 Task: Plan accommodations for an official meeting in Los Angeles, California, with a focus on Airbnb rentals near corporate offices and meeting facilities.
Action: Mouse moved to (597, 86)
Screenshot: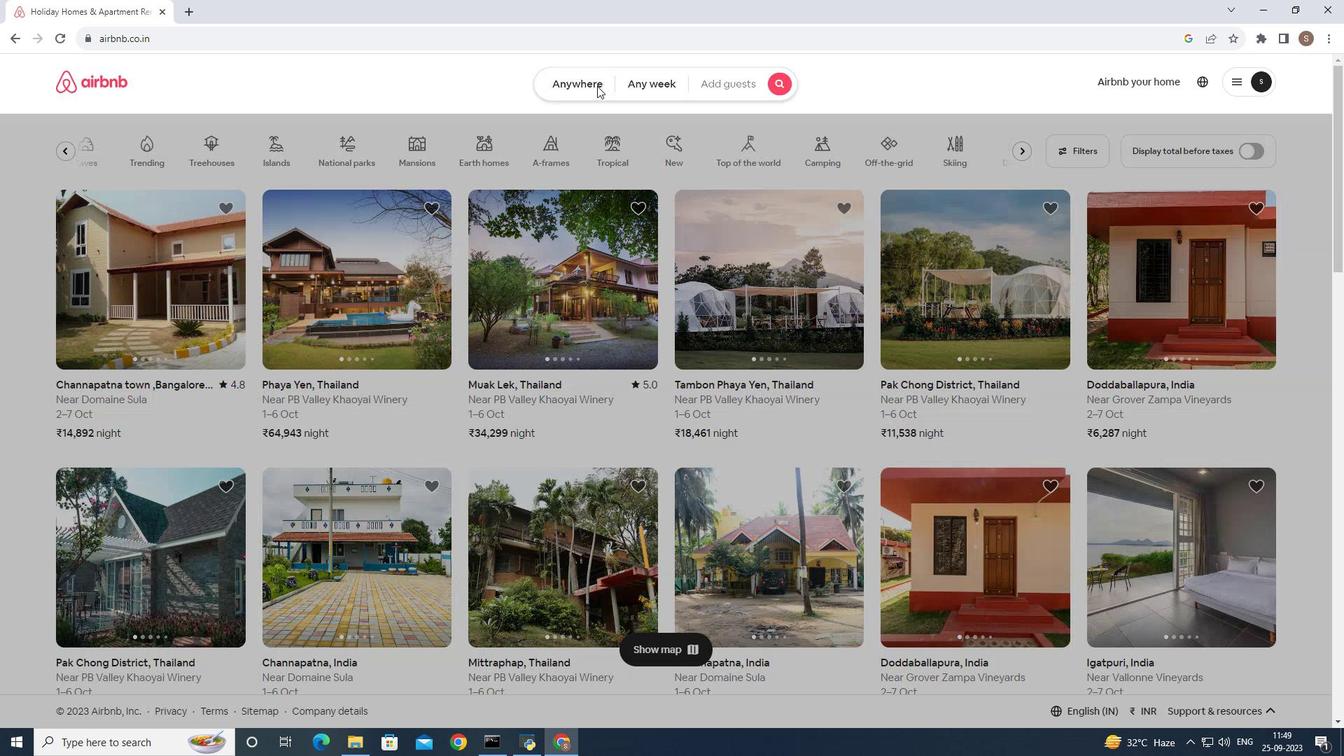 
Action: Mouse pressed left at (597, 86)
Screenshot: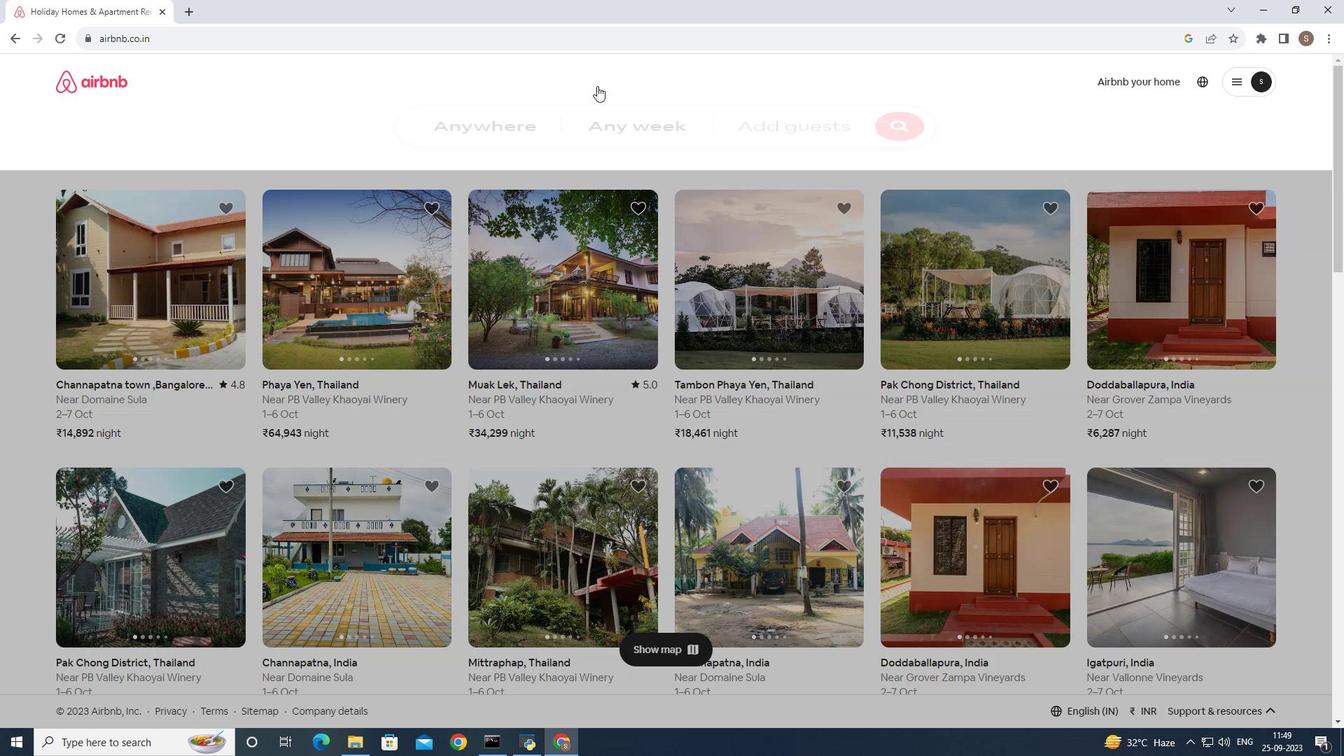 
Action: Mouse moved to (495, 144)
Screenshot: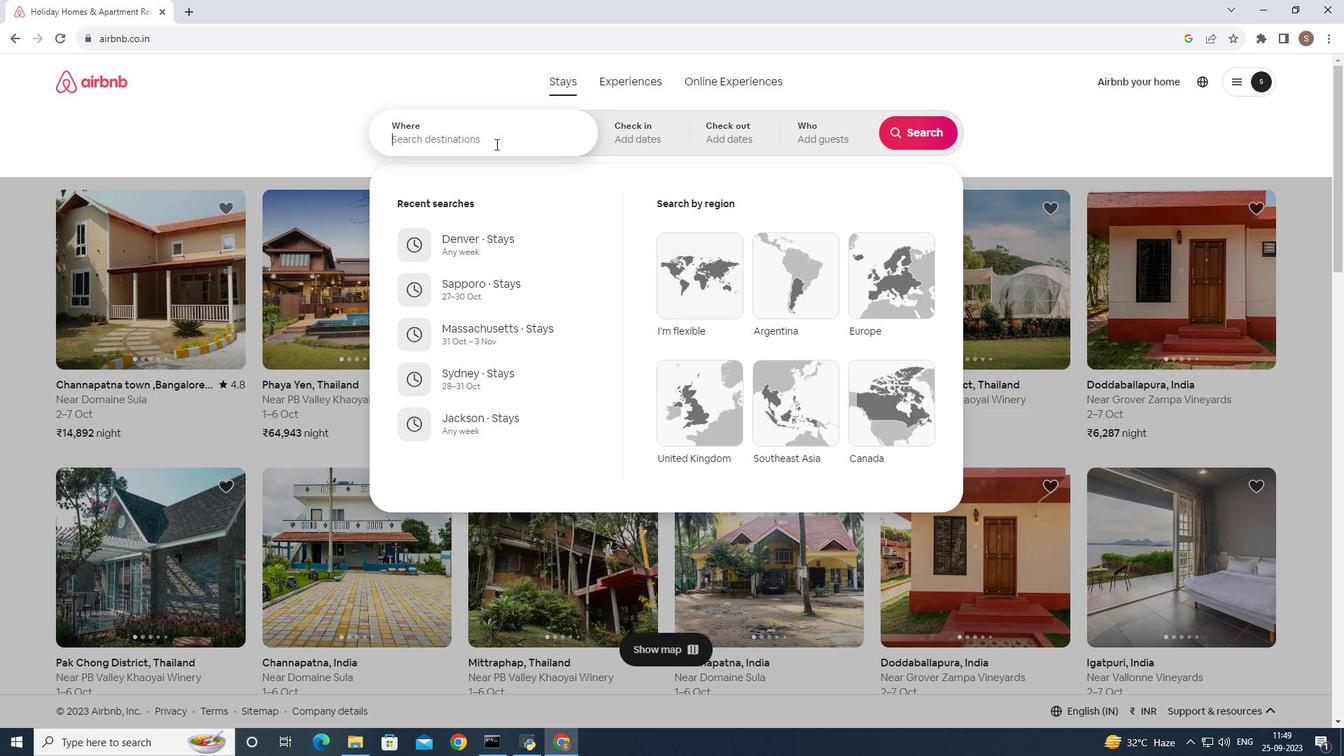 
Action: Mouse pressed left at (495, 144)
Screenshot: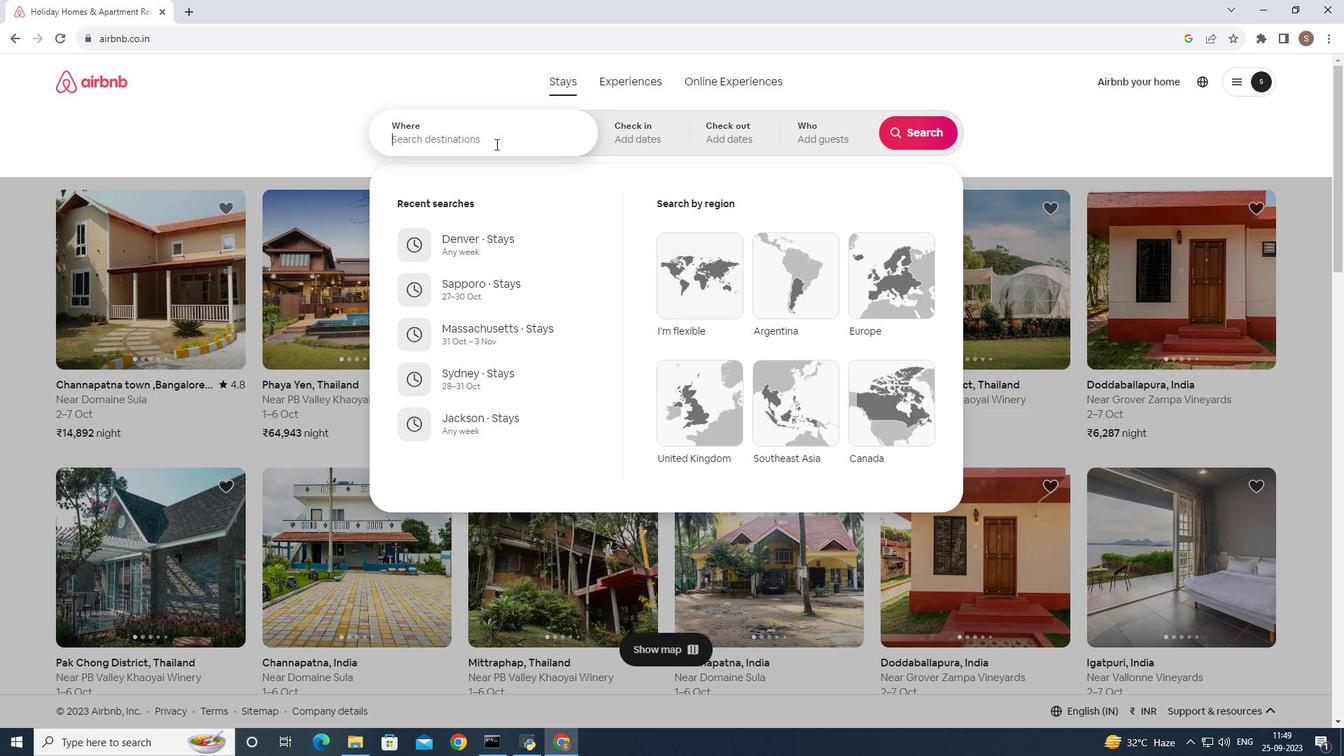 
Action: Mouse moved to (491, 144)
Screenshot: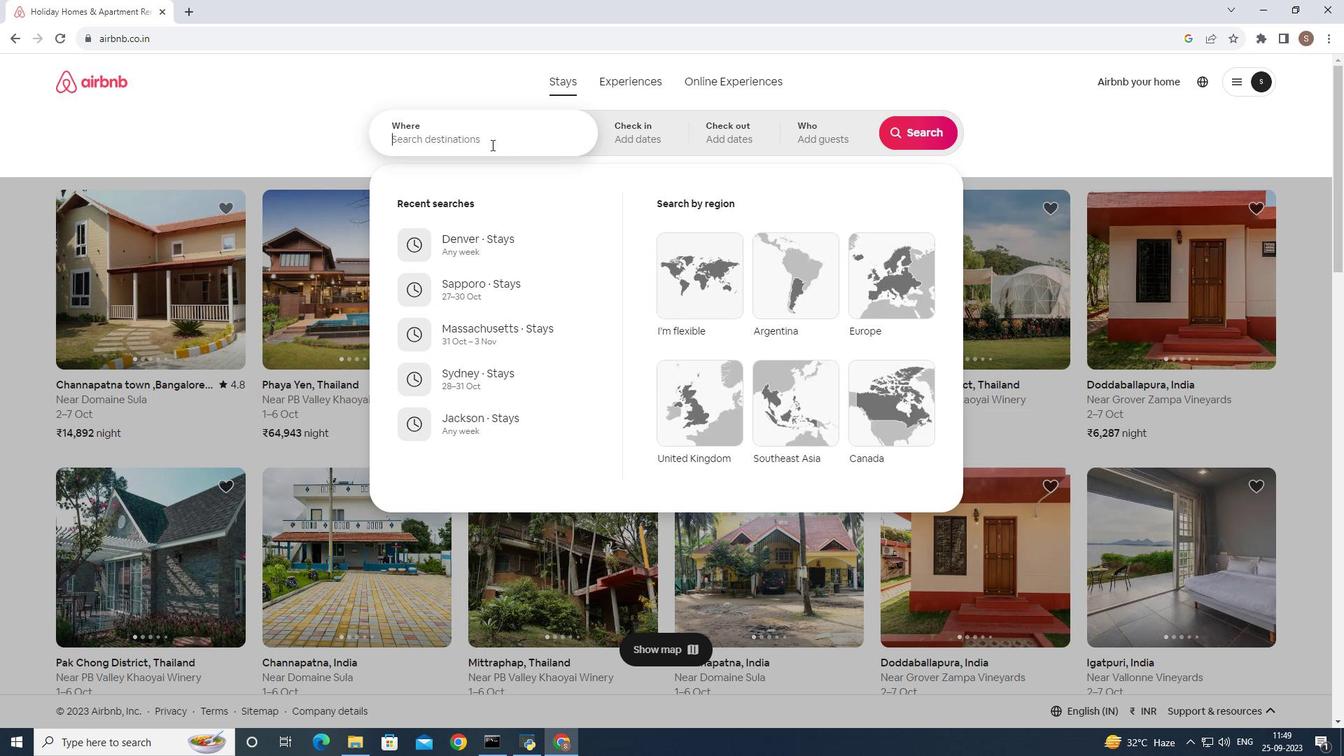 
Action: Key pressed <Key.shift>Los<Key.space>
Screenshot: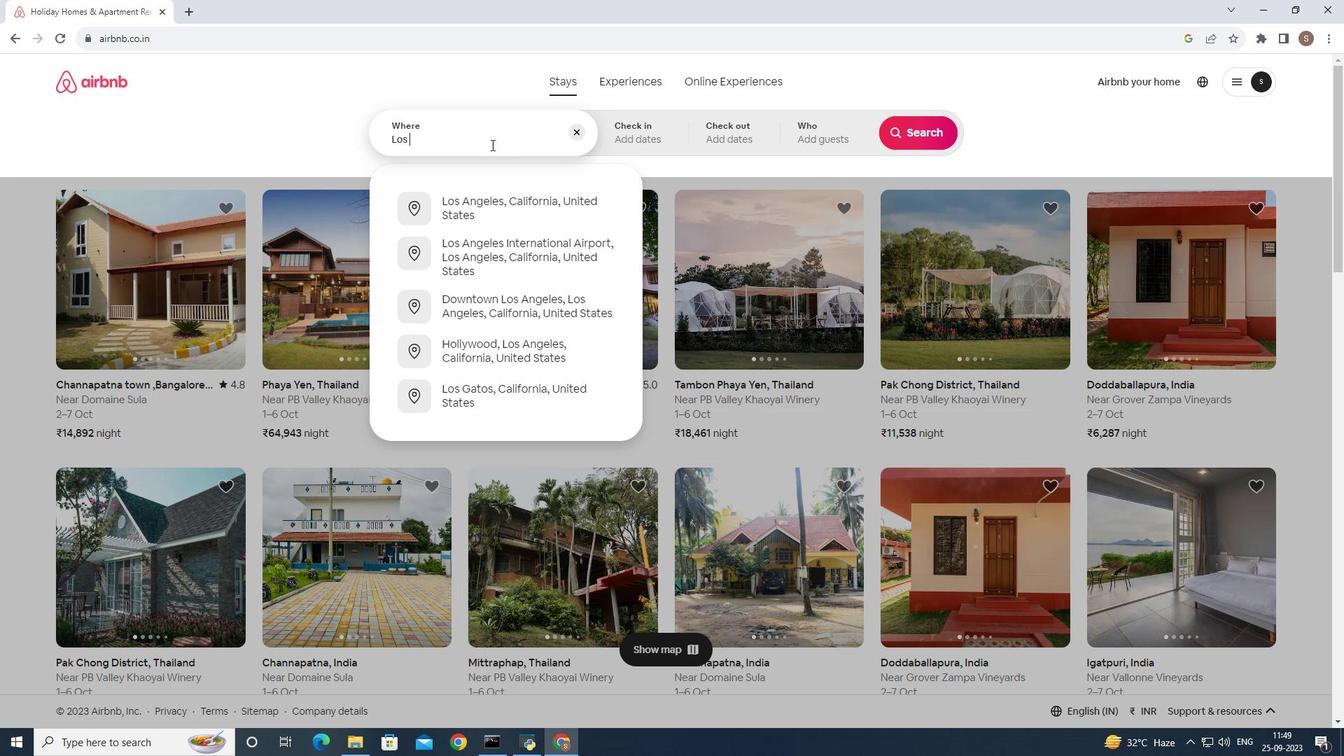
Action: Mouse moved to (502, 202)
Screenshot: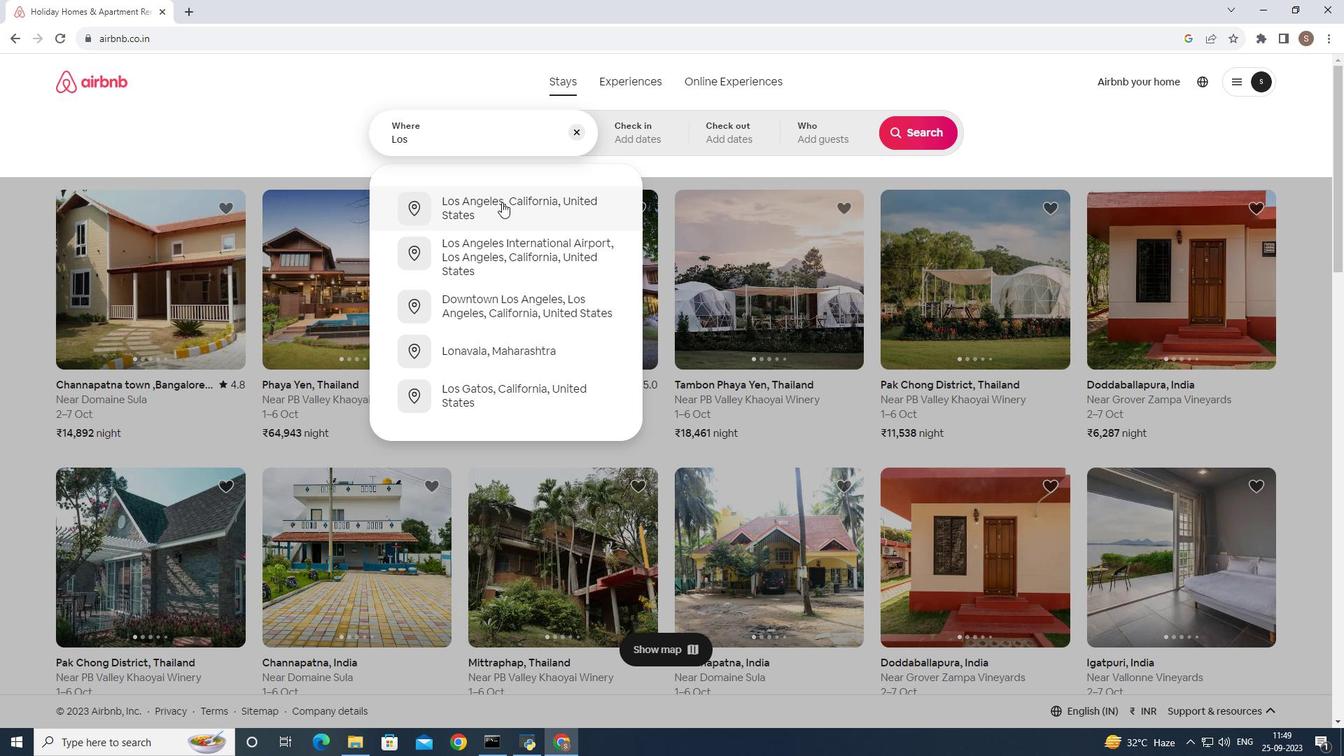 
Action: Mouse pressed left at (502, 202)
Screenshot: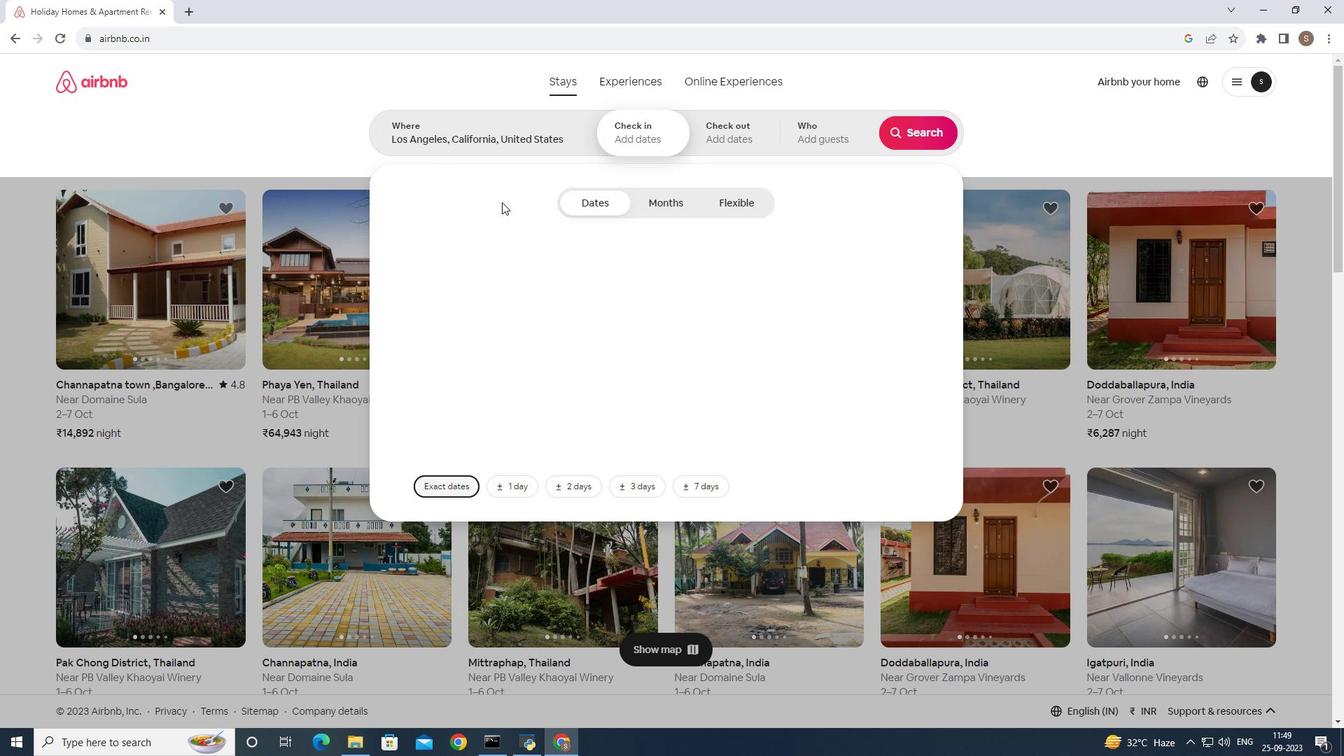 
Action: Mouse moved to (939, 138)
Screenshot: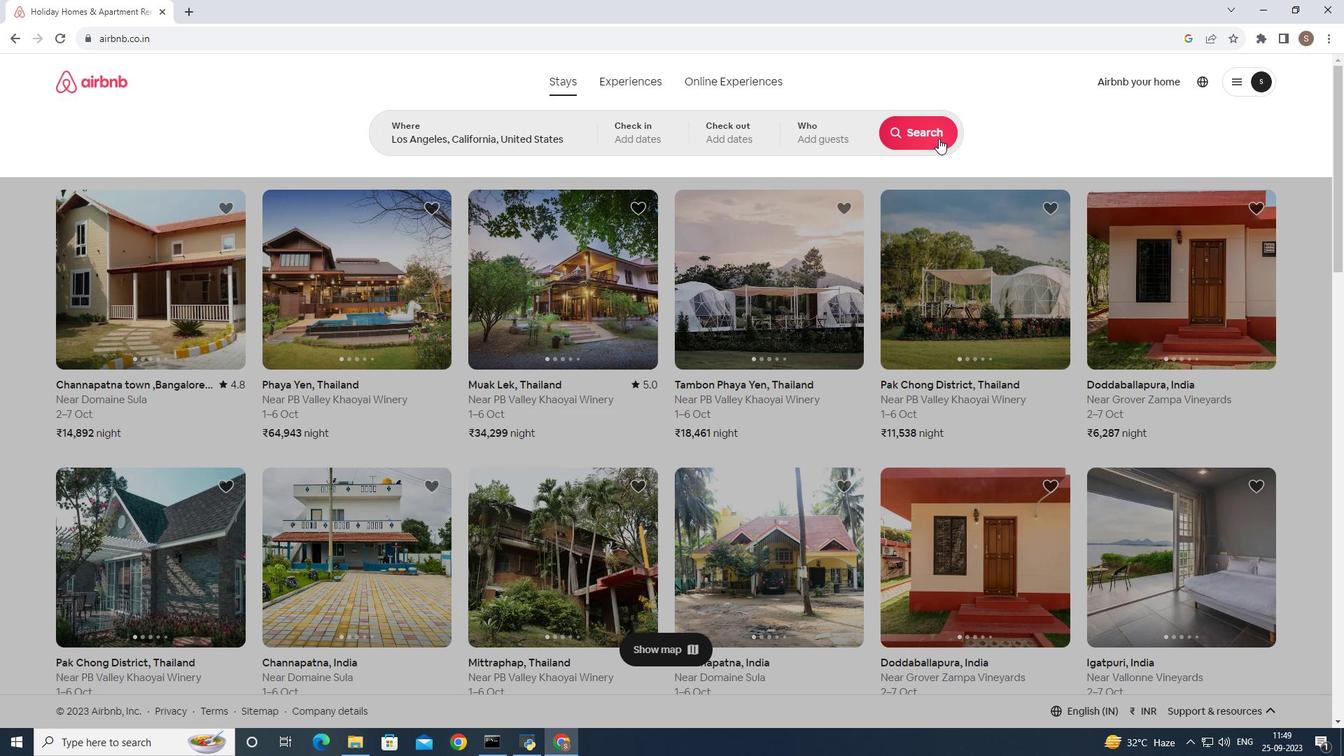 
Action: Mouse pressed left at (939, 138)
Screenshot: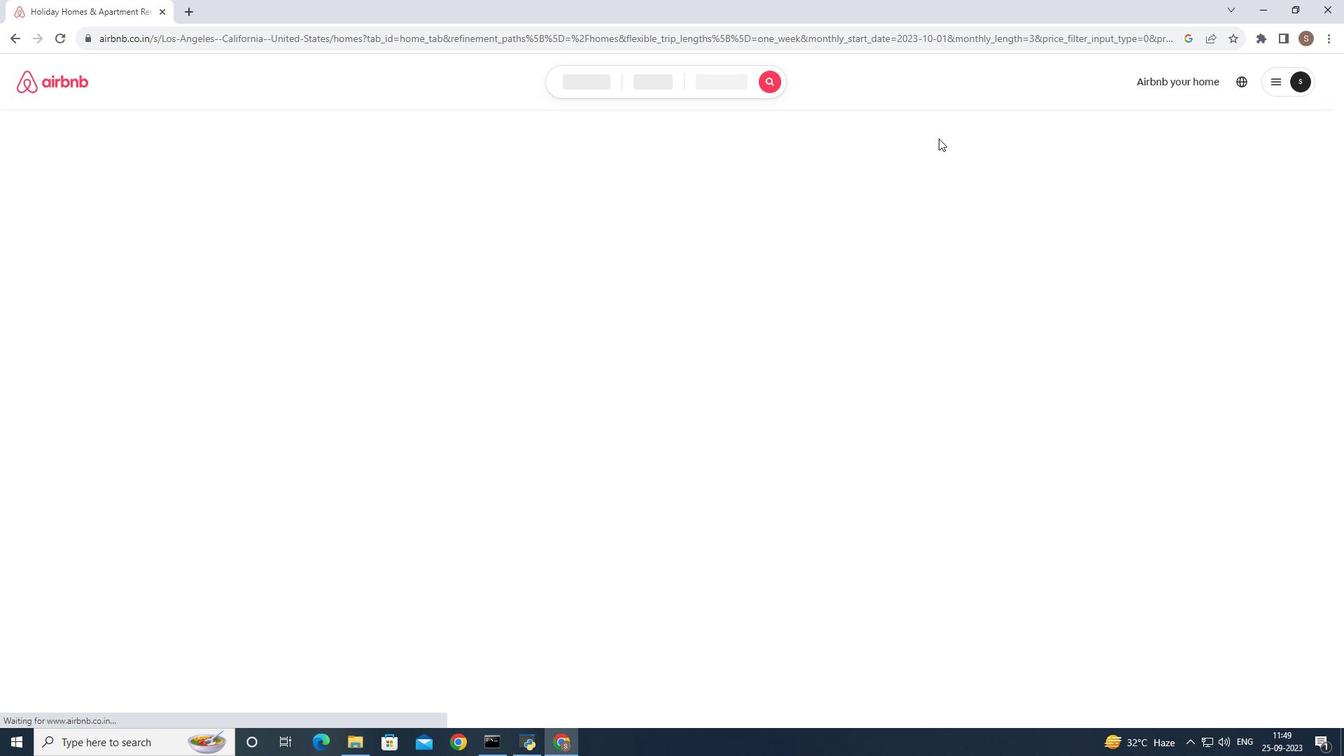 
Action: Mouse moved to (347, 405)
Screenshot: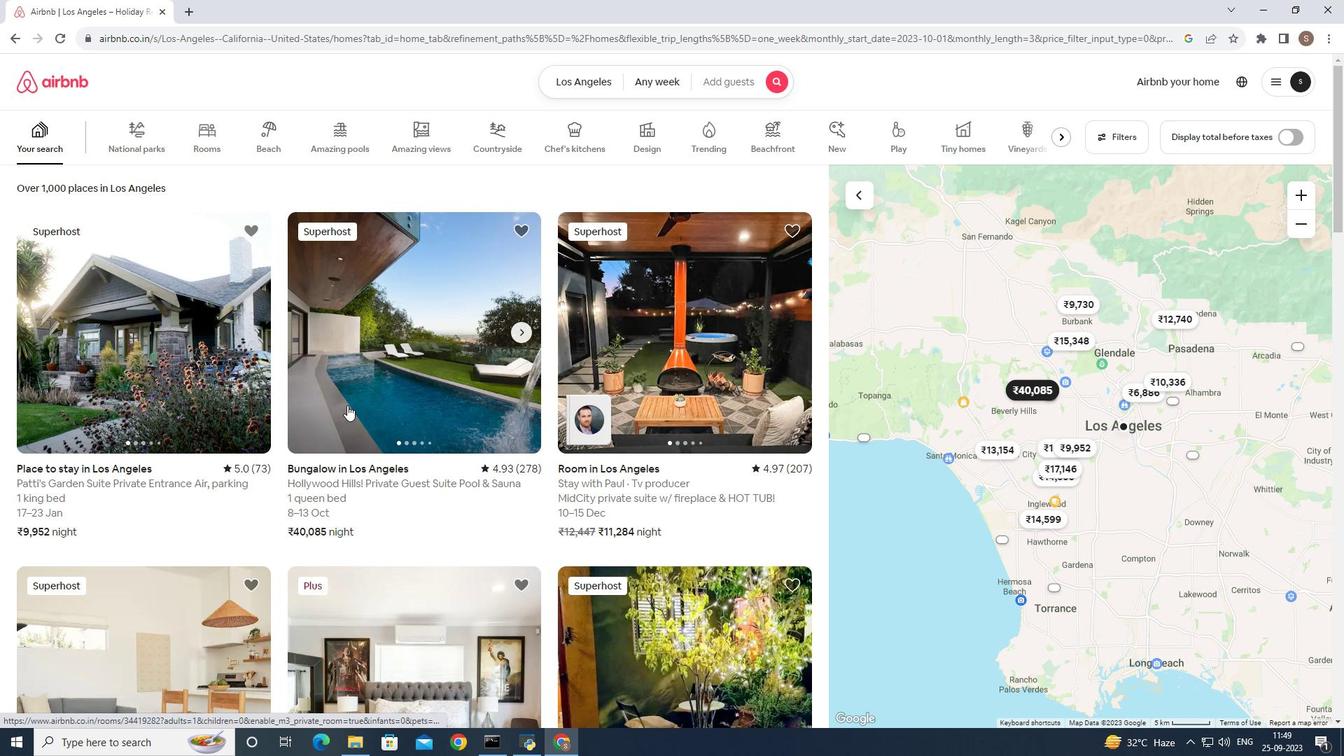 
Action: Mouse scrolled (347, 404) with delta (0, 0)
Screenshot: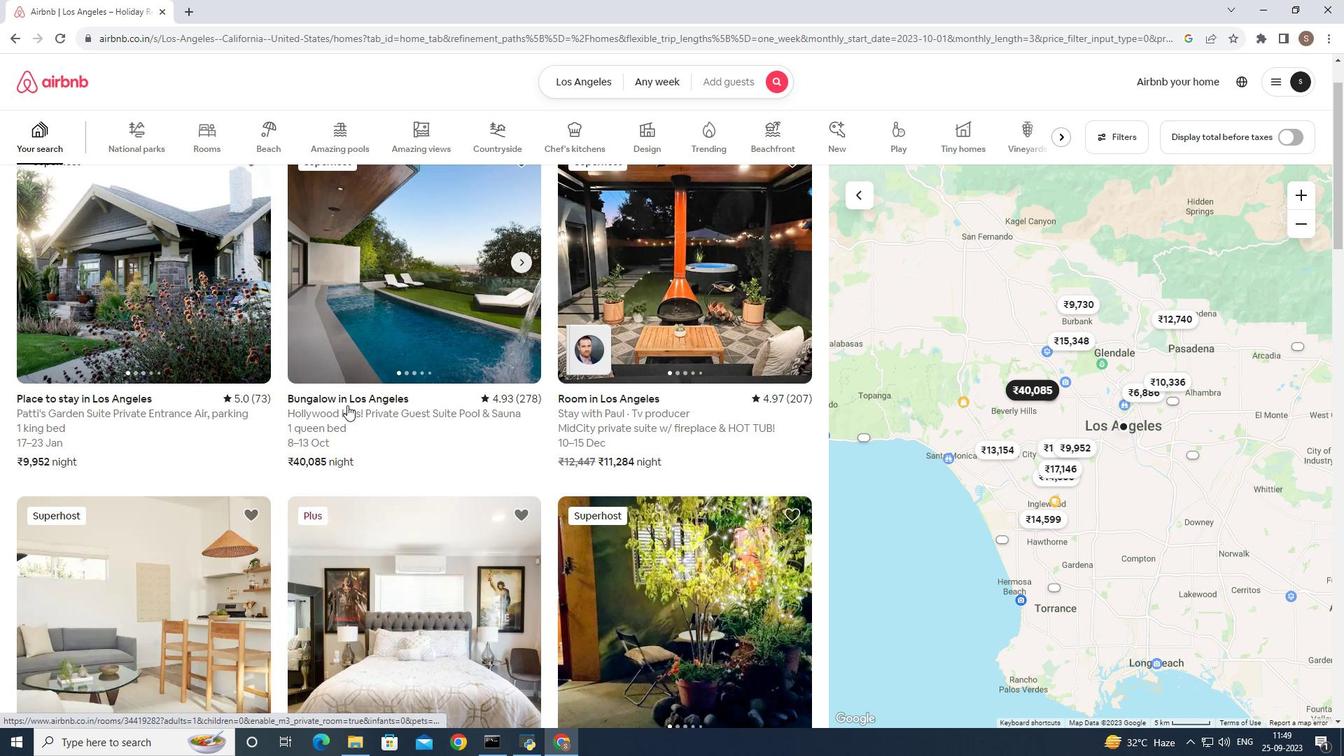 
Action: Mouse scrolled (347, 404) with delta (0, 0)
Screenshot: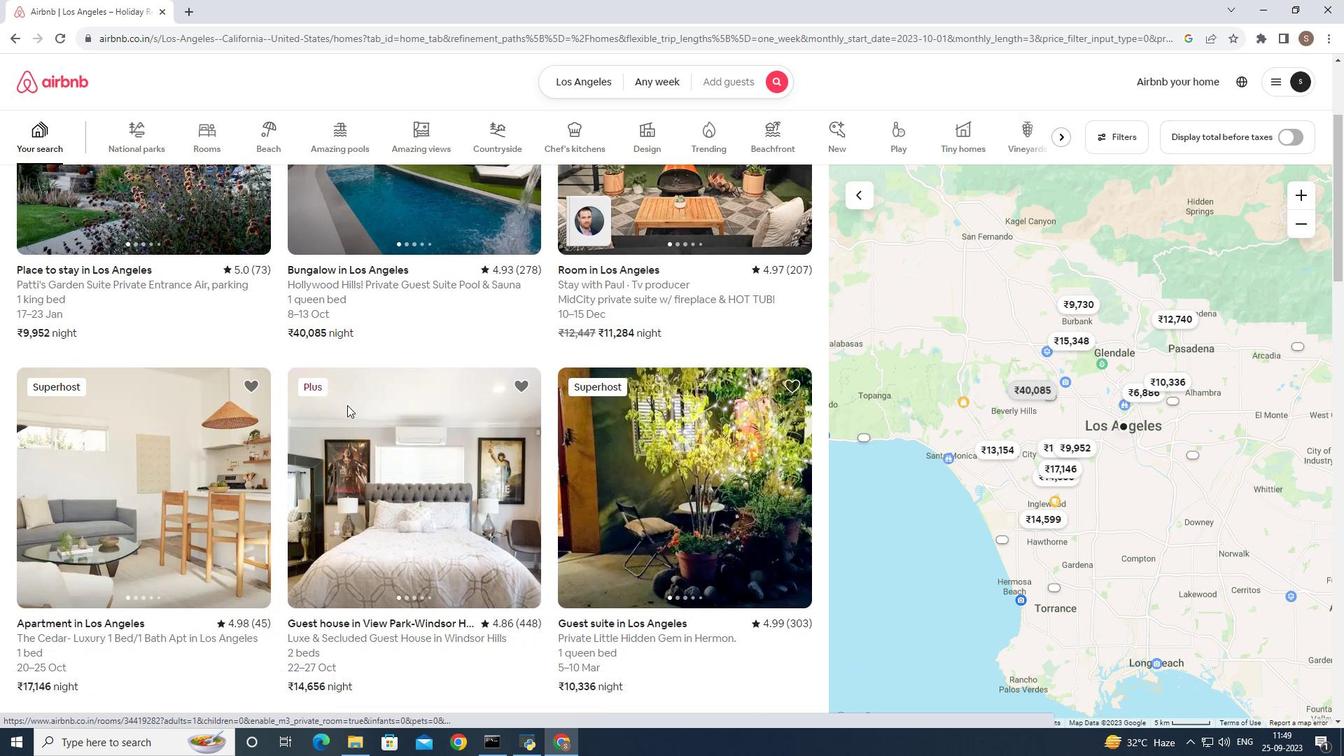 
Action: Mouse scrolled (347, 404) with delta (0, 0)
Screenshot: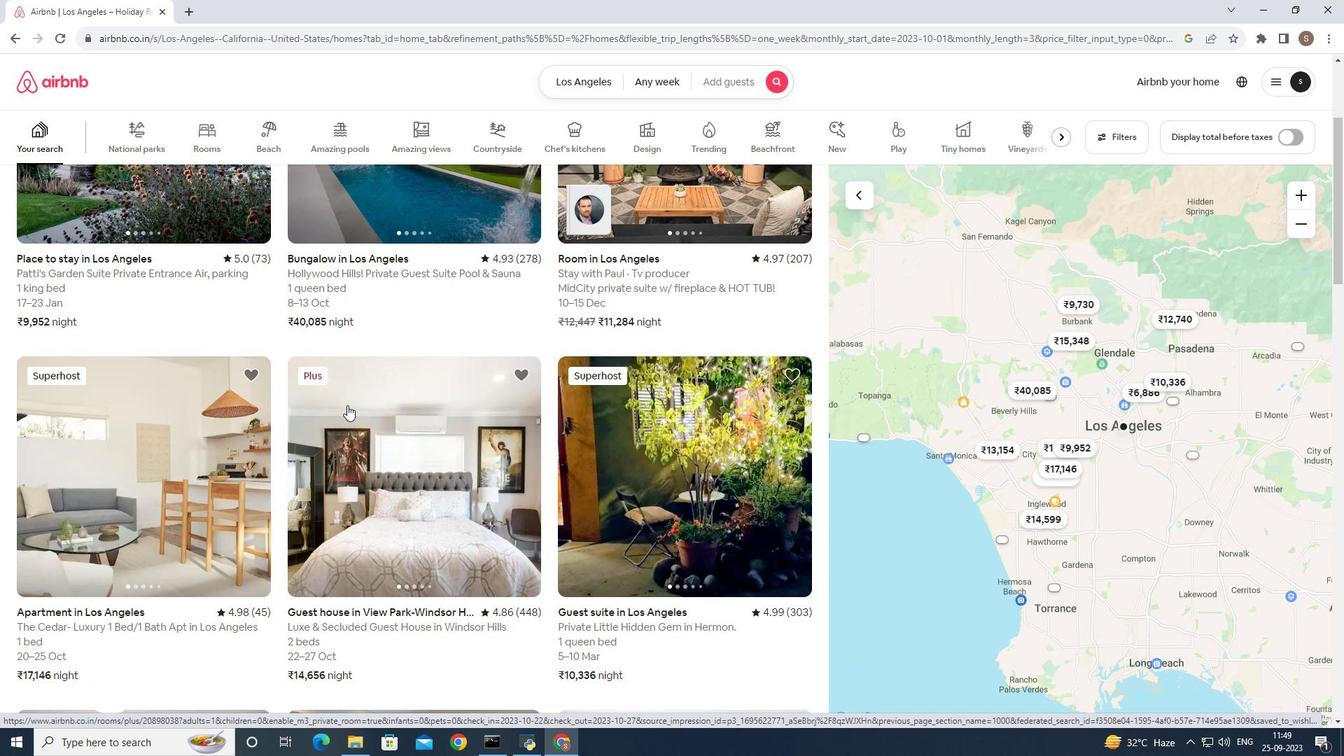 
Action: Mouse scrolled (347, 404) with delta (0, 0)
Screenshot: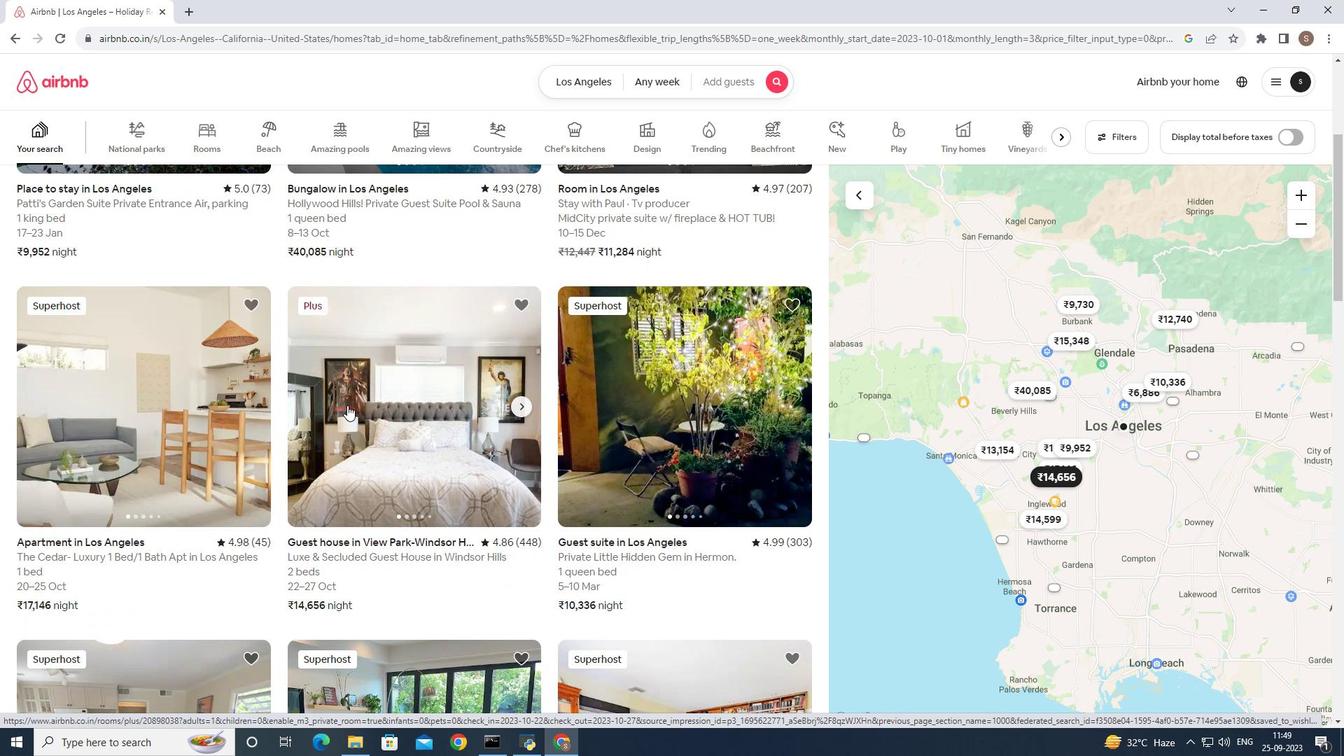 
Action: Mouse scrolled (347, 404) with delta (0, 0)
Screenshot: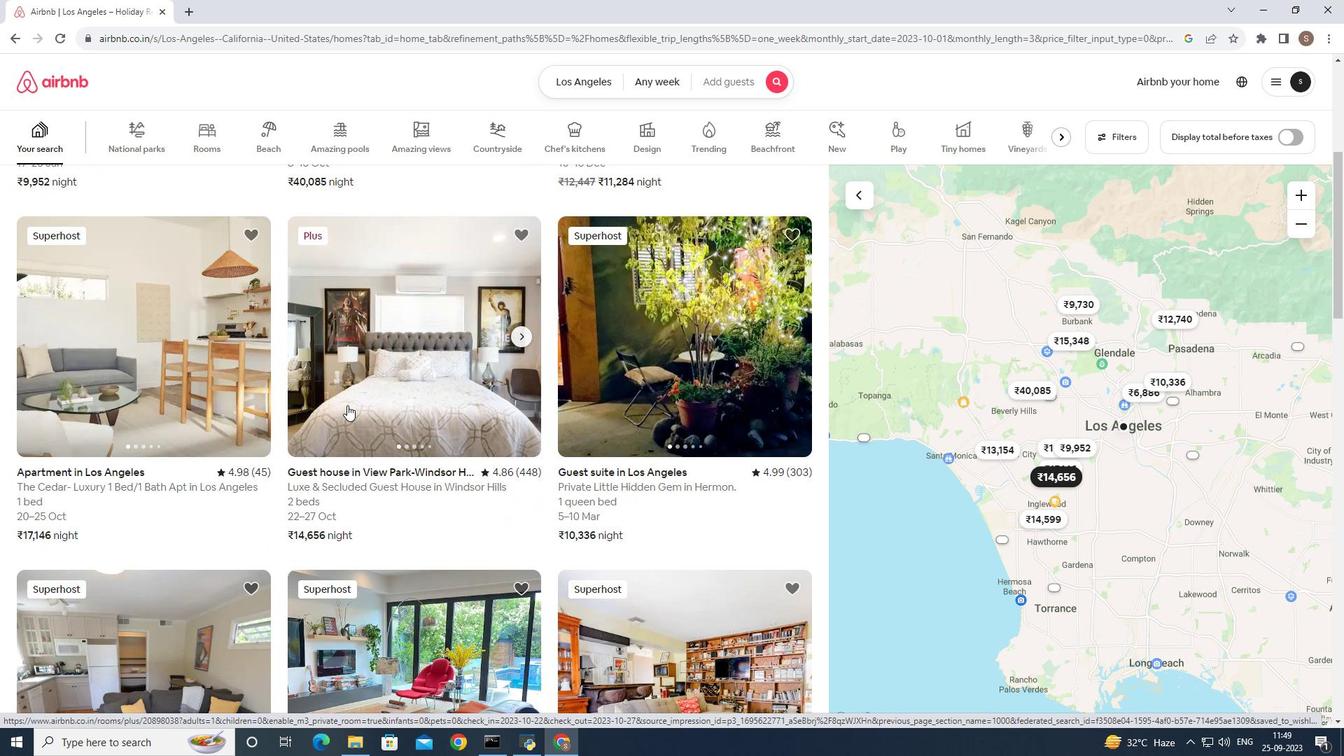 
Action: Mouse scrolled (347, 404) with delta (0, 0)
Screenshot: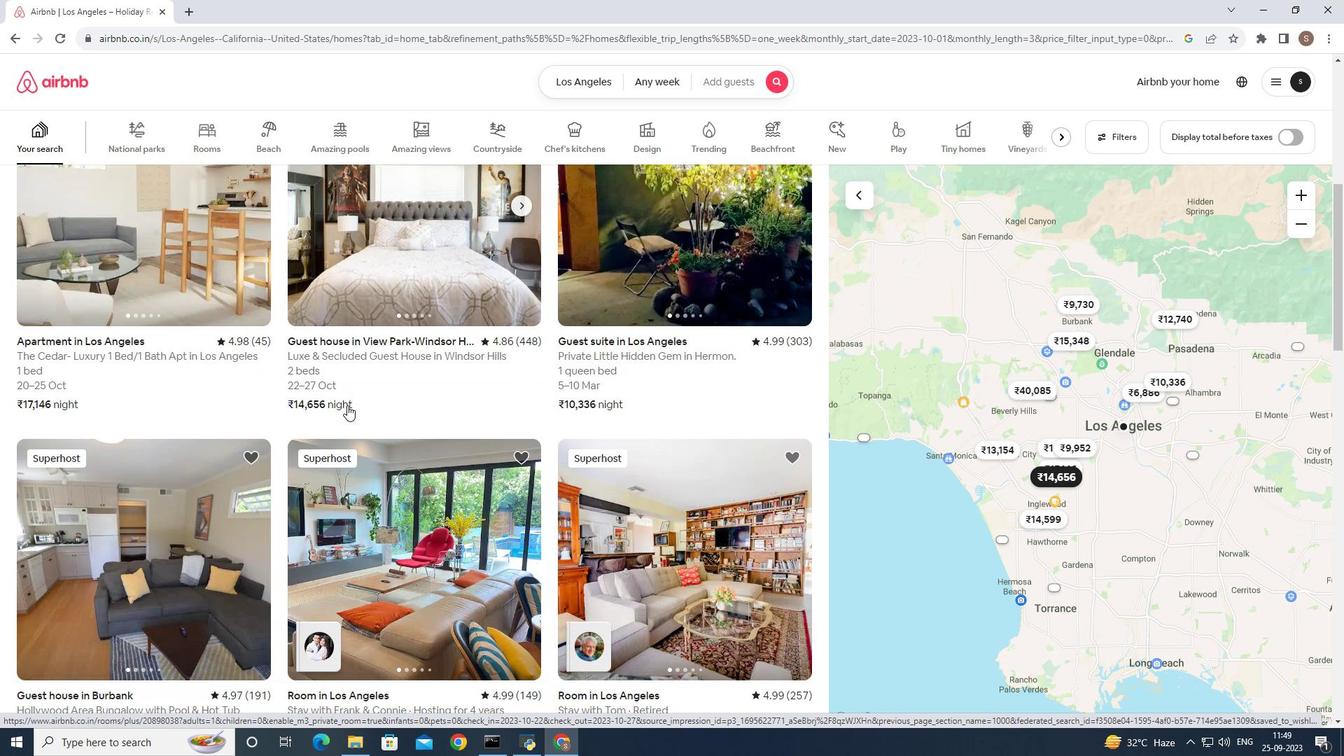 
Action: Mouse scrolled (347, 404) with delta (0, 0)
Screenshot: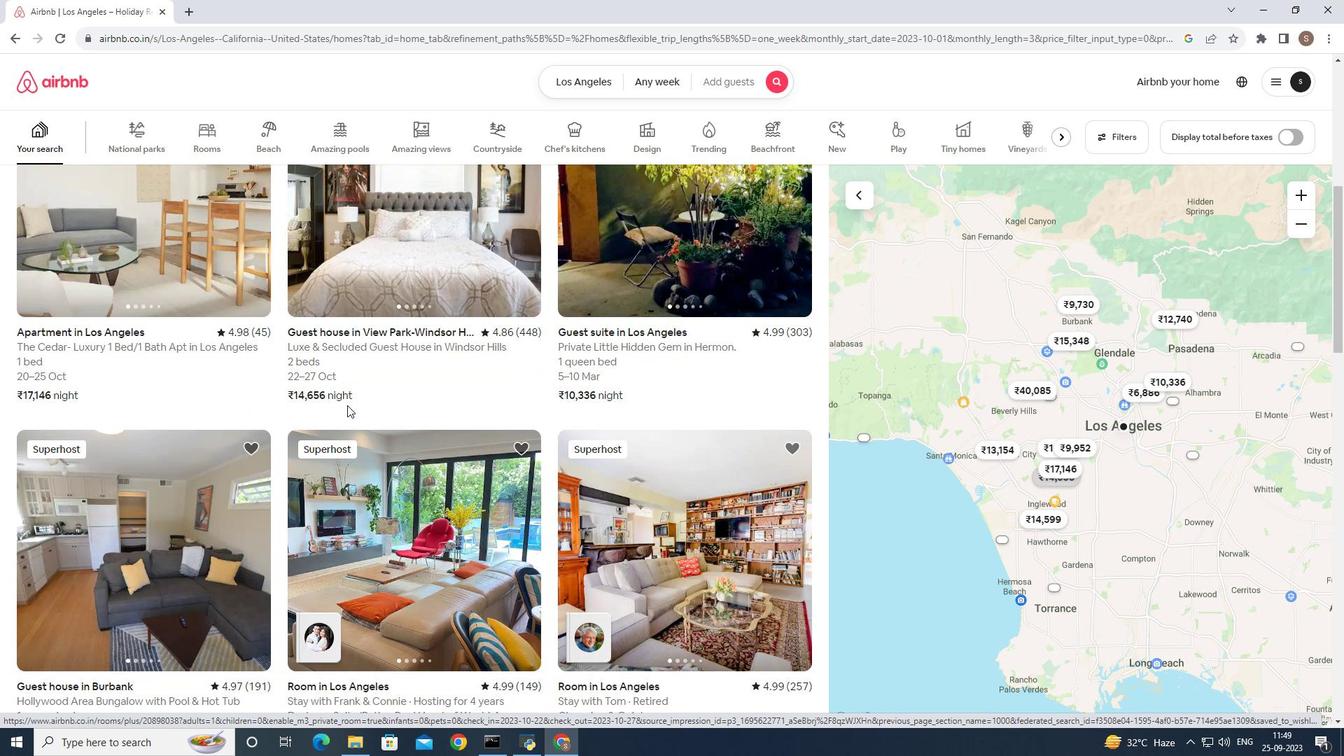 
Action: Mouse scrolled (347, 404) with delta (0, 0)
Screenshot: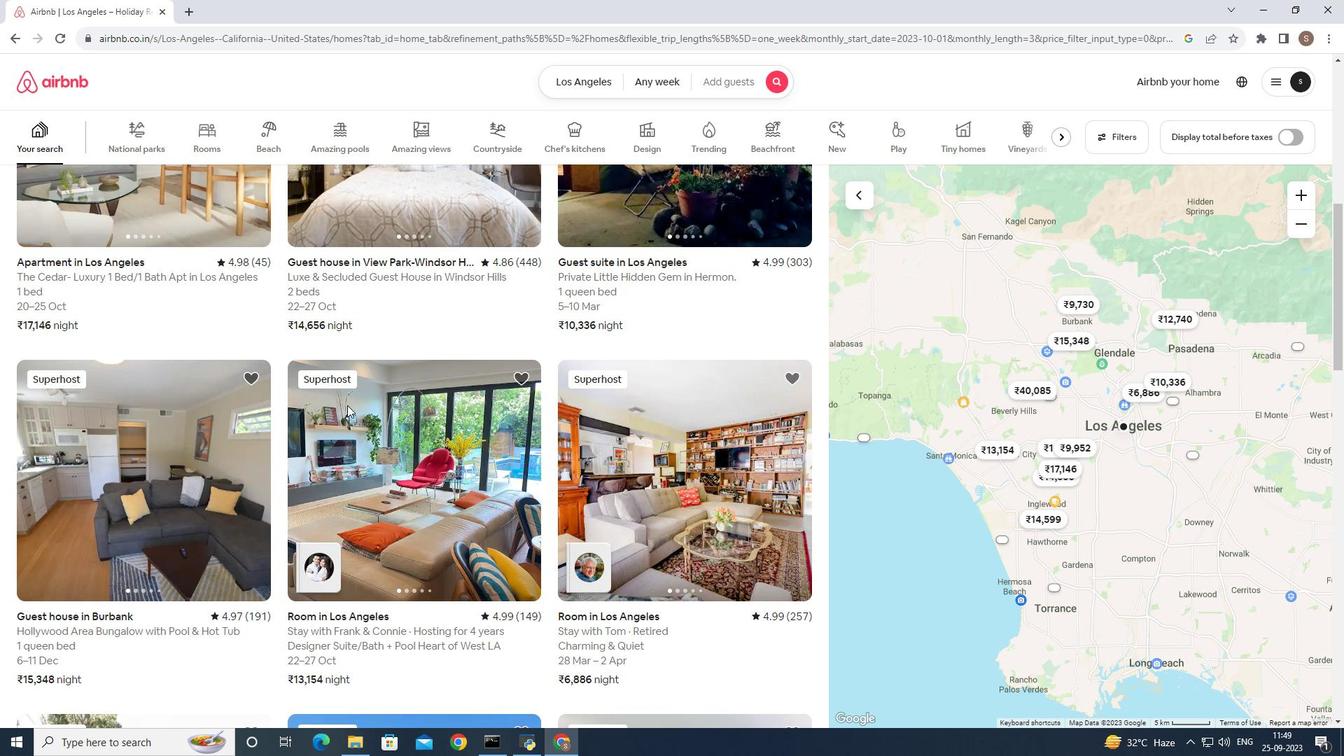 
Action: Mouse scrolled (347, 404) with delta (0, 0)
Screenshot: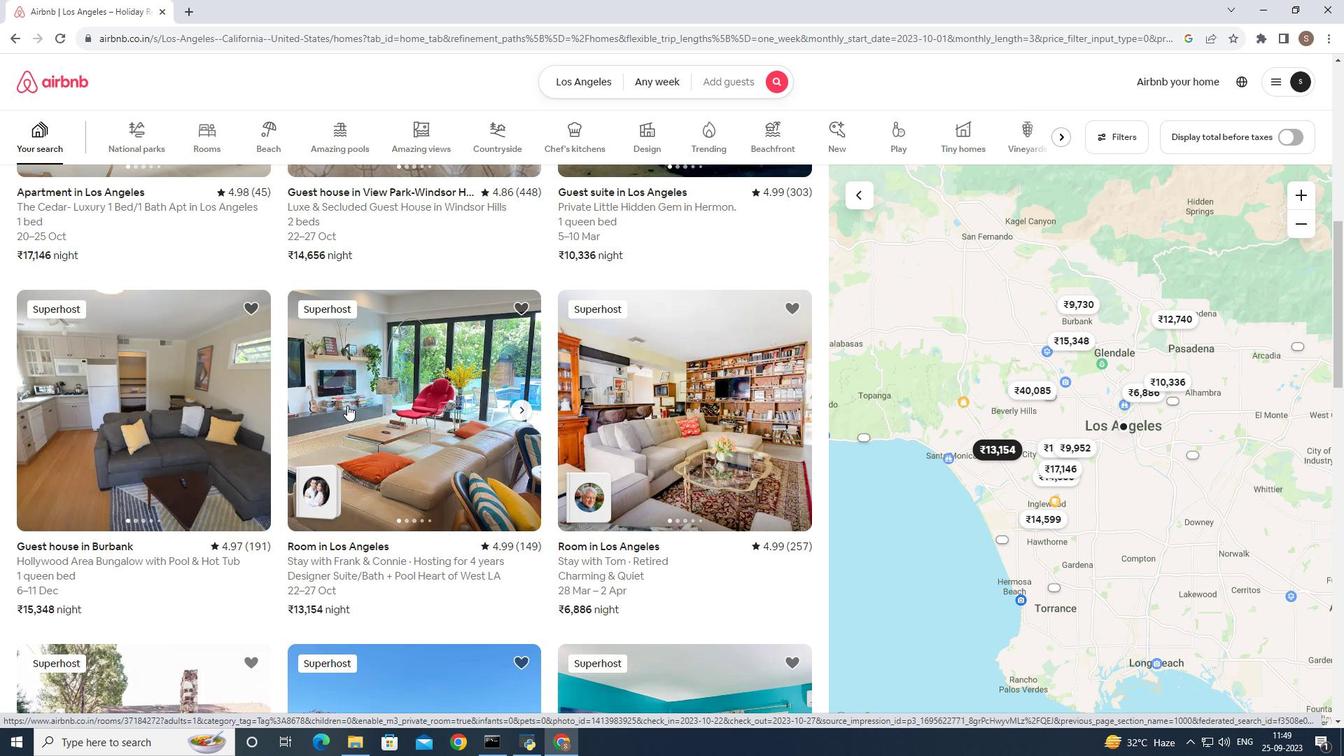 
Action: Mouse scrolled (347, 404) with delta (0, 0)
Screenshot: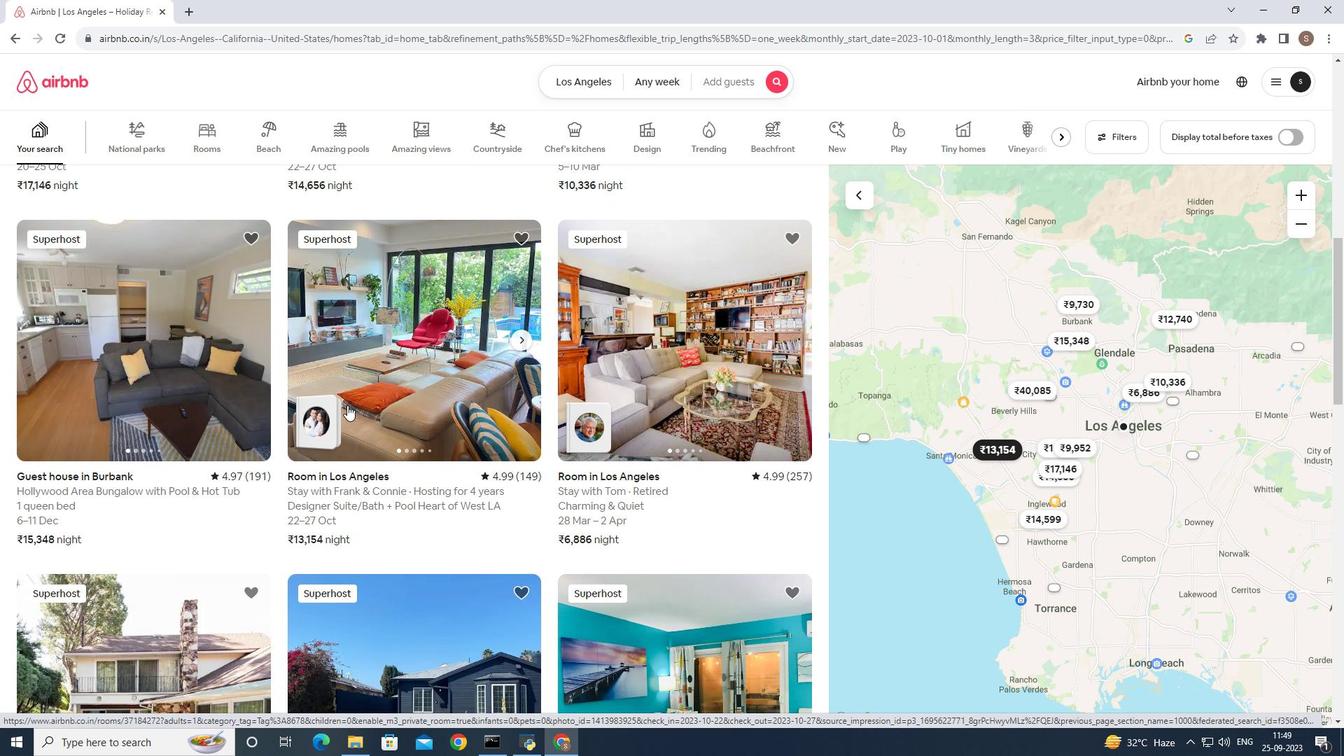 
Action: Mouse moved to (69, 423)
Screenshot: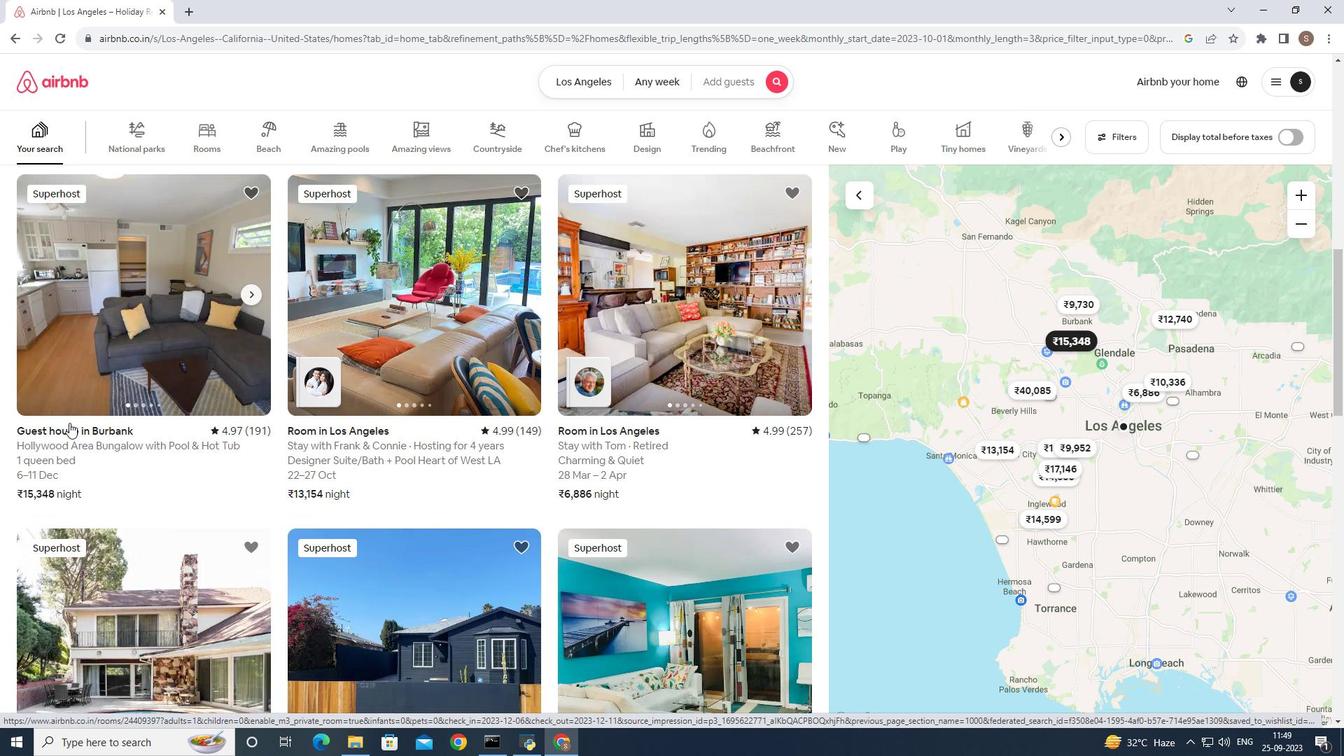 
Action: Mouse scrolled (69, 422) with delta (0, 0)
Screenshot: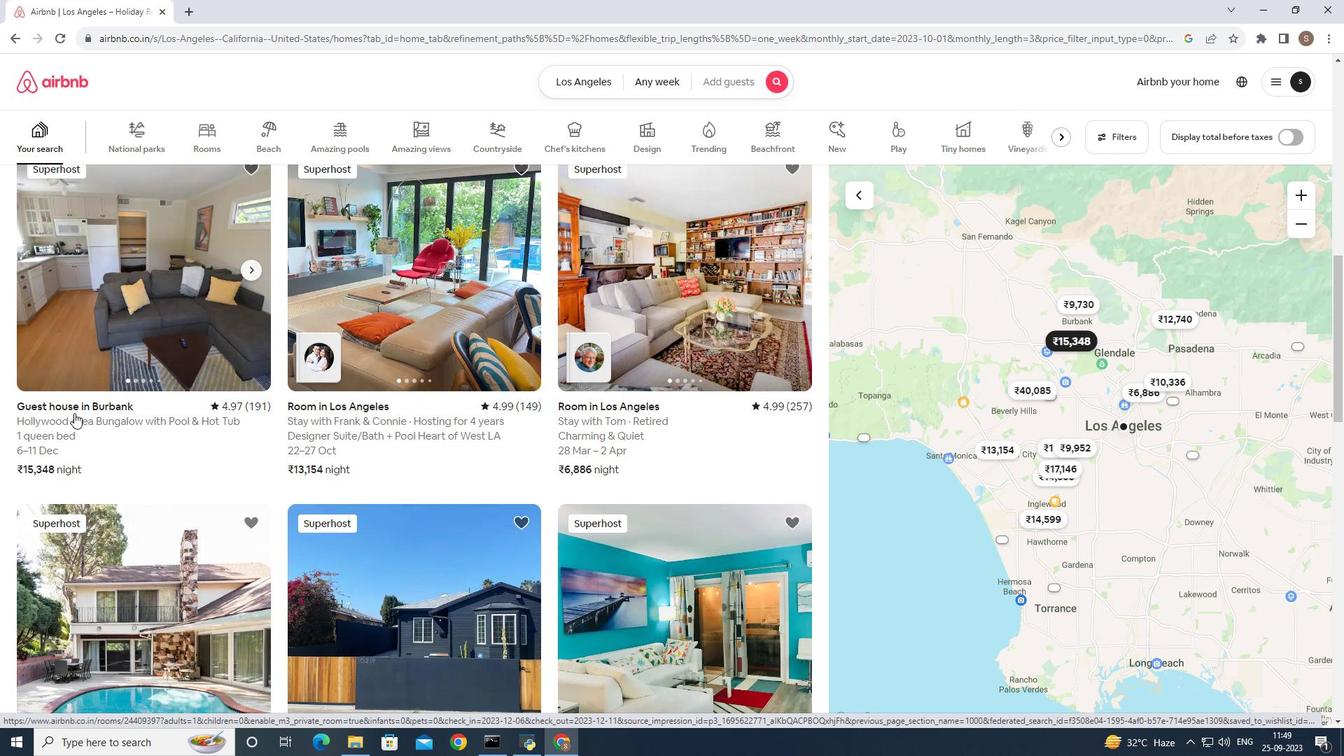 
Action: Mouse moved to (86, 346)
Screenshot: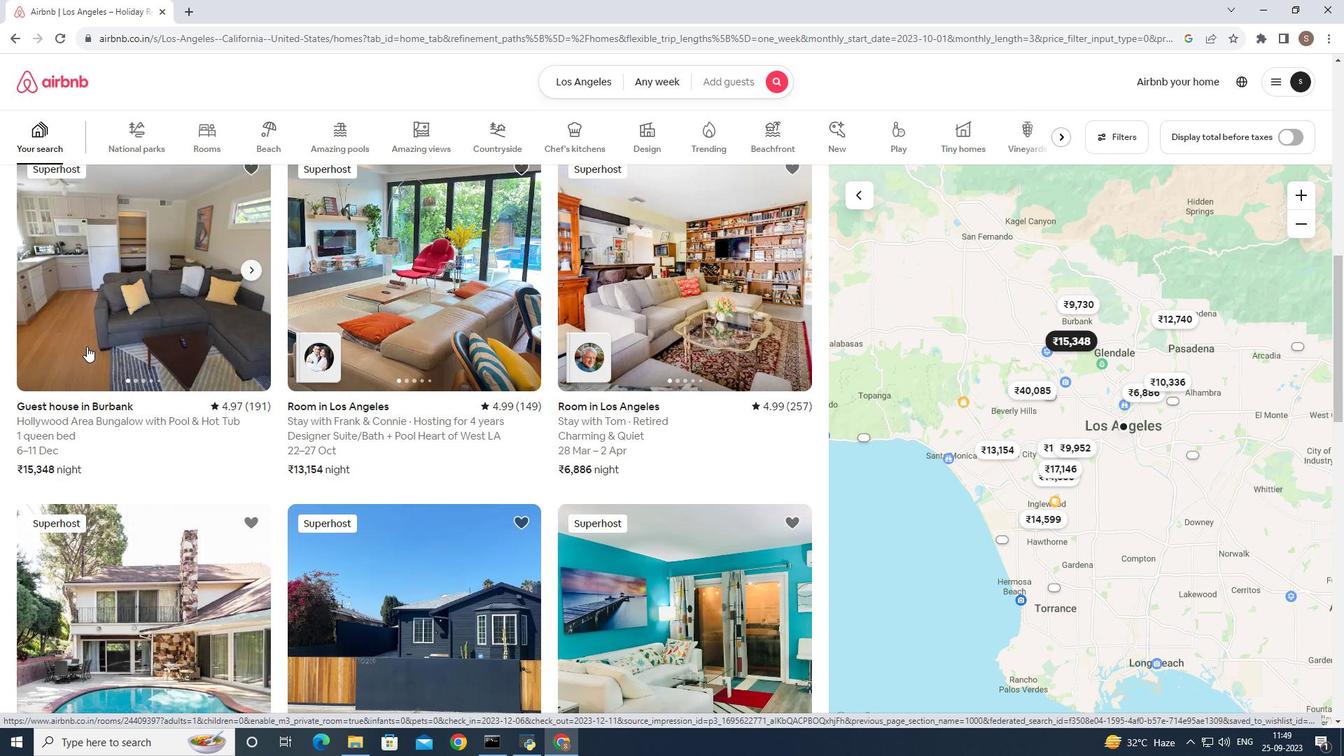 
Action: Mouse pressed left at (86, 346)
Screenshot: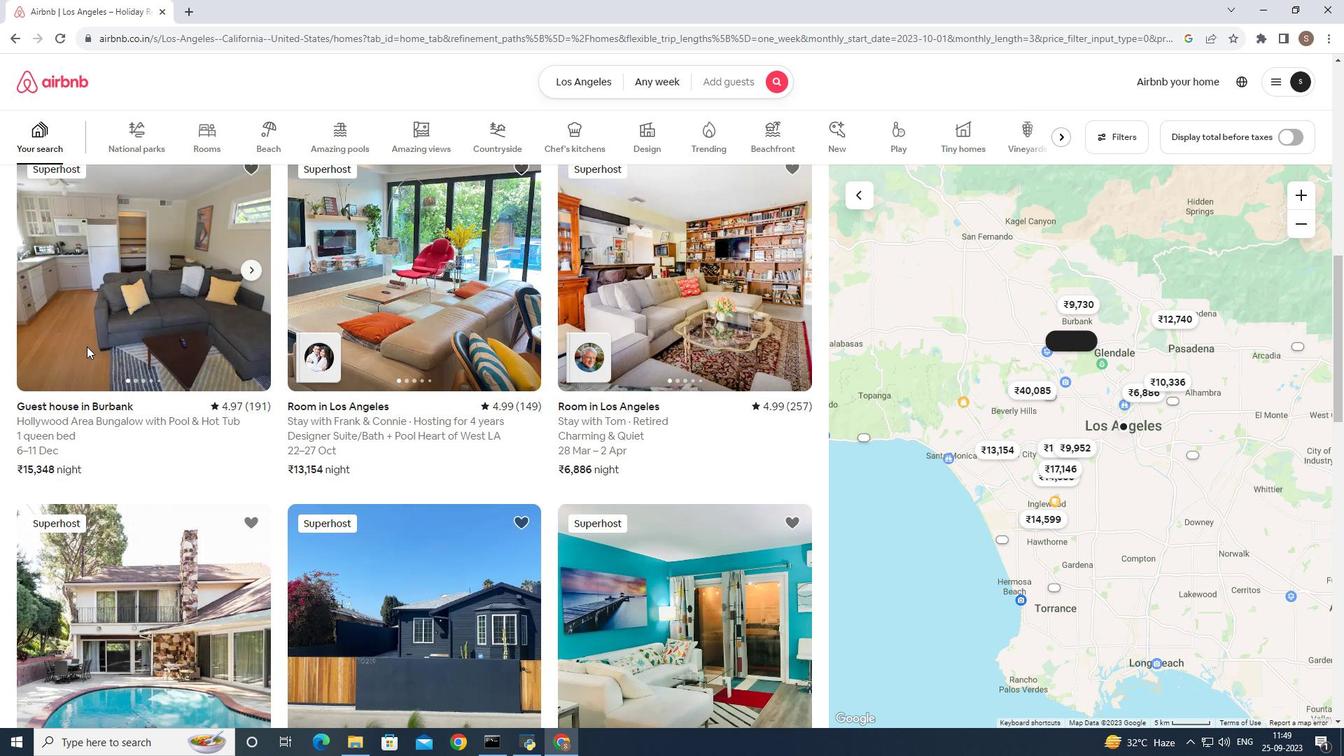
Action: Mouse moved to (954, 502)
Screenshot: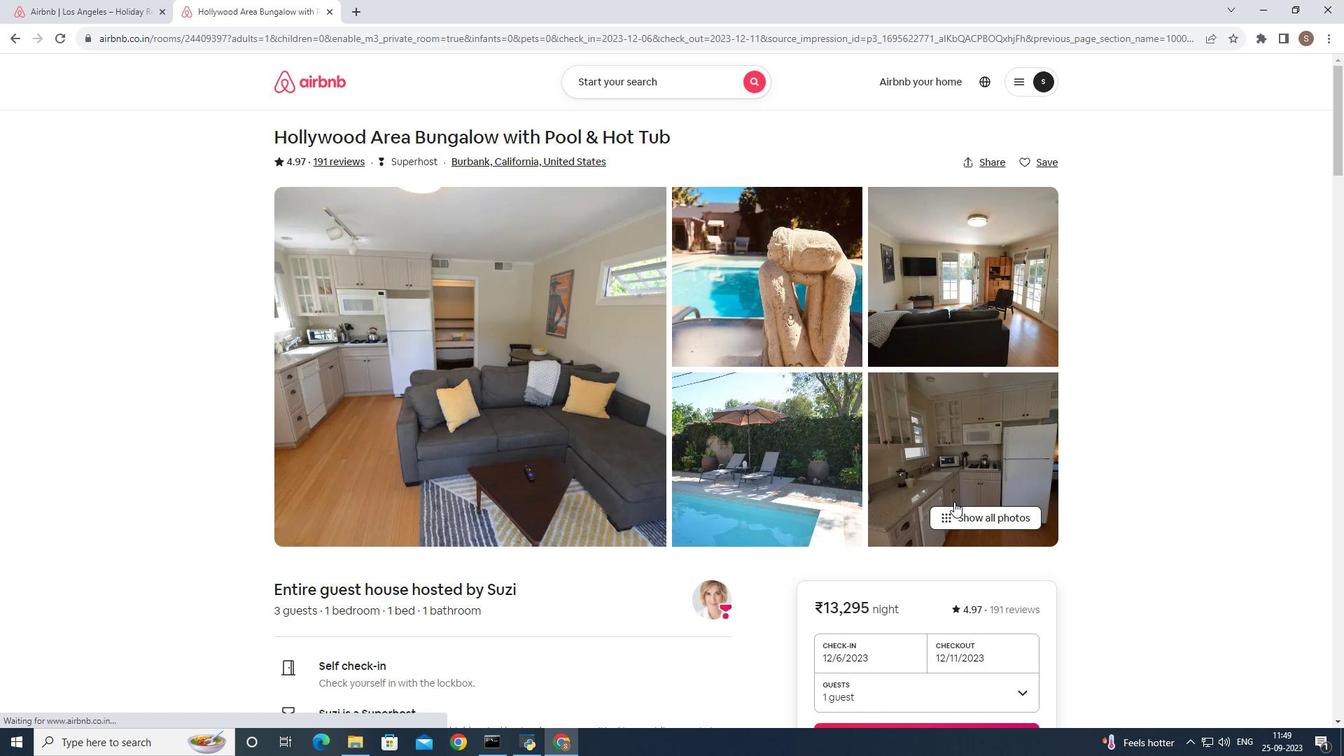 
Action: Mouse pressed left at (954, 502)
Screenshot: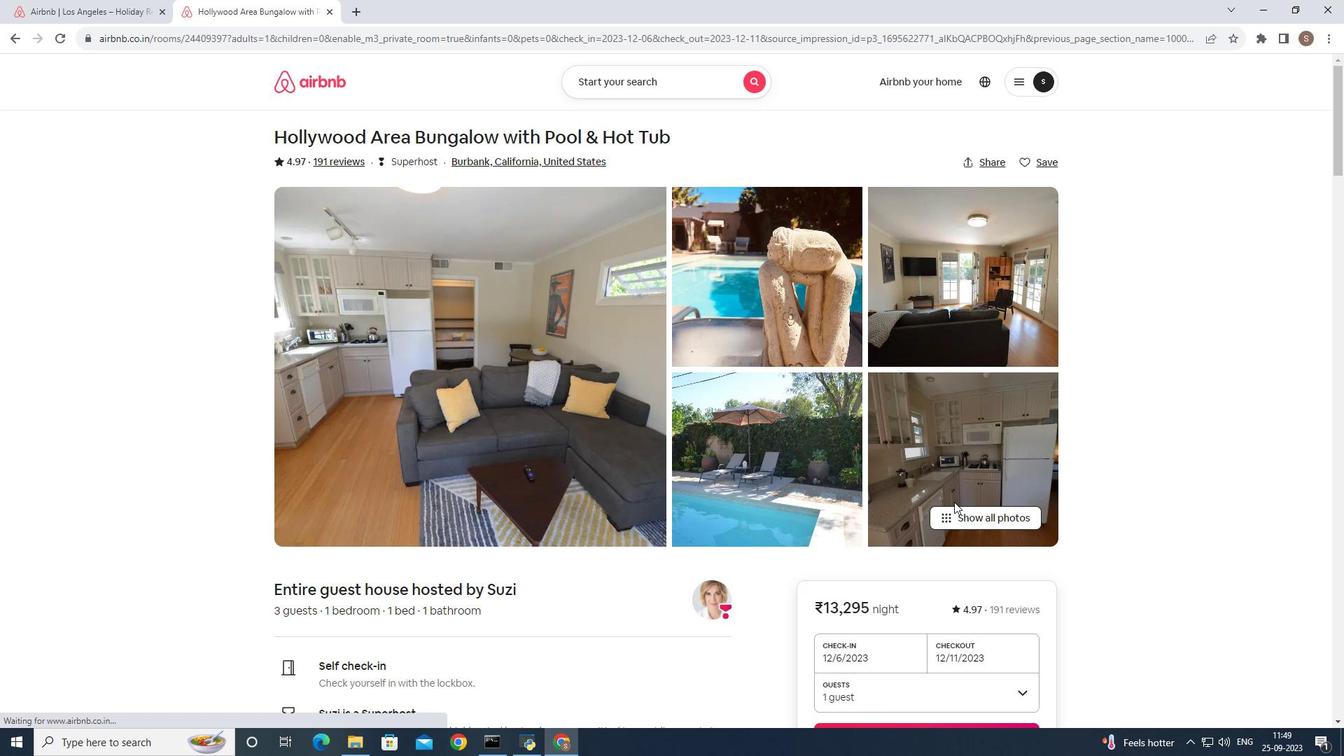 
Action: Mouse moved to (530, 193)
Screenshot: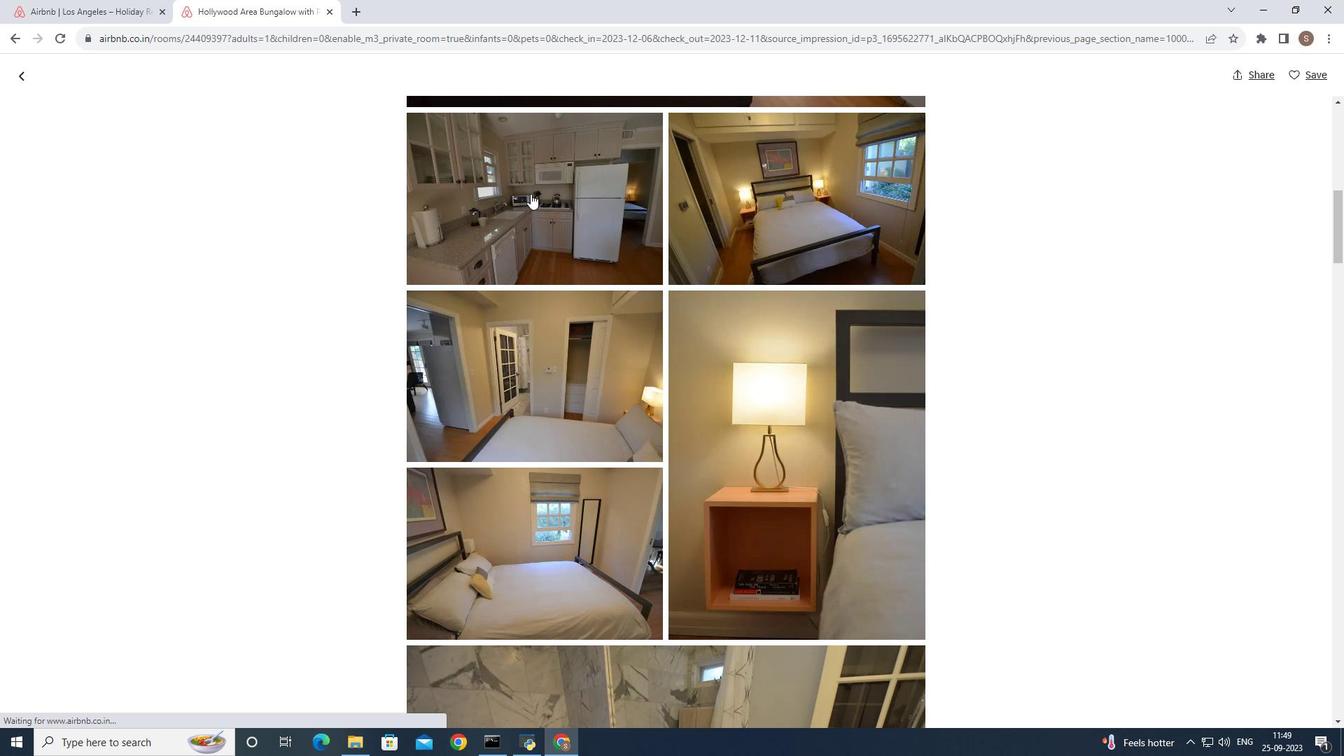 
Action: Mouse pressed left at (530, 193)
Screenshot: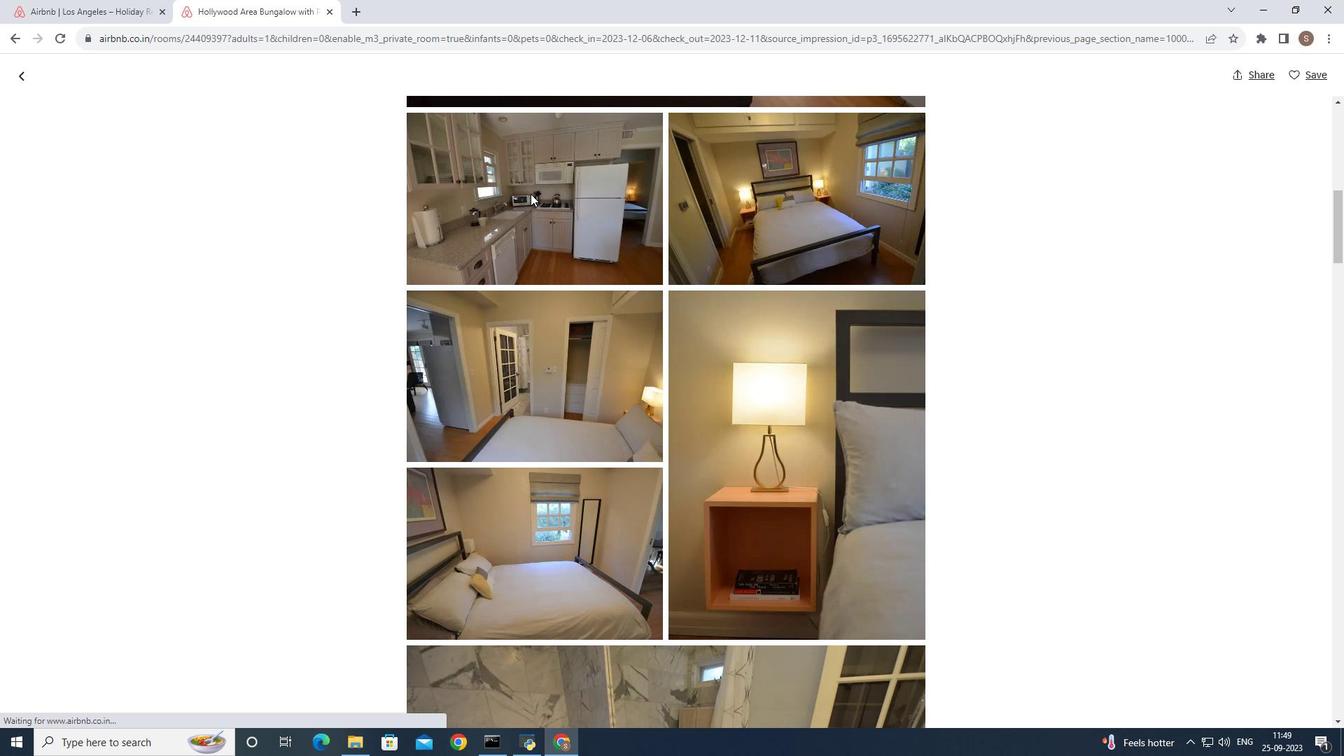 
Action: Key pressed <Key.left><Key.left><Key.left><Key.left><Key.right><Key.right><Key.right><Key.right><Key.right><Key.right><Key.right><Key.right><Key.right><Key.right><Key.right><Key.right><Key.right><Key.right><Key.right><Key.right><Key.right><Key.right><Key.right><Key.right><Key.right><Key.right><Key.right><Key.right><Key.right><Key.right><Key.right><Key.right><Key.right><Key.right><Key.right>
Screenshot: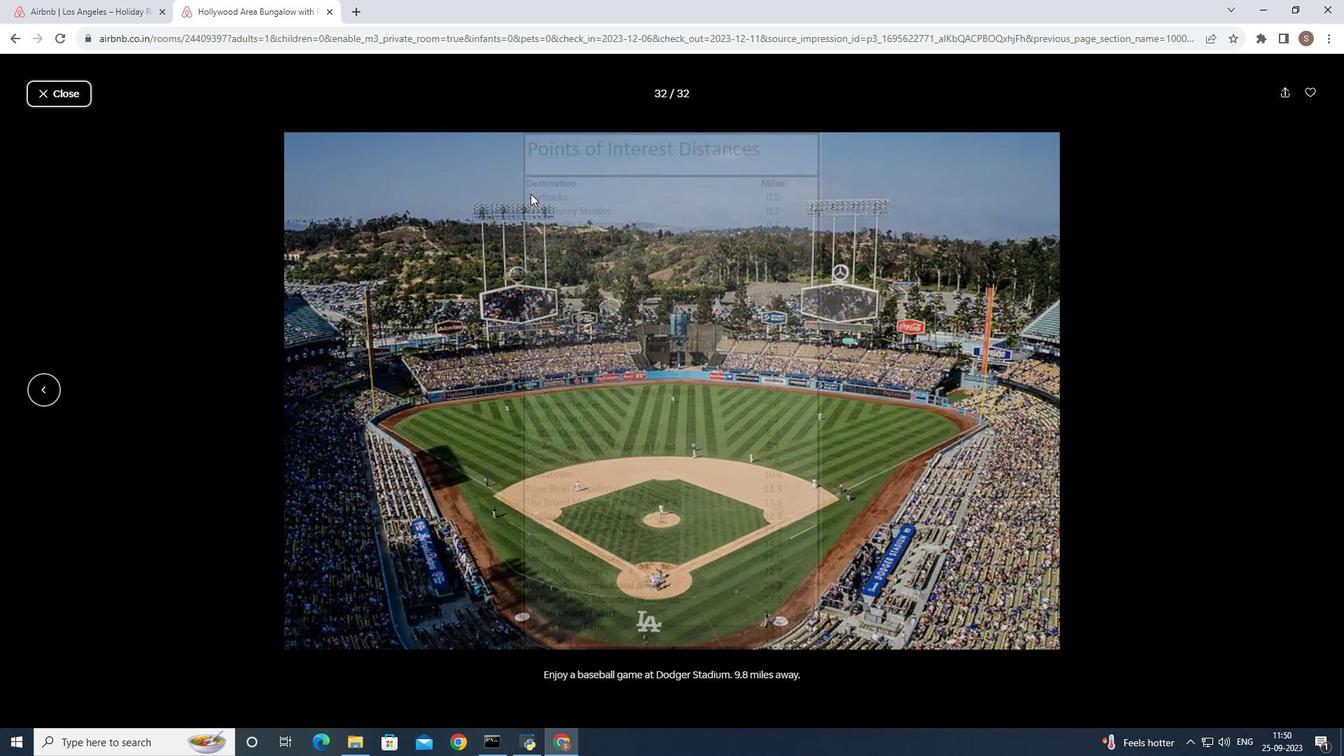 
Action: Mouse moved to (58, 94)
Screenshot: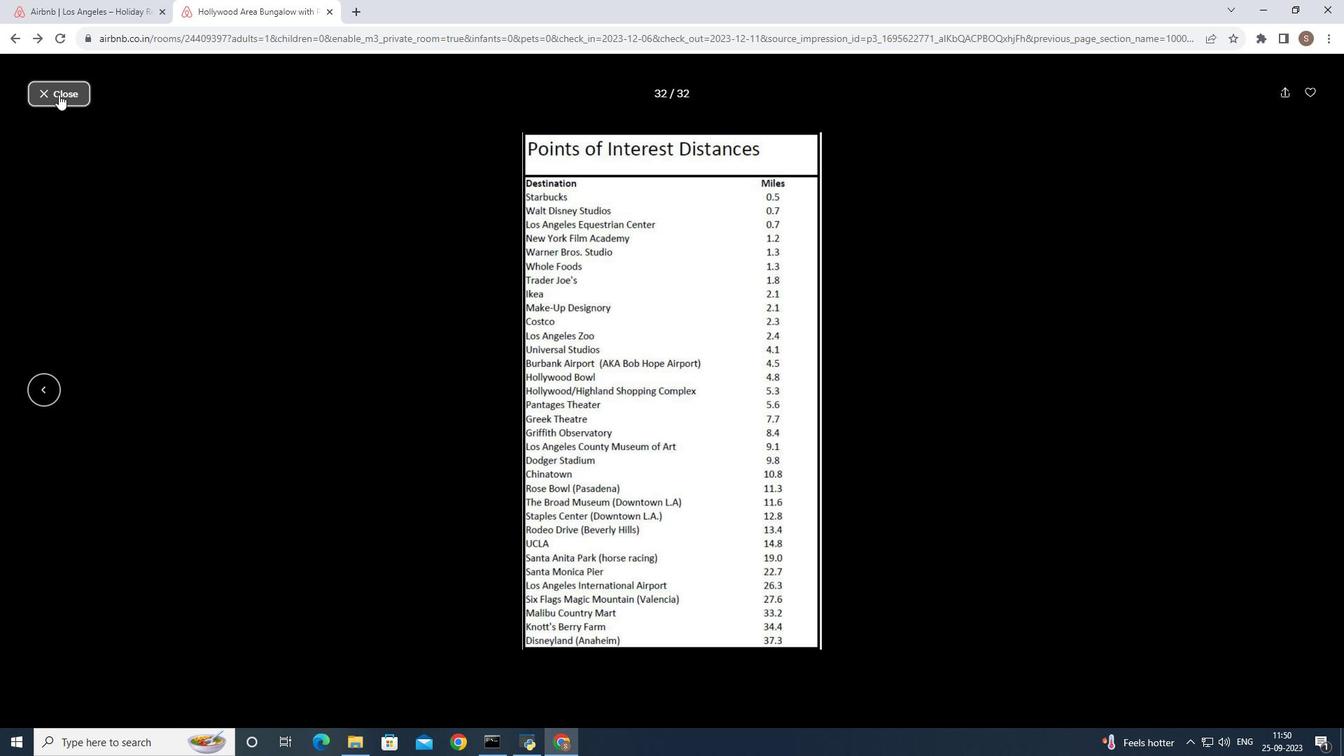 
Action: Mouse pressed left at (58, 94)
Screenshot: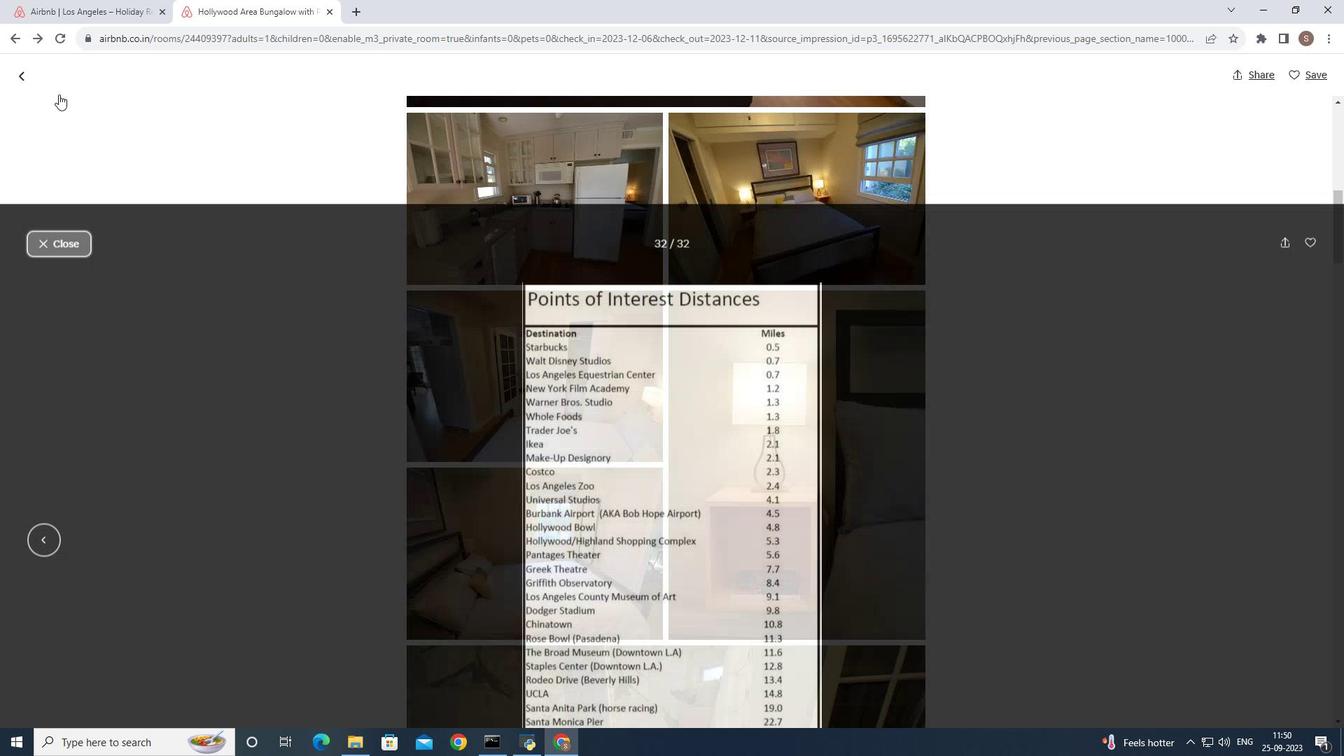 
Action: Mouse moved to (14, 74)
Screenshot: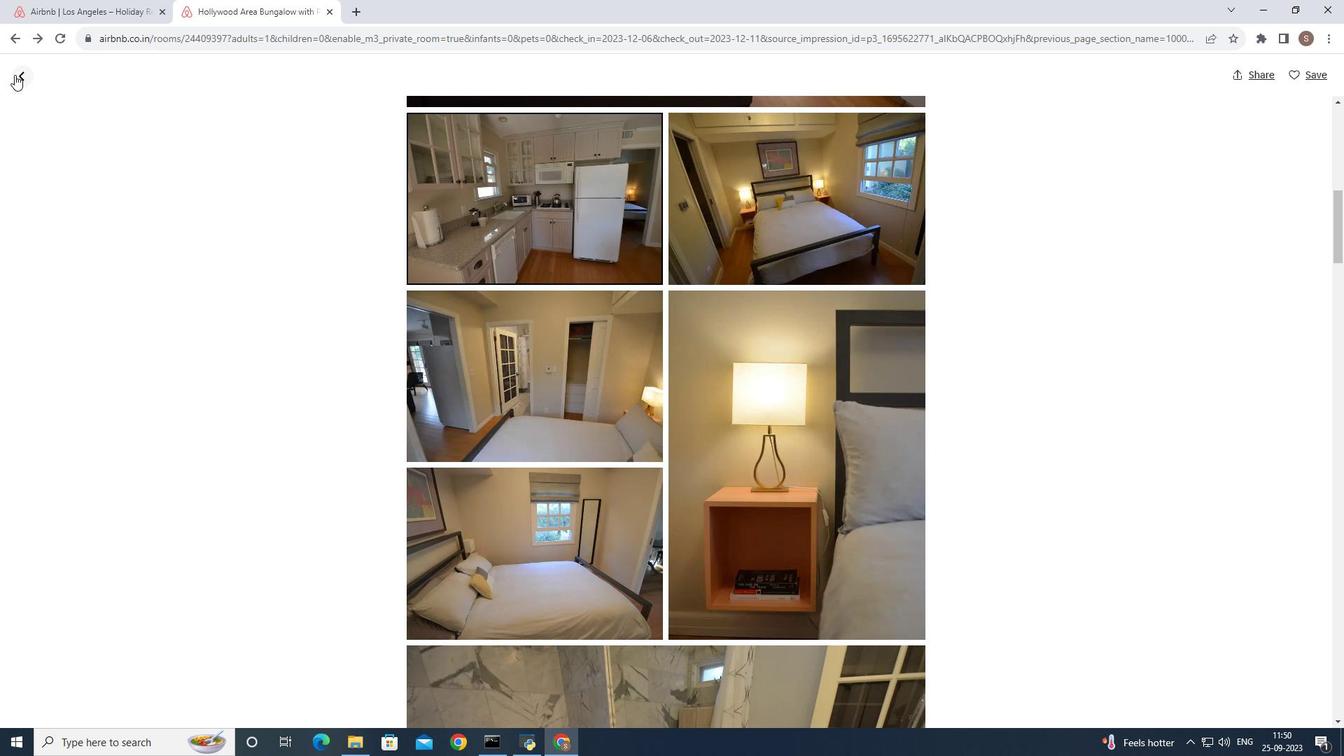 
Action: Mouse pressed left at (14, 74)
Screenshot: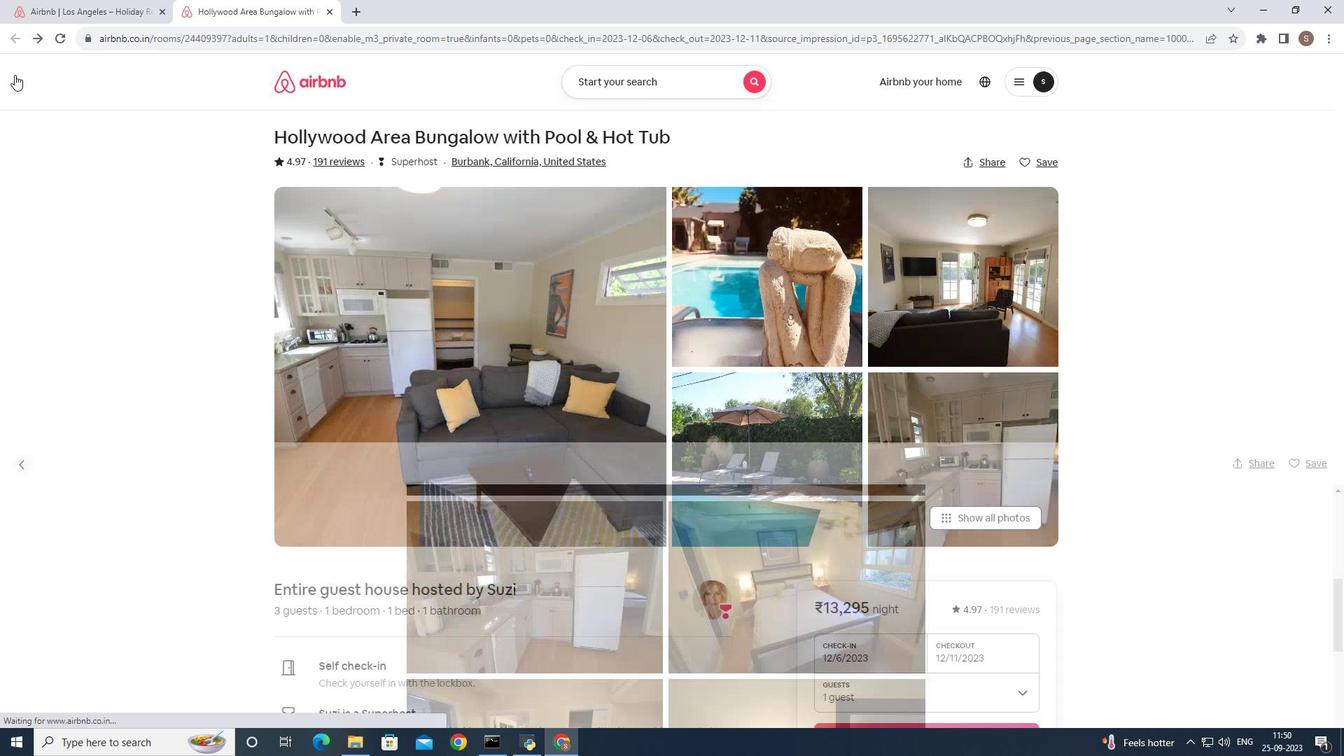 
Action: Mouse moved to (639, 353)
Screenshot: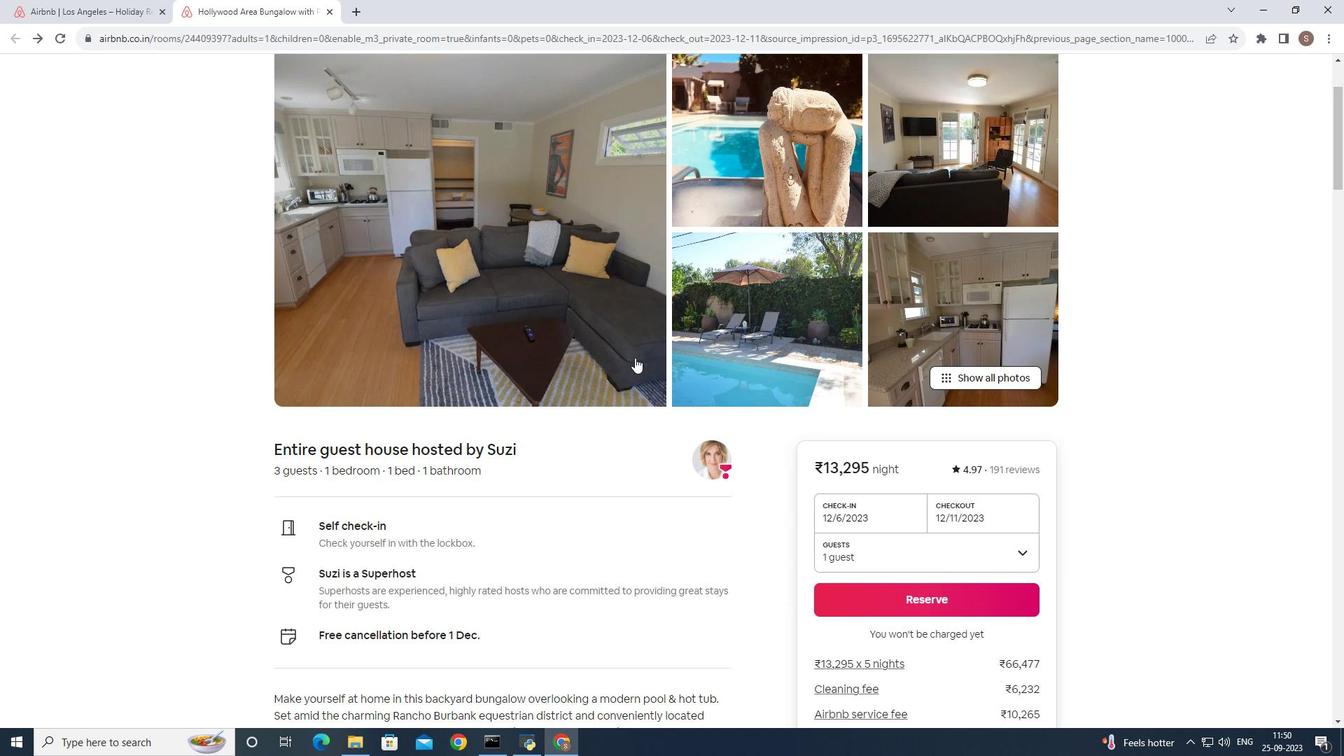 
Action: Mouse scrolled (639, 352) with delta (0, 0)
Screenshot: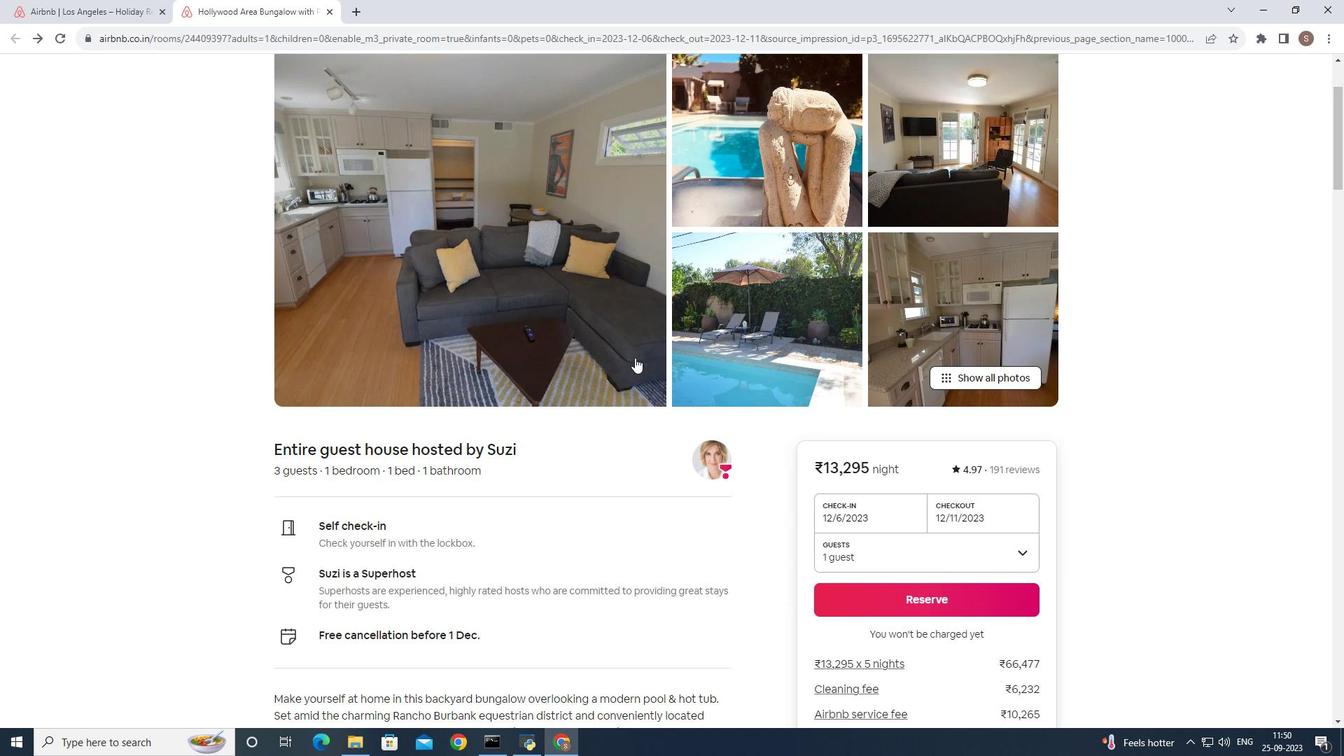 
Action: Mouse moved to (636, 355)
Screenshot: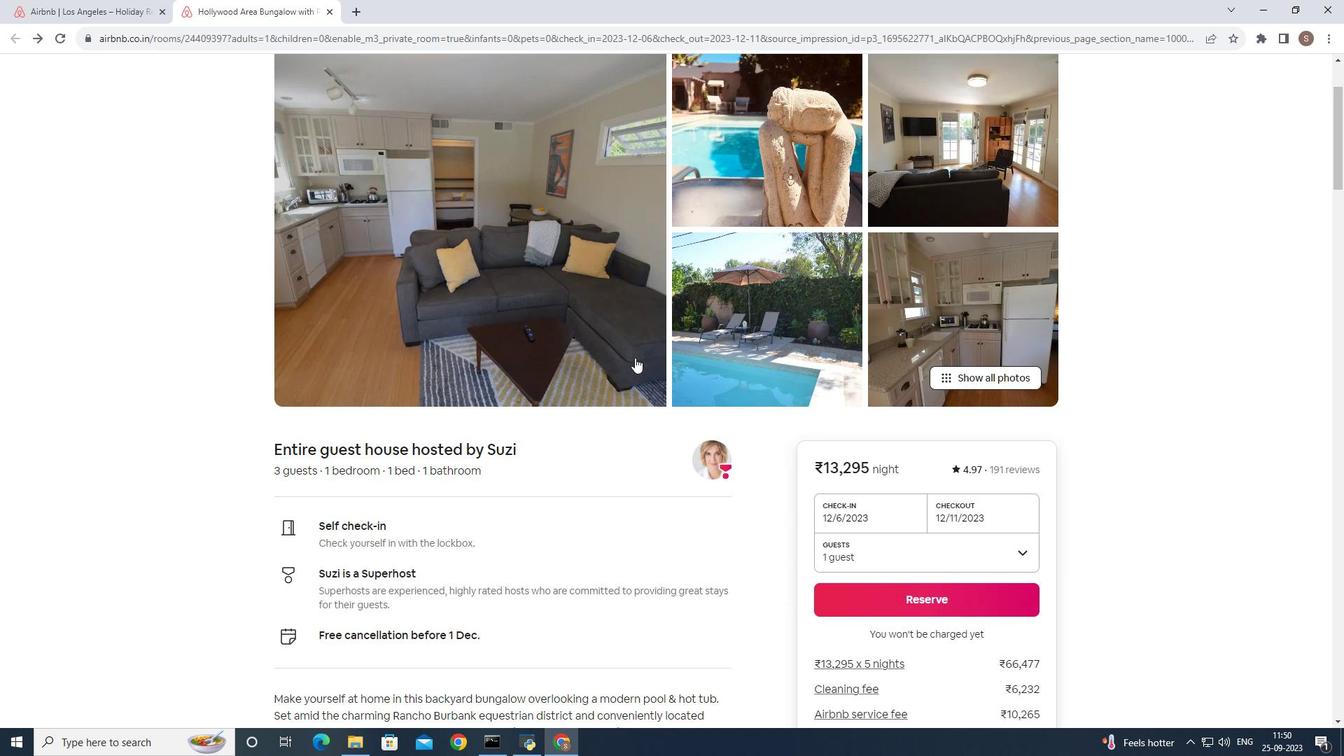 
Action: Mouse scrolled (636, 355) with delta (0, 0)
Screenshot: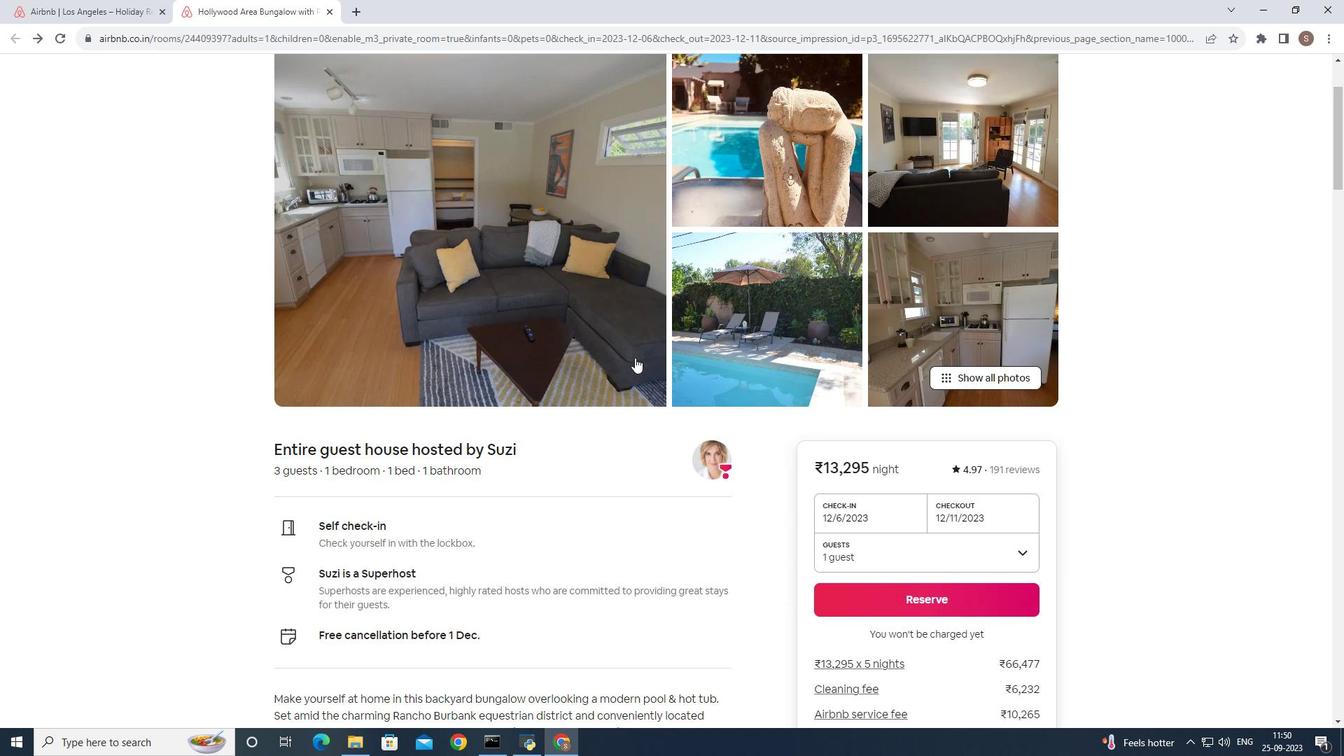 
Action: Mouse moved to (635, 357)
Screenshot: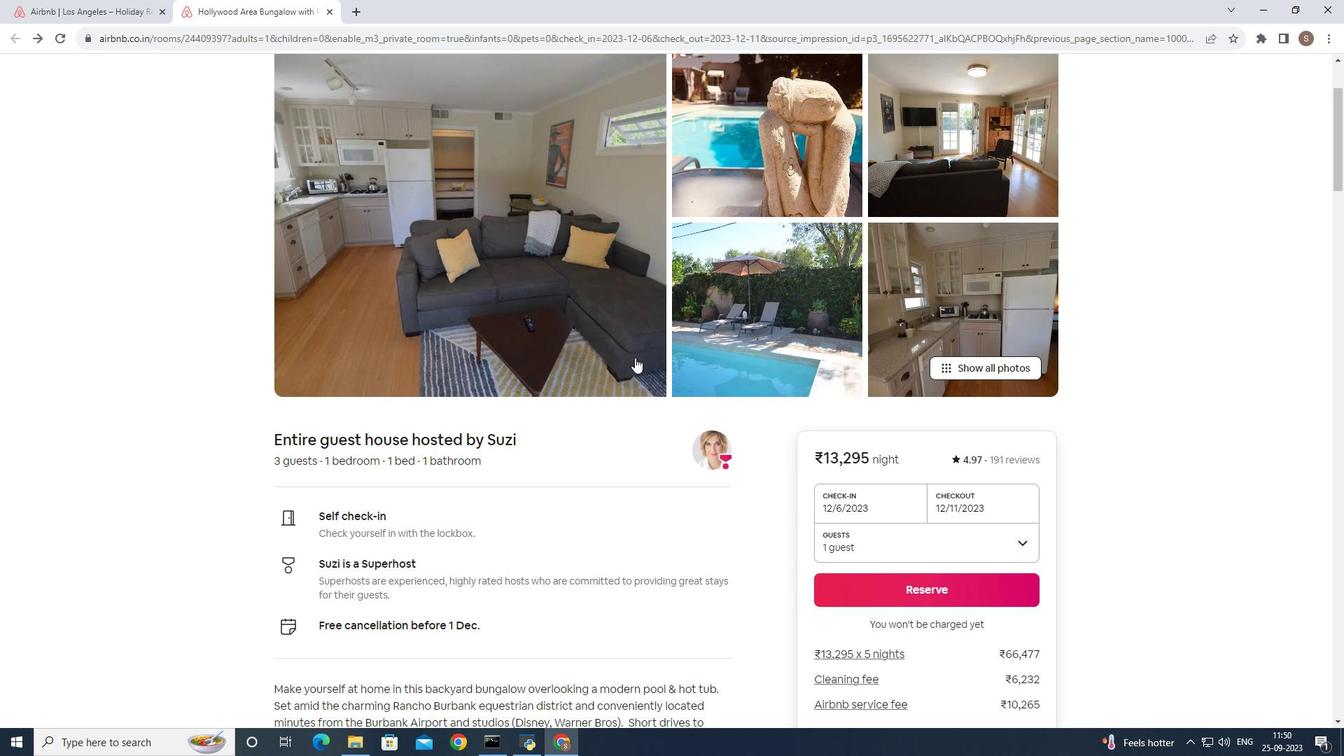 
Action: Mouse scrolled (635, 357) with delta (0, 0)
Screenshot: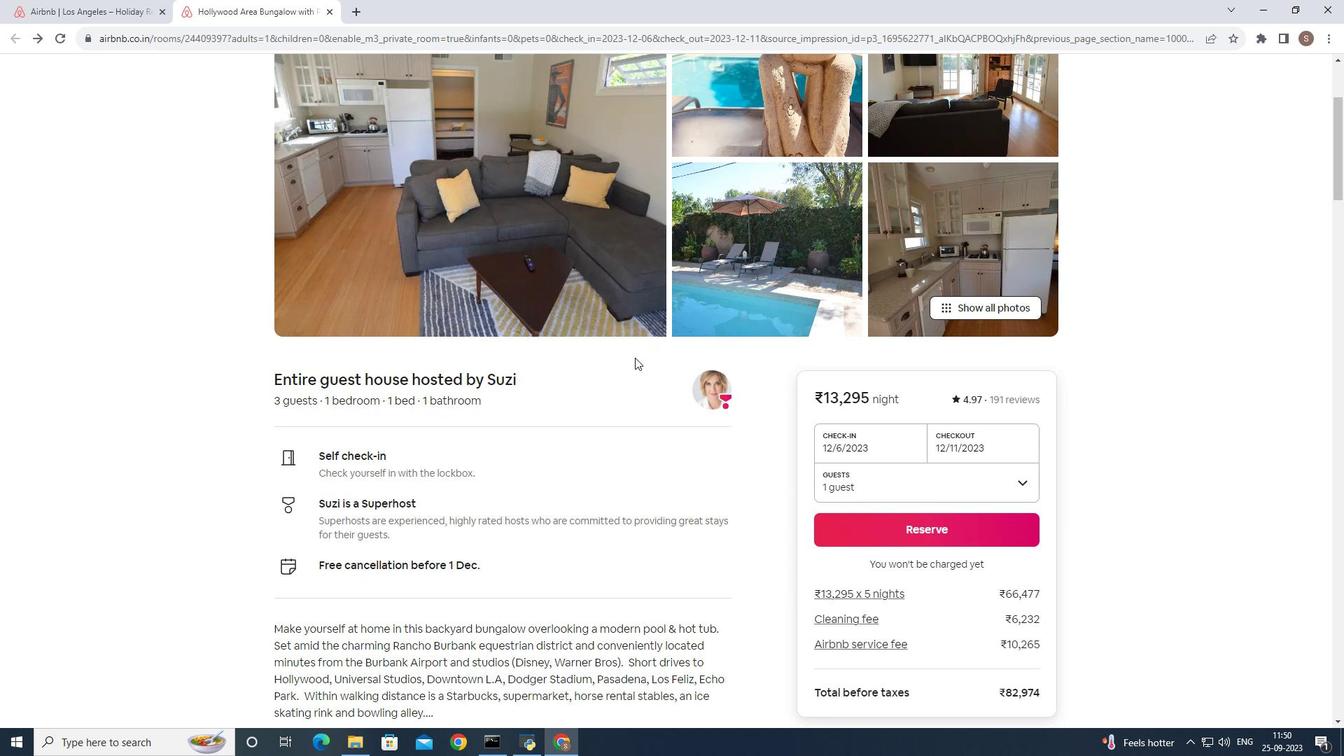 
Action: Mouse scrolled (635, 357) with delta (0, 0)
Screenshot: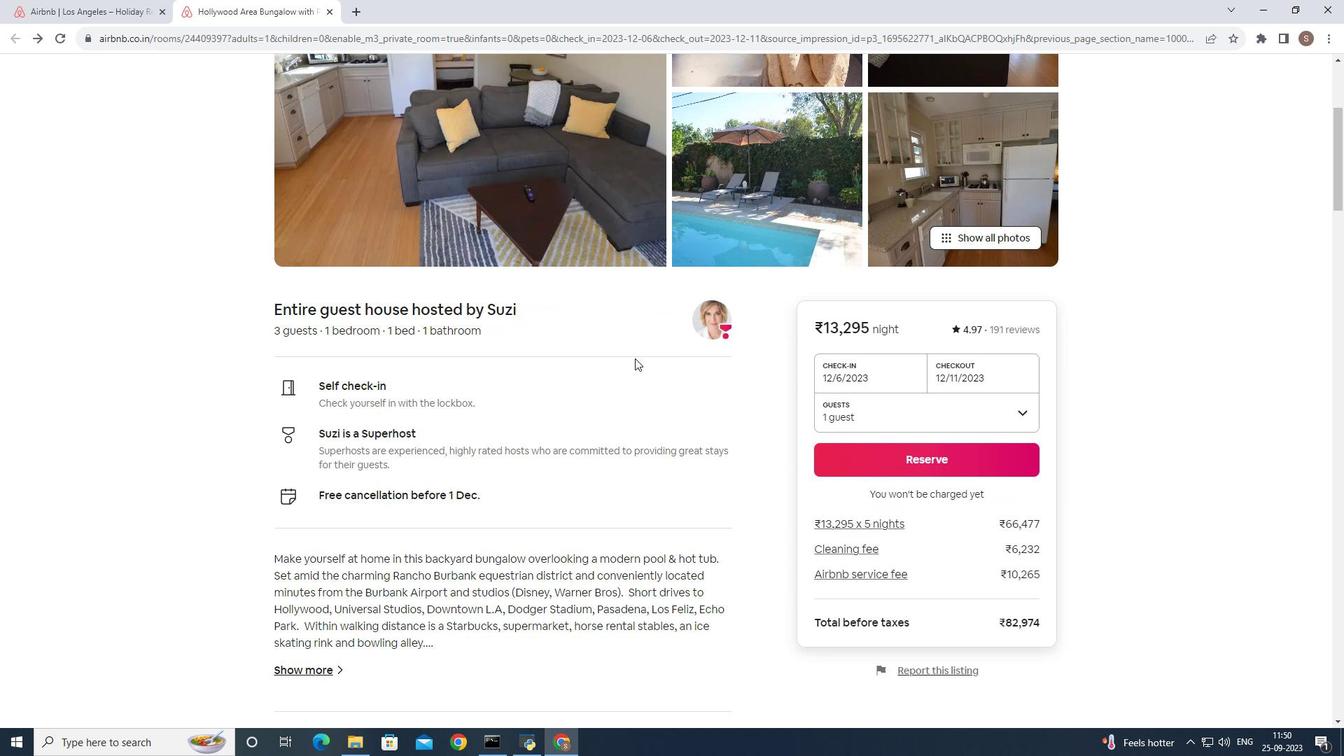 
Action: Mouse moved to (632, 362)
Screenshot: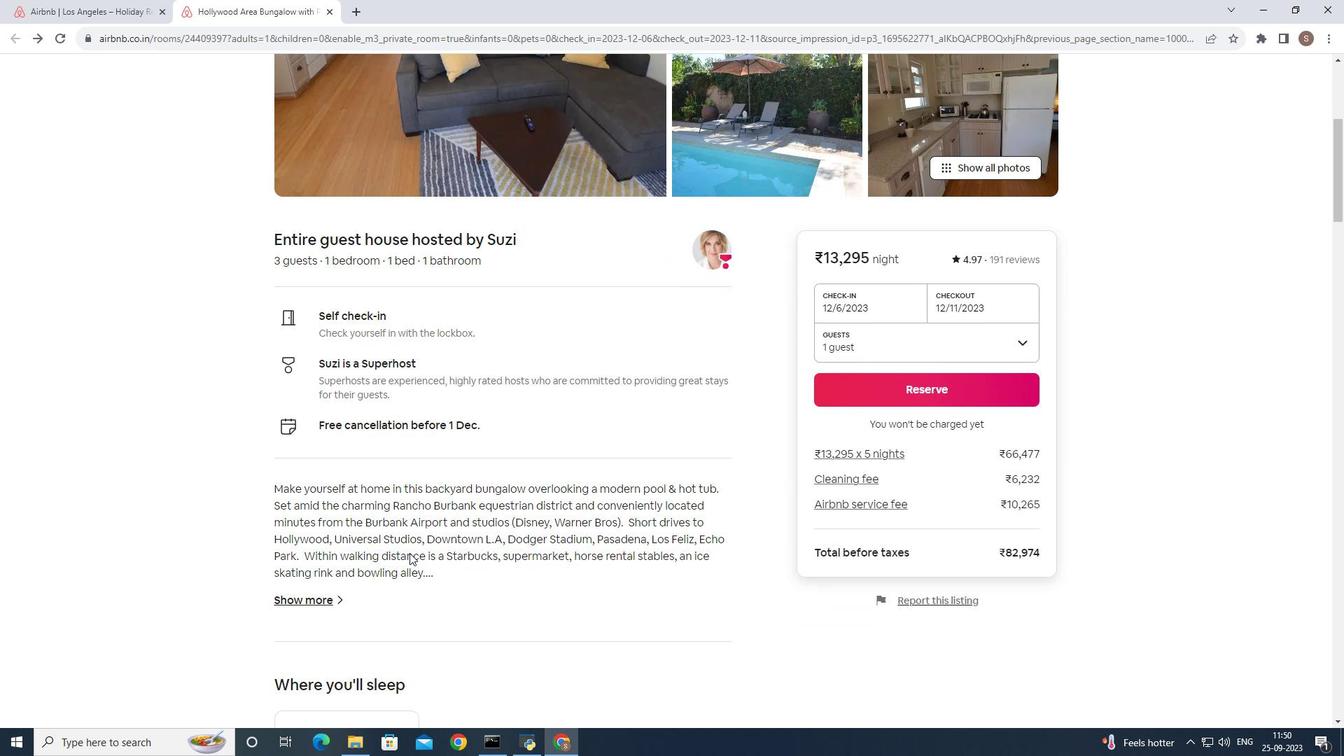 
Action: Mouse scrolled (632, 361) with delta (0, 0)
Screenshot: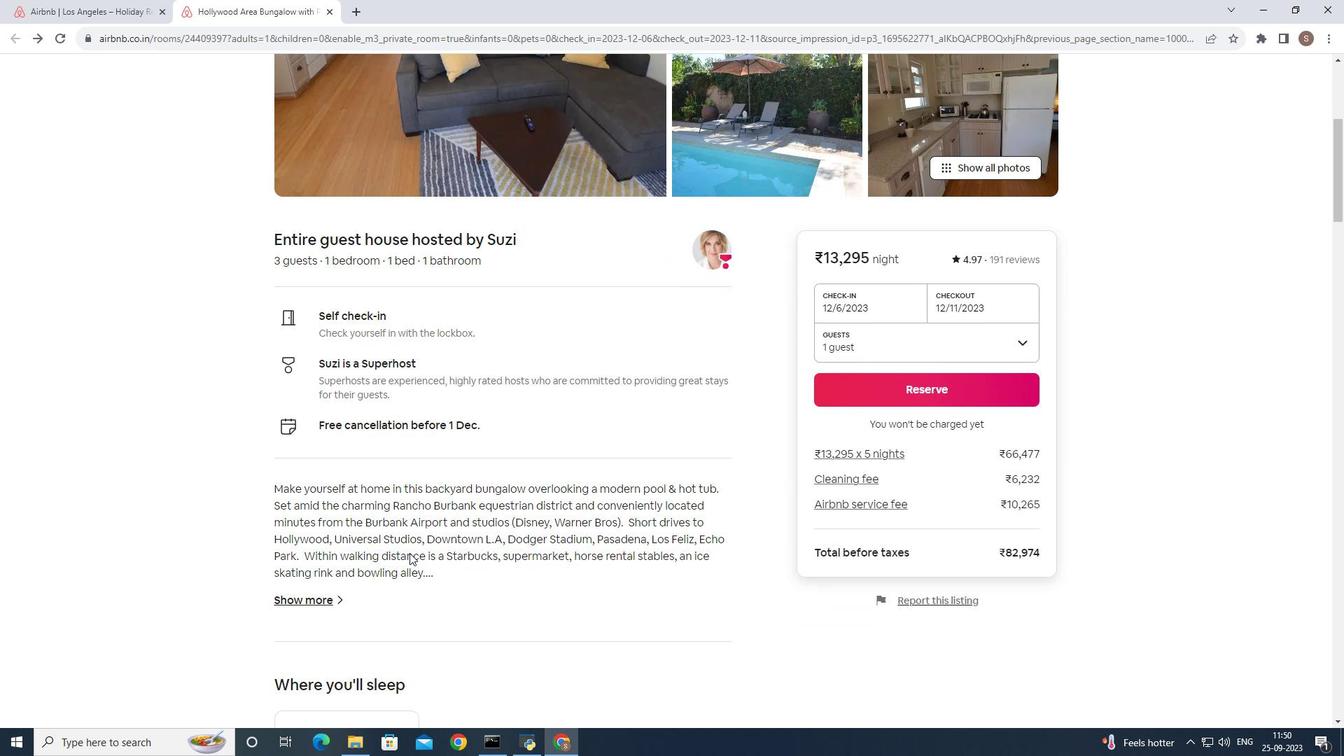 
Action: Mouse moved to (328, 600)
Screenshot: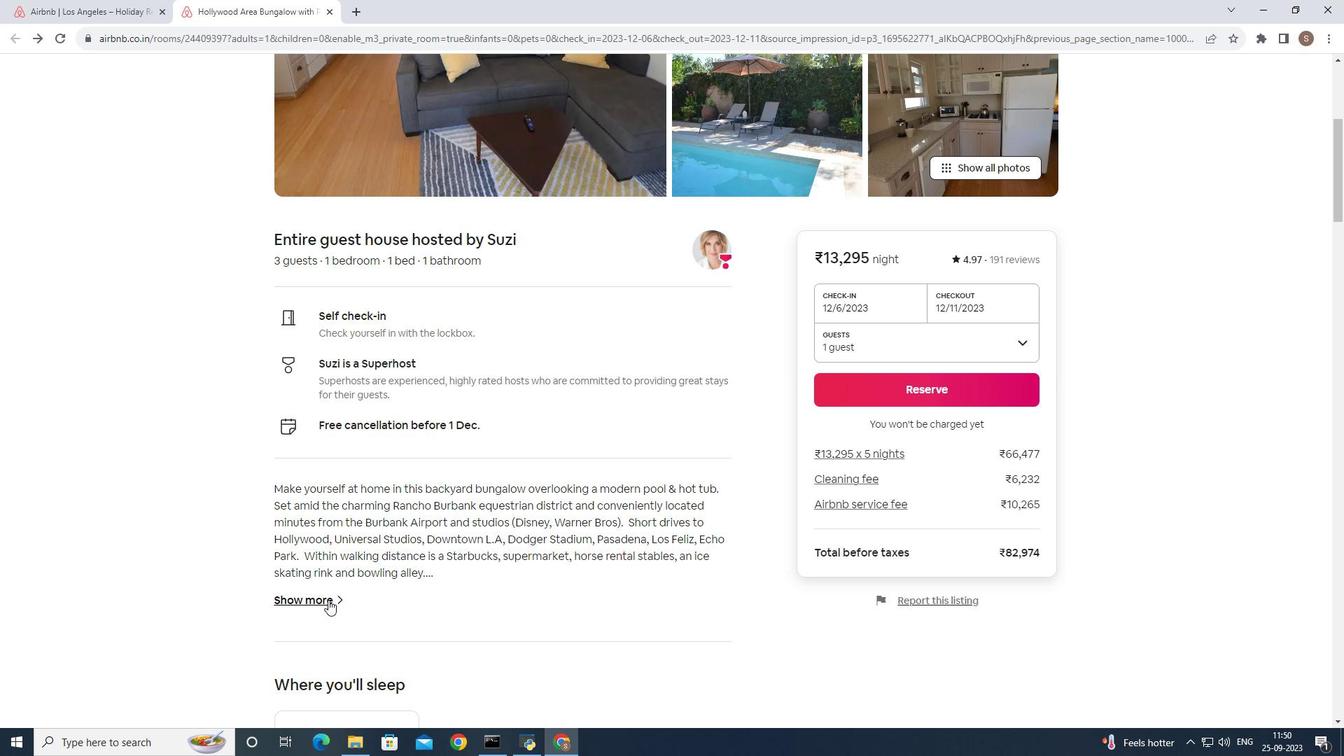 
Action: Mouse pressed left at (328, 600)
Screenshot: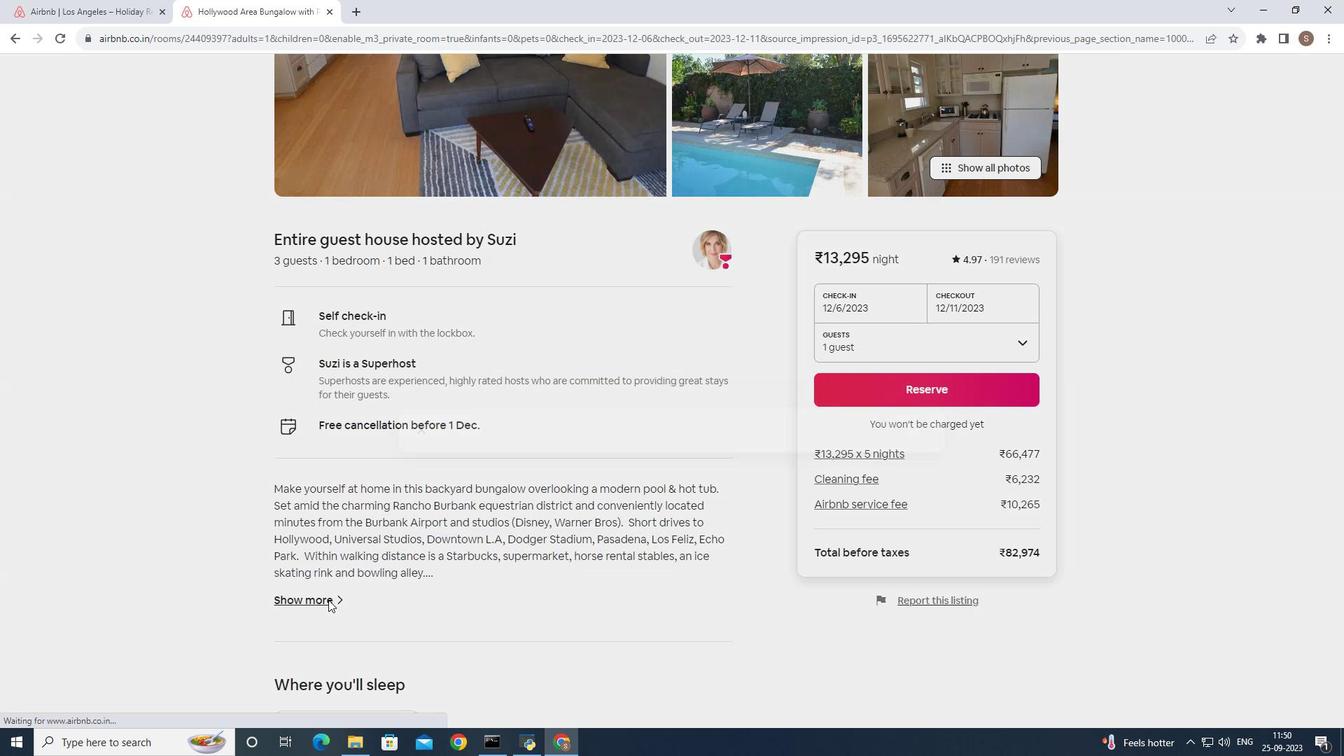 
Action: Mouse moved to (479, 486)
Screenshot: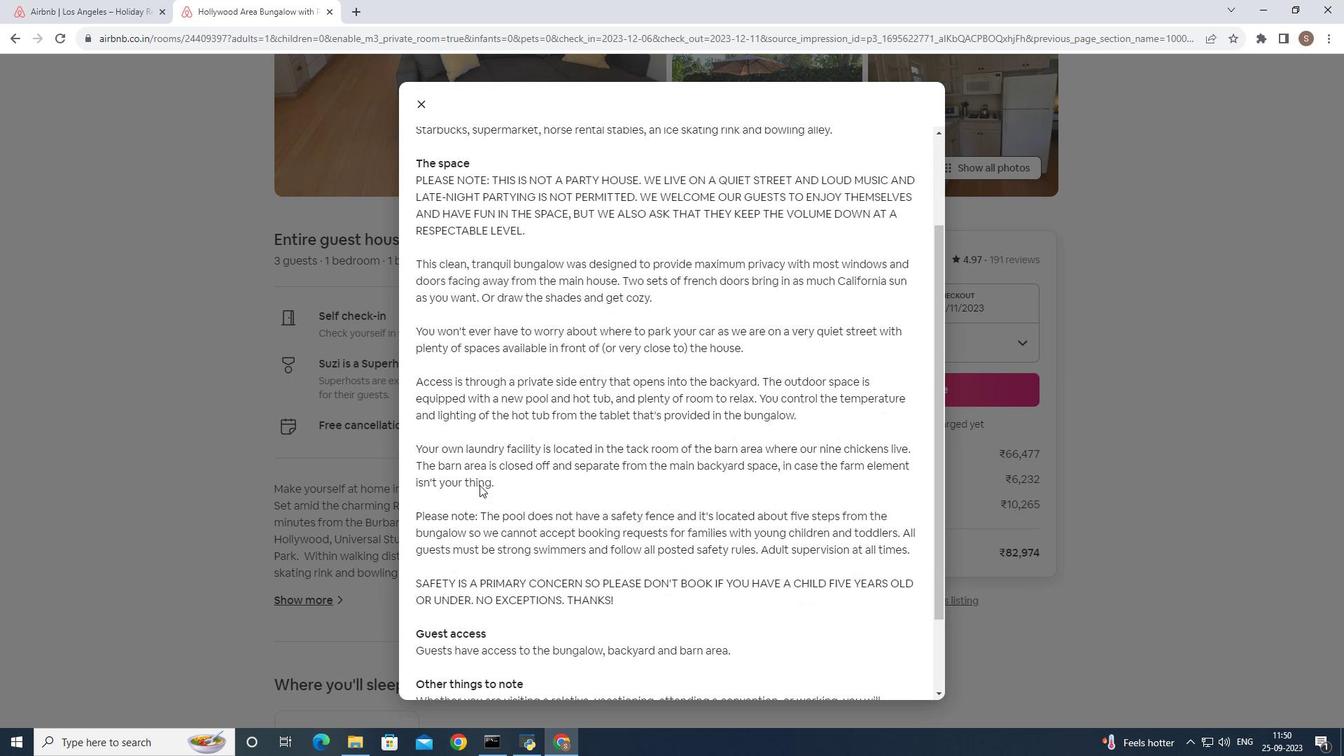 
Action: Mouse scrolled (479, 485) with delta (0, 0)
Screenshot: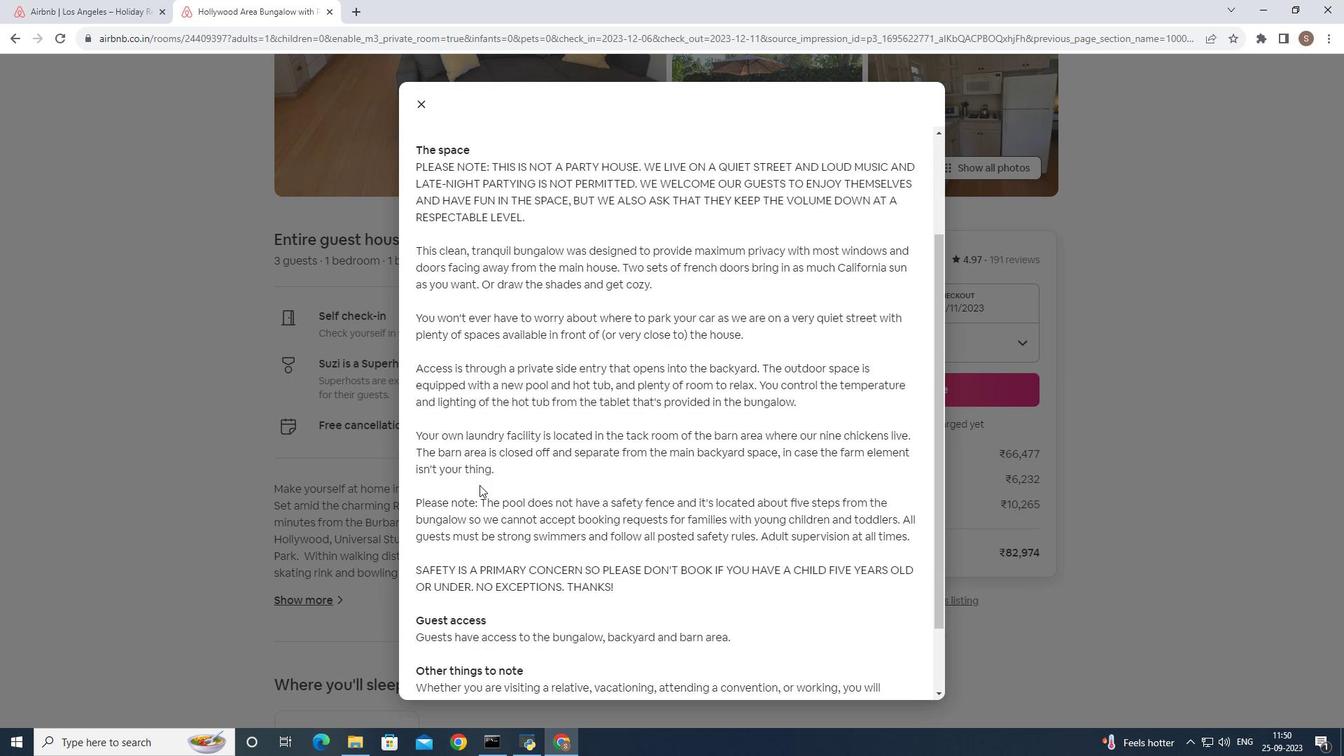
Action: Mouse moved to (479, 485)
Screenshot: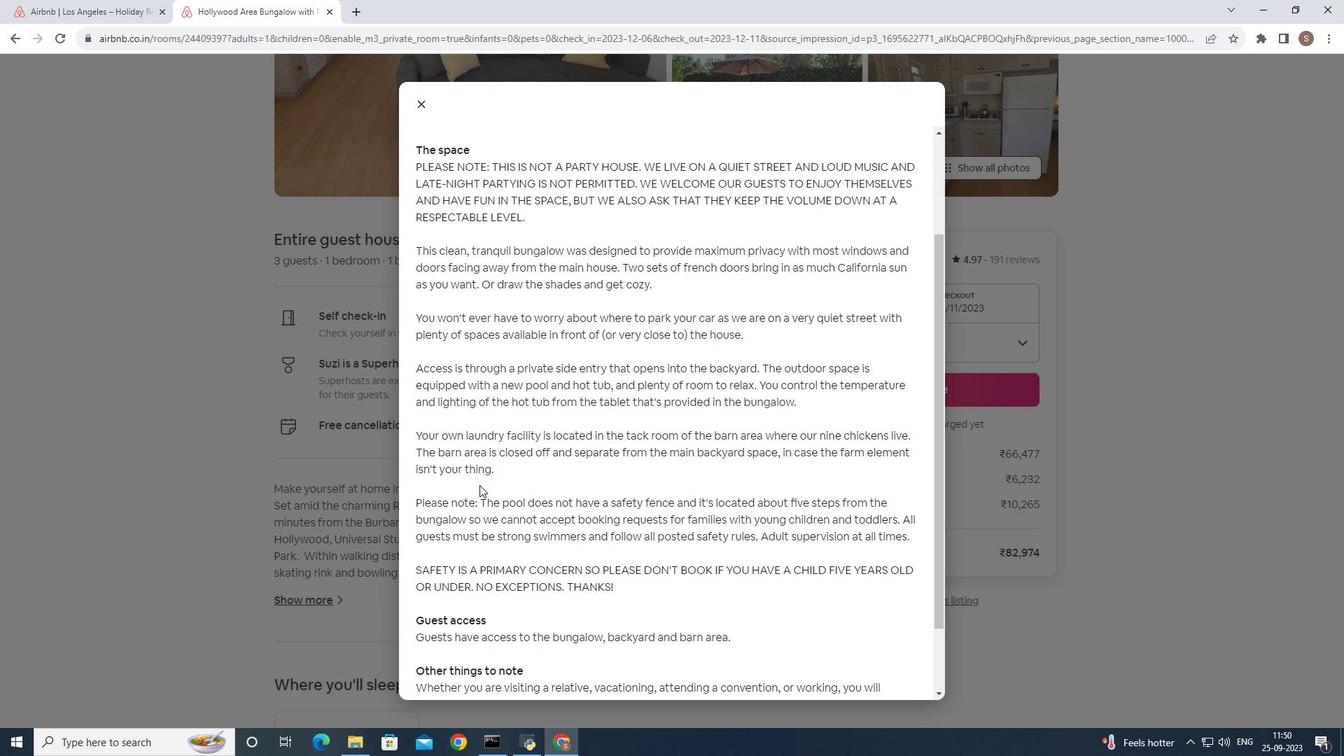 
Action: Mouse scrolled (479, 484) with delta (0, 0)
Screenshot: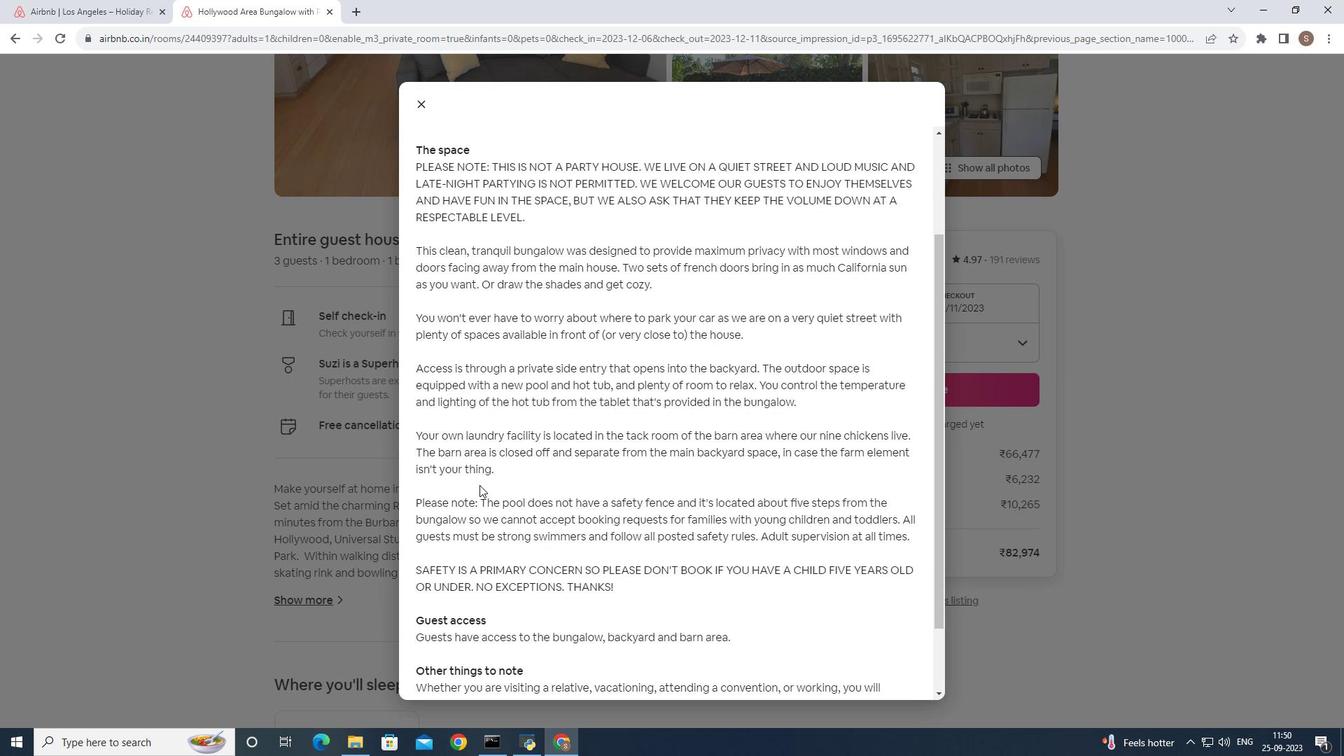 
Action: Mouse moved to (479, 485)
Screenshot: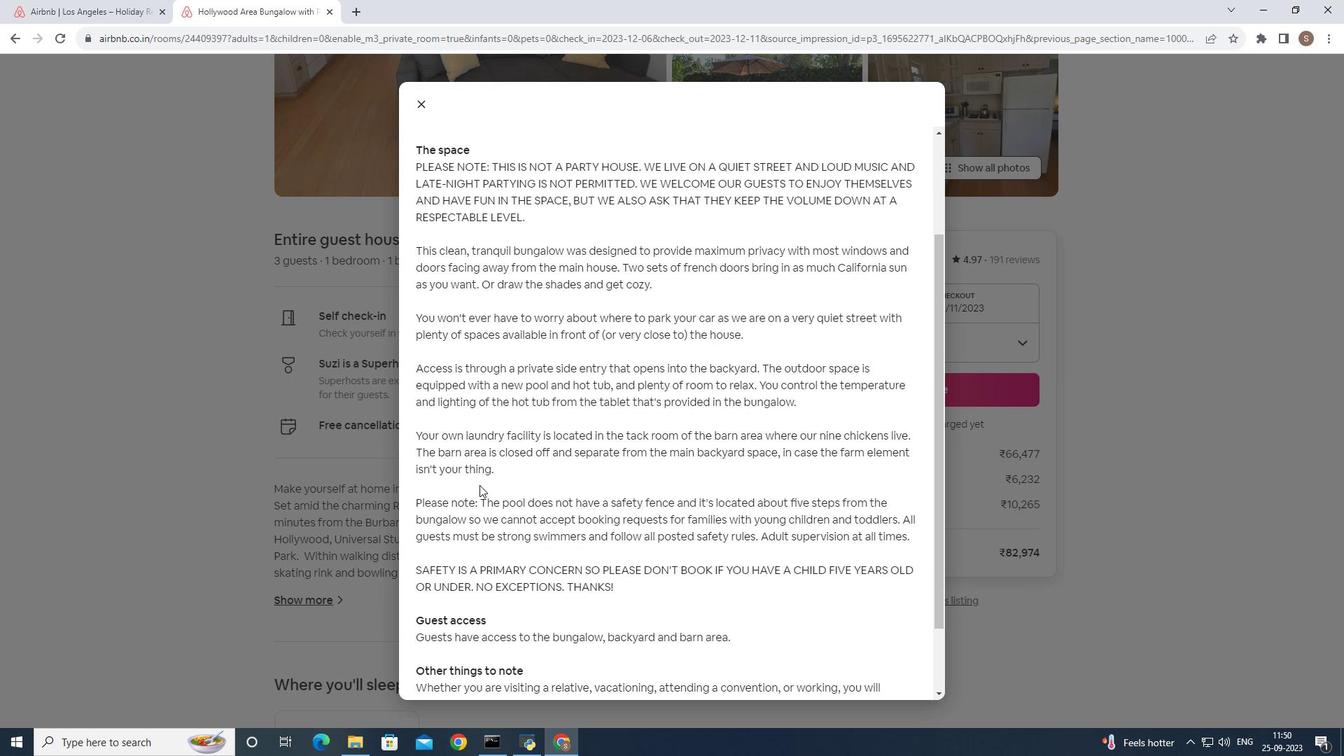 
Action: Mouse scrolled (479, 484) with delta (0, 0)
Screenshot: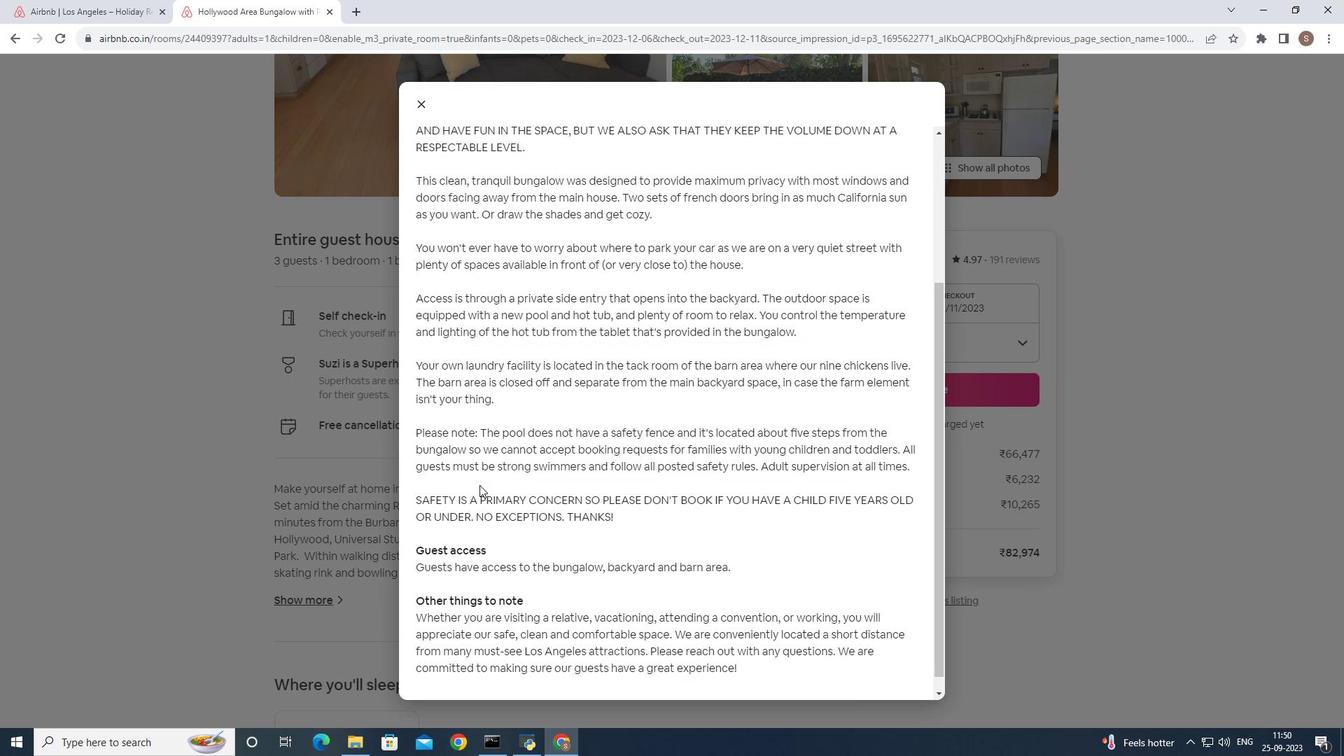 
Action: Mouse scrolled (479, 484) with delta (0, 0)
Screenshot: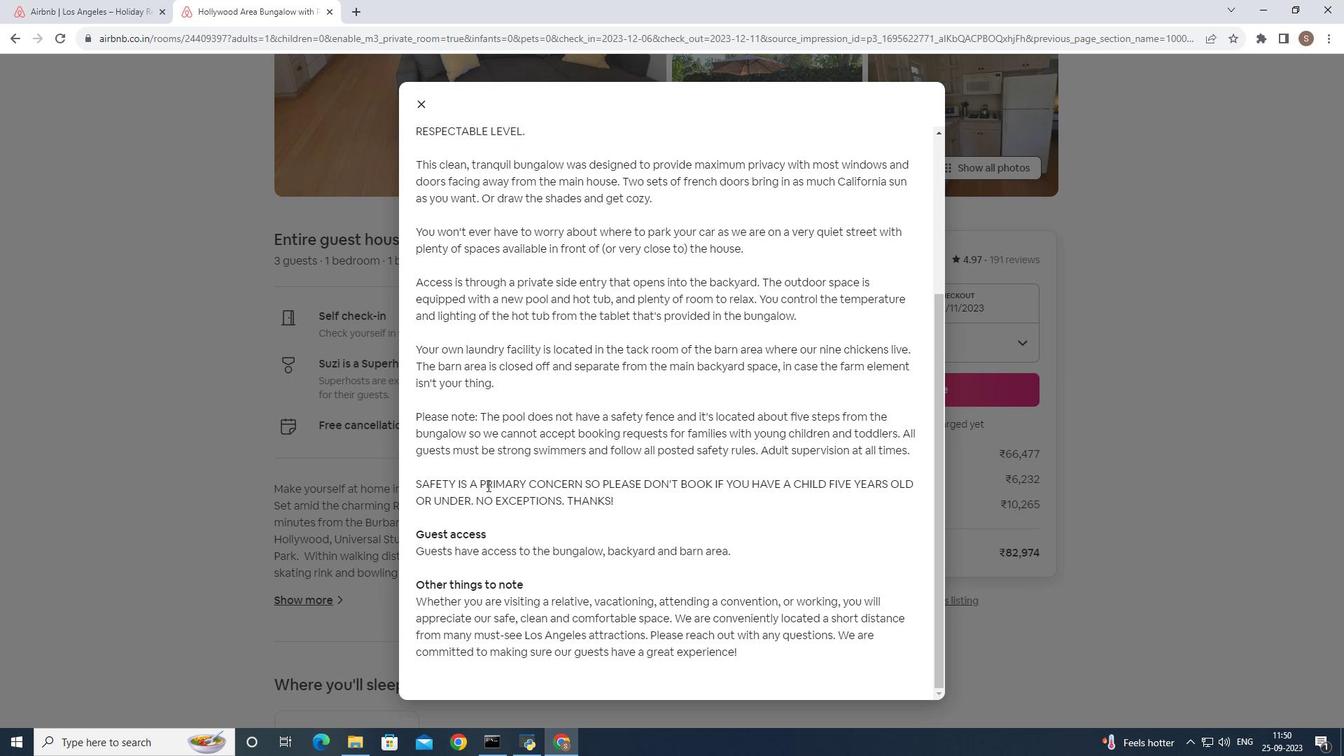 
Action: Mouse moved to (646, 419)
Screenshot: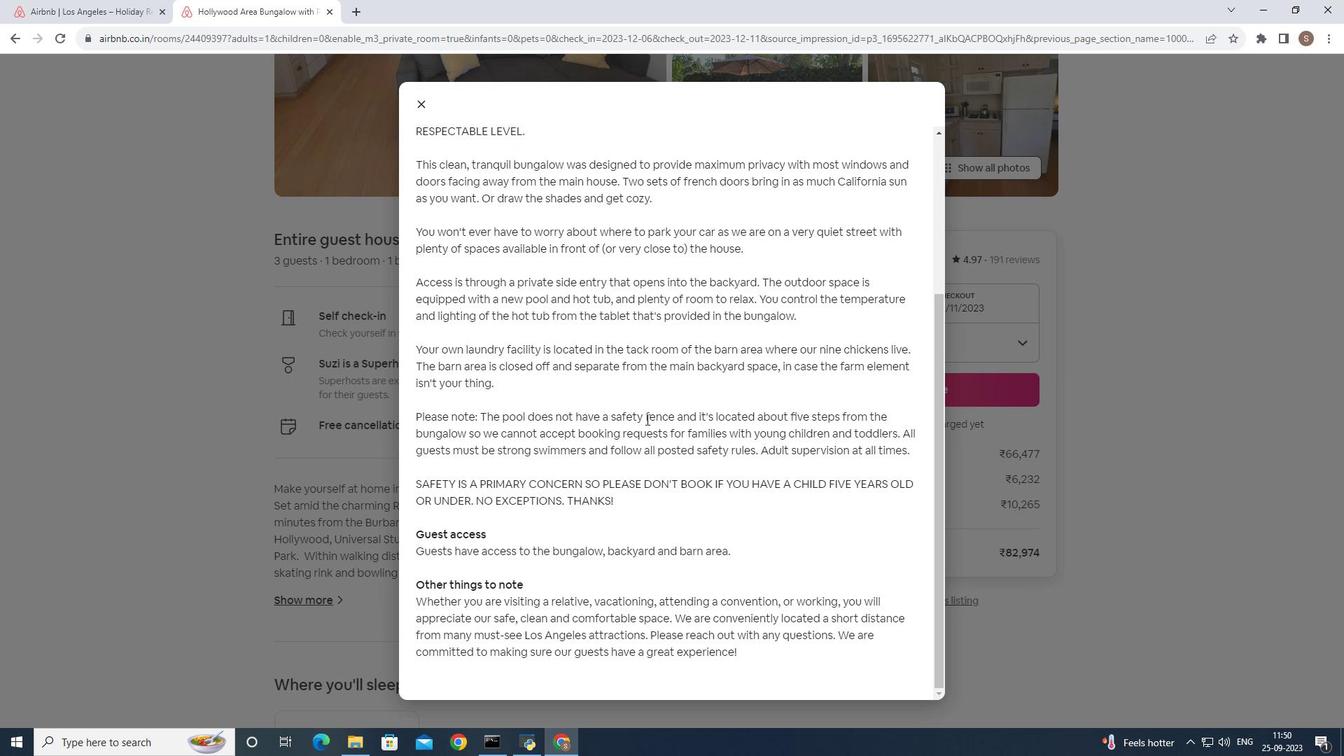 
Action: Mouse scrolled (646, 418) with delta (0, 0)
Screenshot: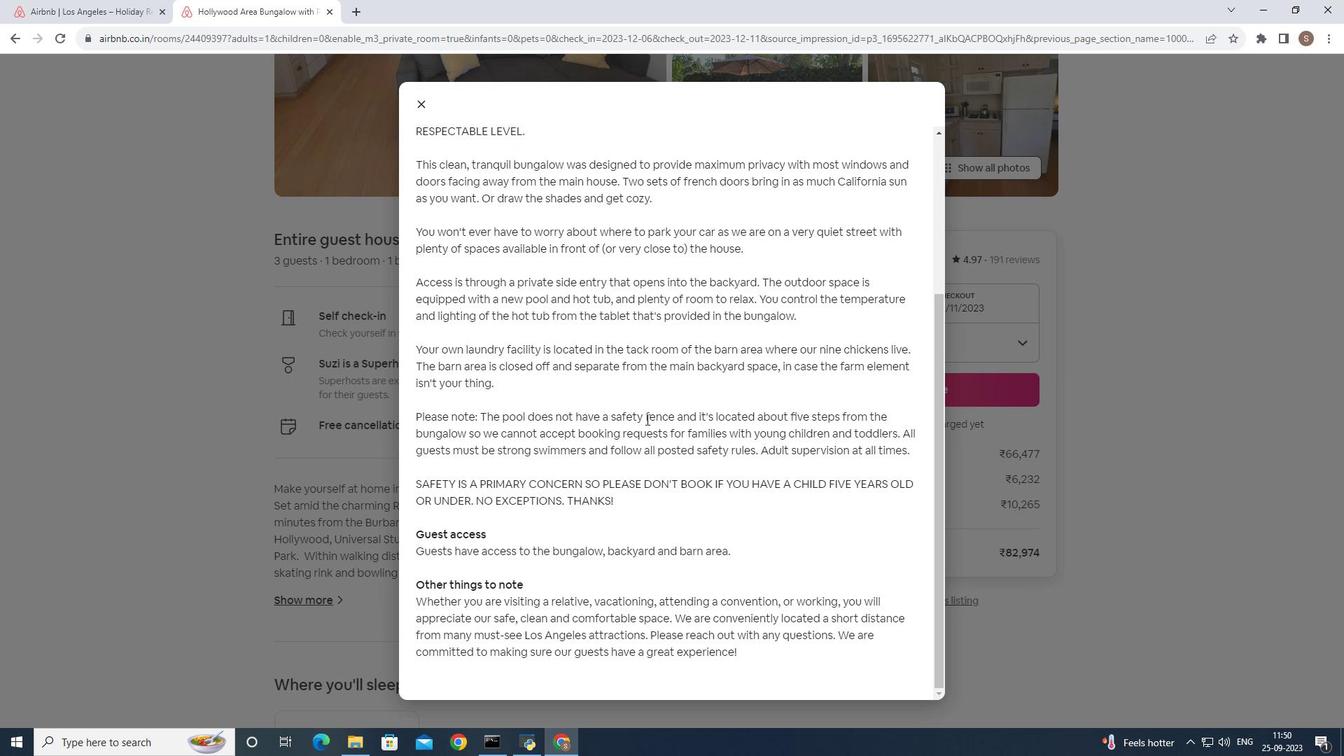 
Action: Mouse scrolled (646, 418) with delta (0, 0)
Screenshot: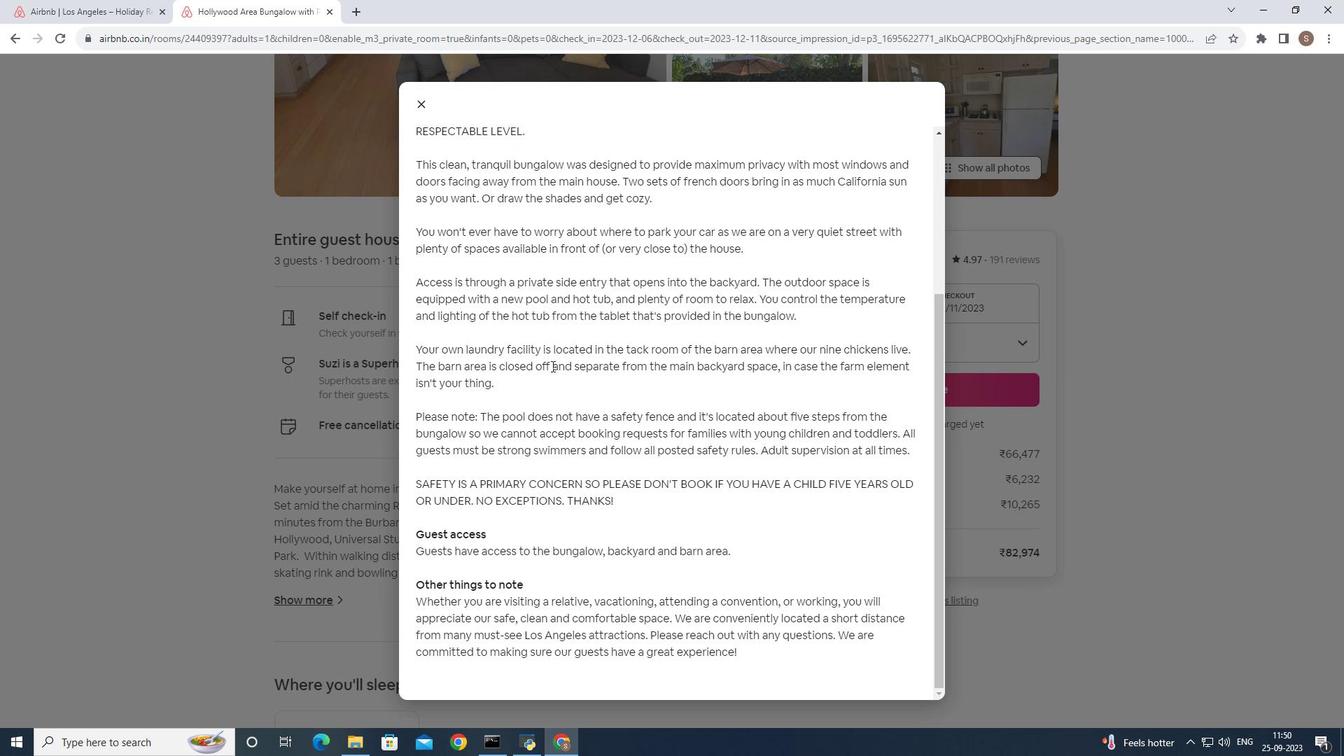 
Action: Mouse moved to (419, 94)
Screenshot: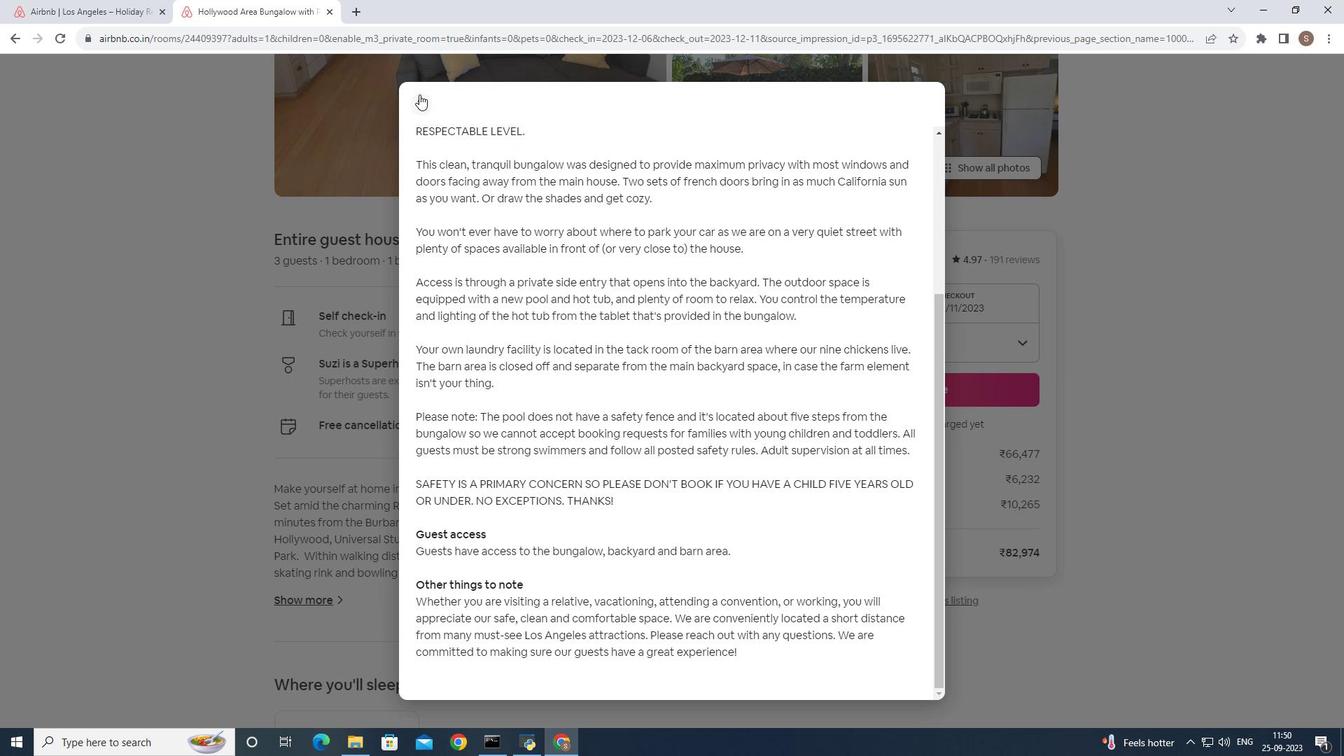 
Action: Mouse pressed left at (419, 94)
Screenshot: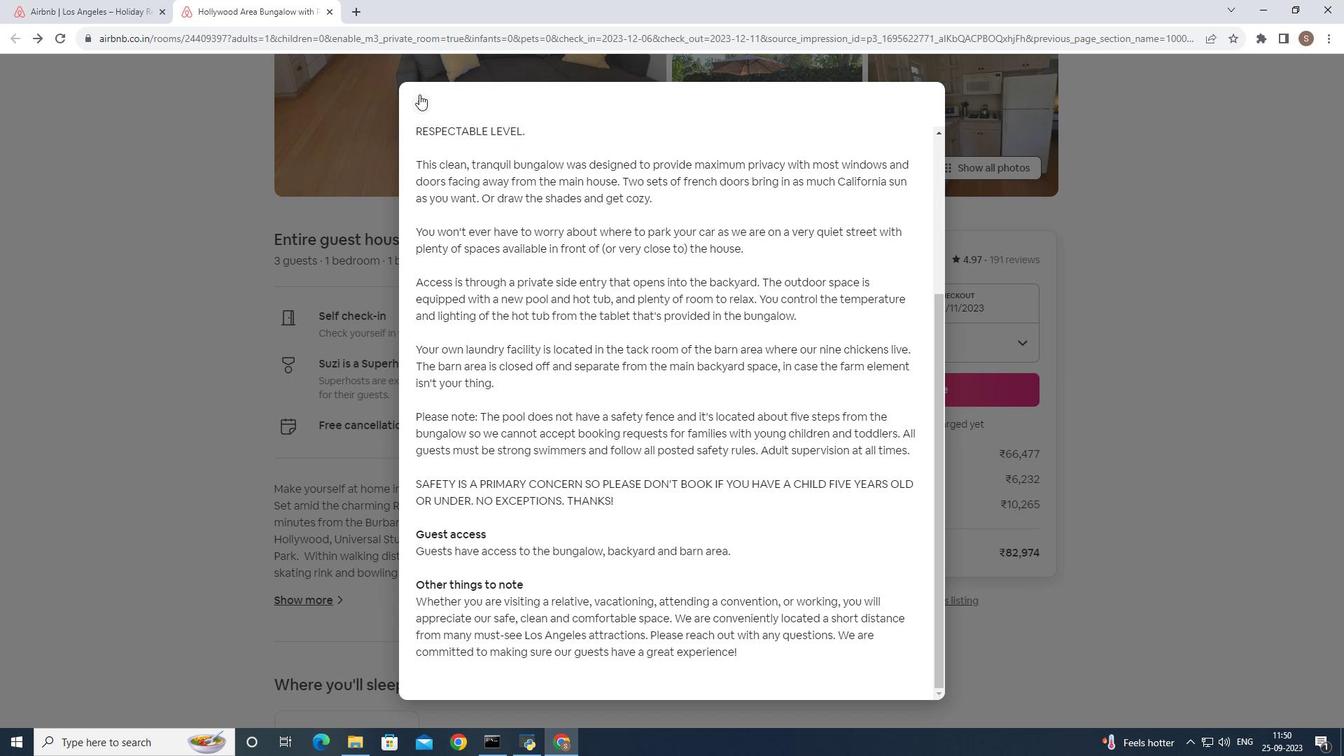 
Action: Mouse moved to (511, 400)
Screenshot: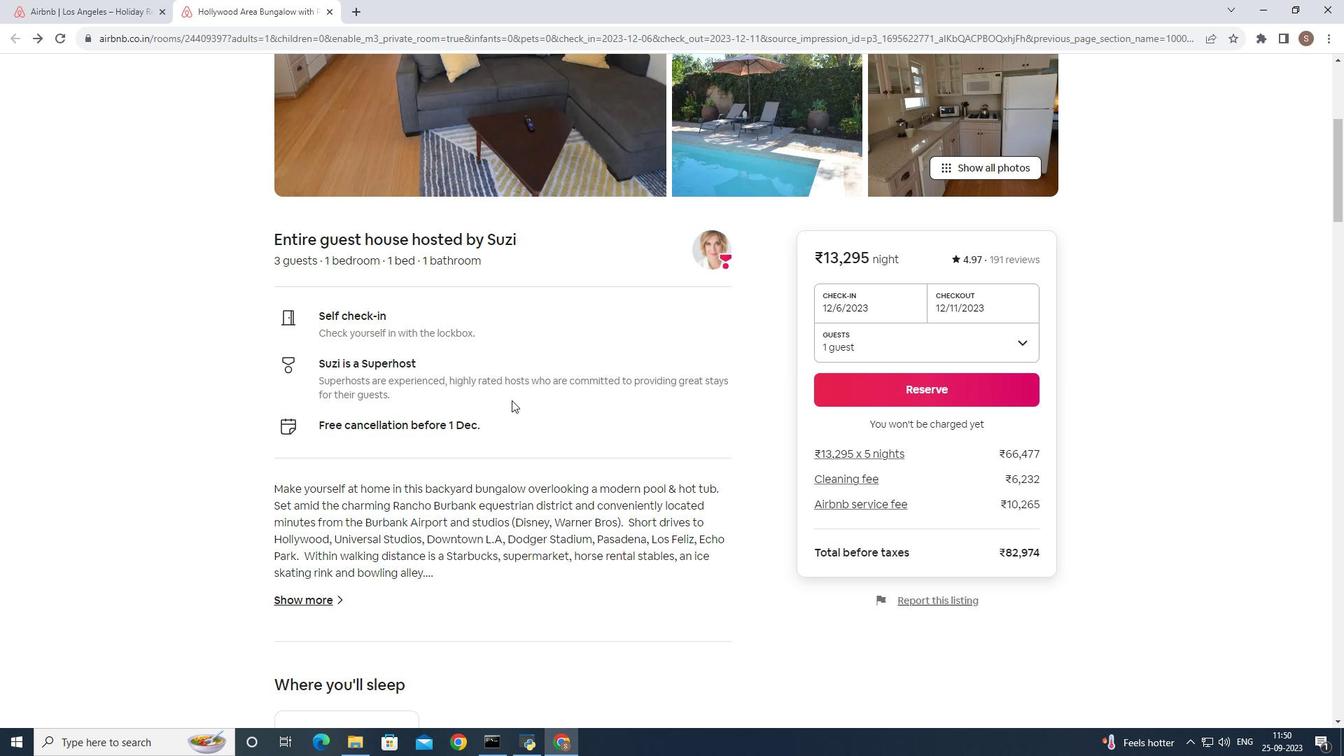 
Action: Mouse scrolled (511, 399) with delta (0, 0)
Screenshot: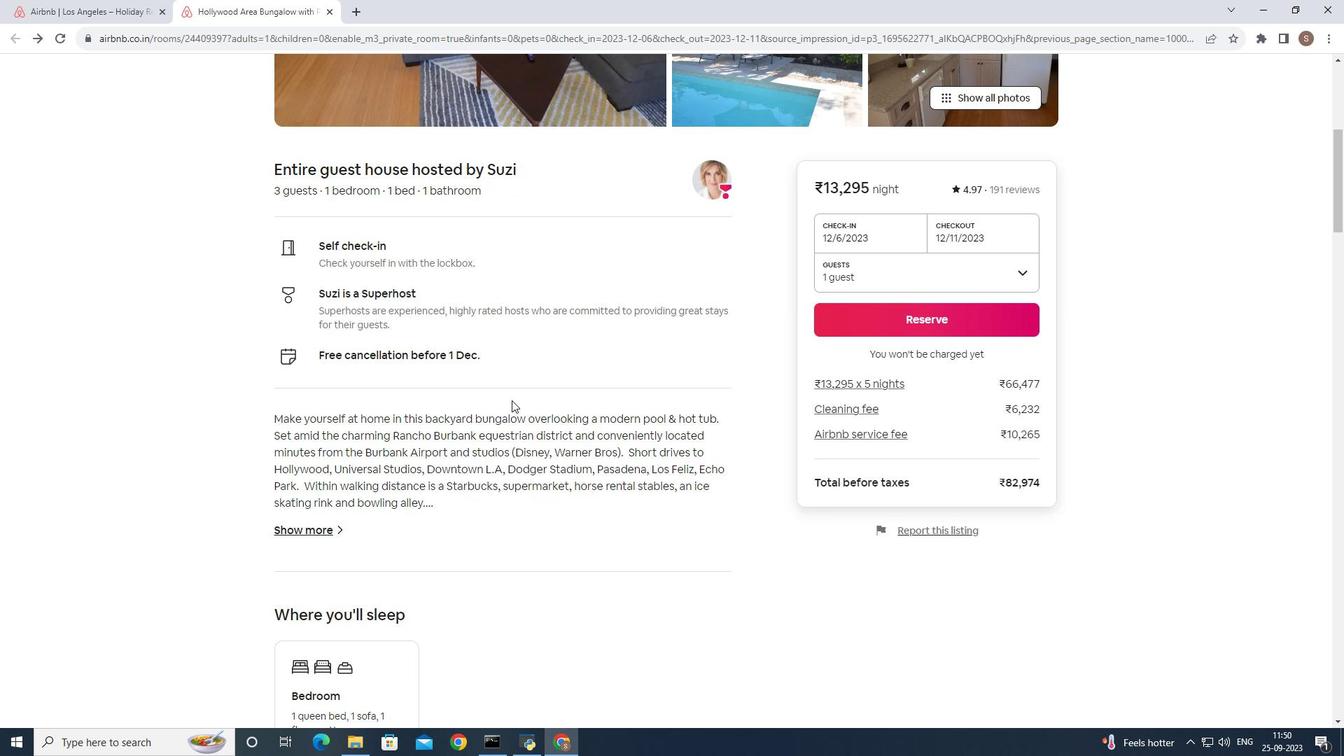 
Action: Mouse scrolled (511, 399) with delta (0, 0)
Screenshot: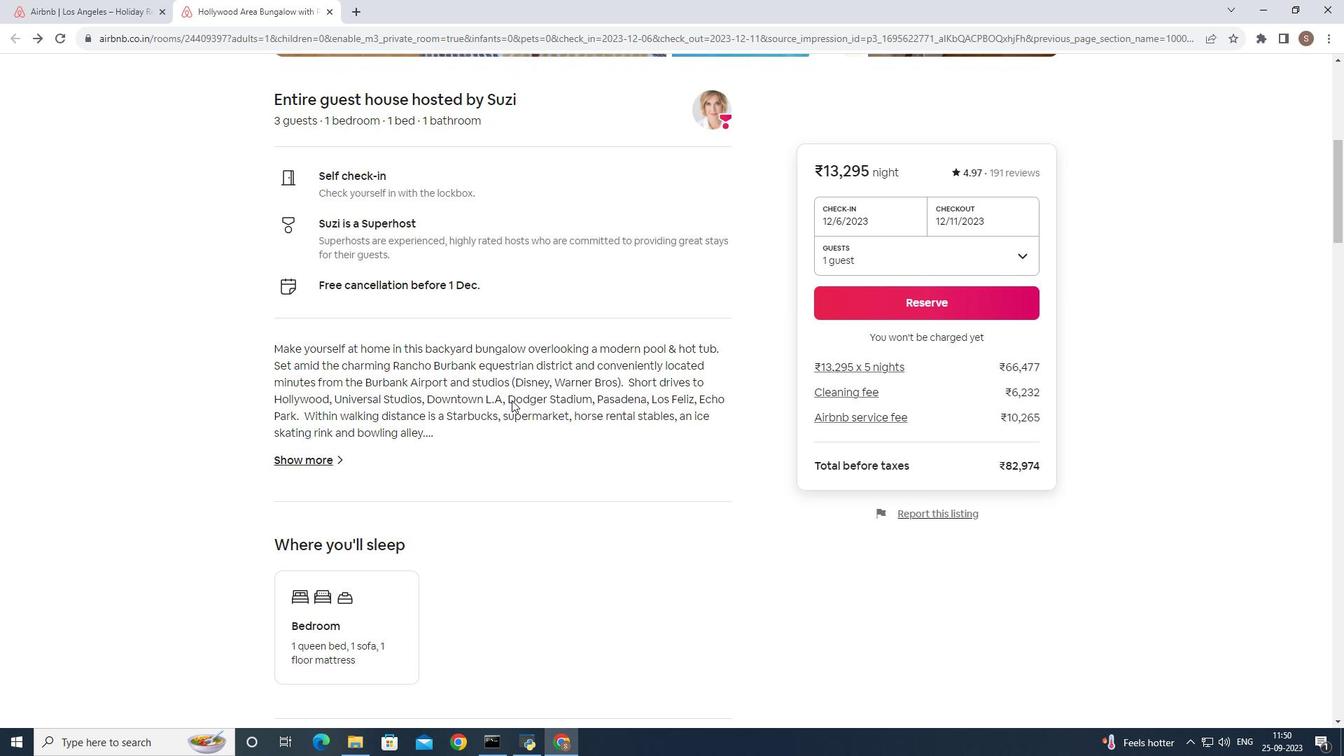 
Action: Mouse scrolled (511, 399) with delta (0, 0)
Screenshot: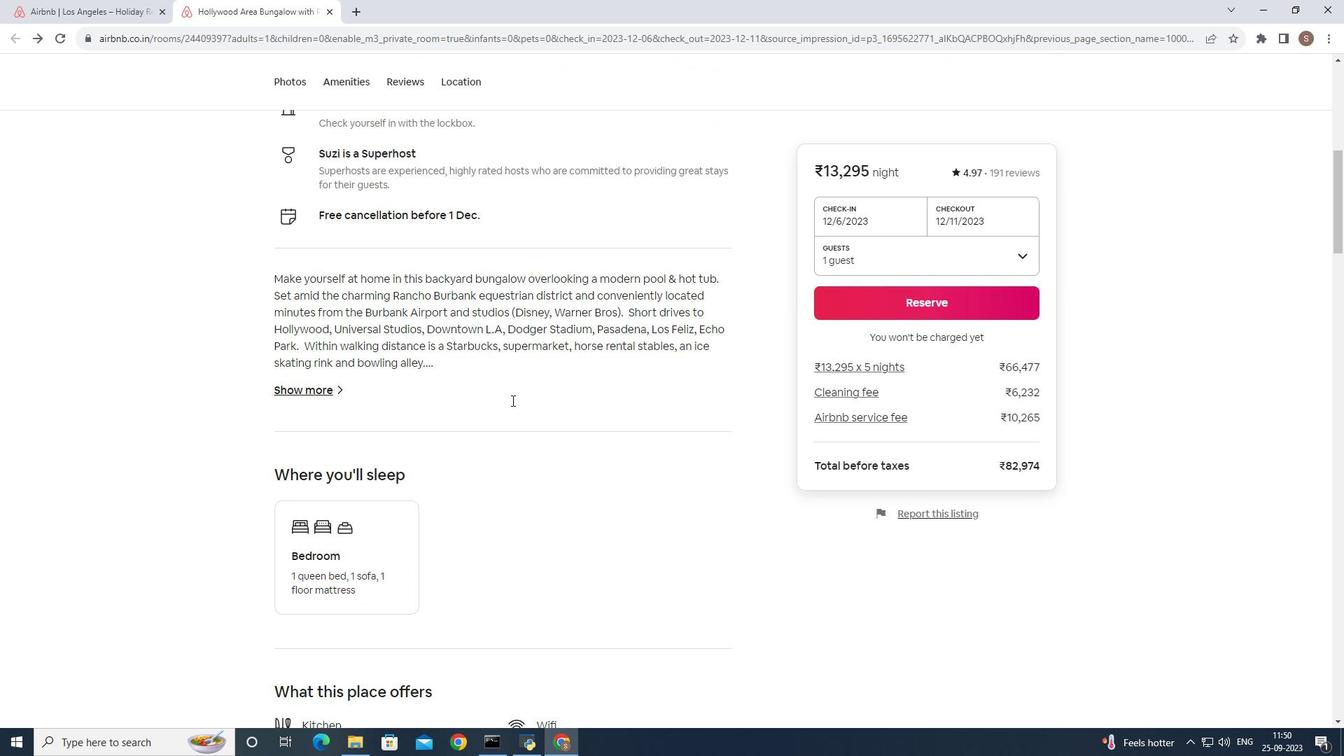 
Action: Mouse scrolled (511, 399) with delta (0, 0)
Screenshot: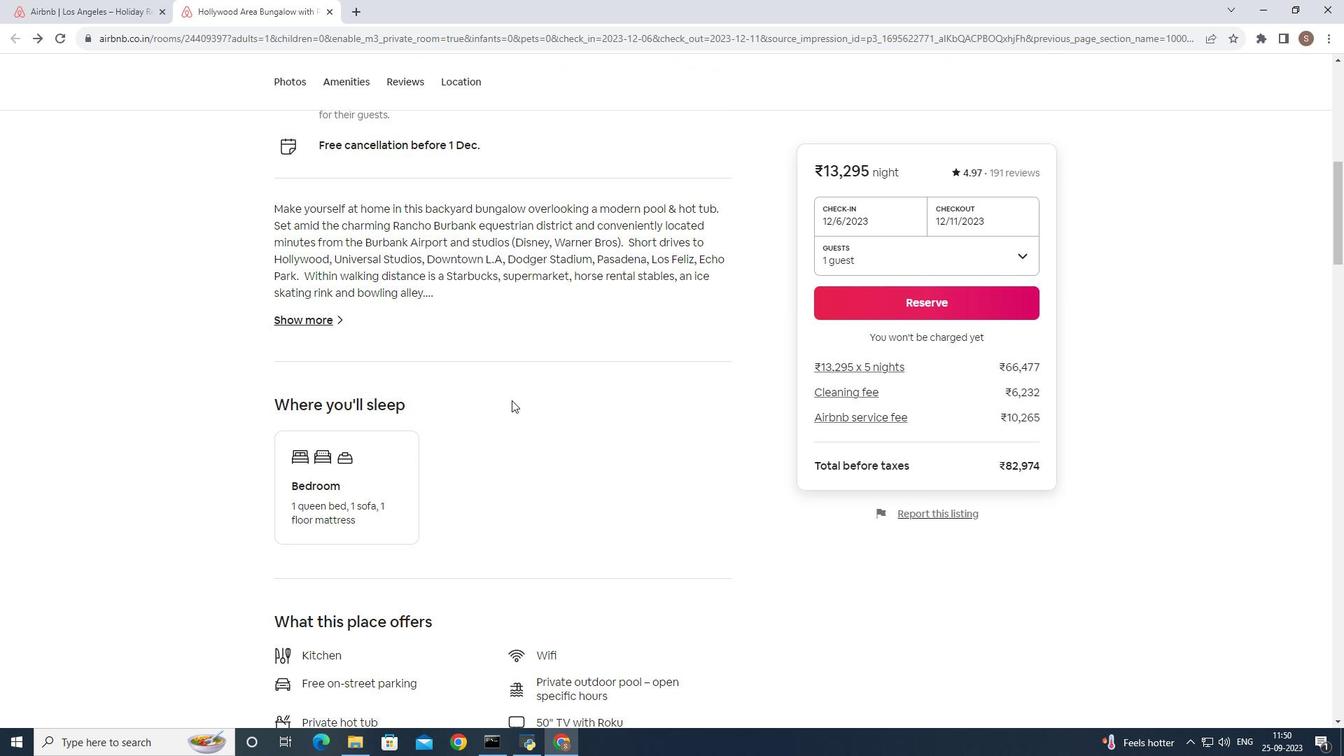 
Action: Mouse scrolled (511, 399) with delta (0, 0)
Screenshot: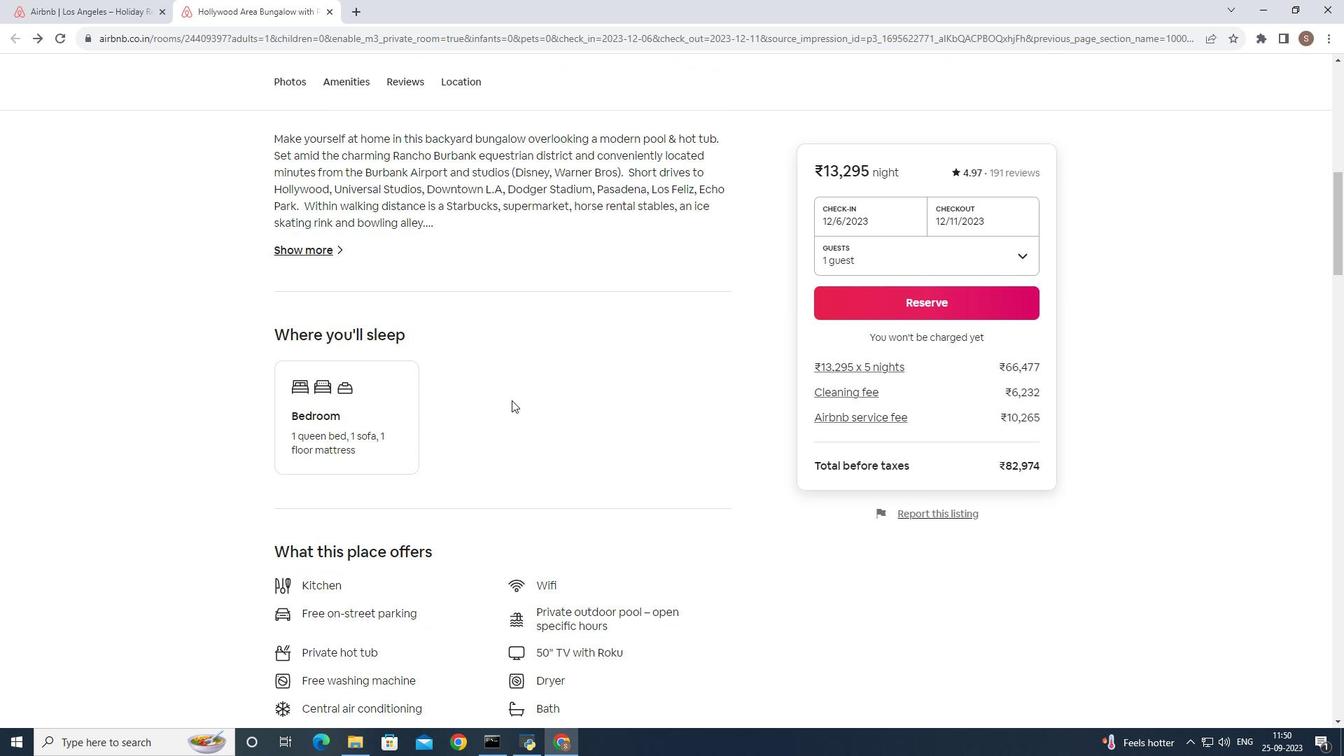 
Action: Mouse scrolled (511, 399) with delta (0, 0)
Screenshot: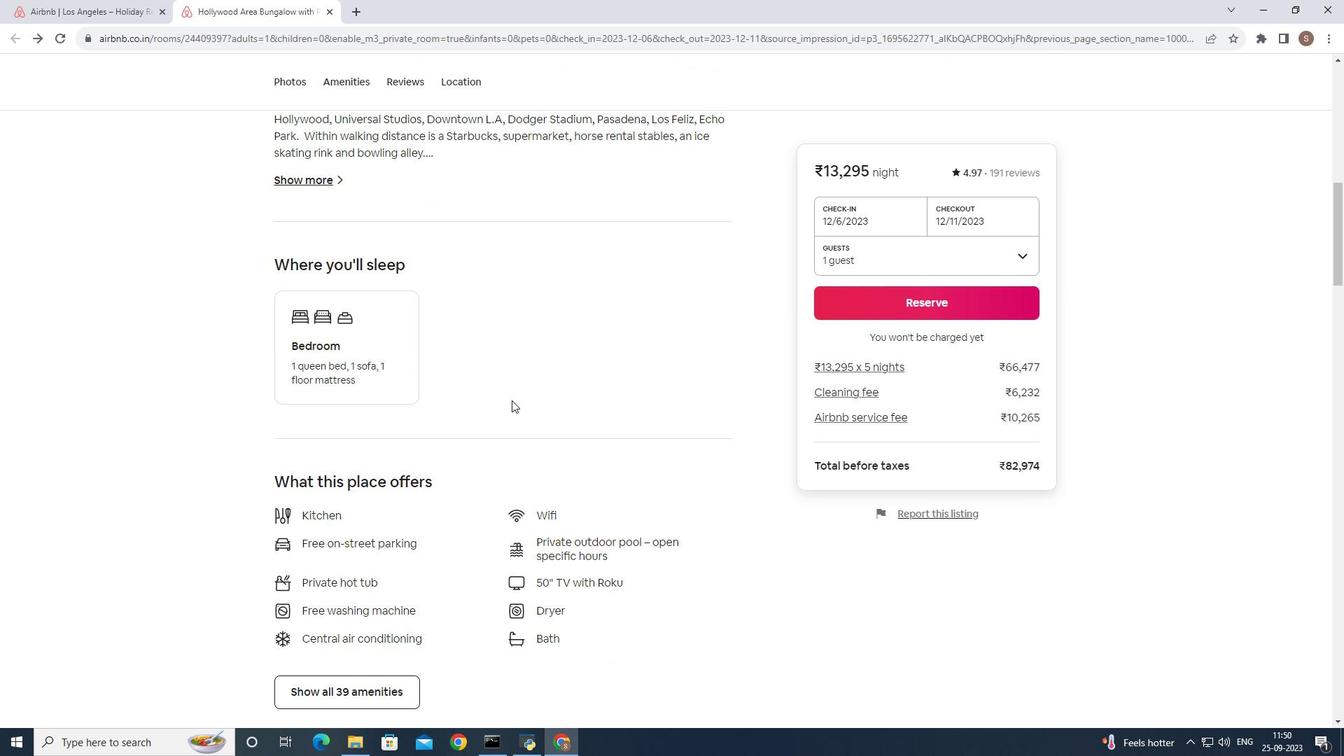 
Action: Mouse scrolled (511, 399) with delta (0, 0)
Screenshot: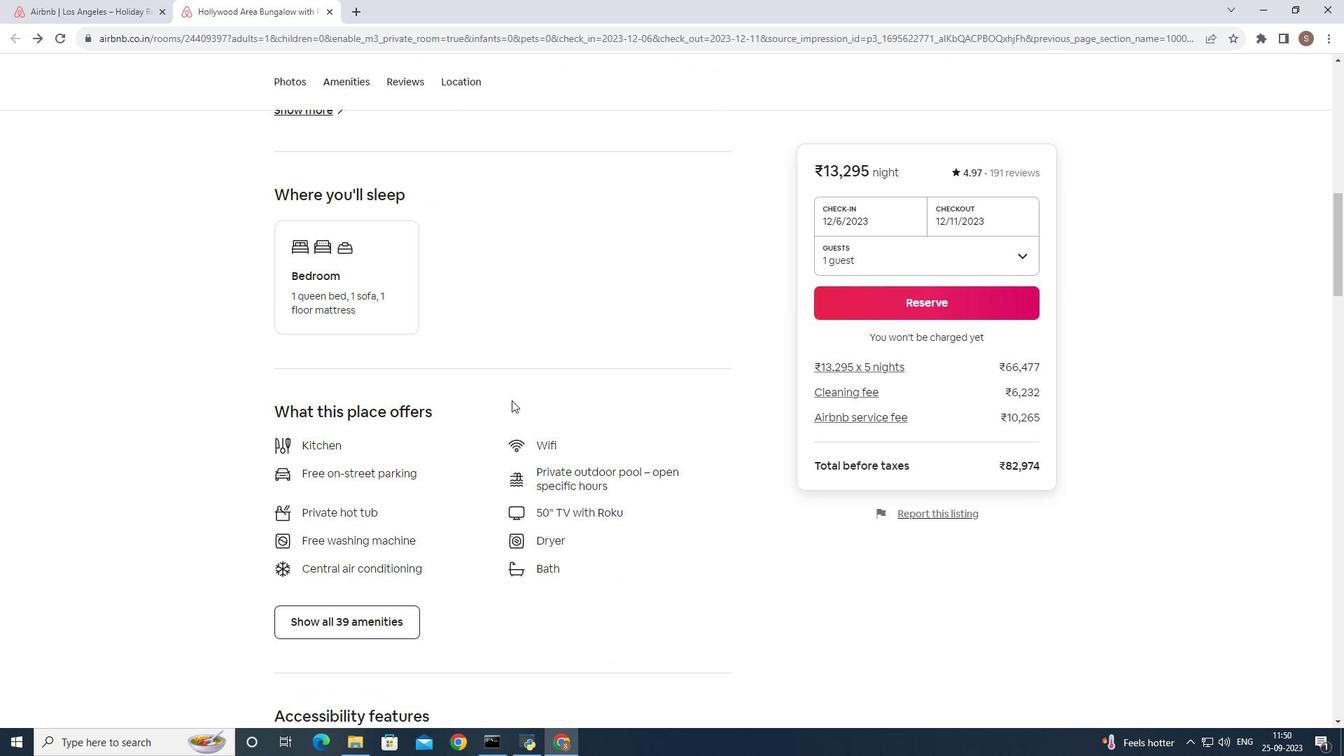 
Action: Mouse scrolled (511, 399) with delta (0, 0)
Screenshot: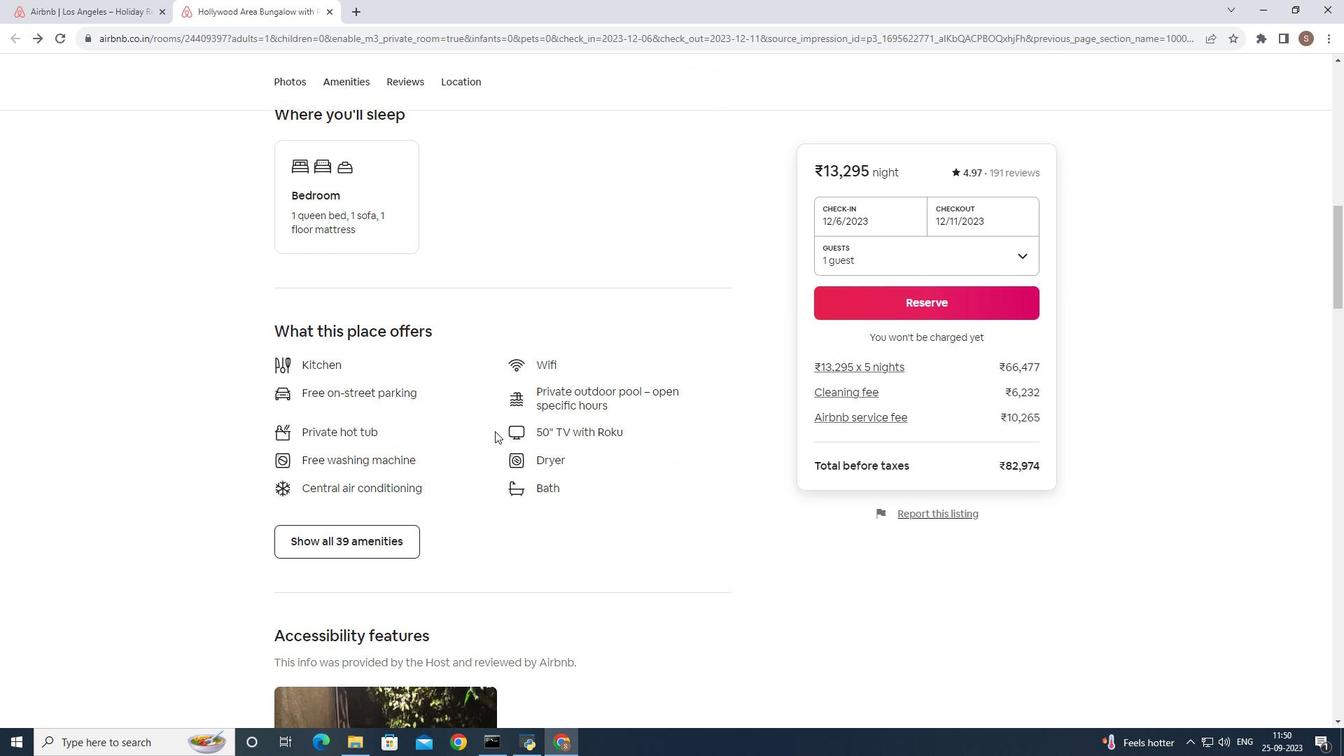 
Action: Mouse scrolled (511, 399) with delta (0, 0)
Screenshot: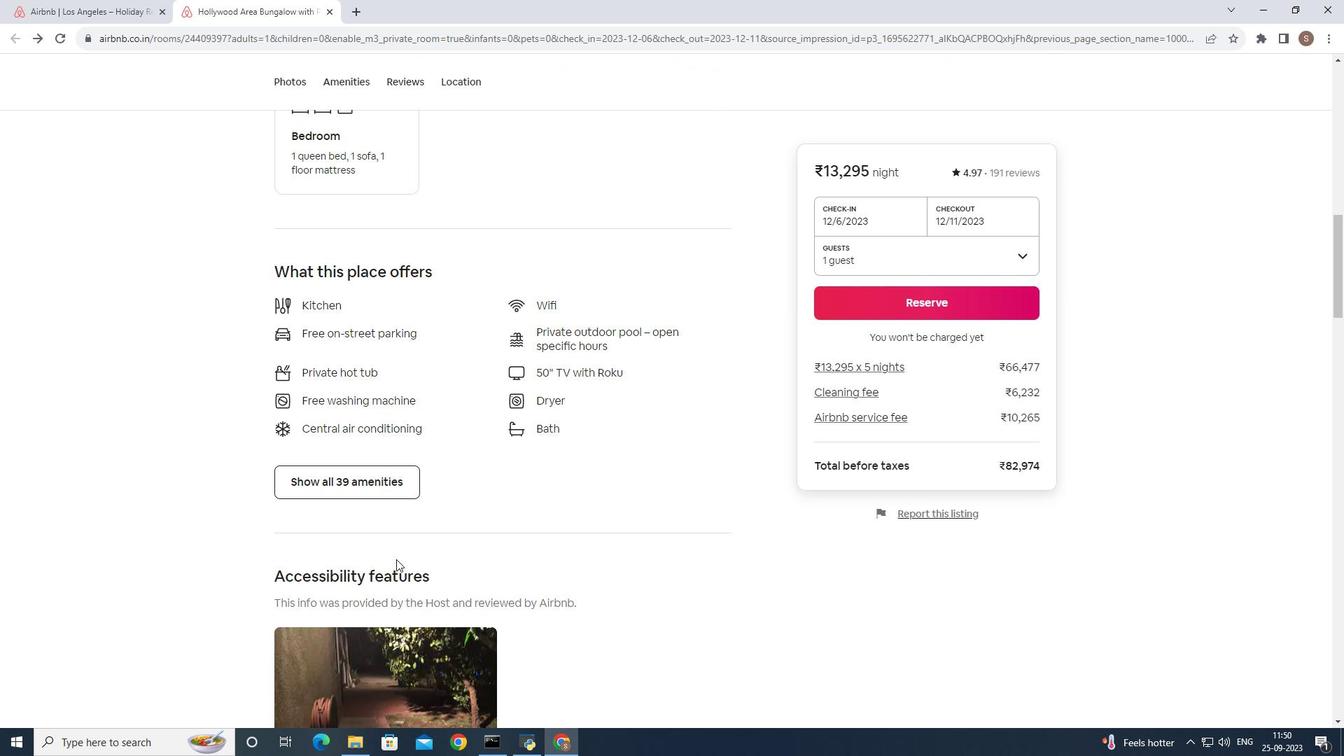 
Action: Mouse moved to (389, 475)
Screenshot: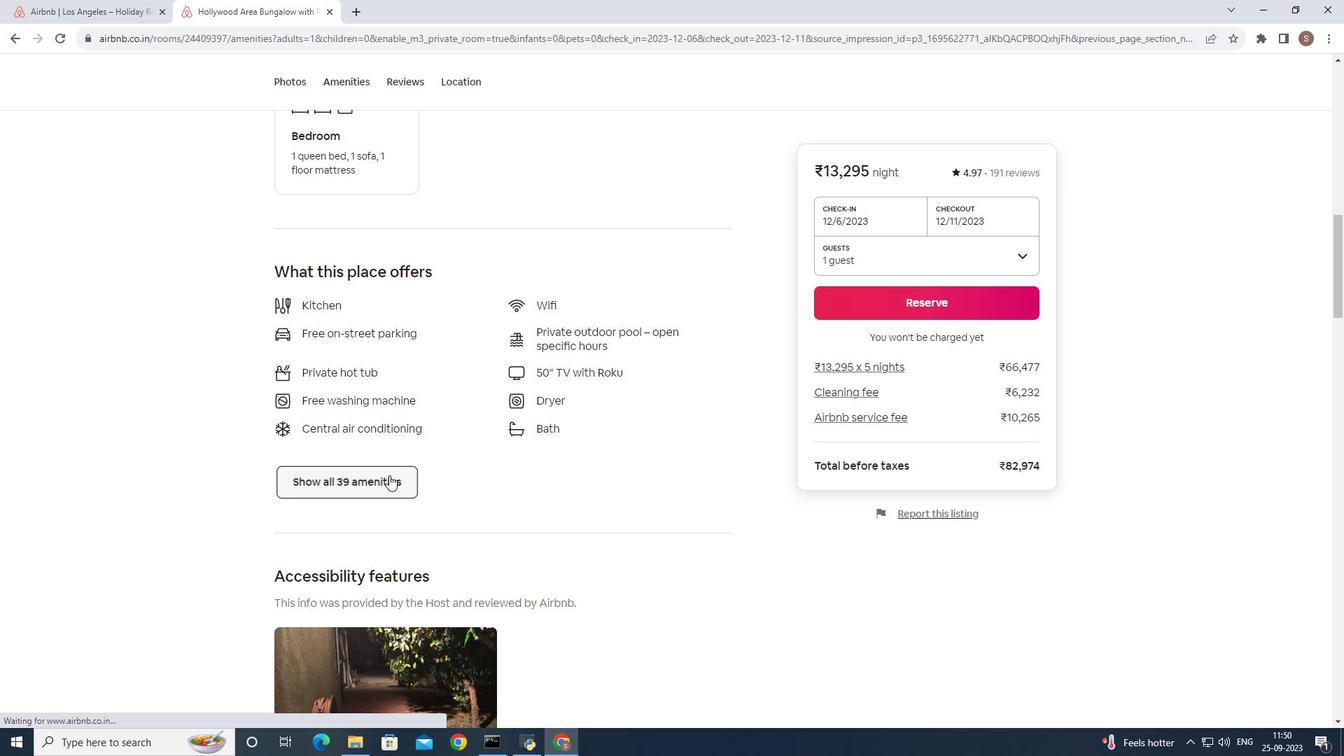 
Action: Mouse pressed left at (389, 475)
Screenshot: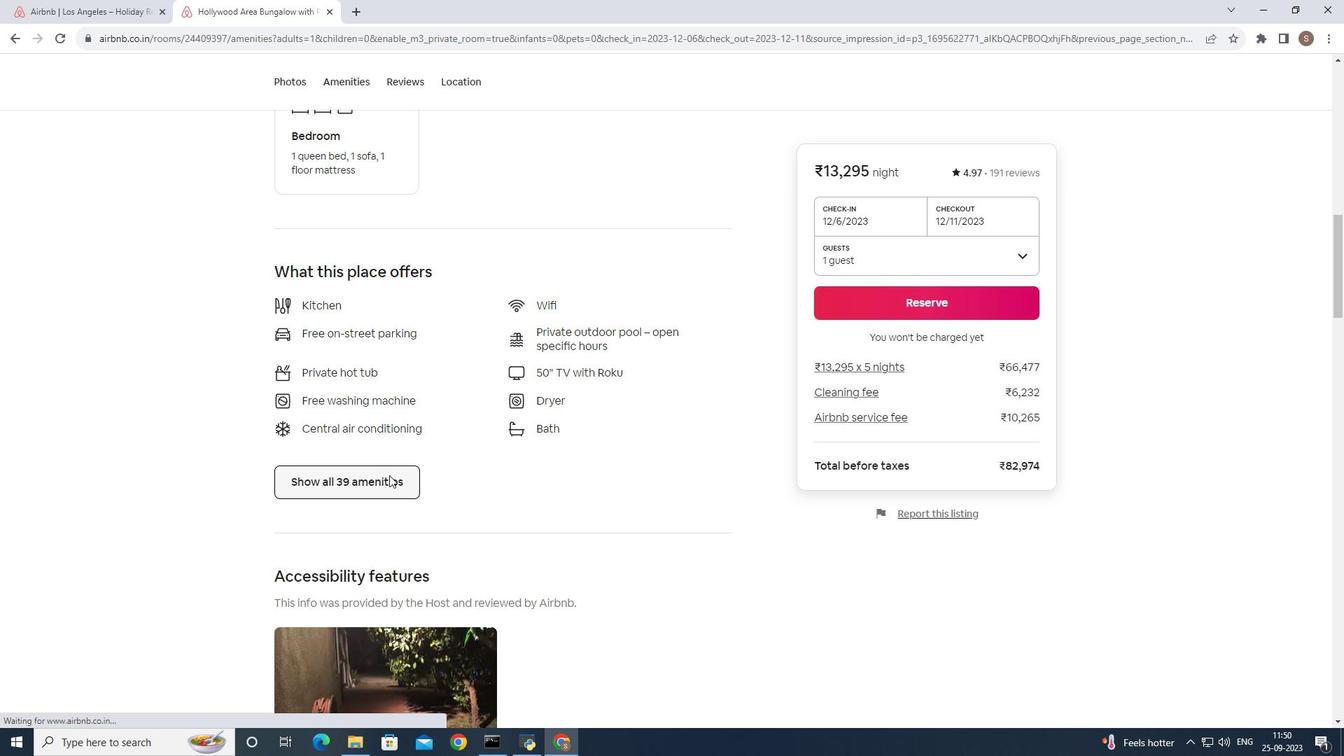 
Action: Mouse moved to (508, 380)
Screenshot: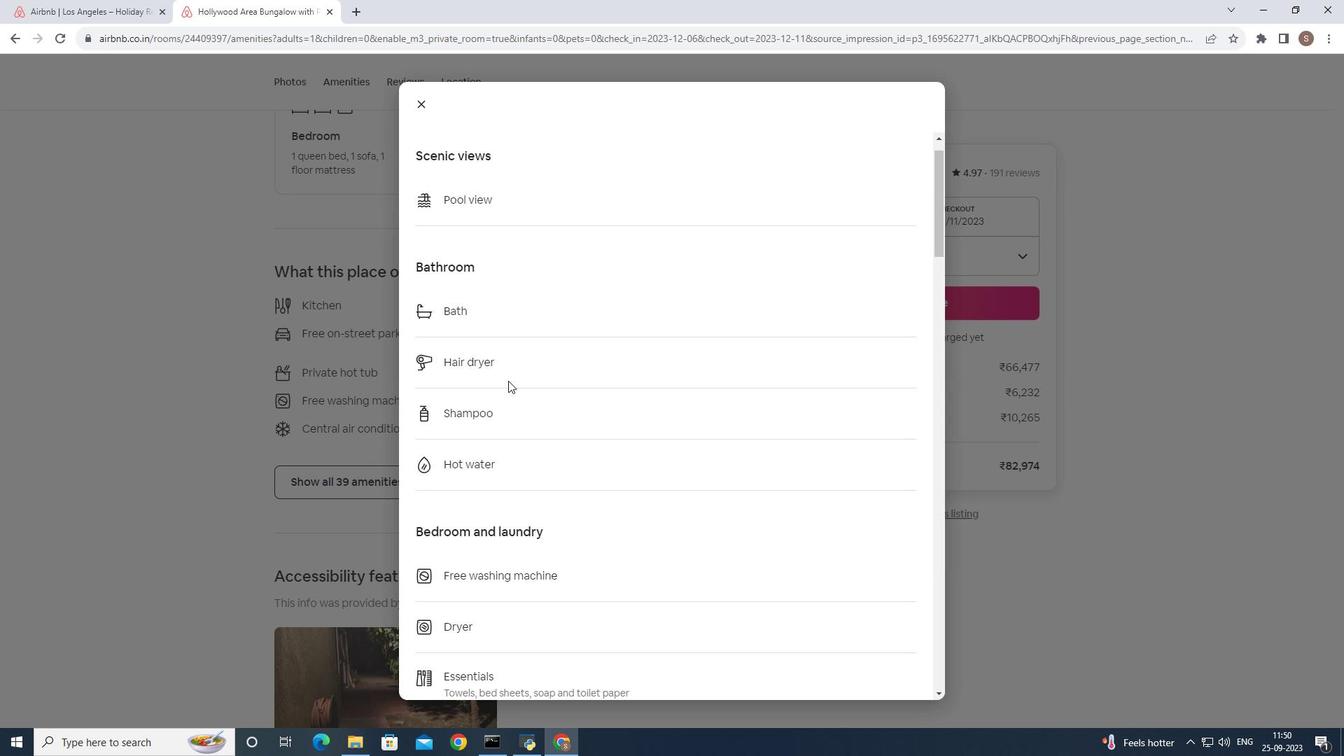 
Action: Mouse scrolled (508, 380) with delta (0, 0)
Screenshot: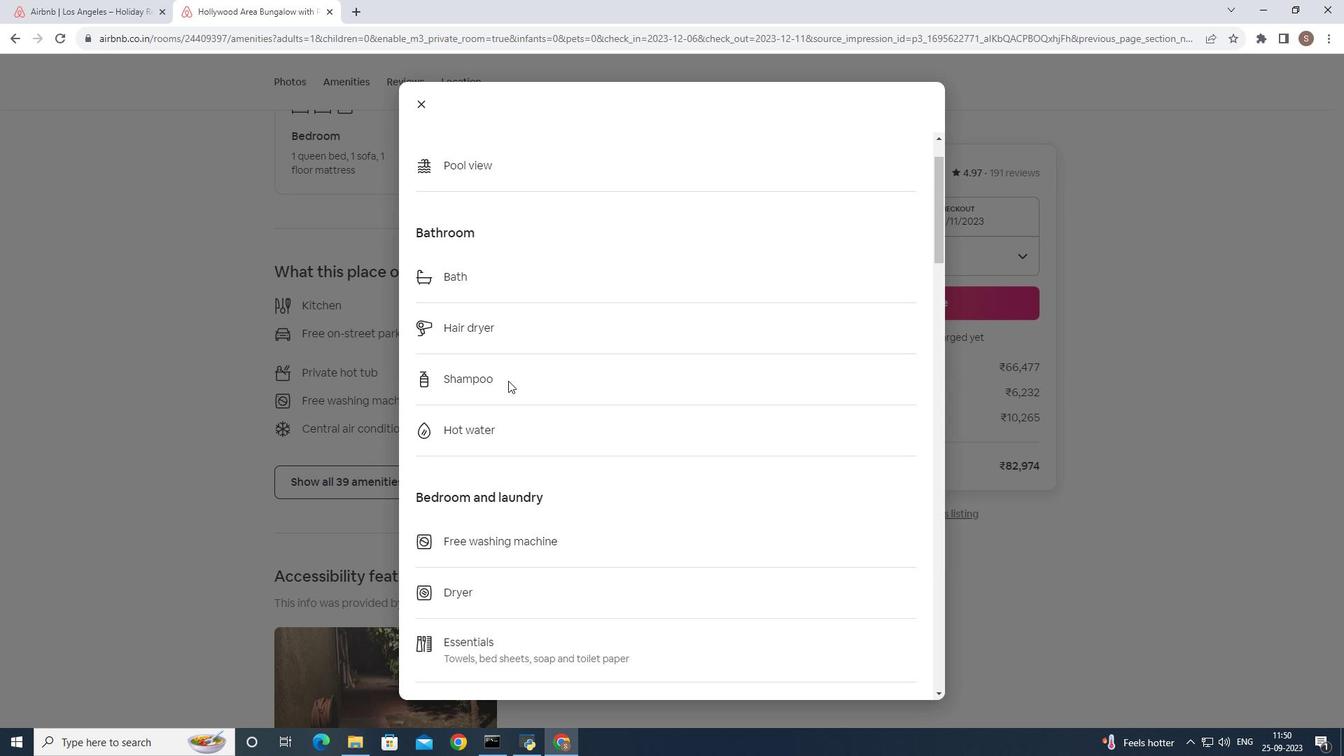 
Action: Mouse scrolled (508, 380) with delta (0, 0)
Screenshot: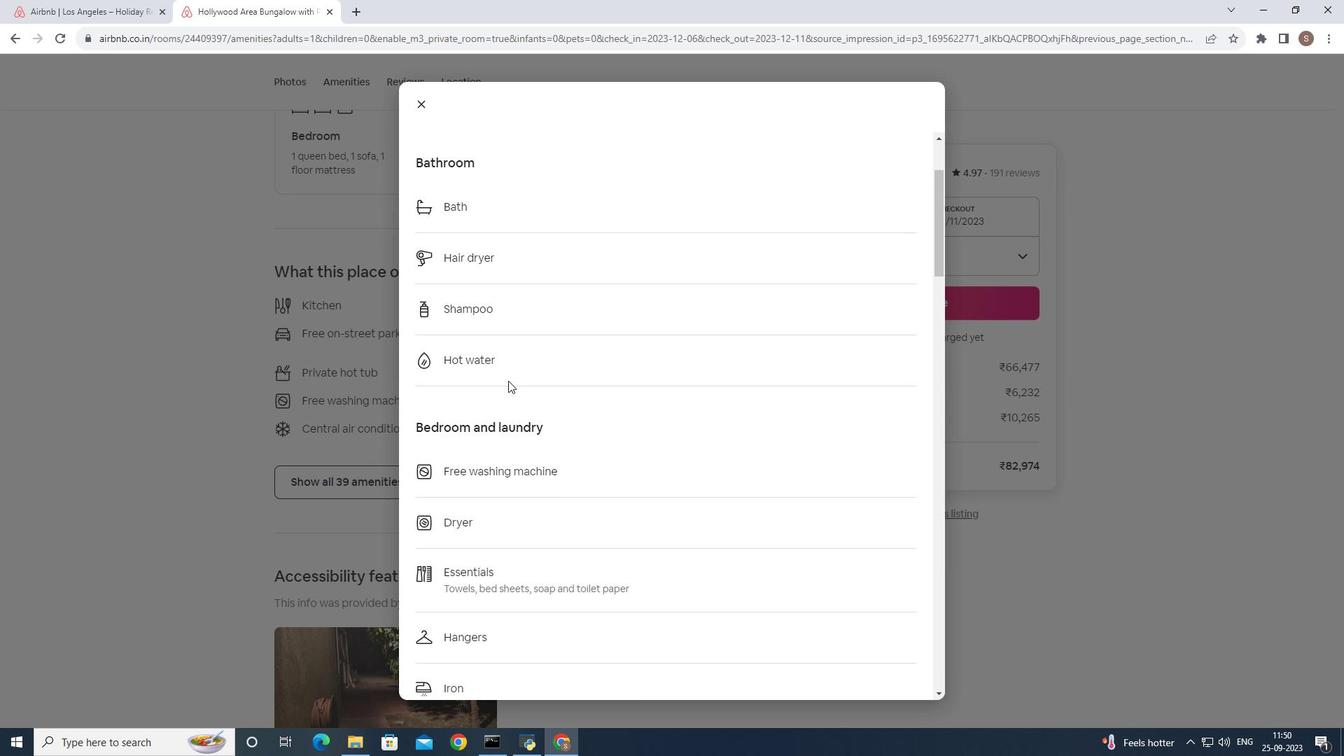 
Action: Mouse moved to (513, 380)
Screenshot: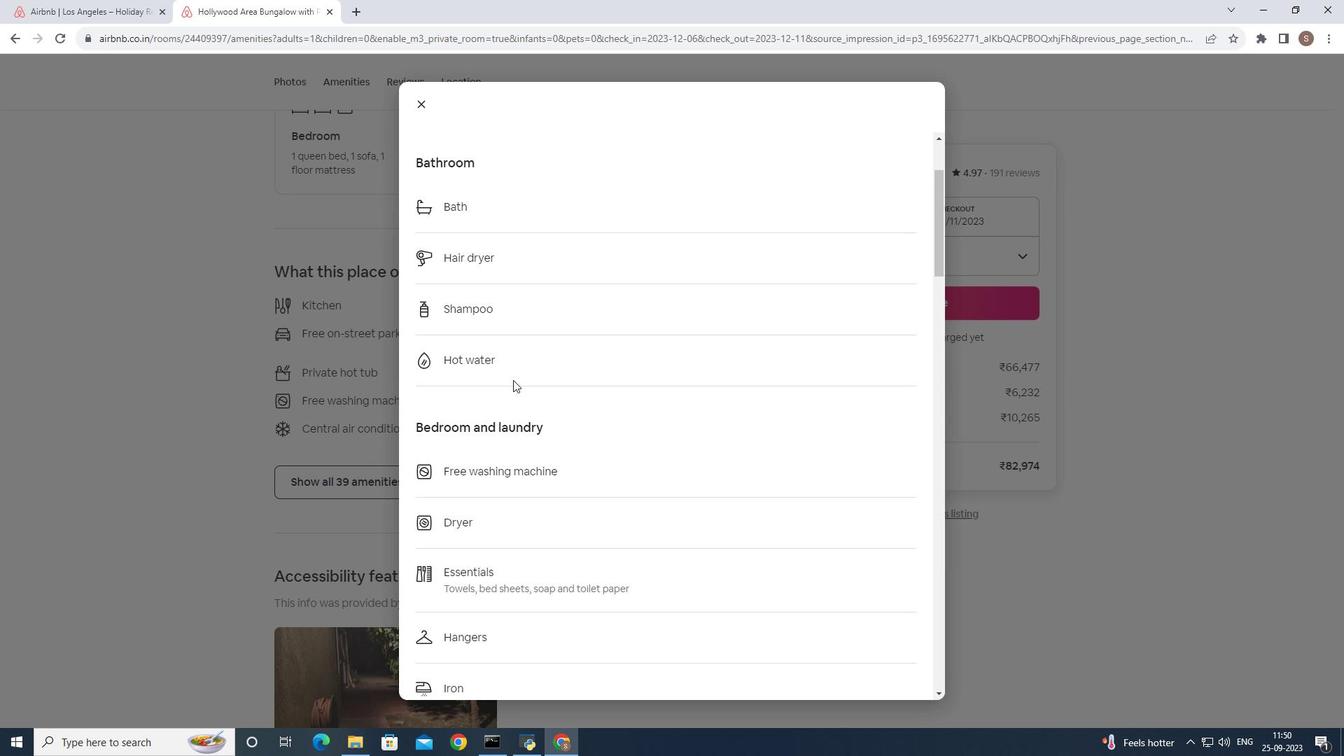 
Action: Mouse pressed left at (513, 380)
Screenshot: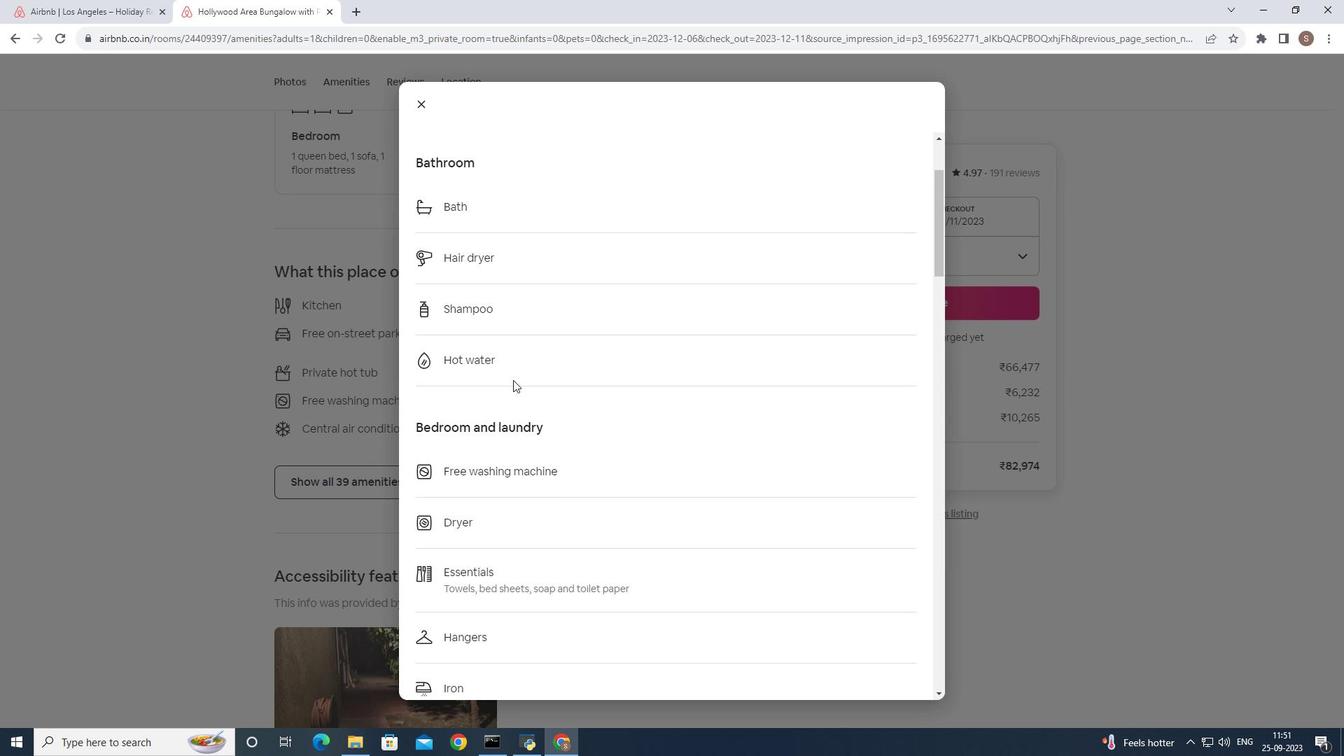 
Action: Key pressed <Key.down><Key.down><Key.down><Key.down><Key.down><Key.down><Key.down><Key.down><Key.down><Key.down><Key.down><Key.down><Key.down><Key.down><Key.down><Key.down><Key.down><Key.down><Key.down><Key.down><Key.down><Key.down><Key.down><Key.down><Key.down><Key.down><Key.down><Key.down><Key.down><Key.down><Key.down><Key.down><Key.down><Key.down><Key.down><Key.down><Key.down><Key.down><Key.down><Key.down><Key.down><Key.down><Key.down><Key.down><Key.down><Key.down><Key.down><Key.down><Key.down><Key.down><Key.down><Key.down><Key.down><Key.down><Key.down><Key.down><Key.down><Key.down><Key.down><Key.down><Key.down><Key.down><Key.down><Key.down><Key.down><Key.down><Key.down><Key.down><Key.down><Key.down><Key.down><Key.down><Key.down><Key.down><Key.down><Key.down><Key.down><Key.down><Key.down><Key.down><Key.down><Key.down>
Screenshot: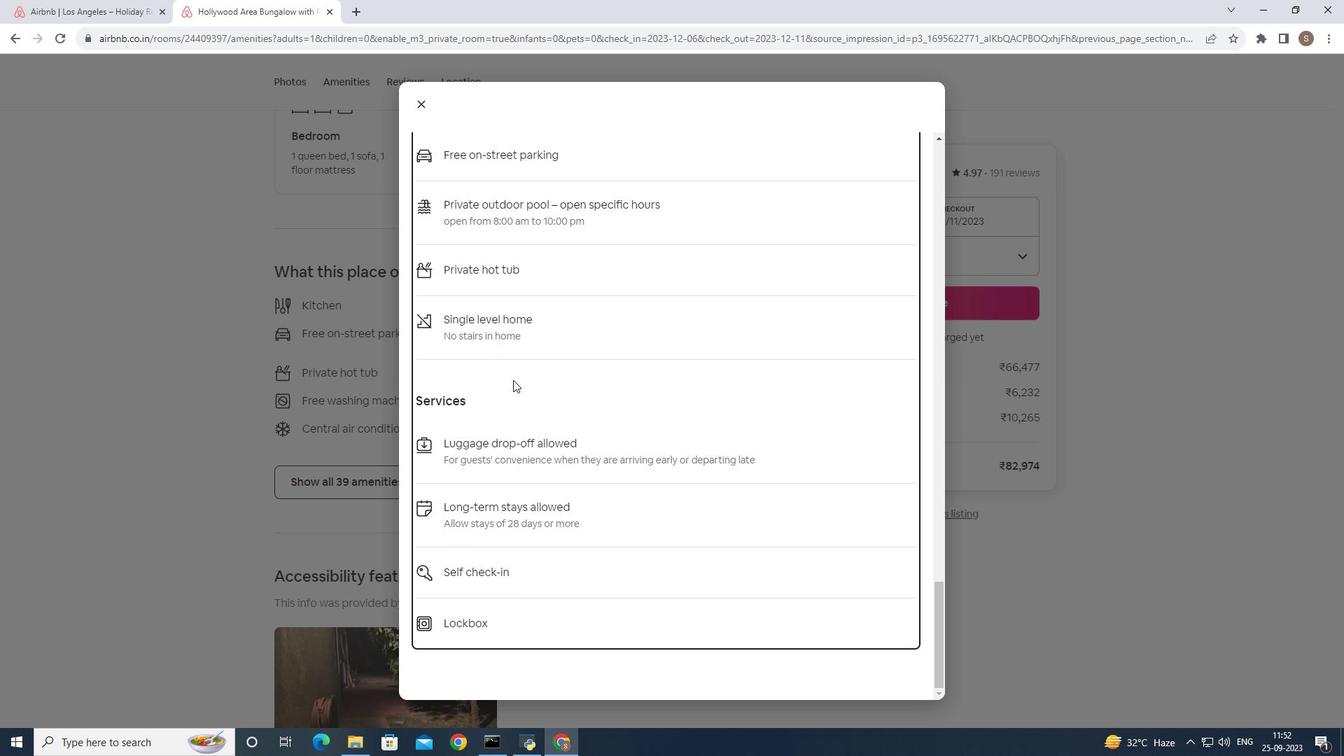 
Action: Mouse moved to (420, 104)
Screenshot: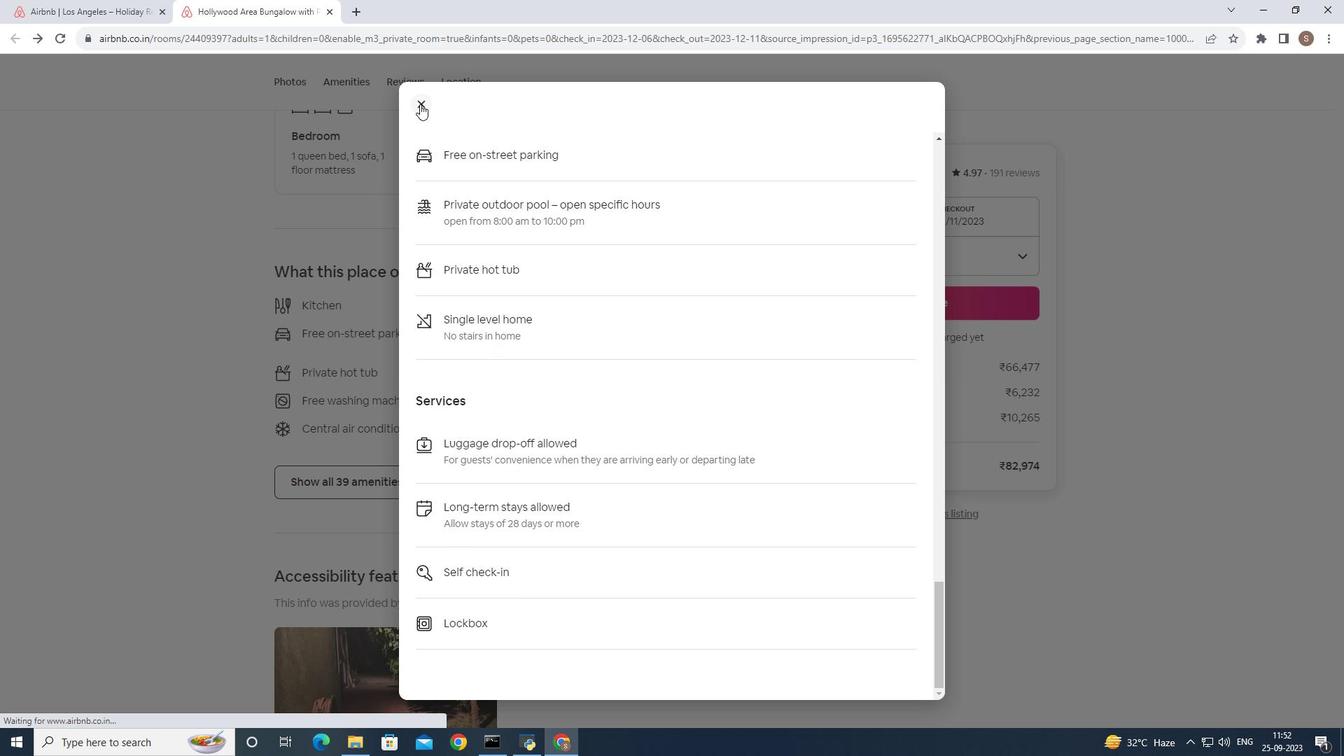 
Action: Mouse pressed left at (420, 104)
Screenshot: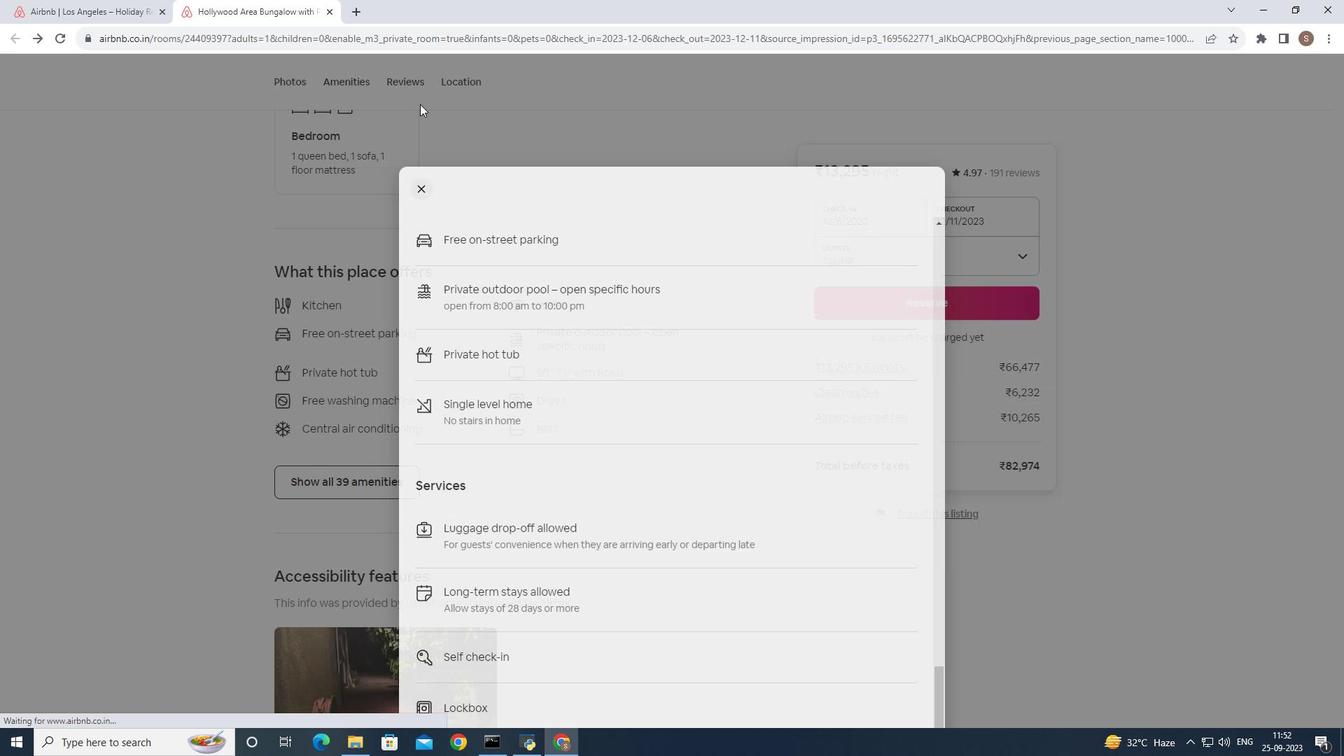 
Action: Mouse moved to (402, 281)
Screenshot: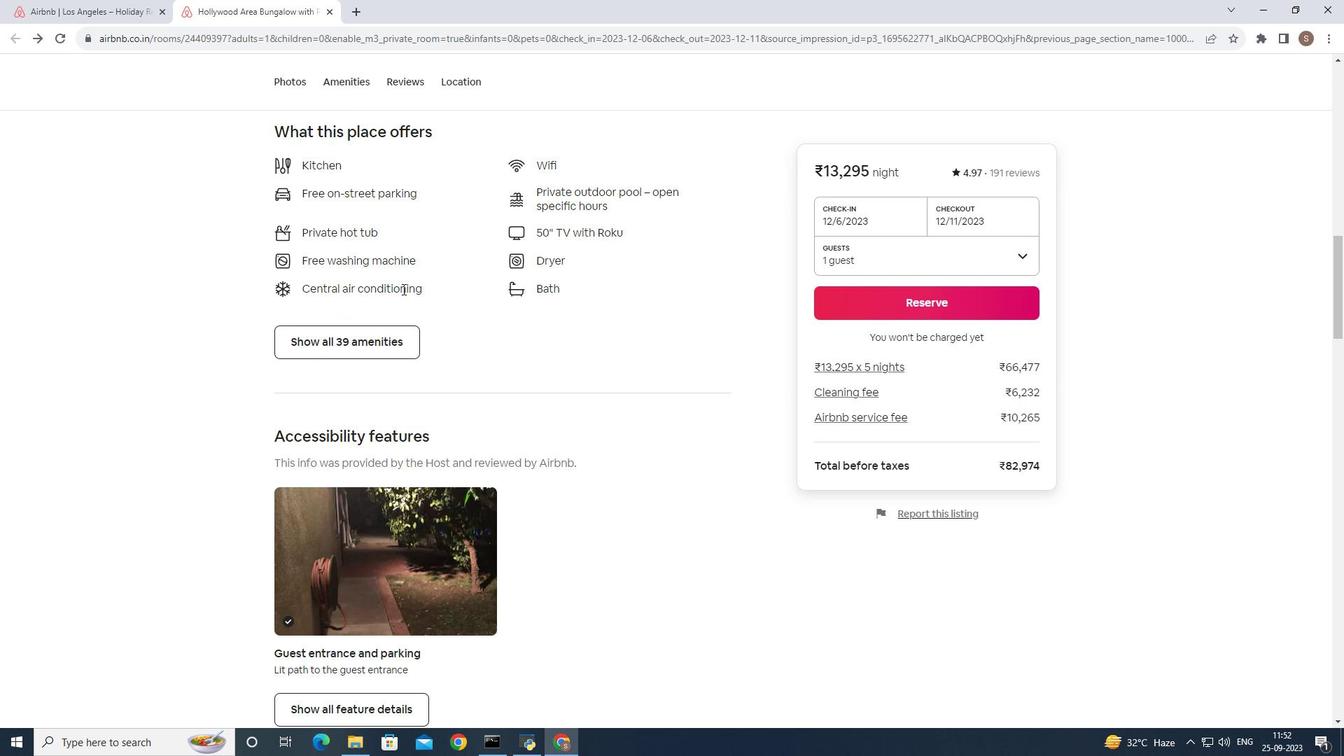 
Action: Mouse scrolled (402, 280) with delta (0, 0)
Screenshot: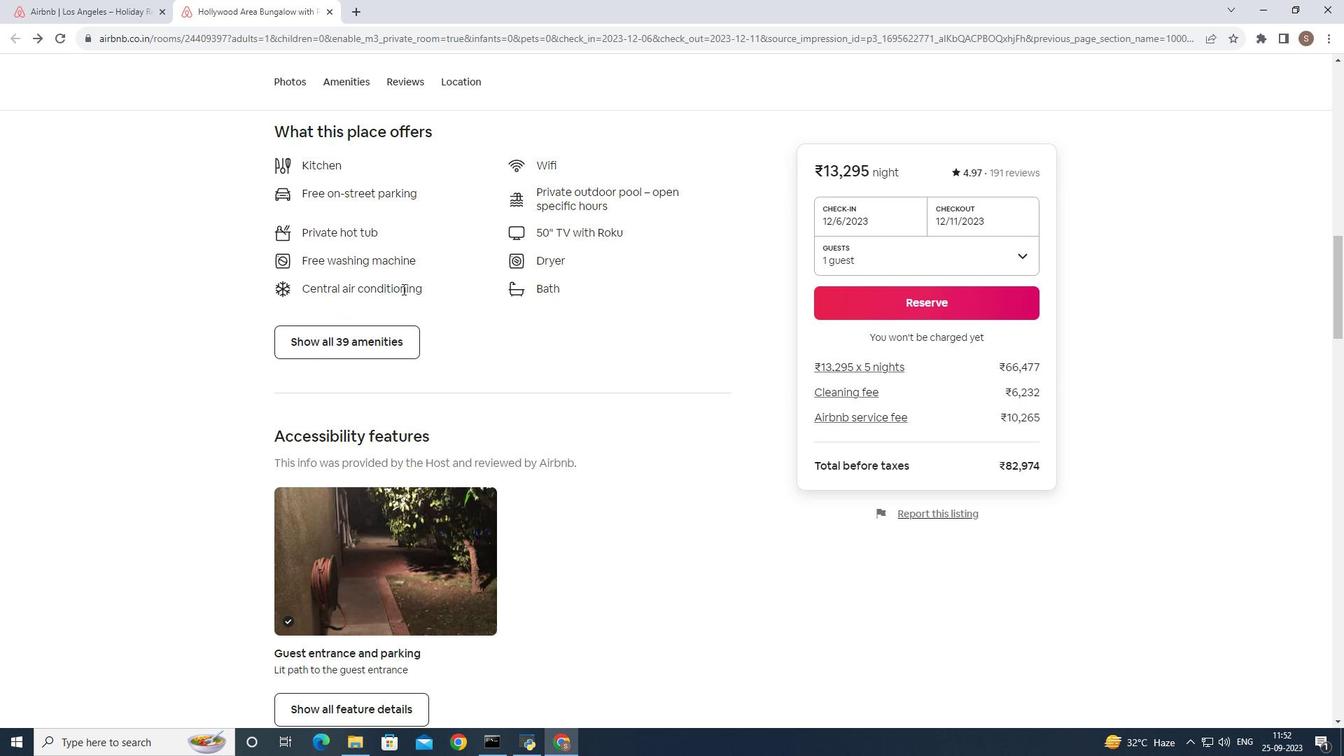 
Action: Mouse scrolled (402, 280) with delta (0, 0)
Screenshot: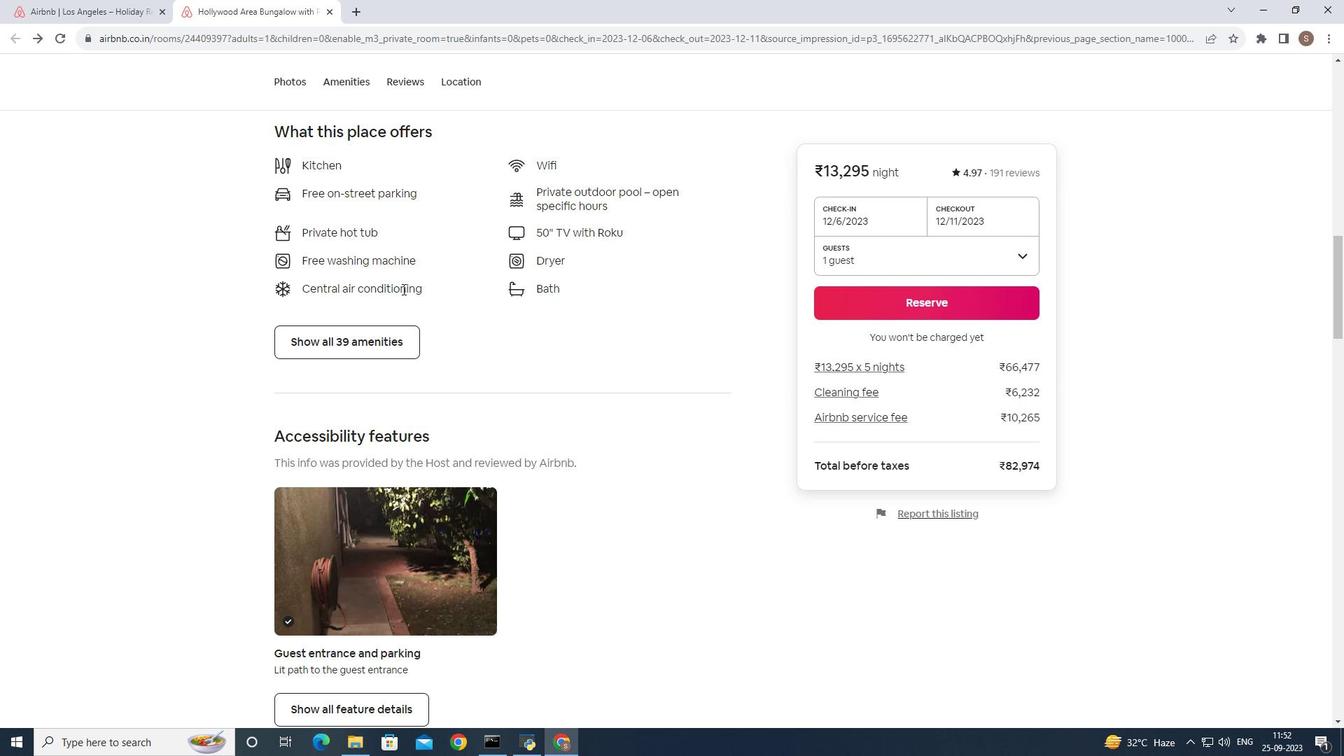 
Action: Mouse moved to (402, 290)
Screenshot: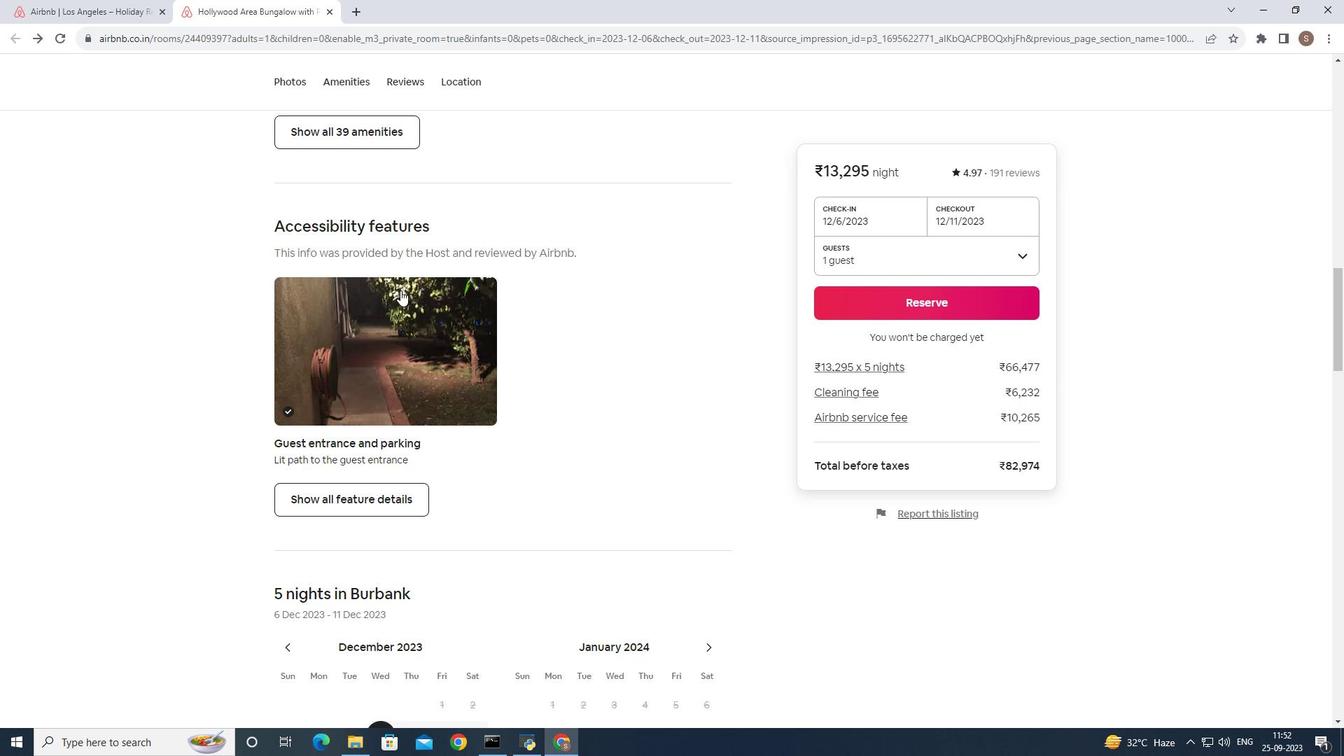 
Action: Mouse scrolled (402, 289) with delta (0, 0)
Screenshot: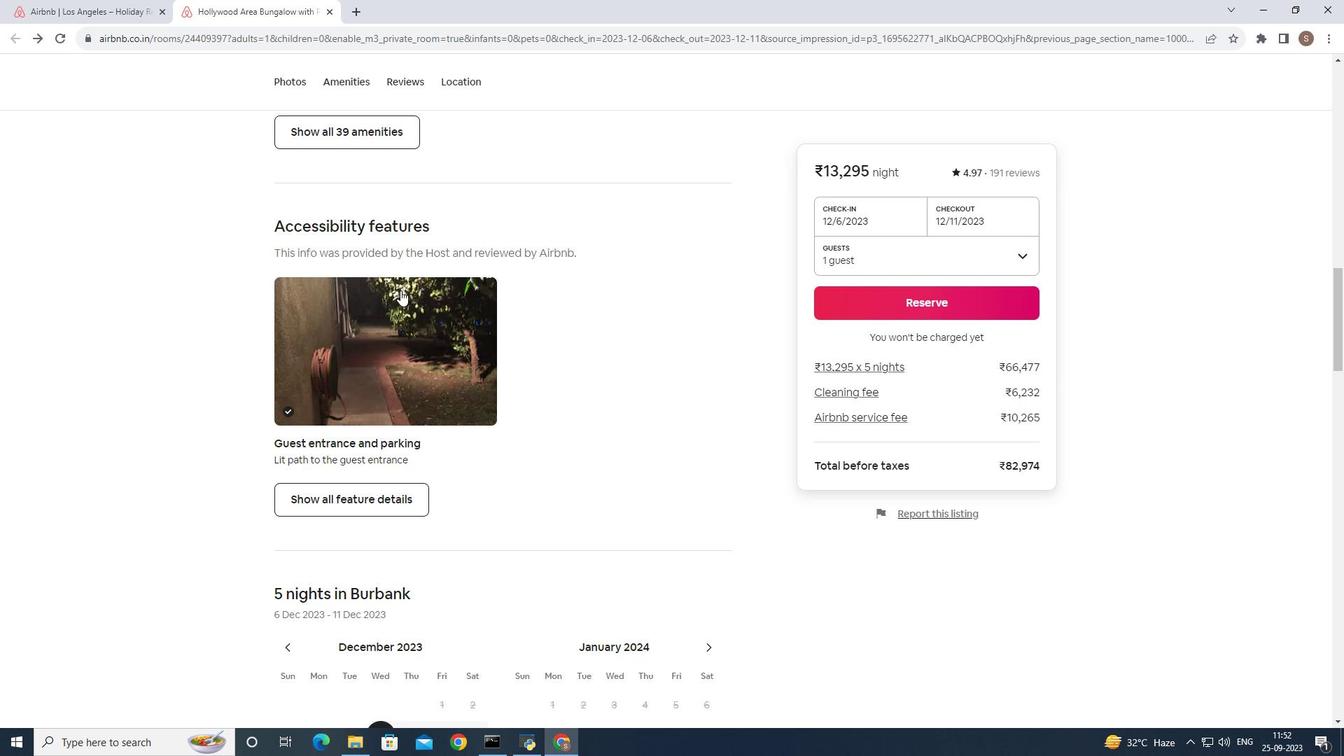 
Action: Mouse moved to (401, 290)
Screenshot: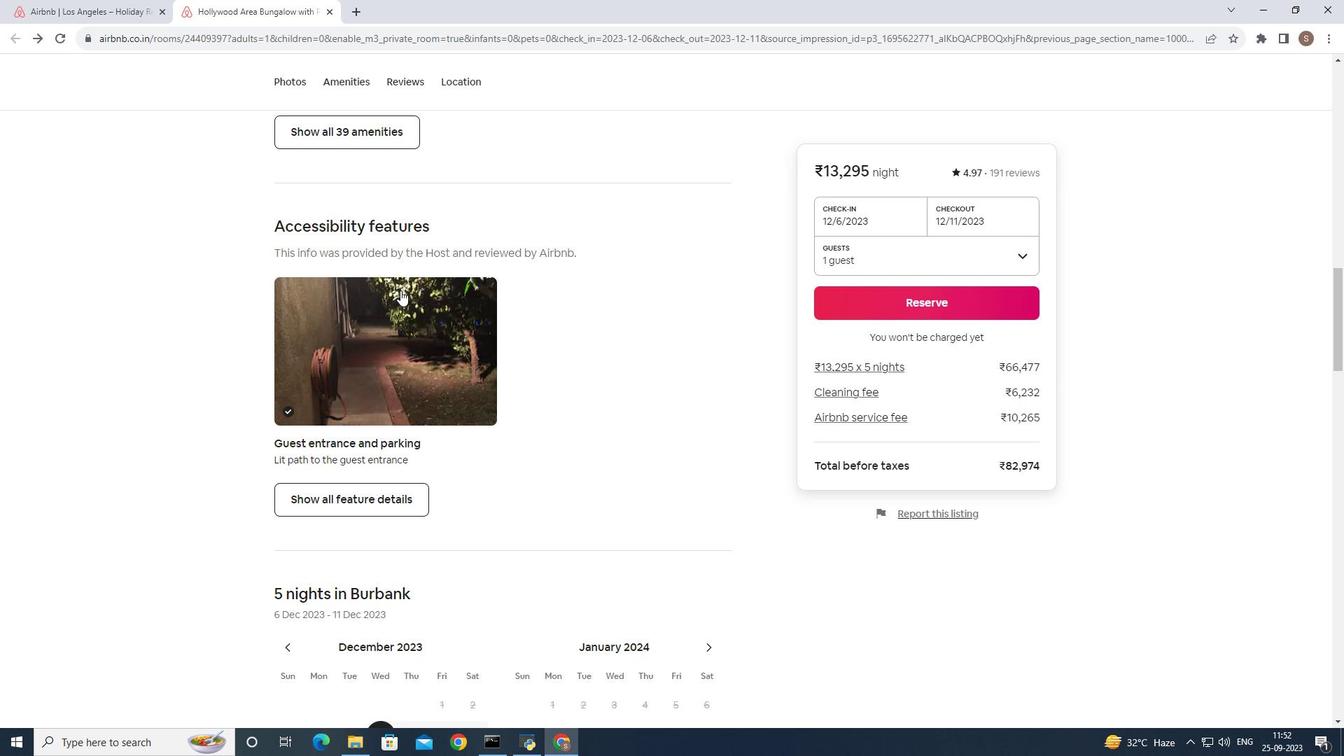 
Action: Mouse scrolled (401, 289) with delta (0, 0)
Screenshot: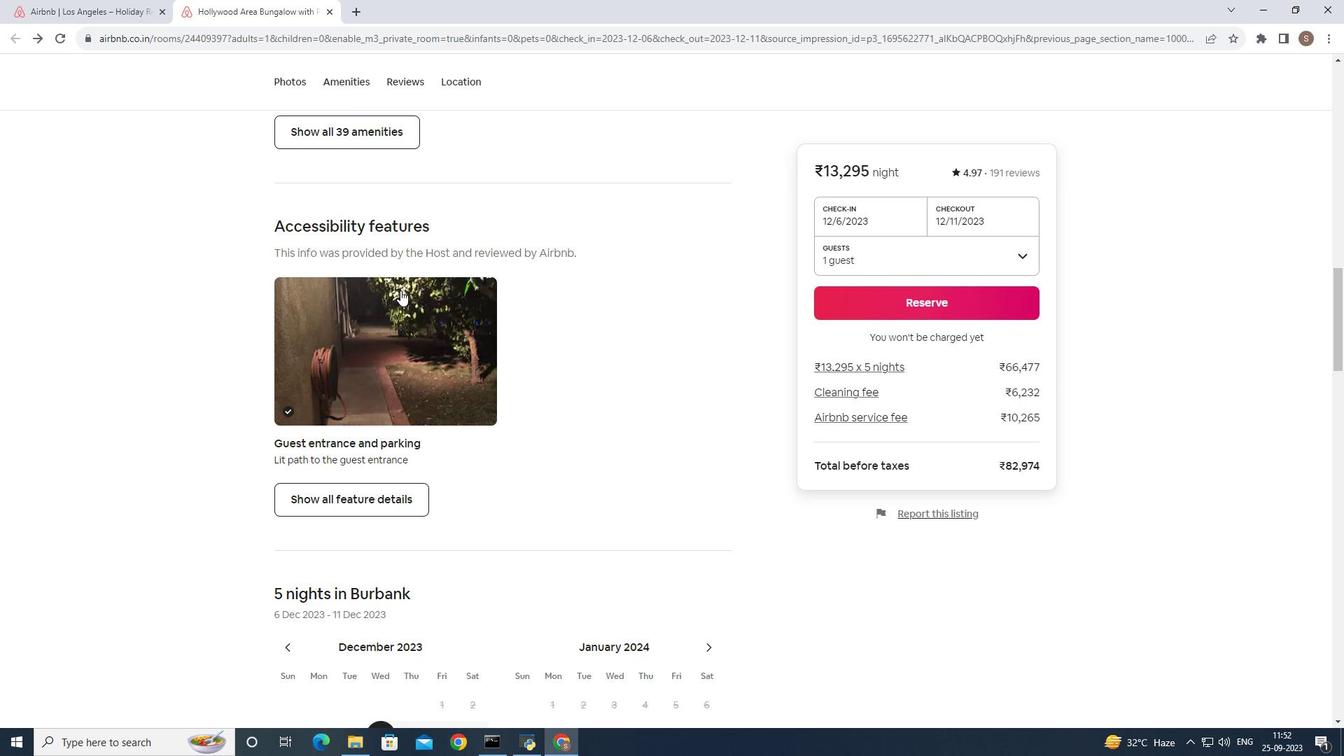 
Action: Mouse moved to (400, 290)
Screenshot: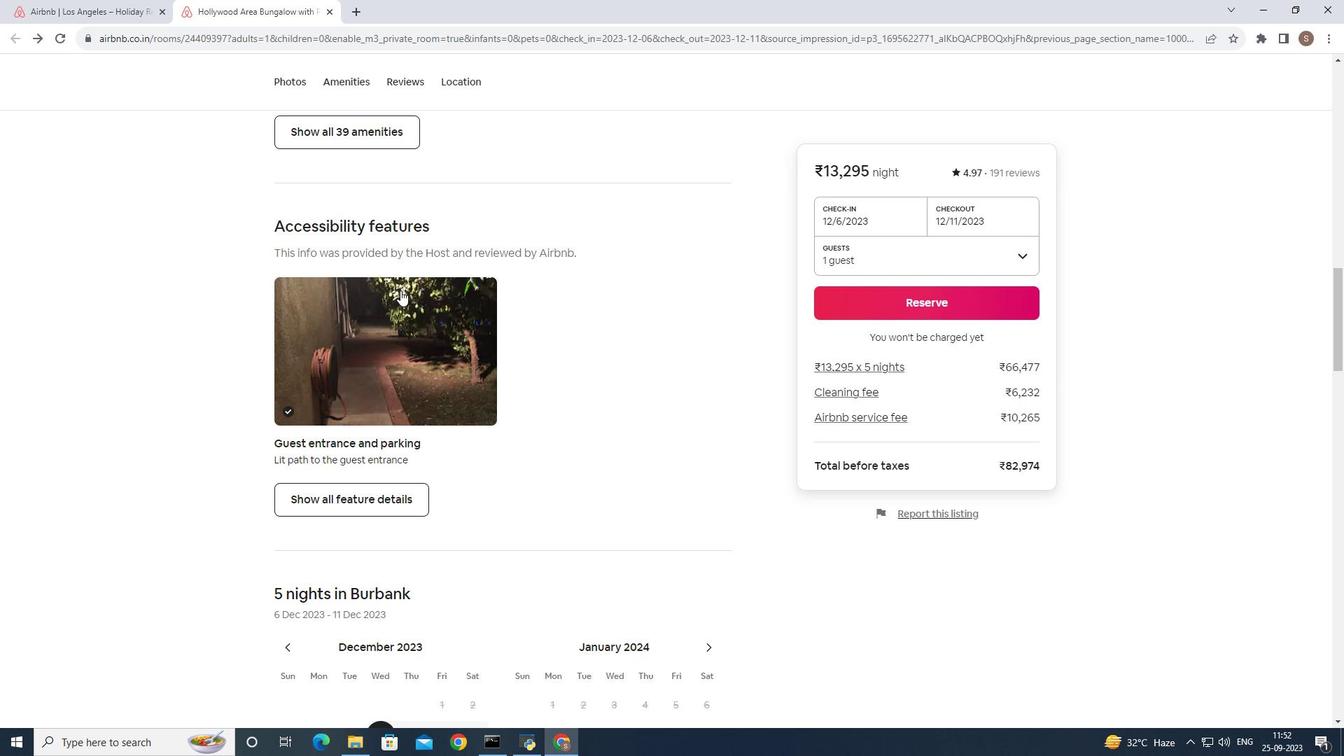 
Action: Mouse scrolled (400, 289) with delta (0, 0)
Screenshot: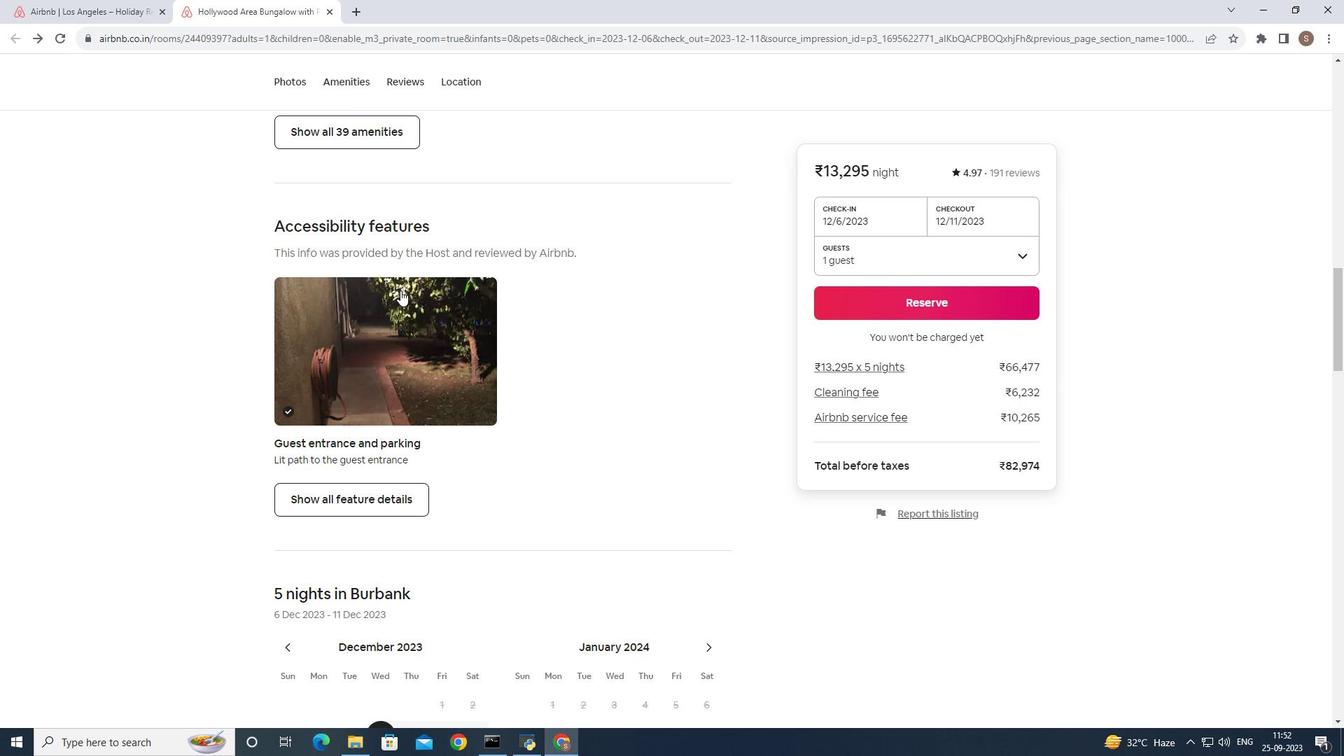 
Action: Mouse scrolled (400, 289) with delta (0, 0)
Screenshot: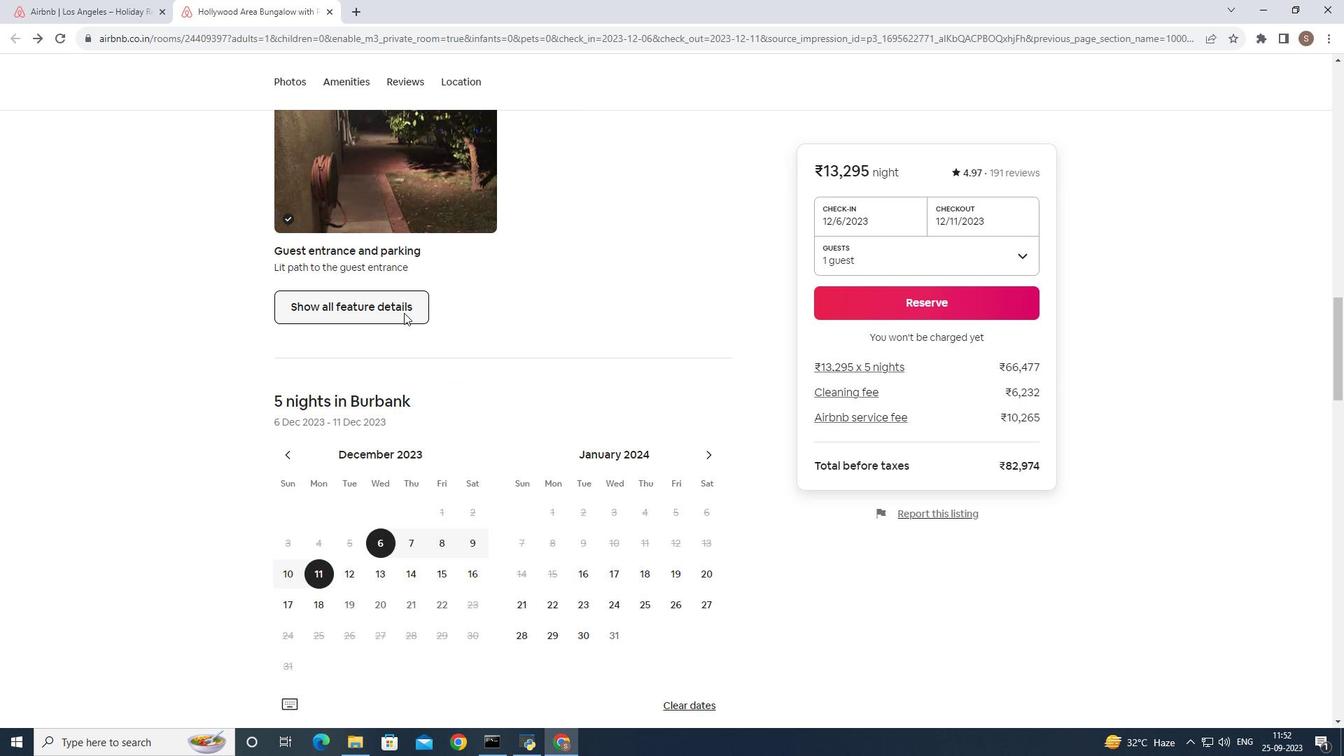 
Action: Mouse moved to (399, 293)
Screenshot: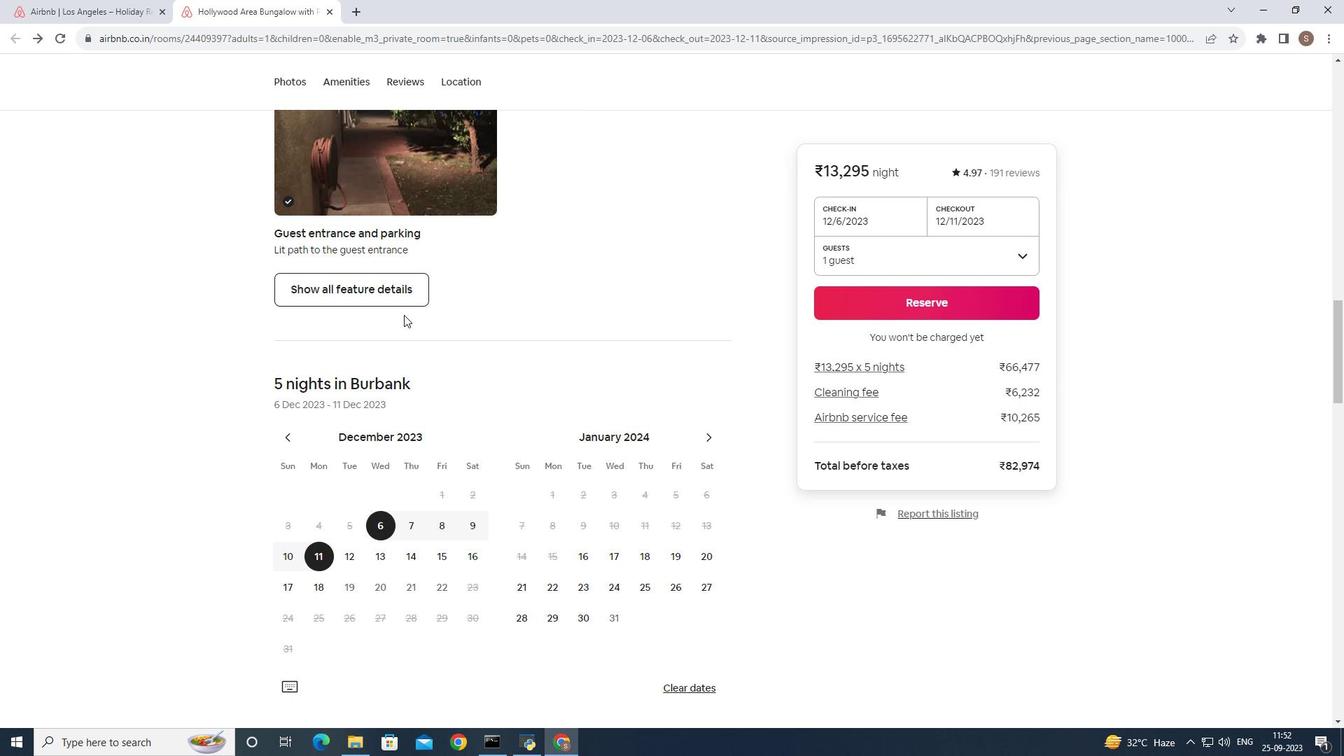 
Action: Mouse scrolled (399, 292) with delta (0, 0)
Screenshot: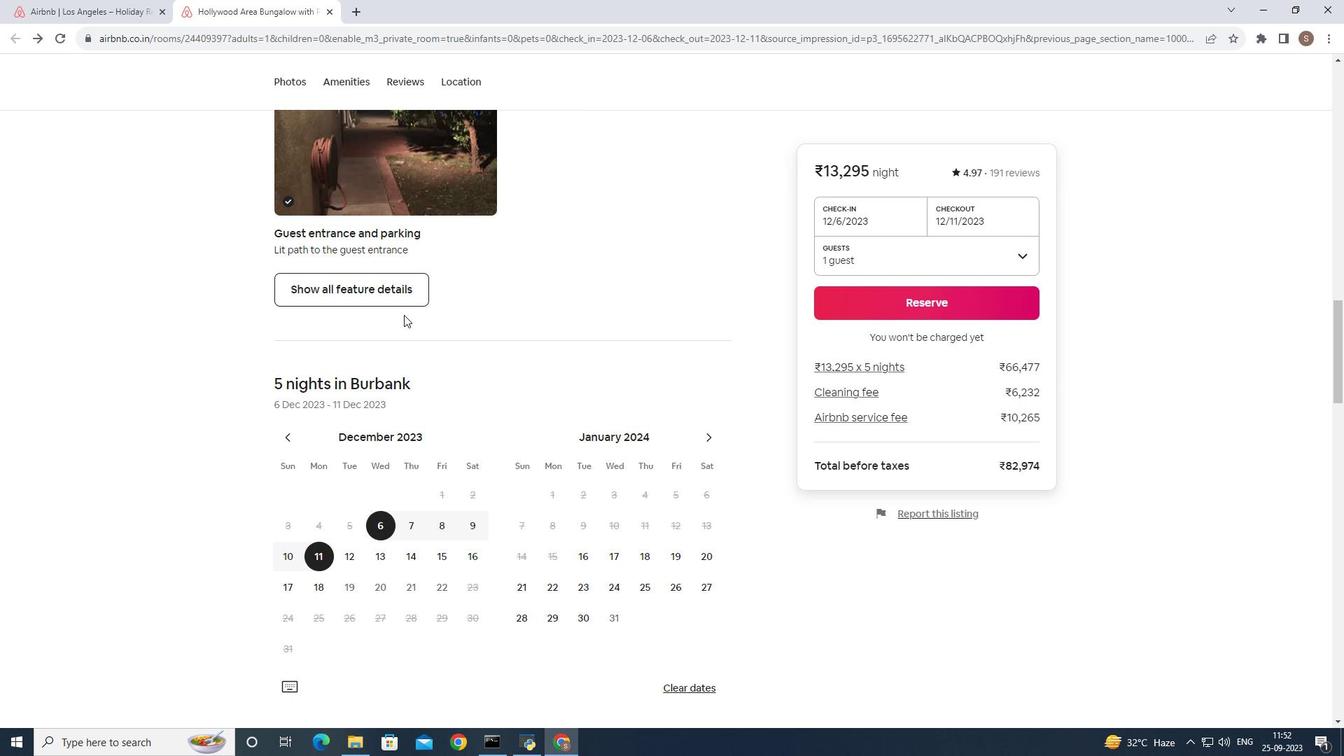 
Action: Mouse moved to (399, 299)
Screenshot: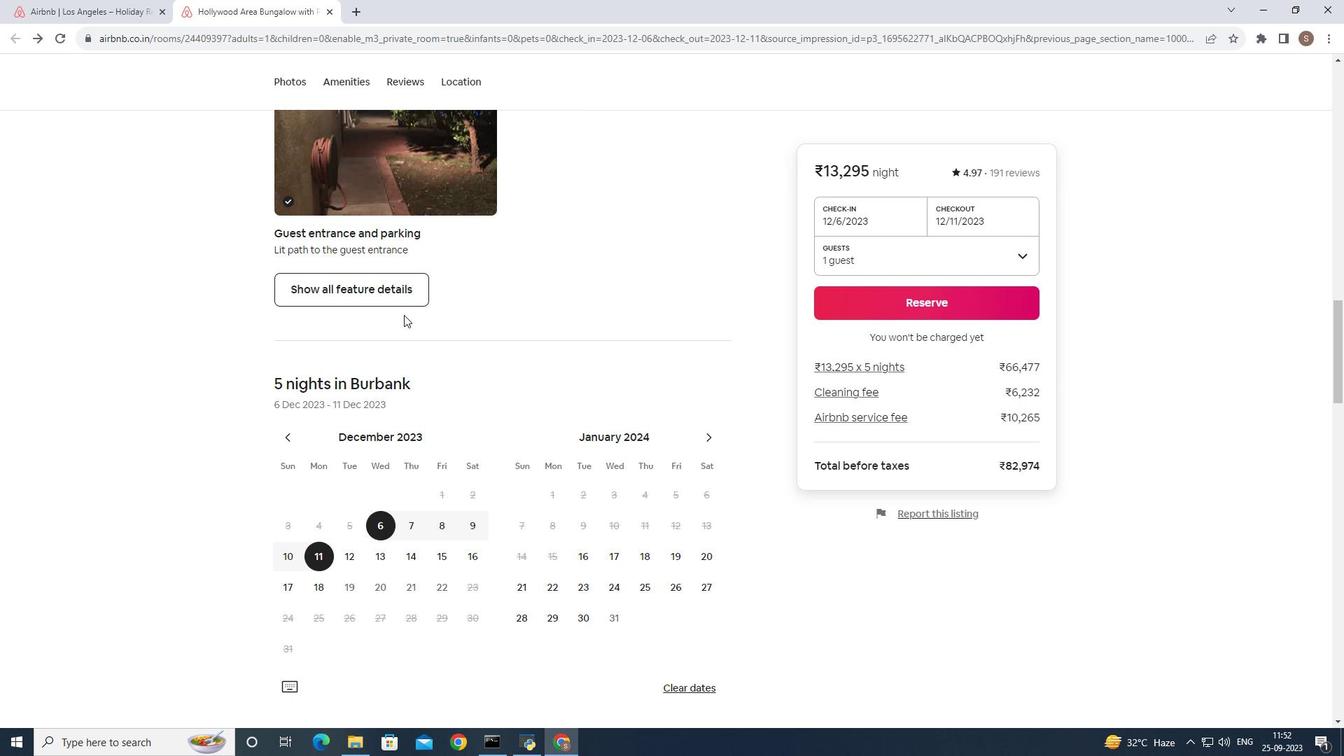 
Action: Mouse scrolled (399, 298) with delta (0, 0)
Screenshot: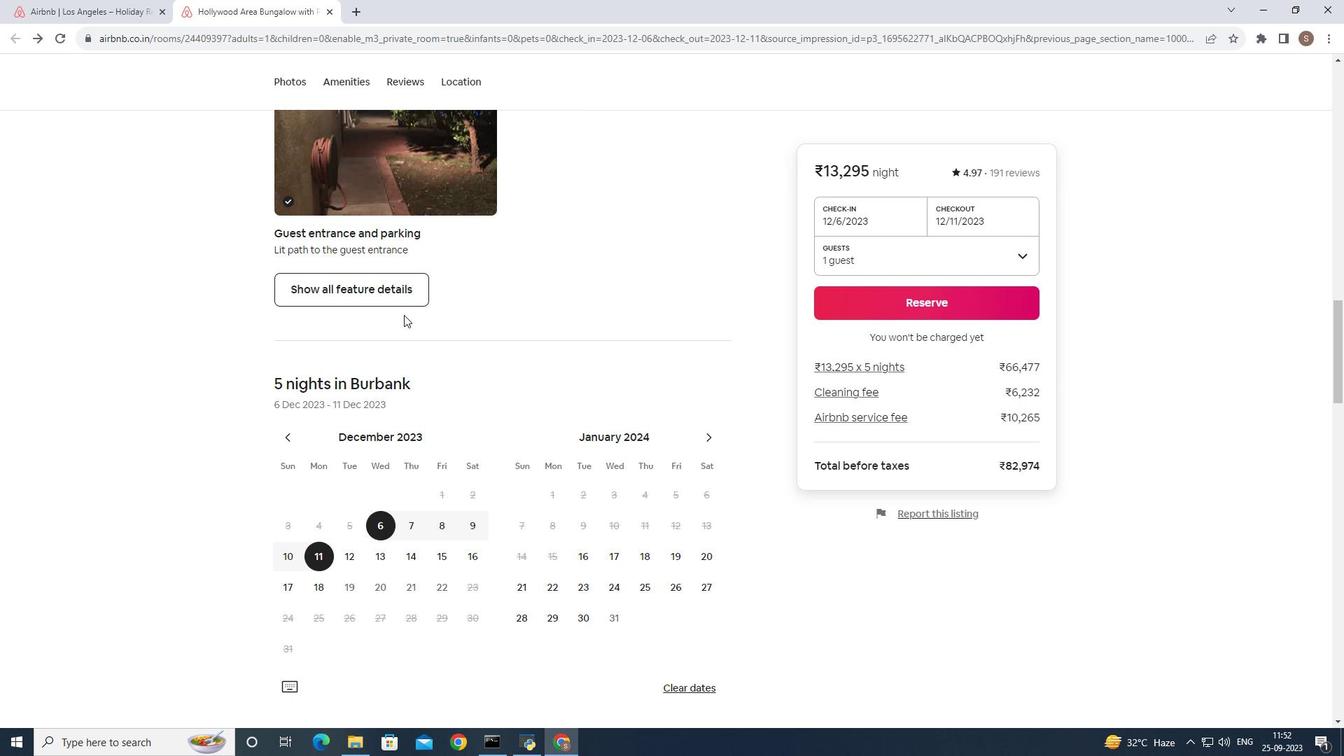 
Action: Mouse moved to (403, 334)
Screenshot: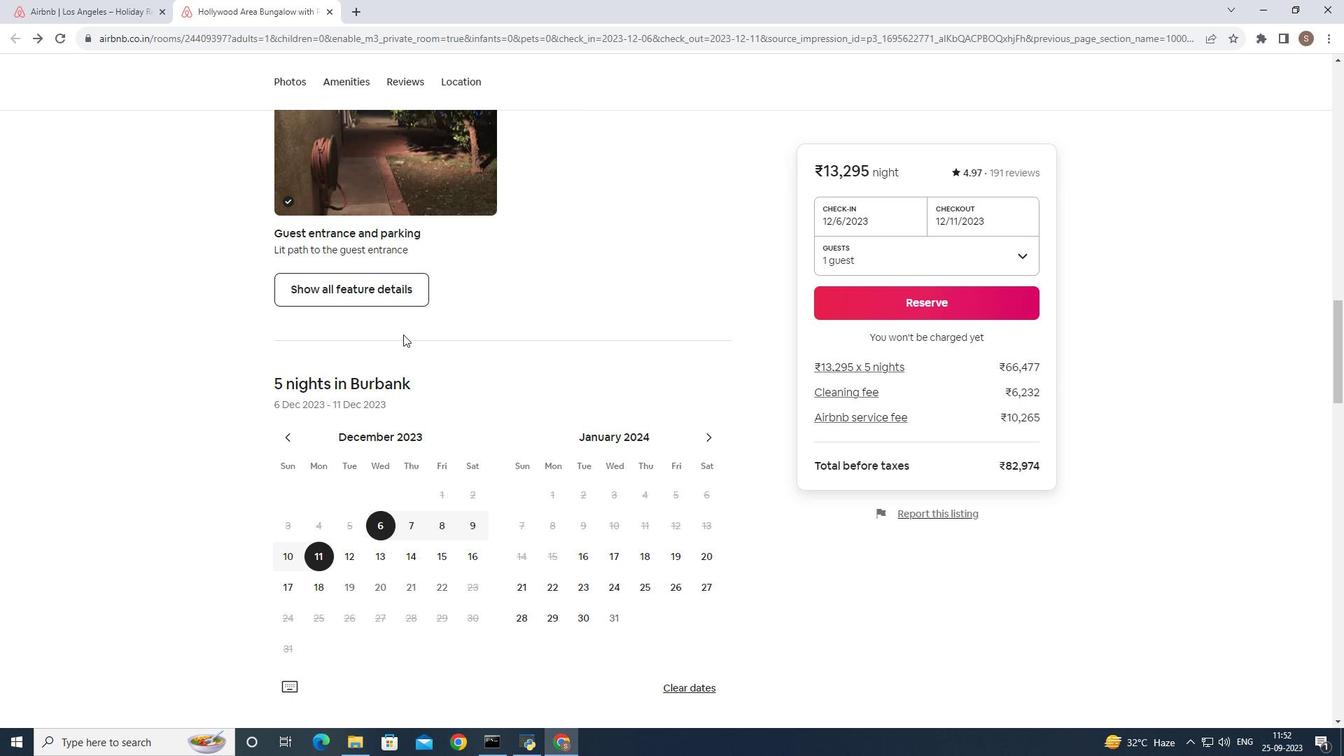 
Action: Mouse scrolled (403, 334) with delta (0, 0)
Screenshot: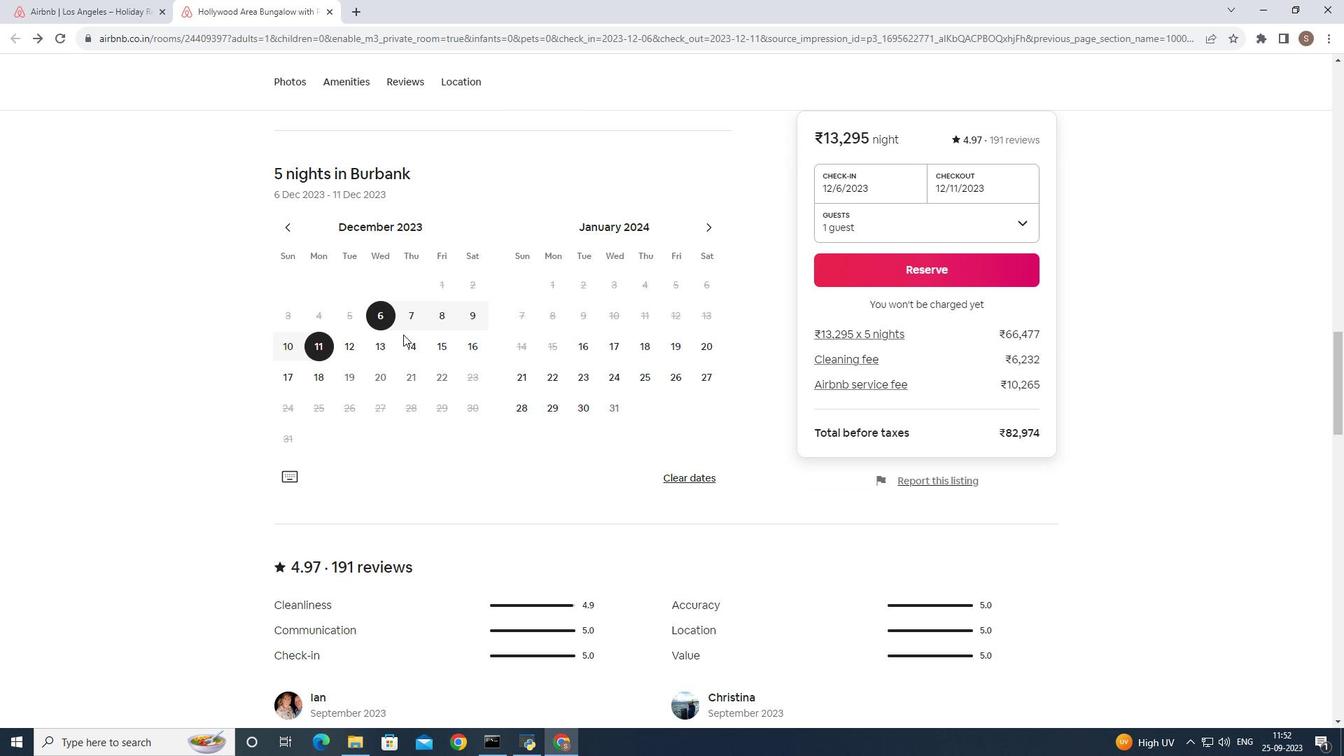 
Action: Mouse scrolled (403, 334) with delta (0, 0)
Screenshot: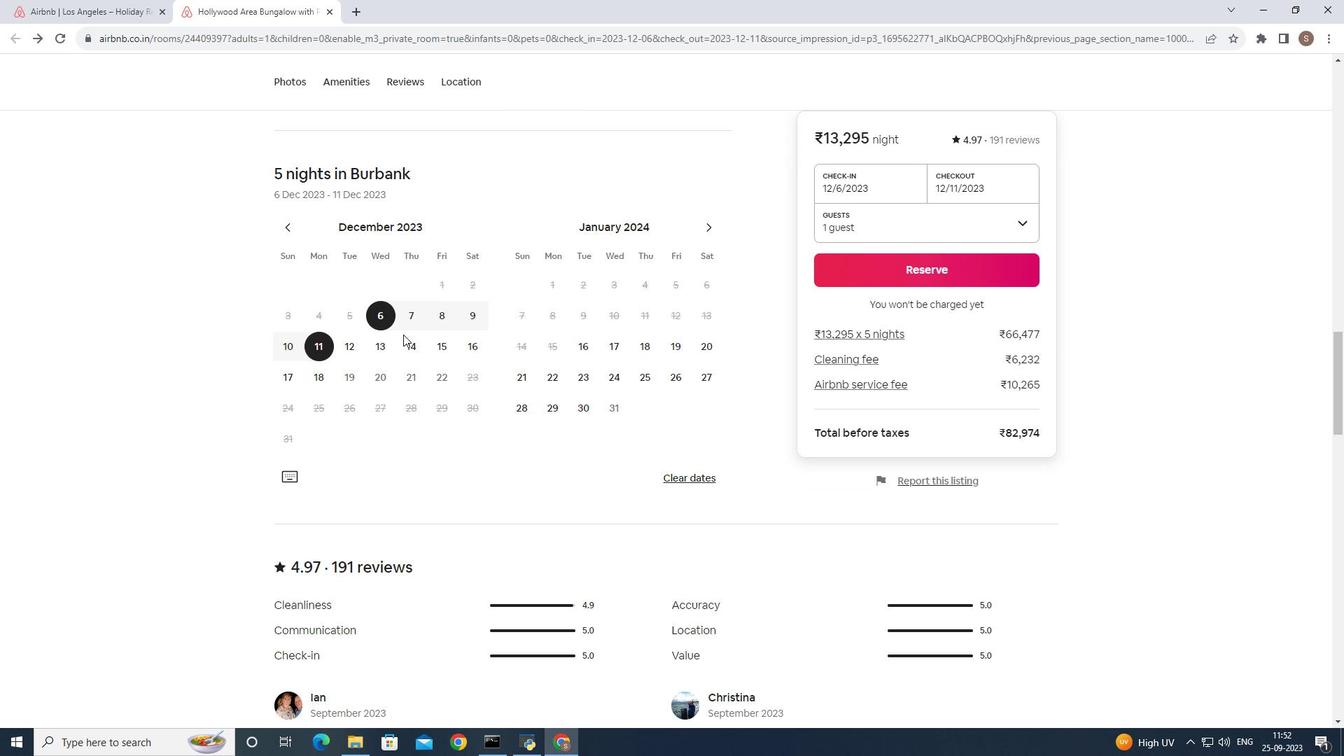
Action: Mouse scrolled (403, 334) with delta (0, 0)
Screenshot: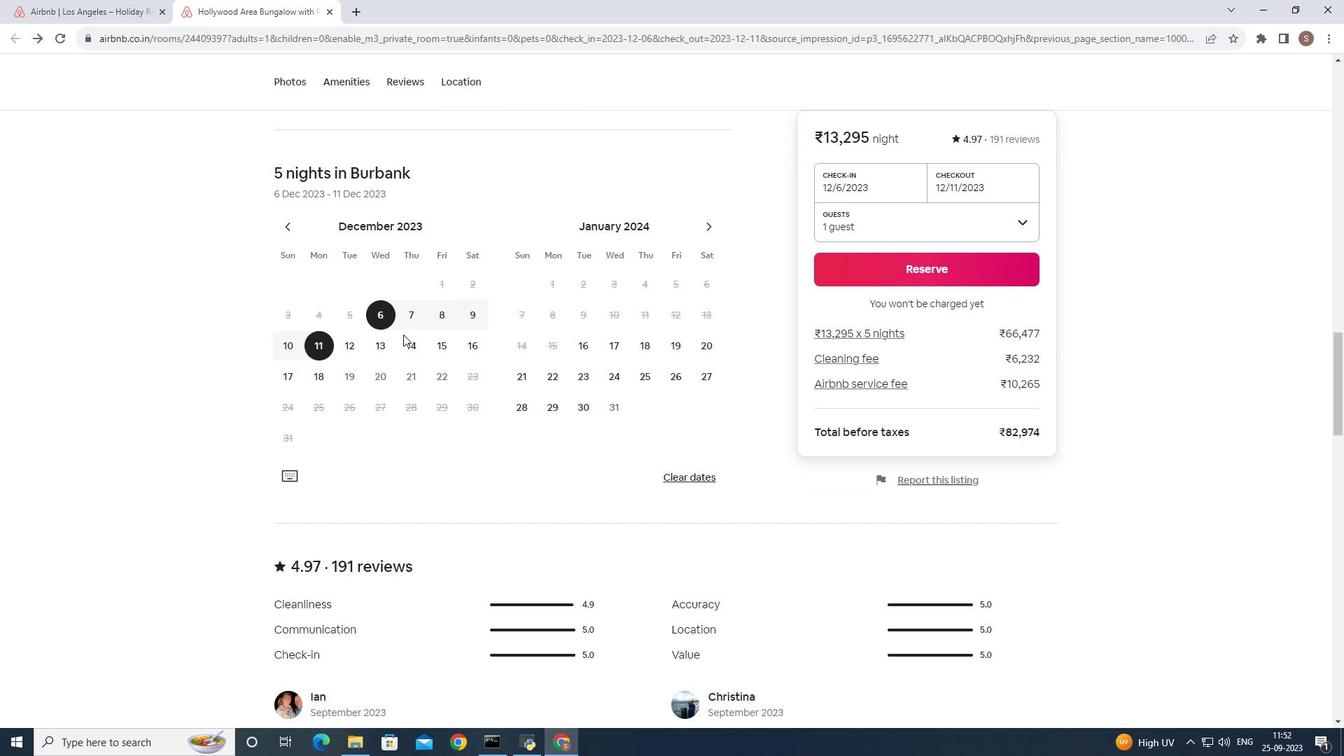 
Action: Mouse scrolled (403, 334) with delta (0, 0)
Screenshot: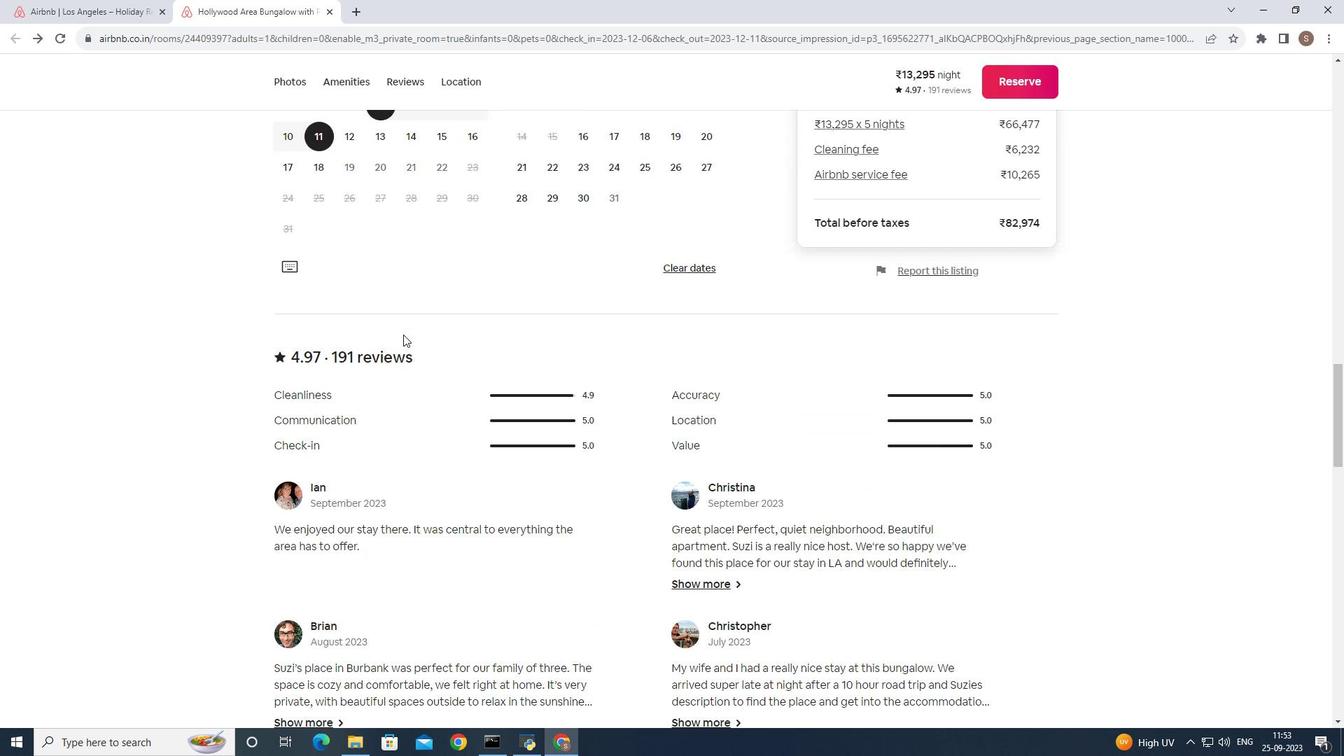 
Action: Mouse scrolled (403, 334) with delta (0, 0)
Screenshot: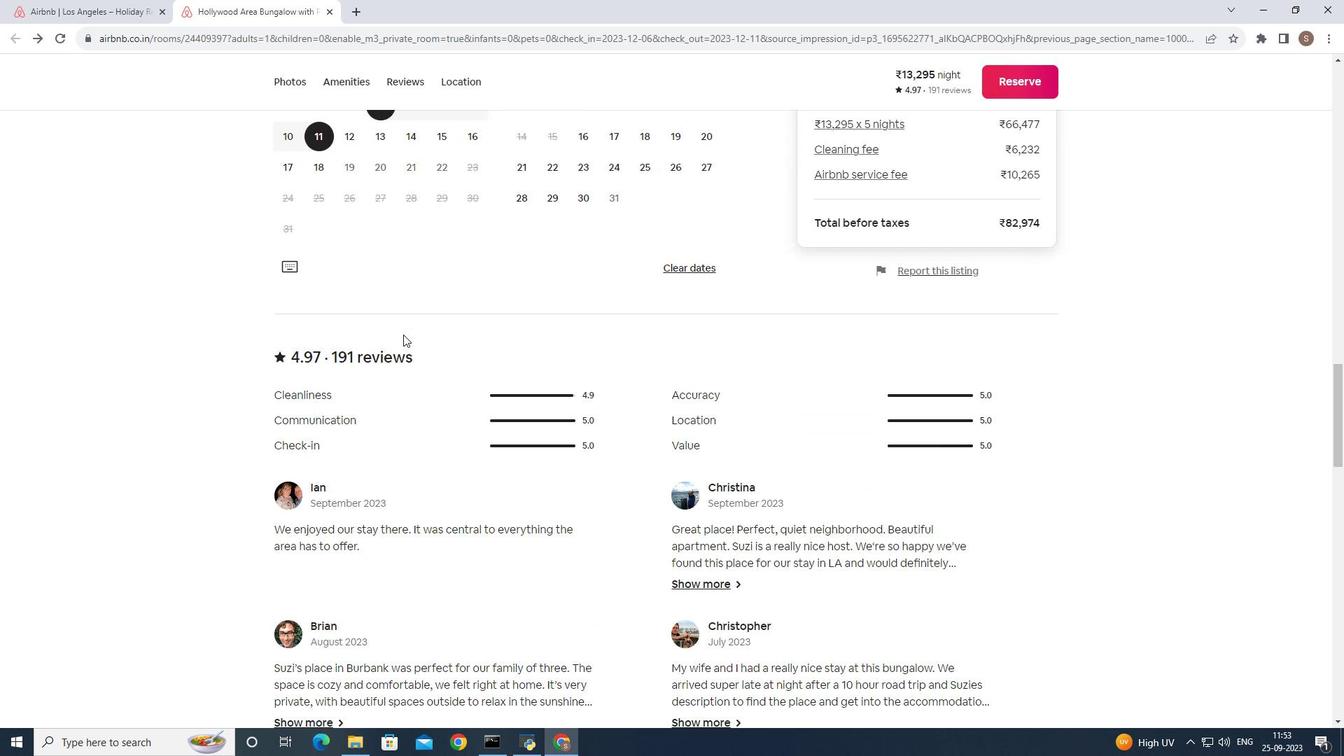 
Action: Mouse scrolled (403, 334) with delta (0, 0)
Screenshot: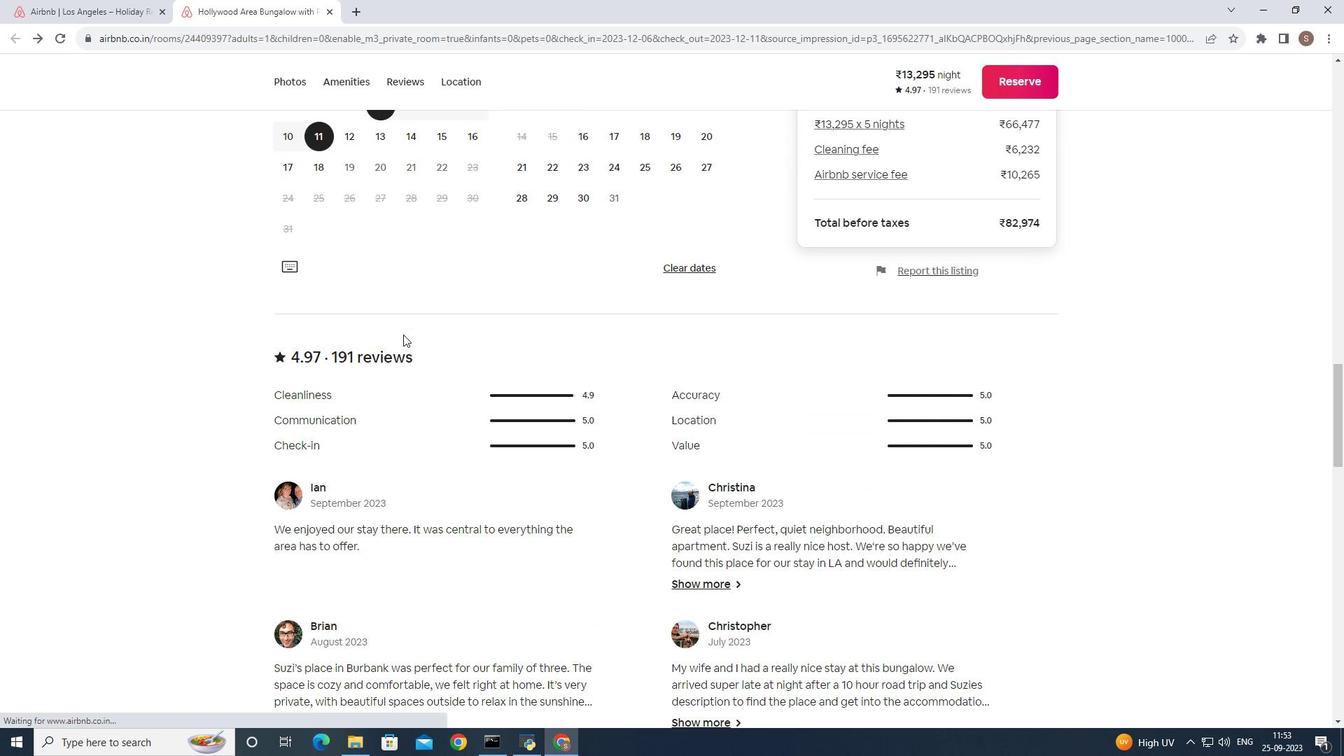 
Action: Mouse scrolled (403, 334) with delta (0, 0)
Screenshot: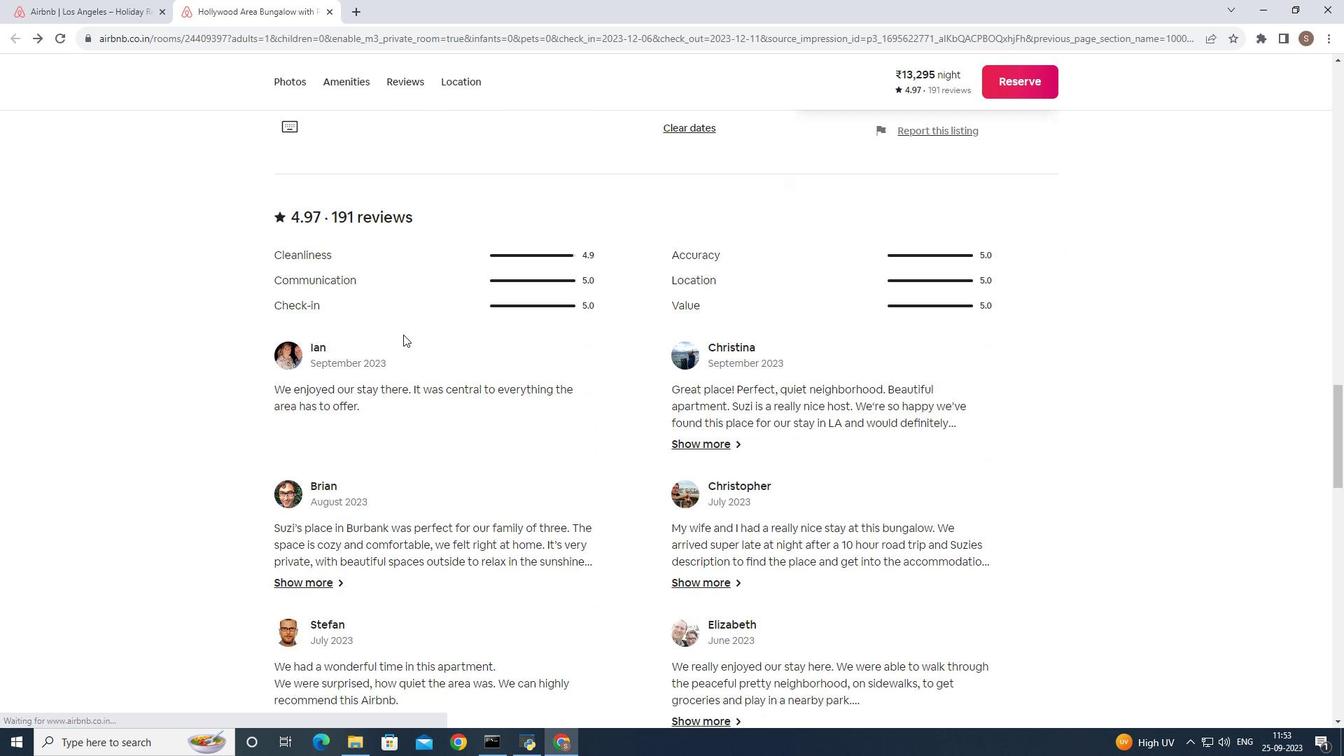 
Action: Mouse scrolled (403, 334) with delta (0, 0)
Screenshot: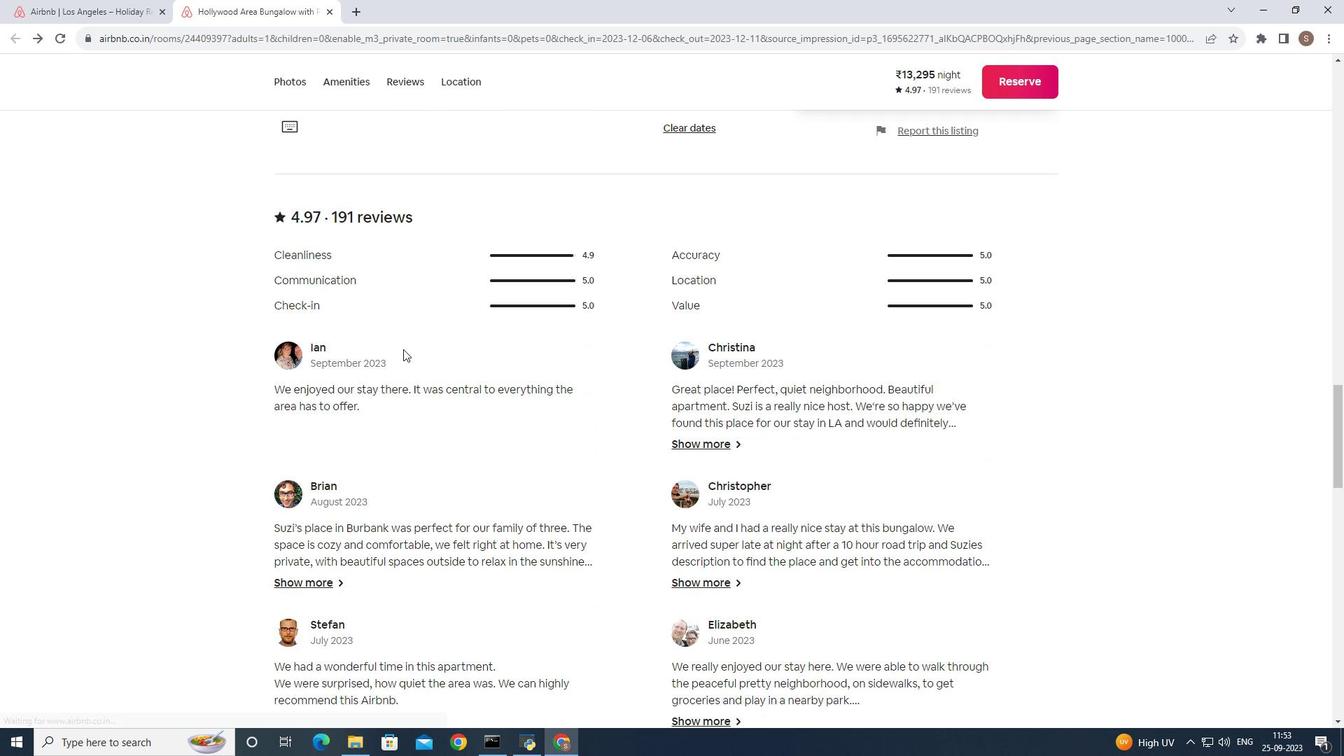 
Action: Mouse moved to (405, 362)
Screenshot: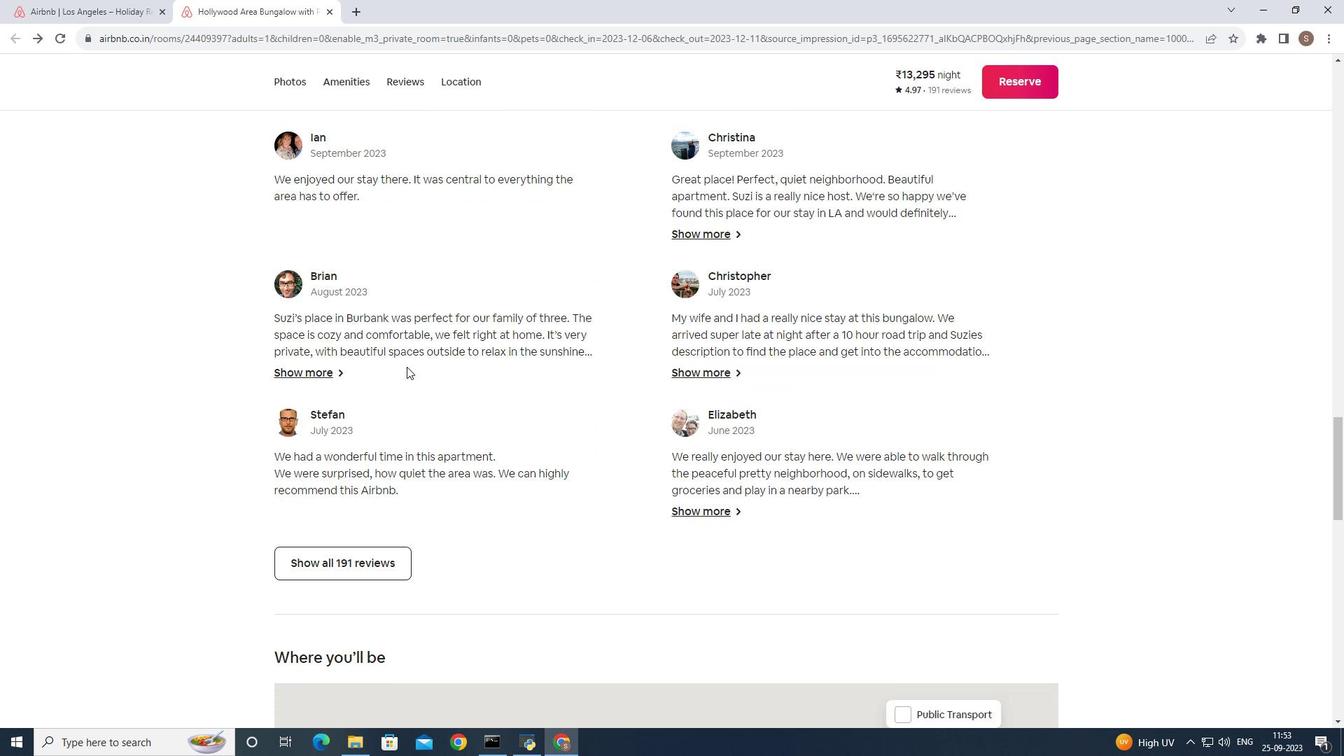 
Action: Mouse scrolled (405, 362) with delta (0, 0)
Screenshot: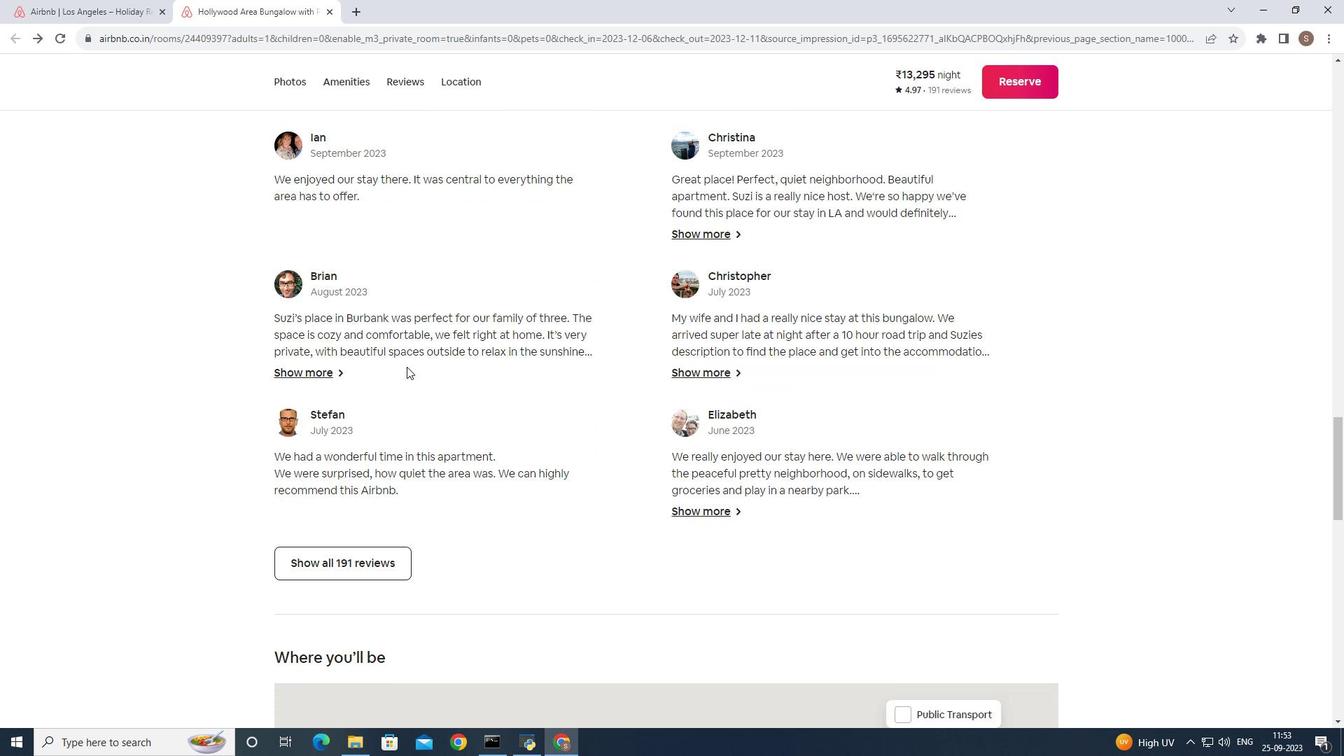 
Action: Mouse moved to (406, 366)
Screenshot: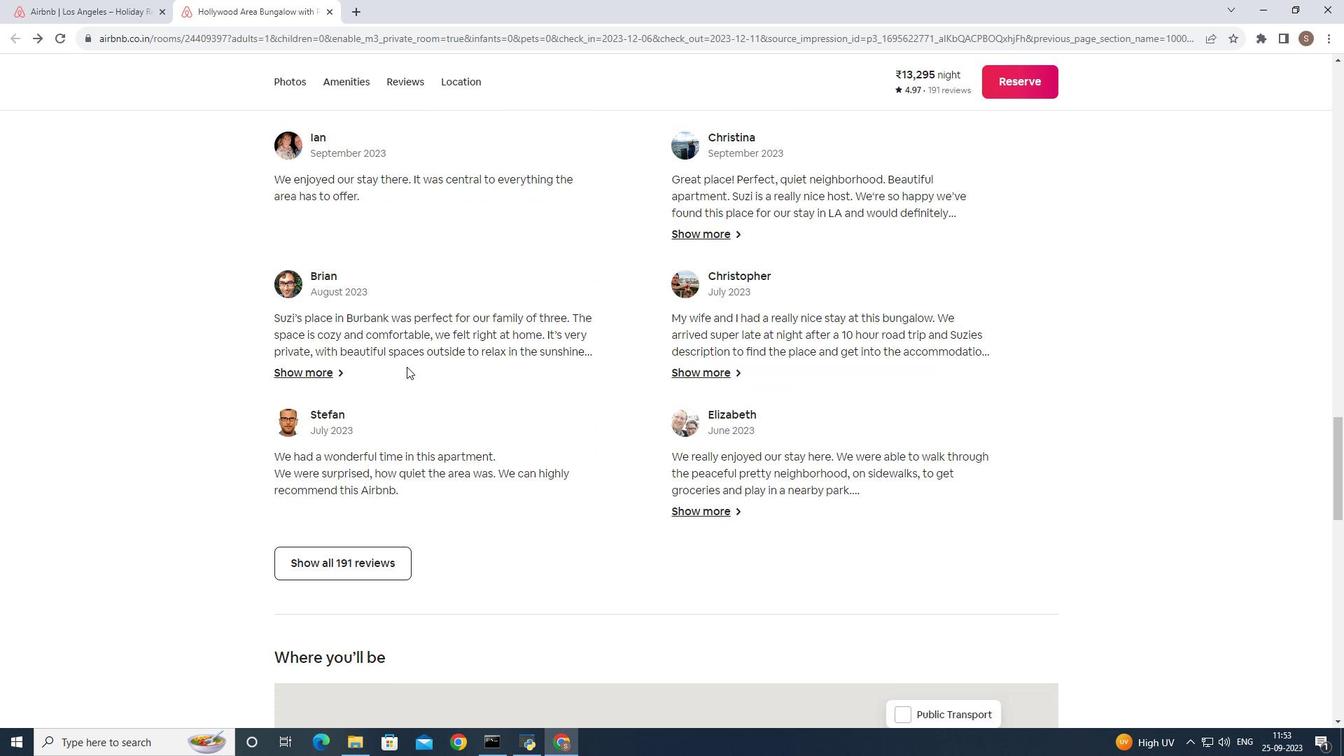 
Action: Mouse scrolled (406, 366) with delta (0, 0)
Screenshot: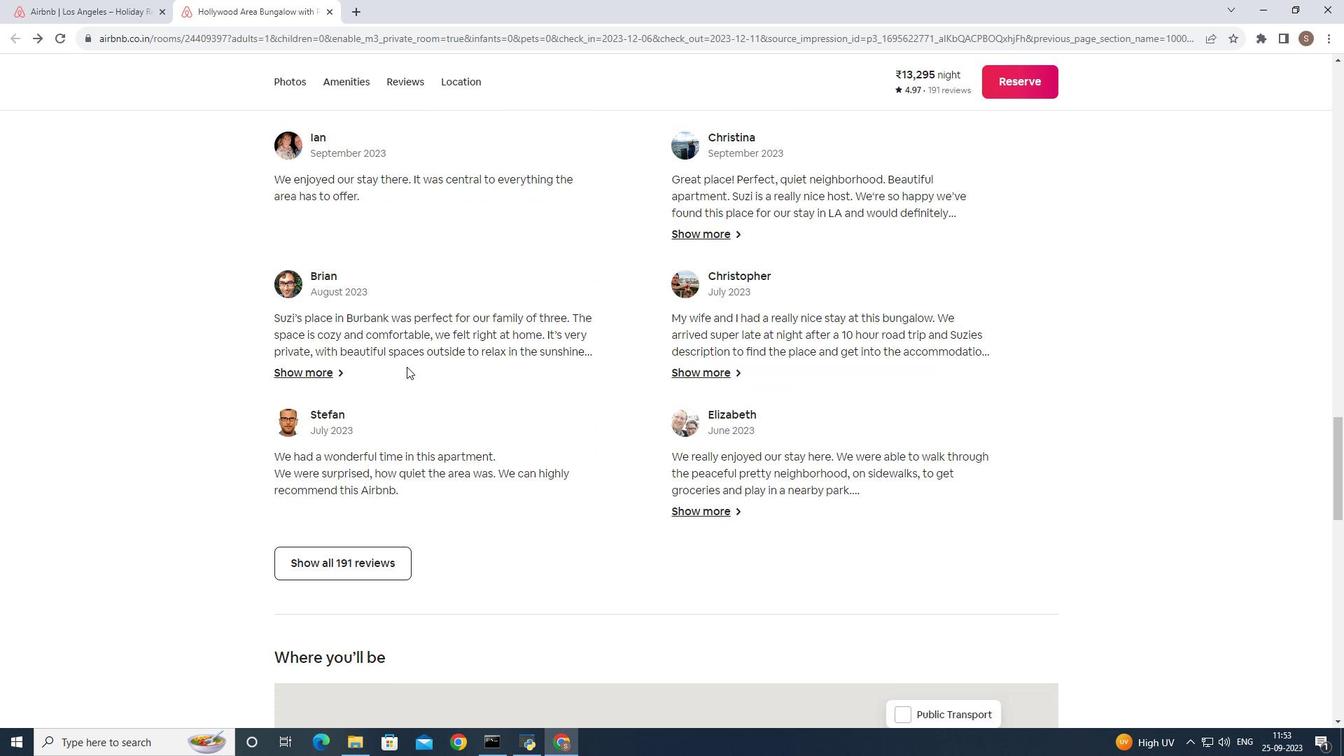 
Action: Mouse scrolled (406, 366) with delta (0, 0)
Screenshot: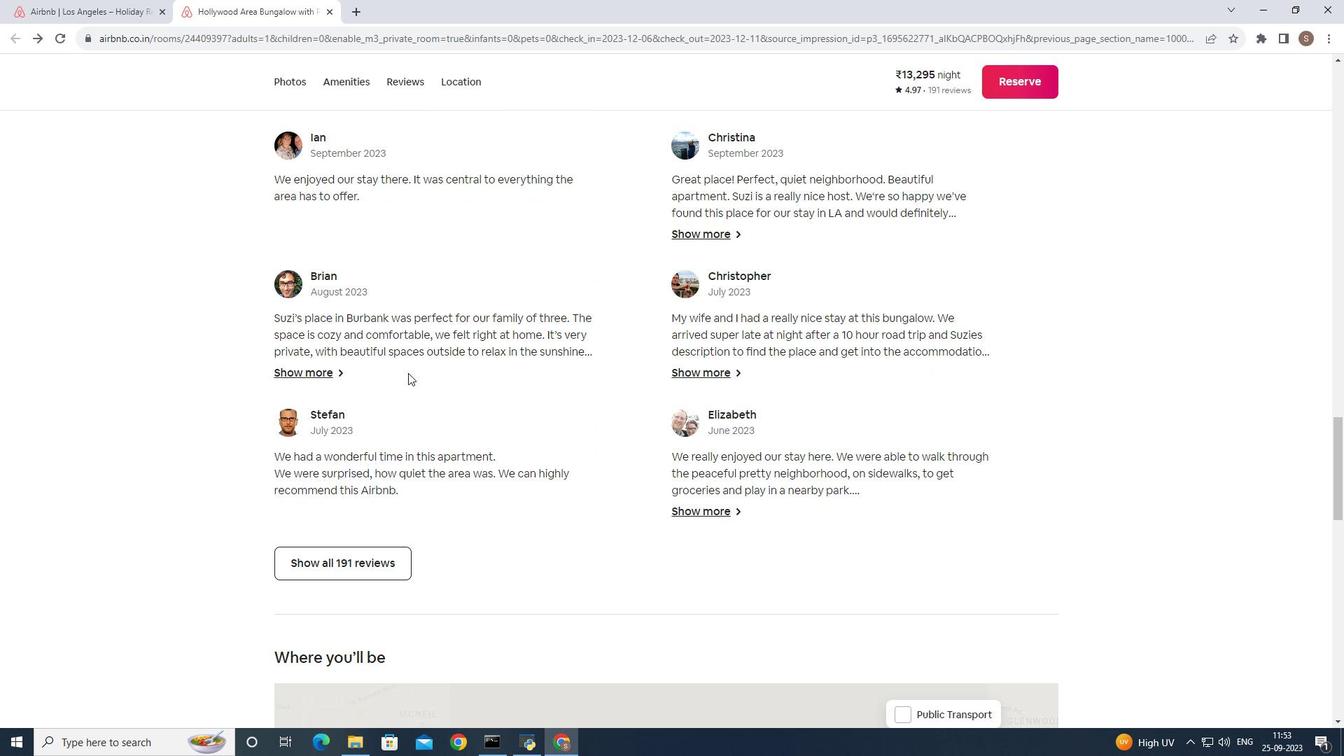 
Action: Mouse moved to (406, 400)
Screenshot: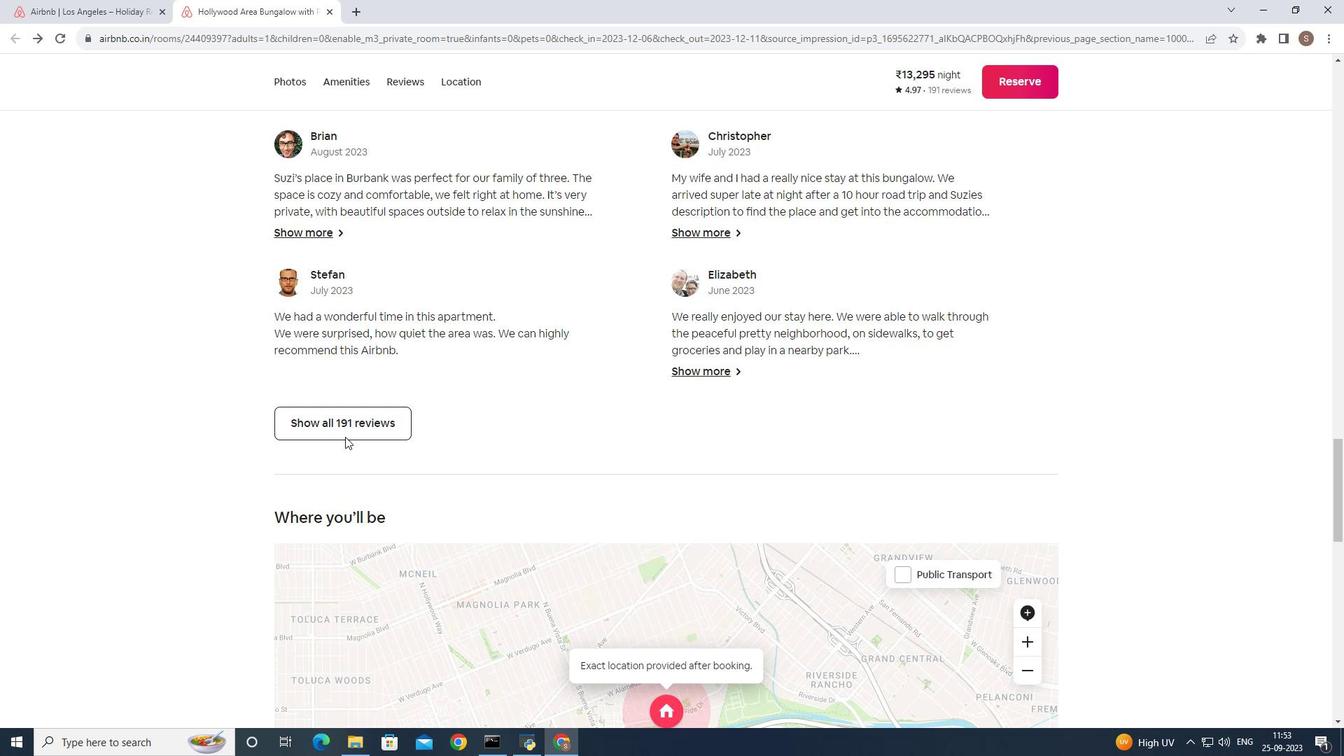 
Action: Mouse scrolled (406, 399) with delta (0, 0)
Screenshot: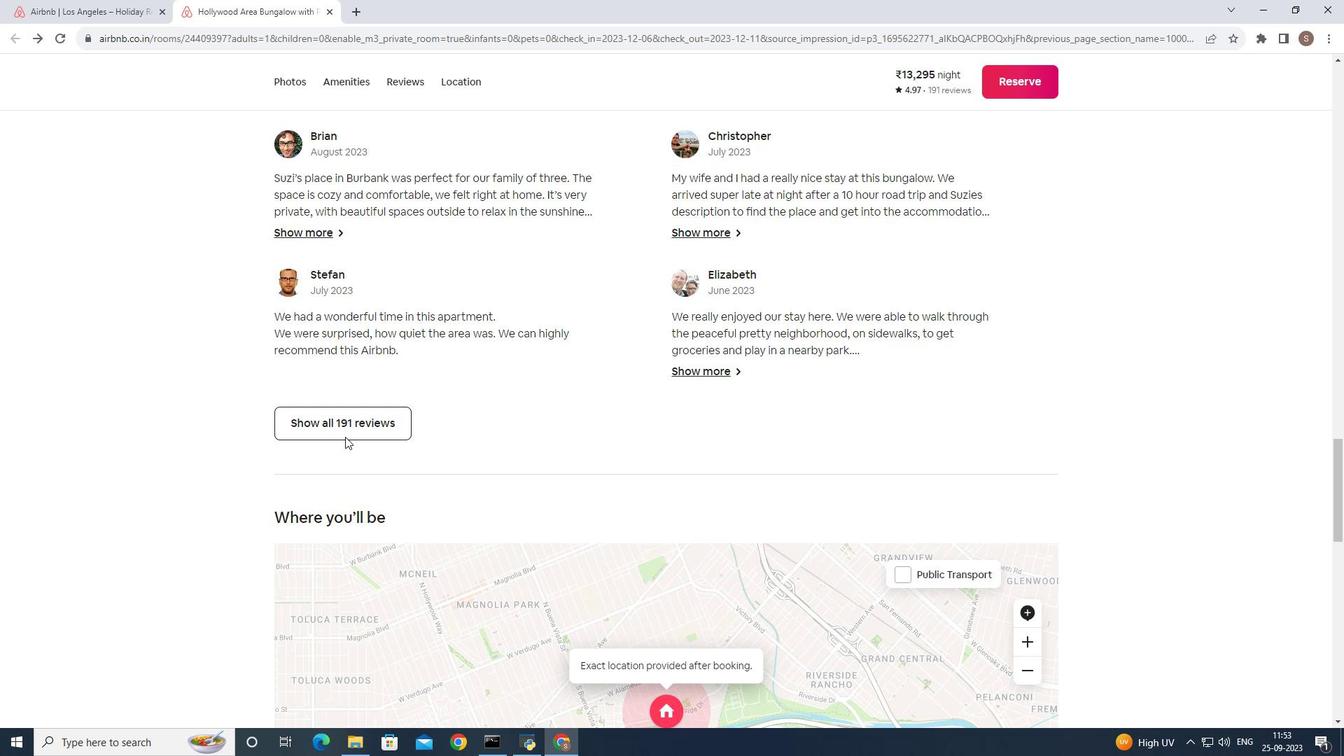 
Action: Mouse moved to (403, 409)
Screenshot: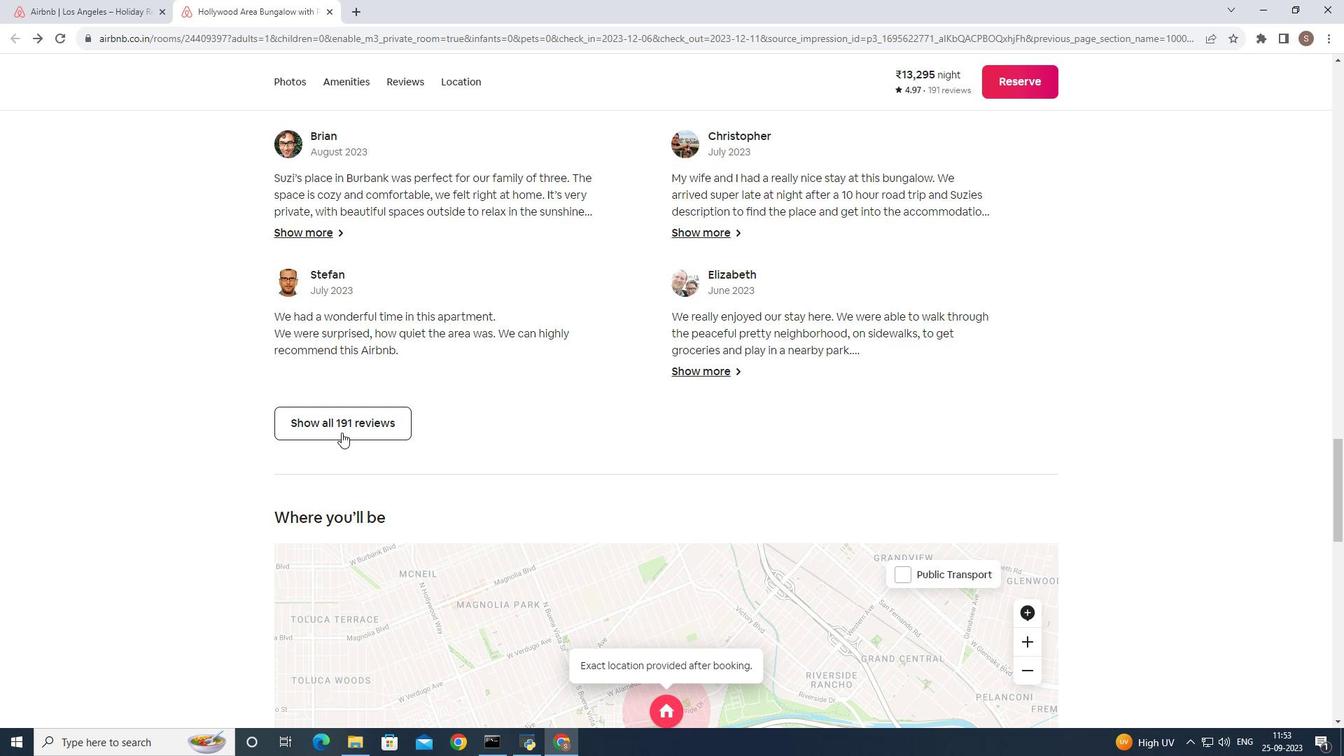 
Action: Mouse scrolled (403, 408) with delta (0, 0)
Screenshot: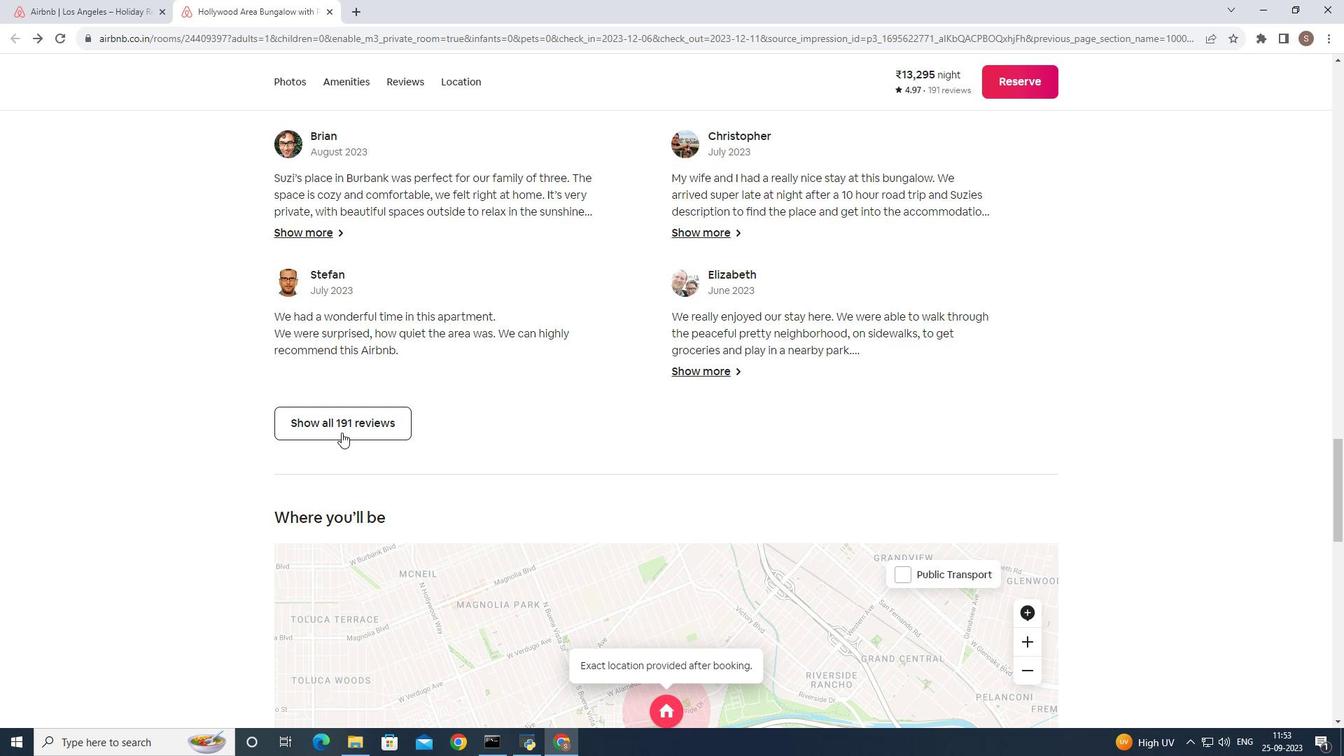 
Action: Mouse moved to (342, 423)
Screenshot: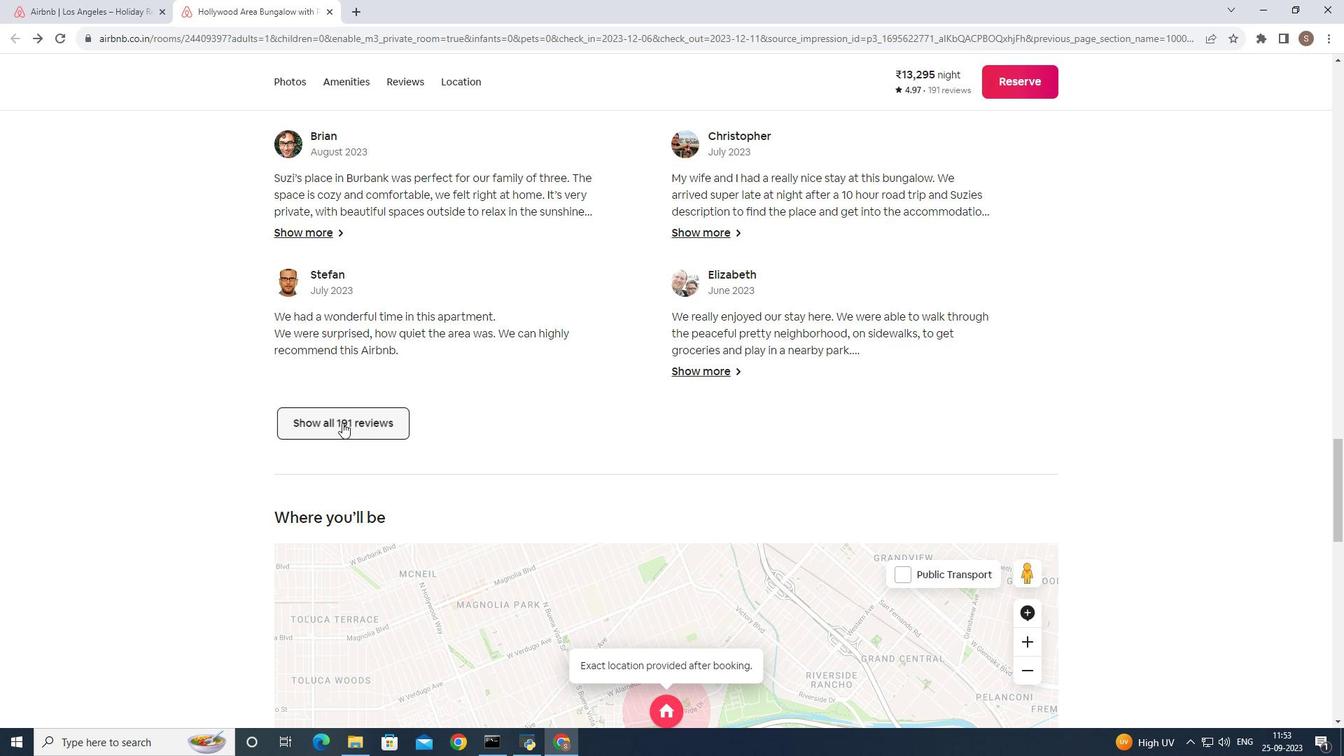 
Action: Mouse pressed left at (342, 423)
Screenshot: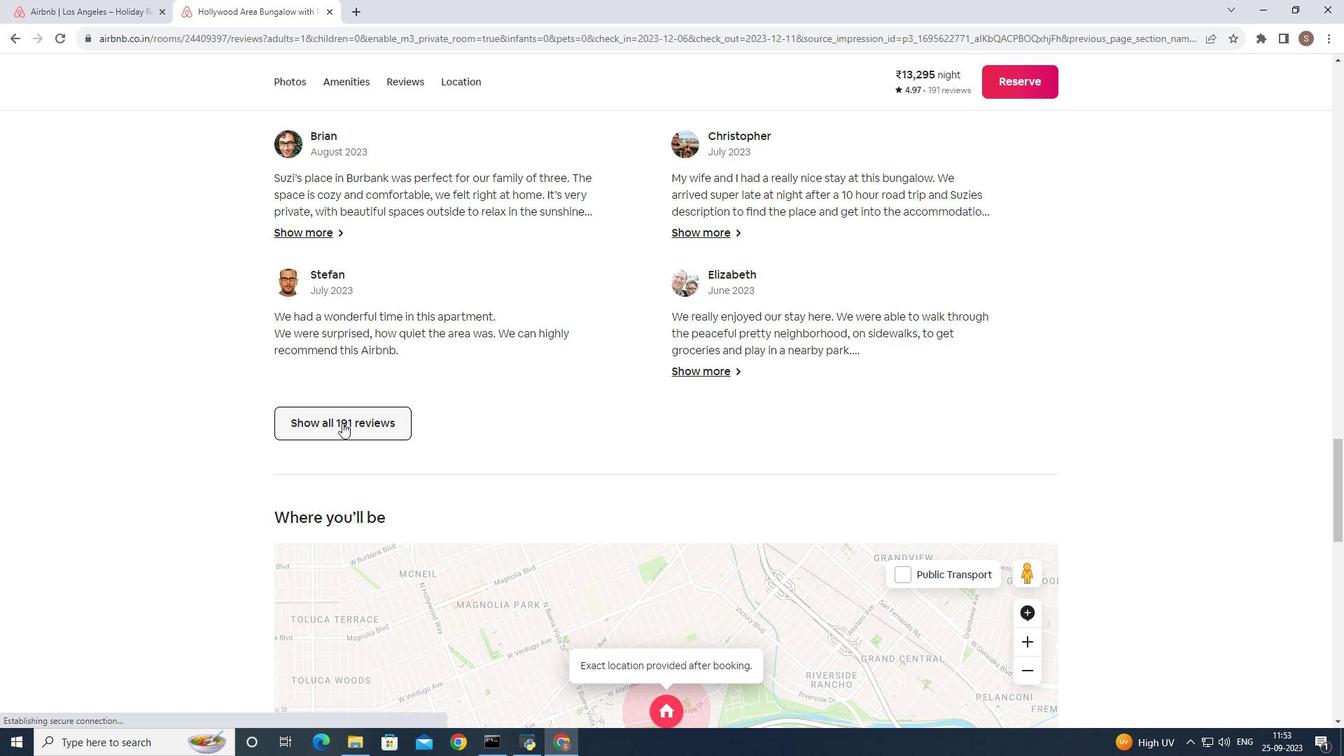 
Action: Mouse moved to (763, 397)
Screenshot: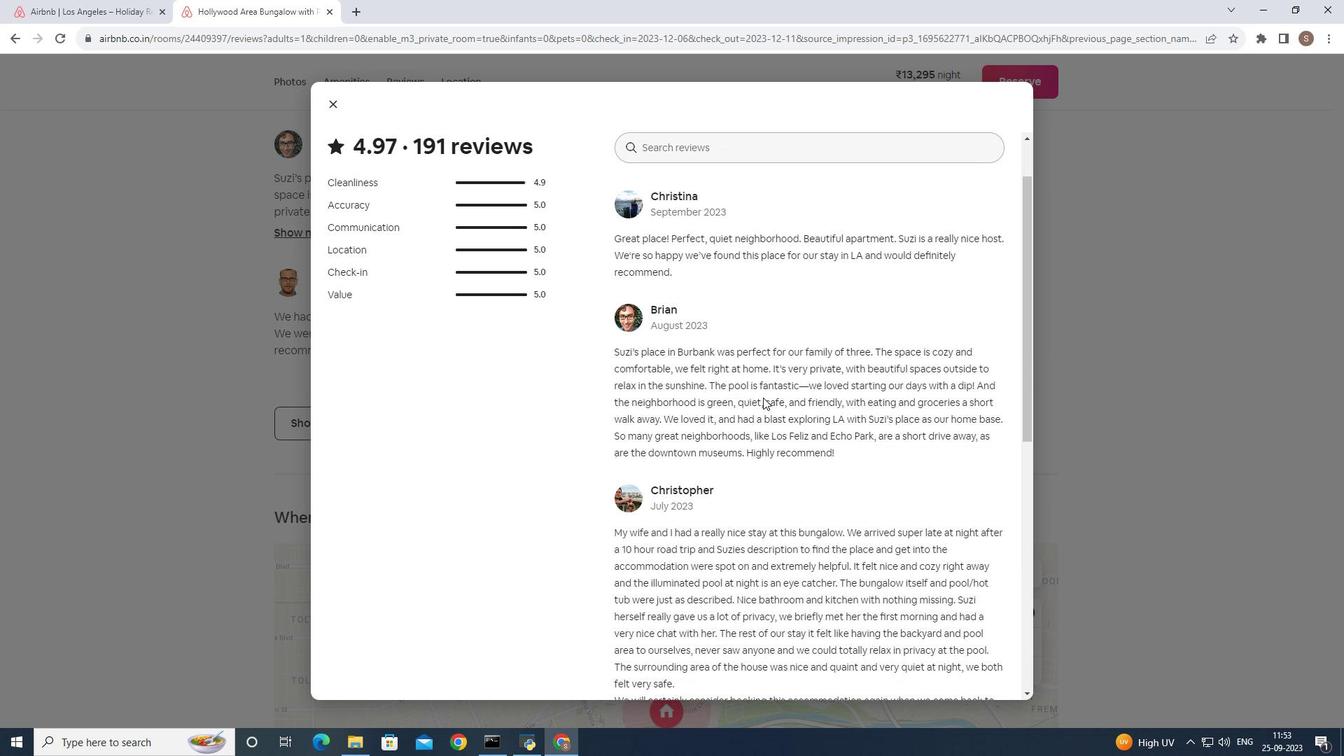 
Action: Mouse scrolled (763, 397) with delta (0, 0)
Screenshot: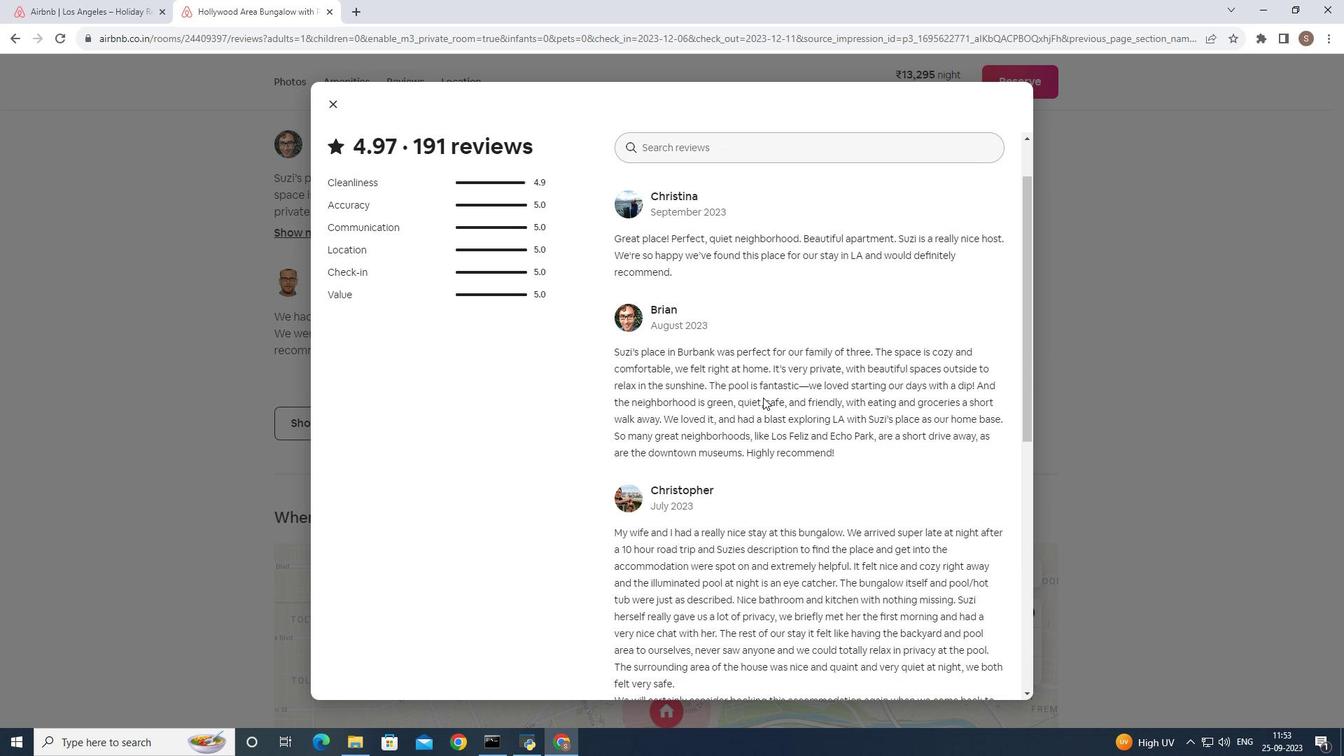 
Action: Mouse moved to (772, 394)
Screenshot: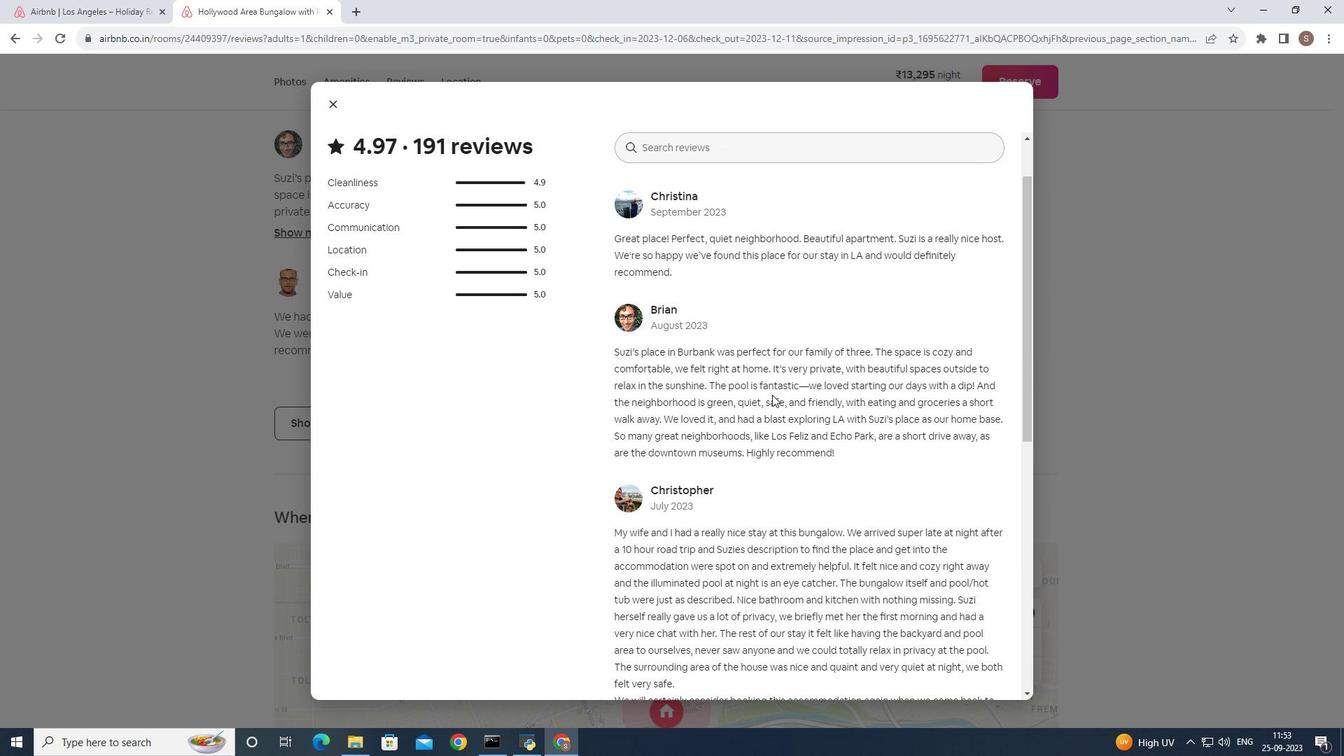 
Action: Mouse pressed left at (772, 394)
Screenshot: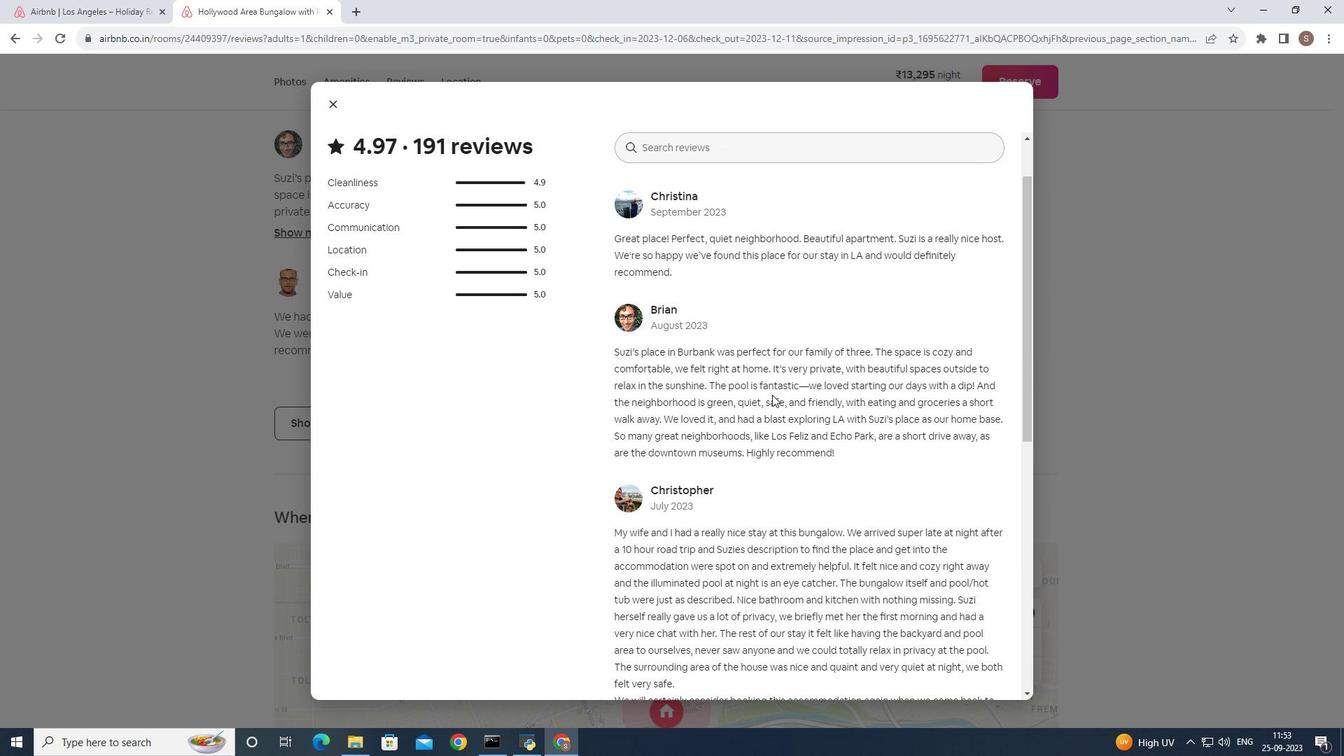 
Action: Key pressed <Key.down><Key.down><Key.down><Key.down><Key.down><Key.down><Key.down><Key.down><Key.down><Key.down><Key.down><Key.down><Key.down><Key.down><Key.down><Key.down><Key.down><Key.down><Key.down><Key.down><Key.down><Key.down><Key.down><Key.down><Key.down><Key.down><Key.down><Key.down><Key.down><Key.down><Key.down><Key.down><Key.down><Key.down><Key.down><Key.down><Key.down><Key.down><Key.down><Key.down><Key.down><Key.down><Key.down><Key.down><Key.down><Key.down><Key.down><Key.down><Key.down><Key.down><Key.down><Key.down><Key.down><Key.down><Key.down><Key.down><Key.down><Key.down><Key.down><Key.down><Key.down><Key.down><Key.down><Key.down><Key.down><Key.down><Key.down><Key.down><Key.down><Key.down><Key.down><Key.down><Key.down><Key.down><Key.down><Key.down><Key.down><Key.down><Key.down><Key.down><Key.down><Key.down><Key.down><Key.down><Key.right><Key.down><Key.down><Key.down><Key.down><Key.down><Key.down><Key.down><Key.down><Key.down><Key.down><Key.down><Key.down><Key.down><Key.down><Key.down><Key.down><Key.down><Key.down><Key.down><Key.down><Key.down><Key.down><Key.down><Key.down><Key.down><Key.down><Key.down><Key.down><Key.down><Key.down><Key.down><Key.down><Key.down><Key.down><Key.down><Key.down><Key.down><Key.down><Key.down><Key.down><Key.down><Key.down><Key.down><Key.down><Key.down><Key.down><Key.down><Key.down><Key.down><Key.down><Key.down><Key.down><Key.down><Key.down><Key.down><Key.down><Key.down><Key.down><Key.down><Key.down><Key.down><Key.down><Key.down><Key.down><Key.down><Key.down><Key.down><Key.down><Key.down><Key.down><Key.down><Key.down><Key.down><Key.down><Key.down><Key.down><Key.down><Key.down><Key.down><Key.down><Key.down><Key.down><Key.down><Key.down><Key.down><Key.down><Key.down><Key.down><Key.down><Key.down><Key.down><Key.down><Key.down><Key.down><Key.down><Key.down><Key.down><Key.down><Key.down><Key.down><Key.down><Key.down><Key.down><Key.down><Key.down><Key.down><Key.down><Key.down><Key.down><Key.down><Key.down><Key.down><Key.down><Key.down><Key.down><Key.down><Key.down><Key.down><Key.down><Key.down><Key.down><Key.down><Key.down><Key.down><Key.down><Key.down><Key.down><Key.down><Key.down><Key.down><Key.down><Key.down><Key.down><Key.down><Key.down><Key.down><Key.down><Key.down><Key.down><Key.down><Key.down><Key.down><Key.down><Key.down><Key.down><Key.down><Key.down><Key.down><Key.down><Key.down><Key.down><Key.down><Key.down><Key.down><Key.down><Key.down><Key.down><Key.down><Key.down><Key.down><Key.down><Key.down><Key.down><Key.down><Key.down><Key.down><Key.down><Key.down><Key.down><Key.down><Key.down><Key.down><Key.down><Key.down><Key.down><Key.down><Key.down><Key.down><Key.down><Key.down><Key.down><Key.down><Key.down><Key.down><Key.down><Key.down><Key.down><Key.down><Key.down><Key.down><Key.down><Key.down><Key.down><Key.down><Key.down><Key.down><Key.down><Key.down><Key.down><Key.down><Key.down><Key.down><Key.down><Key.down><Key.down><Key.down><Key.down><Key.down><Key.down><Key.down><Key.down><Key.down><Key.down><Key.down><Key.down><Key.down><Key.down><Key.down><Key.down><Key.down><Key.down><Key.down><Key.down><Key.down><Key.down><Key.down><Key.down><Key.down><Key.down><Key.down><Key.down><Key.down><Key.down><Key.down><Key.down><Key.down><Key.down><Key.down><Key.down><Key.down><Key.down><Key.down><Key.down><Key.down><Key.down><Key.down><Key.down><Key.down><Key.down><Key.down><Key.down><Key.down><Key.down><Key.down><Key.down><Key.down><Key.down><Key.down><Key.down><Key.down><Key.down><Key.down><Key.down><Key.down><Key.down><Key.down><Key.down><Key.down><Key.down><Key.down><Key.down><Key.down><Key.down><Key.down><Key.down><Key.down><Key.down><Key.down><Key.down><Key.down><Key.down><Key.down><Key.down><Key.down><Key.down><Key.down><Key.down><Key.down><Key.down><Key.down><Key.down><Key.down><Key.down><Key.down><Key.down><Key.down><Key.down><Key.down><Key.down><Key.down><Key.down><Key.down><Key.down><Key.down><Key.down><Key.down><Key.down><Key.down><Key.down><Key.down><Key.down><Key.down><Key.down><Key.down><Key.down><Key.down><Key.down><Key.down><Key.down><Key.down><Key.down><Key.down><Key.down><Key.down><Key.down><Key.down><Key.down><Key.down><Key.down><Key.down><Key.right><Key.down><Key.down><Key.down><Key.down><Key.down><Key.down><Key.down><Key.down><Key.down><Key.down><Key.down><Key.down><Key.down><Key.down><Key.down><Key.down><Key.down><Key.down><Key.down><Key.down><Key.down><Key.down><Key.down><Key.down><Key.down><Key.down><Key.down><Key.down><Key.down><Key.down><Key.down><Key.down><Key.down><Key.down><Key.down><Key.down><Key.down><Key.down><Key.down><Key.down><Key.down><Key.down><Key.down><Key.down><Key.down><Key.down><Key.down><Key.down><Key.down><Key.down><Key.down><Key.down><Key.down><Key.down><Key.down><Key.down><Key.down><Key.down><Key.down><Key.down><Key.down><Key.down><Key.down><Key.down><Key.down><Key.down><Key.down><Key.down><Key.down><Key.down><Key.down><Key.down><Key.down><Key.down><Key.down><Key.down><Key.down><Key.down><Key.down><Key.down><Key.down><Key.down><Key.down><Key.down><Key.down><Key.down><Key.down><Key.down><Key.down><Key.down><Key.down><Key.down><Key.down><Key.down><Key.down><Key.down><Key.down><Key.down><Key.down><Key.down><Key.down><Key.down><Key.down><Key.down><Key.down><Key.down><Key.down><Key.down><Key.down><Key.down><Key.down><Key.down><Key.down><Key.down><Key.down>
Screenshot: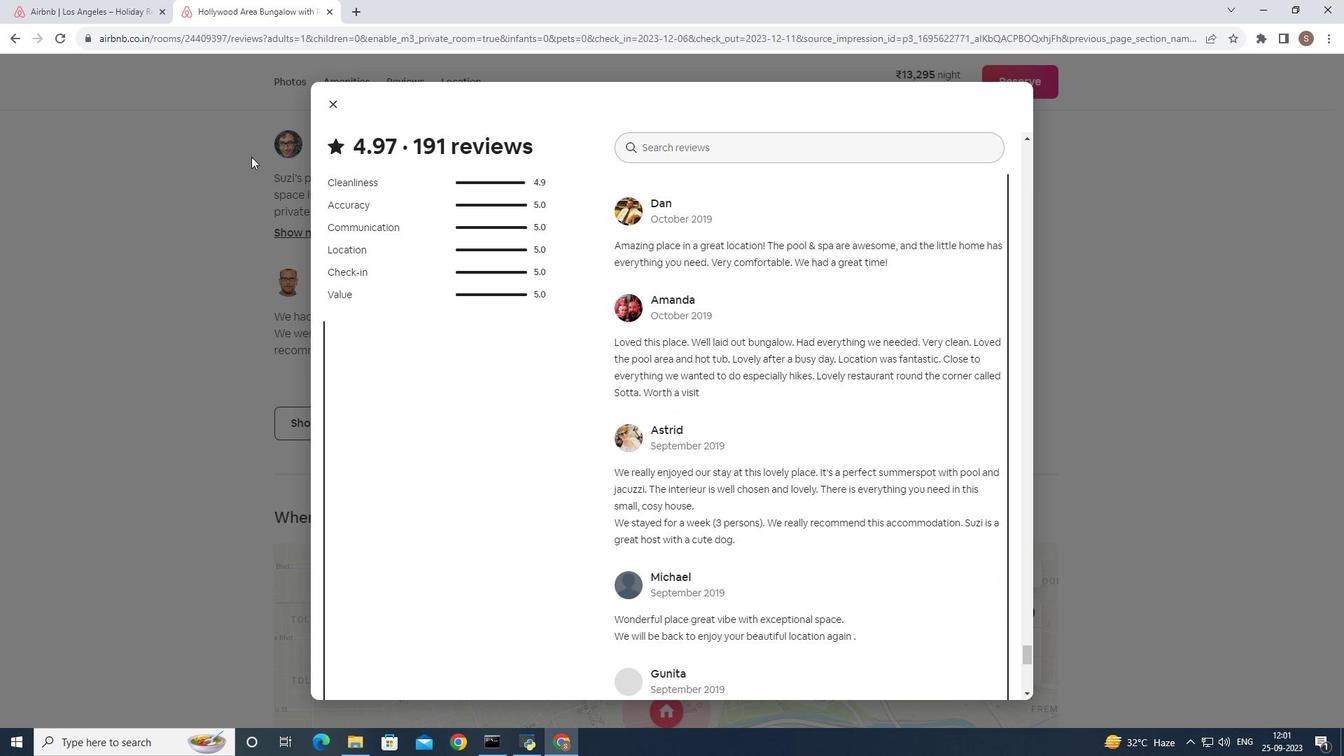 
Action: Mouse moved to (309, 121)
Screenshot: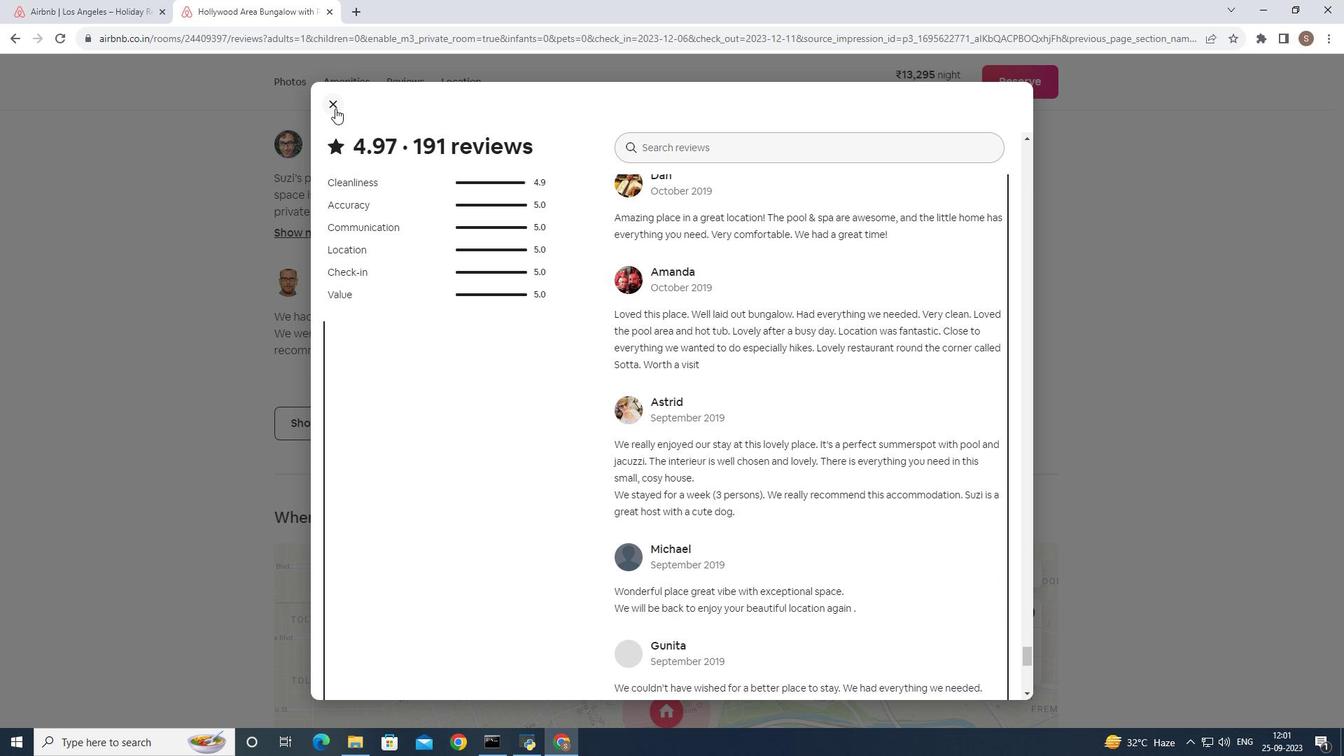 
Action: Key pressed <Key.down>
Screenshot: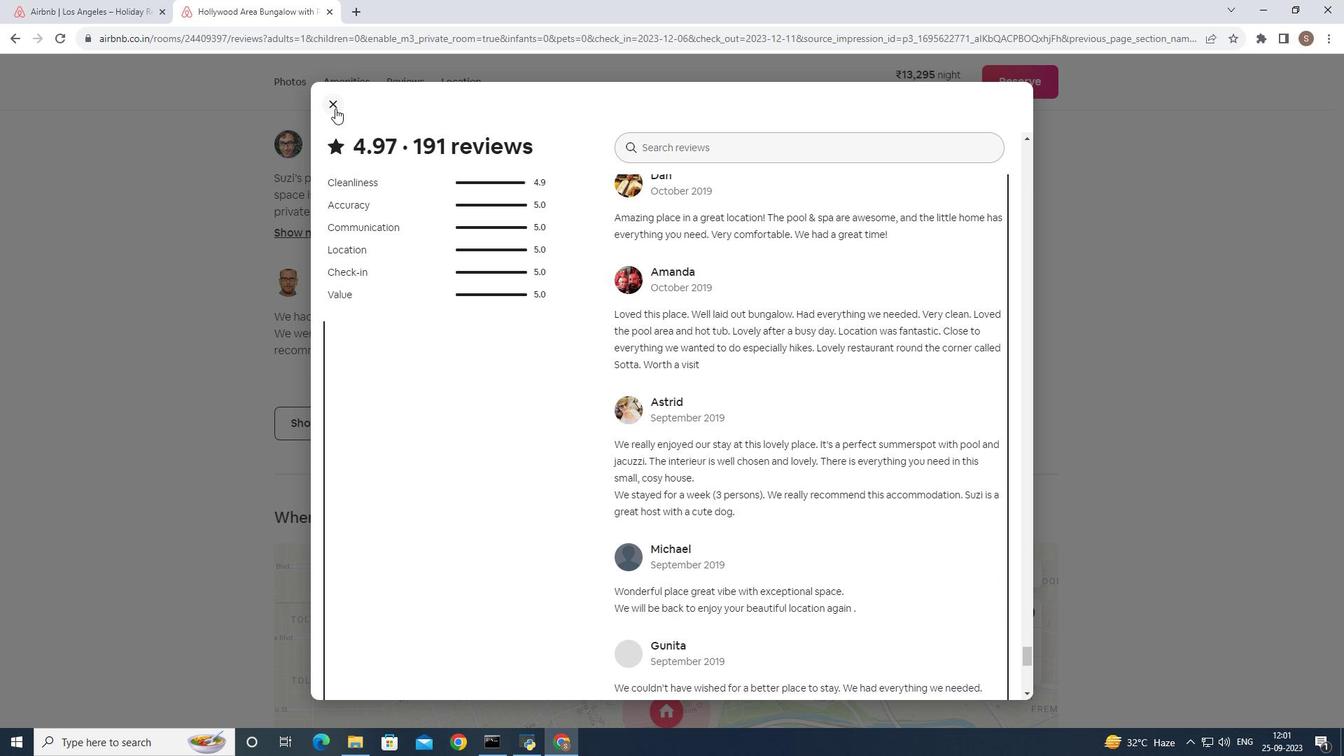 
Action: Mouse moved to (336, 108)
Screenshot: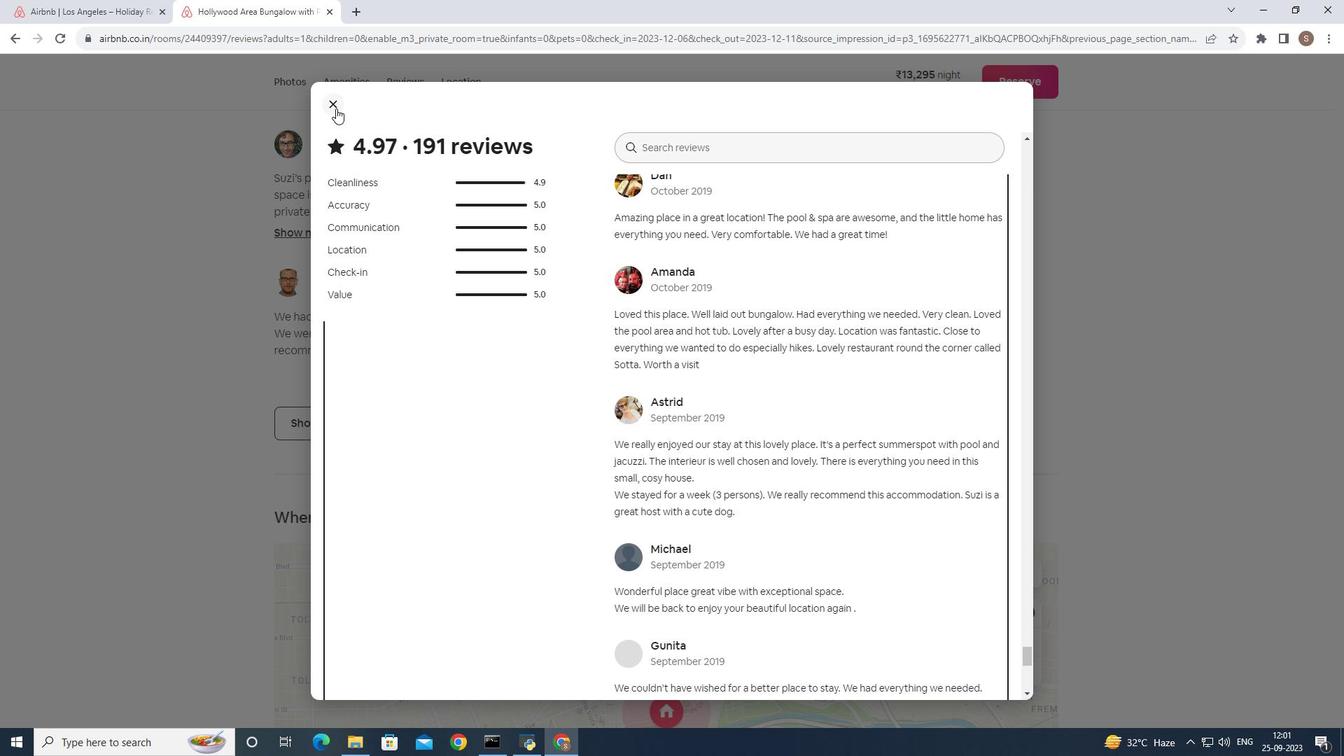 
Action: Mouse pressed left at (336, 108)
Screenshot: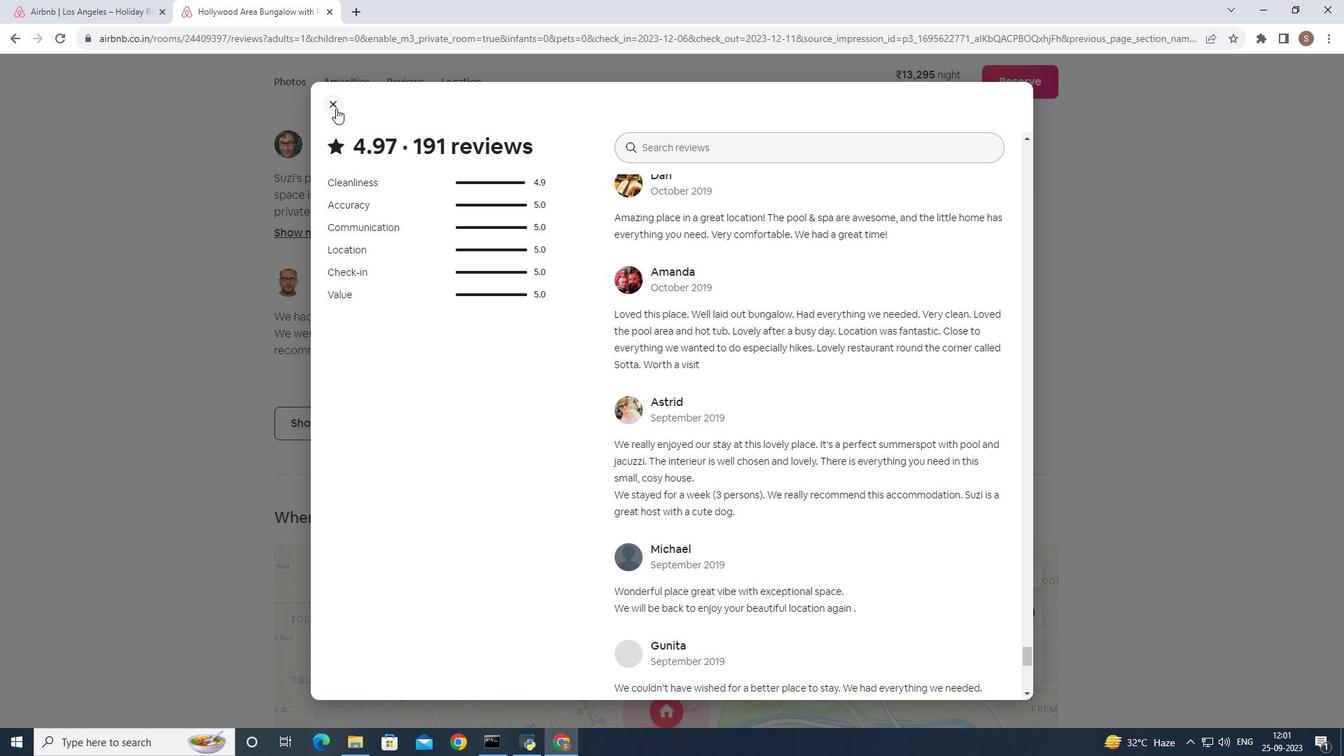 
Action: Mouse moved to (497, 475)
Screenshot: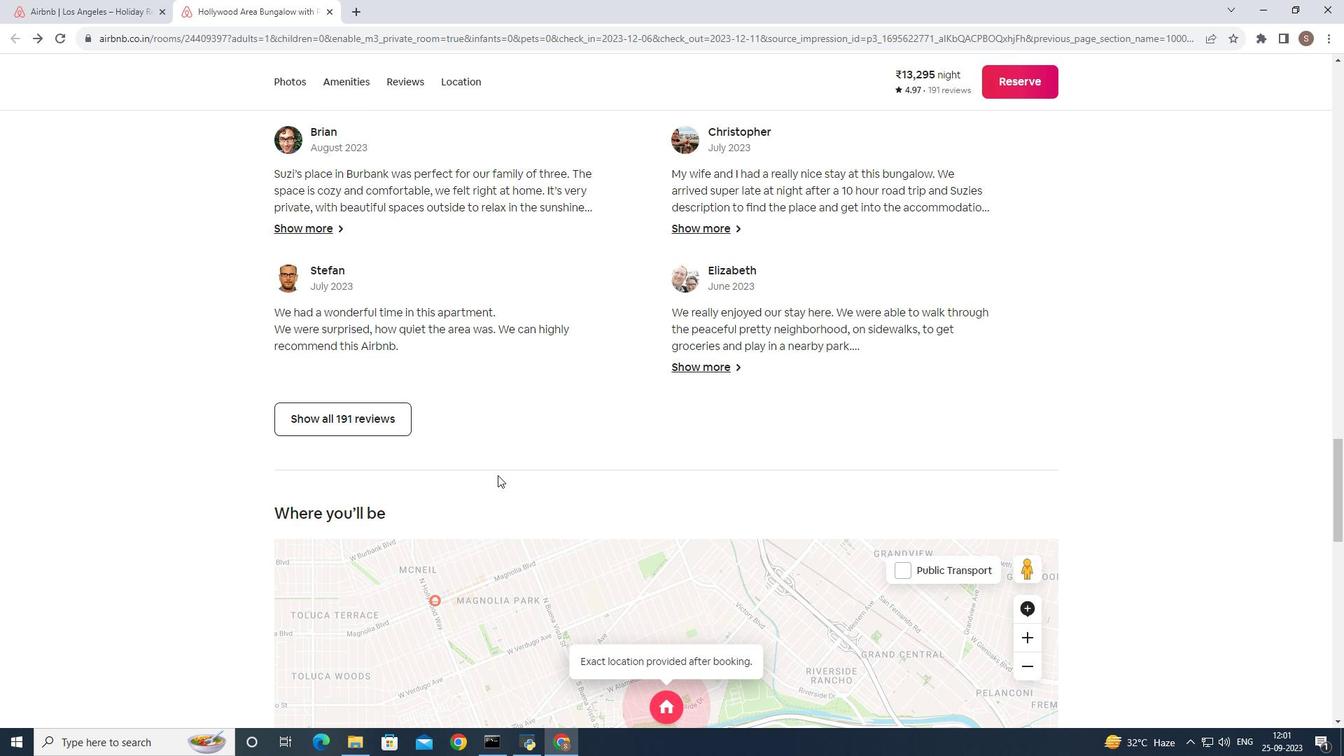 
Action: Mouse scrolled (497, 474) with delta (0, 0)
Screenshot: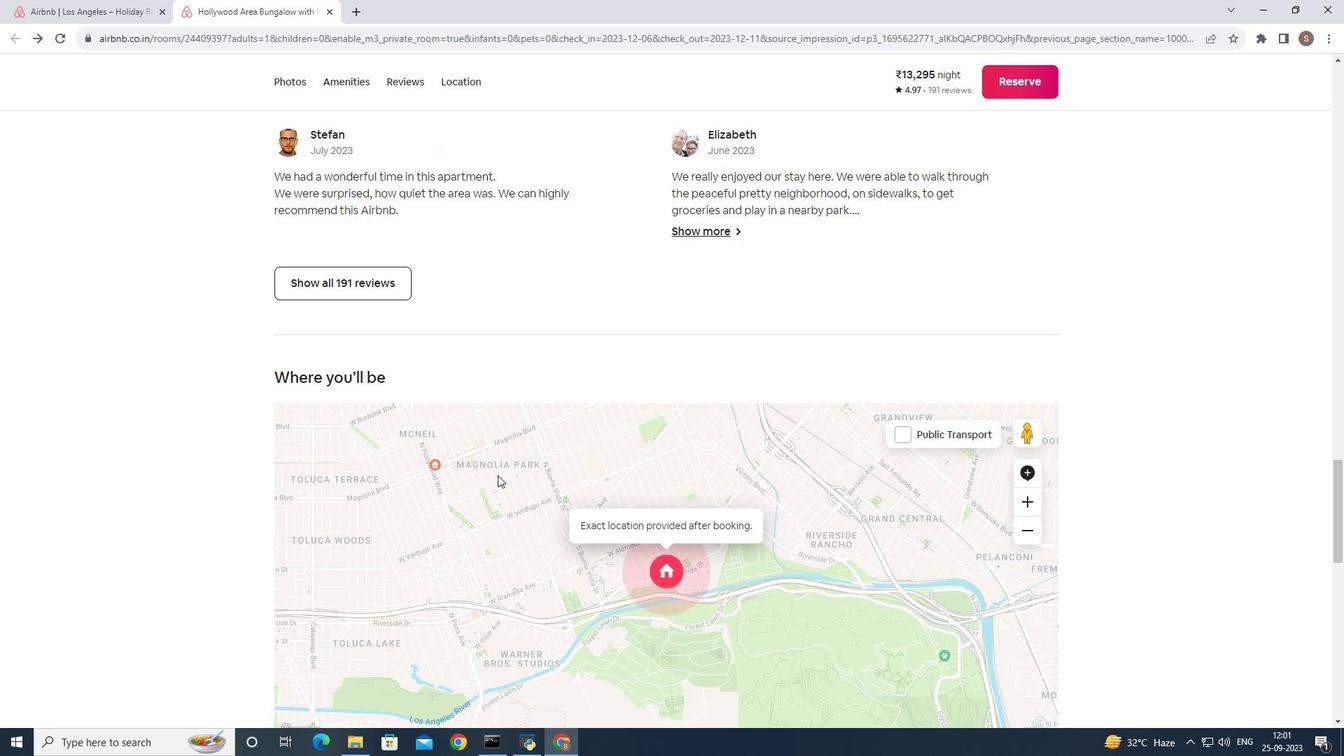 
Action: Mouse scrolled (497, 474) with delta (0, 0)
Screenshot: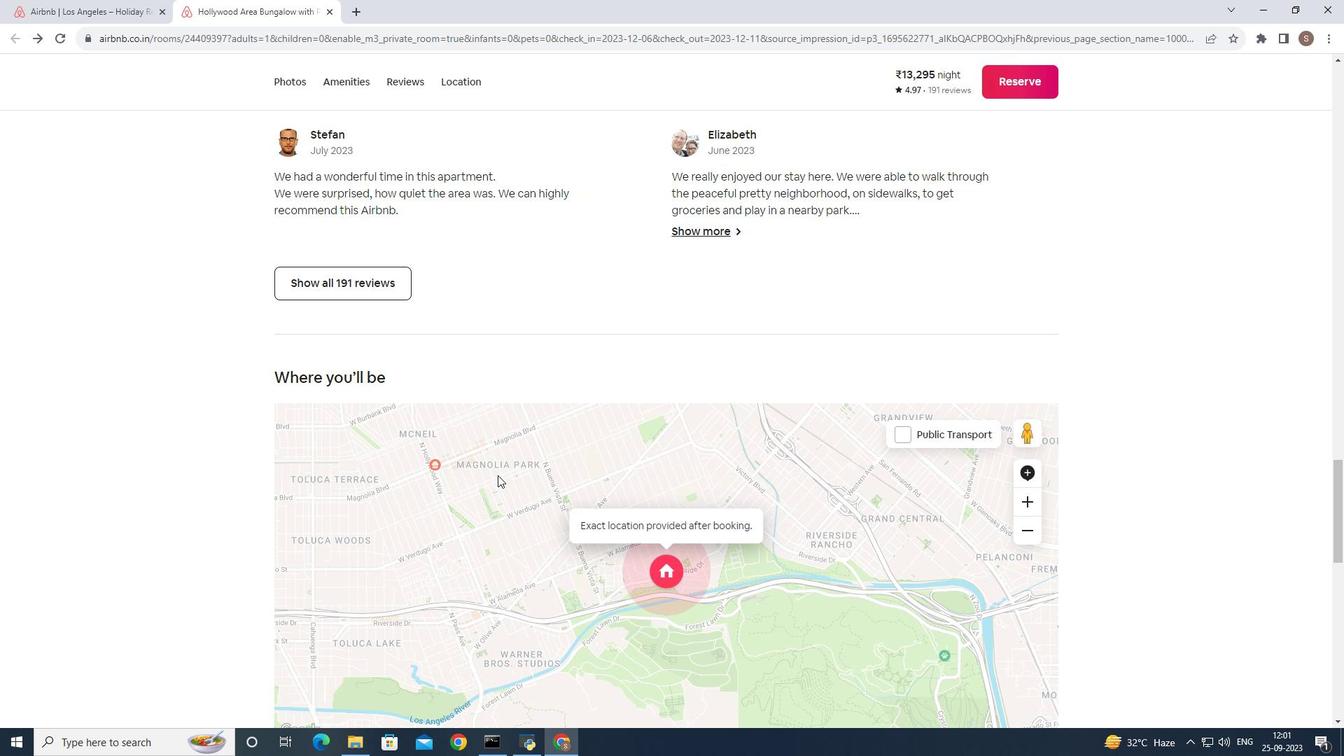 
Action: Mouse scrolled (497, 474) with delta (0, 0)
Screenshot: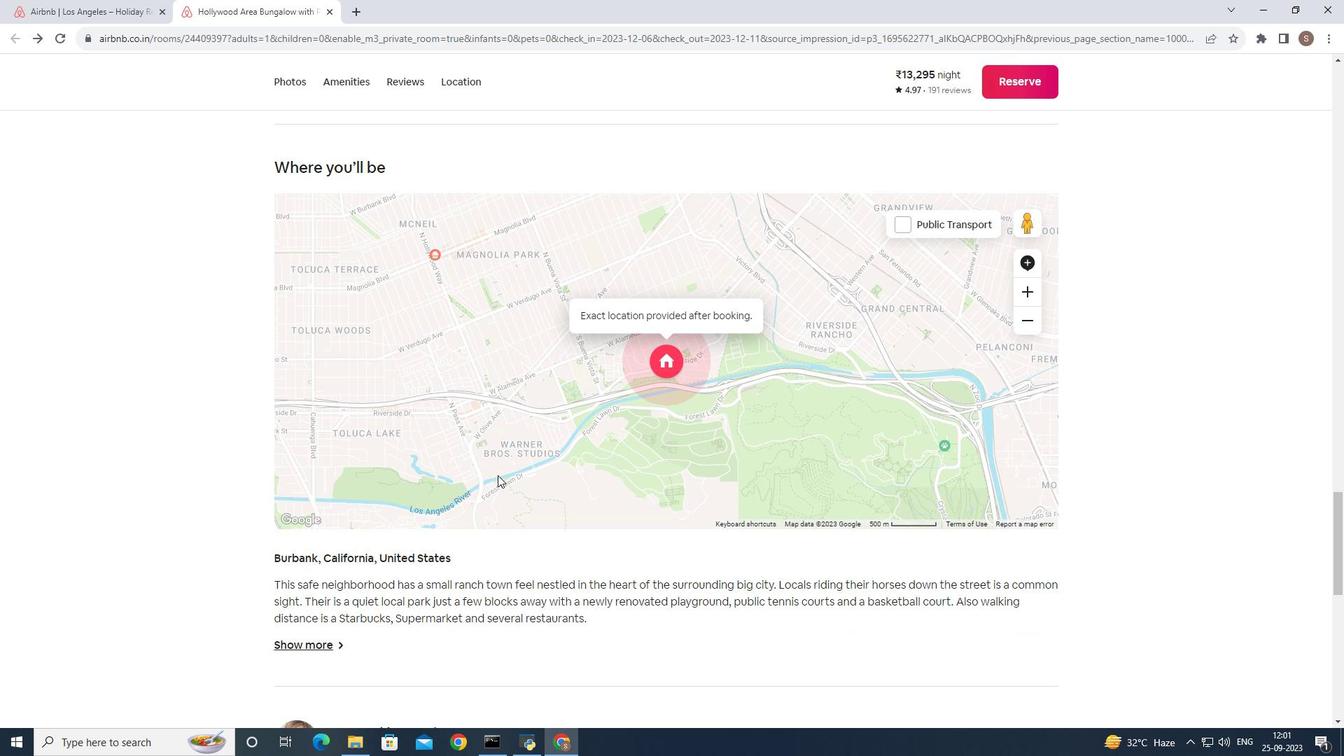 
Action: Mouse scrolled (497, 474) with delta (0, 0)
Screenshot: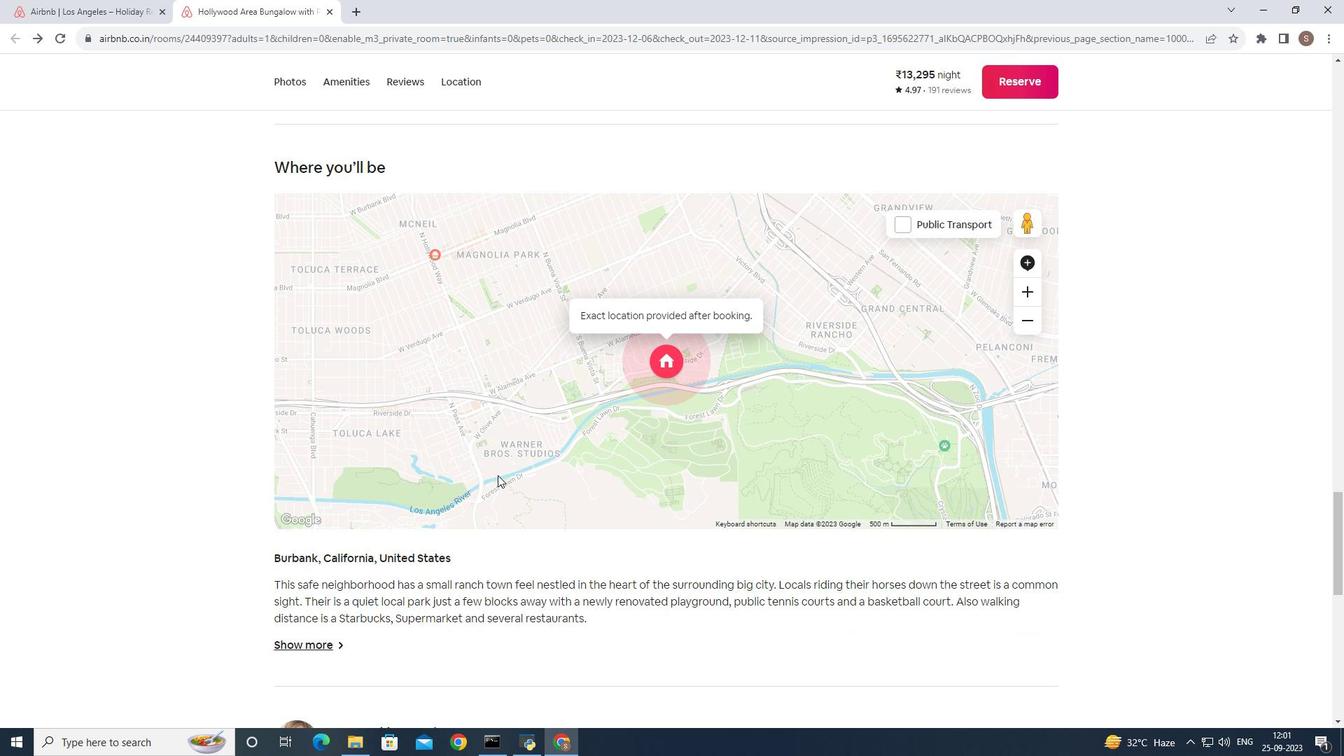 
Action: Mouse scrolled (497, 474) with delta (0, 0)
Screenshot: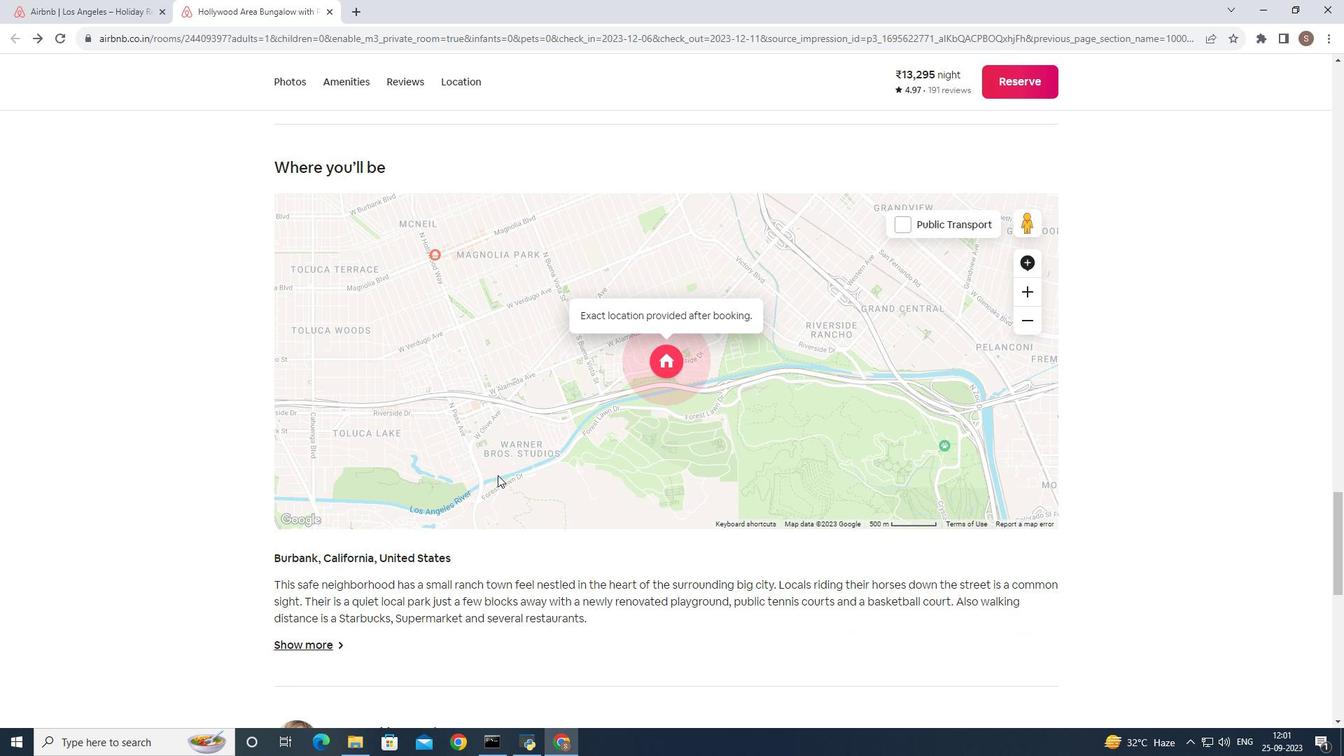 
Action: Mouse scrolled (497, 474) with delta (0, 0)
Screenshot: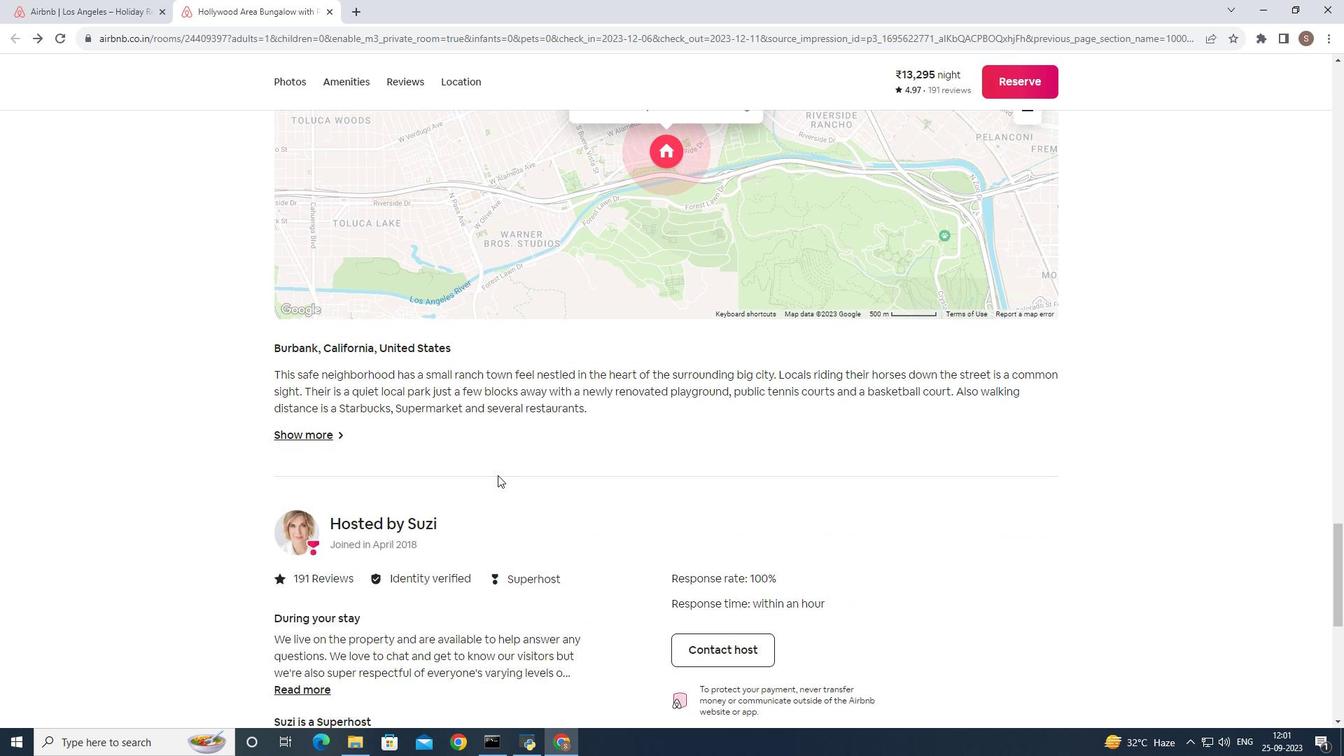 
Action: Mouse scrolled (497, 474) with delta (0, 0)
Screenshot: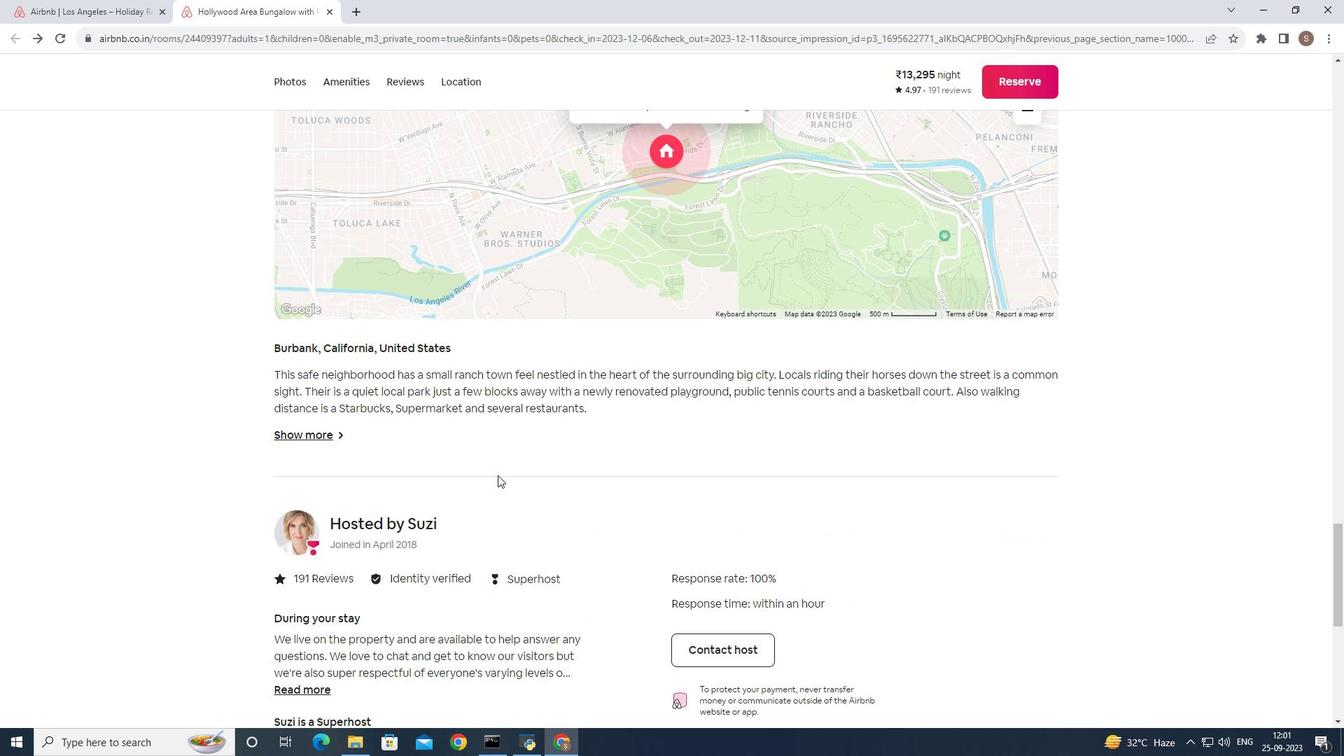 
Action: Mouse scrolled (497, 474) with delta (0, 0)
Screenshot: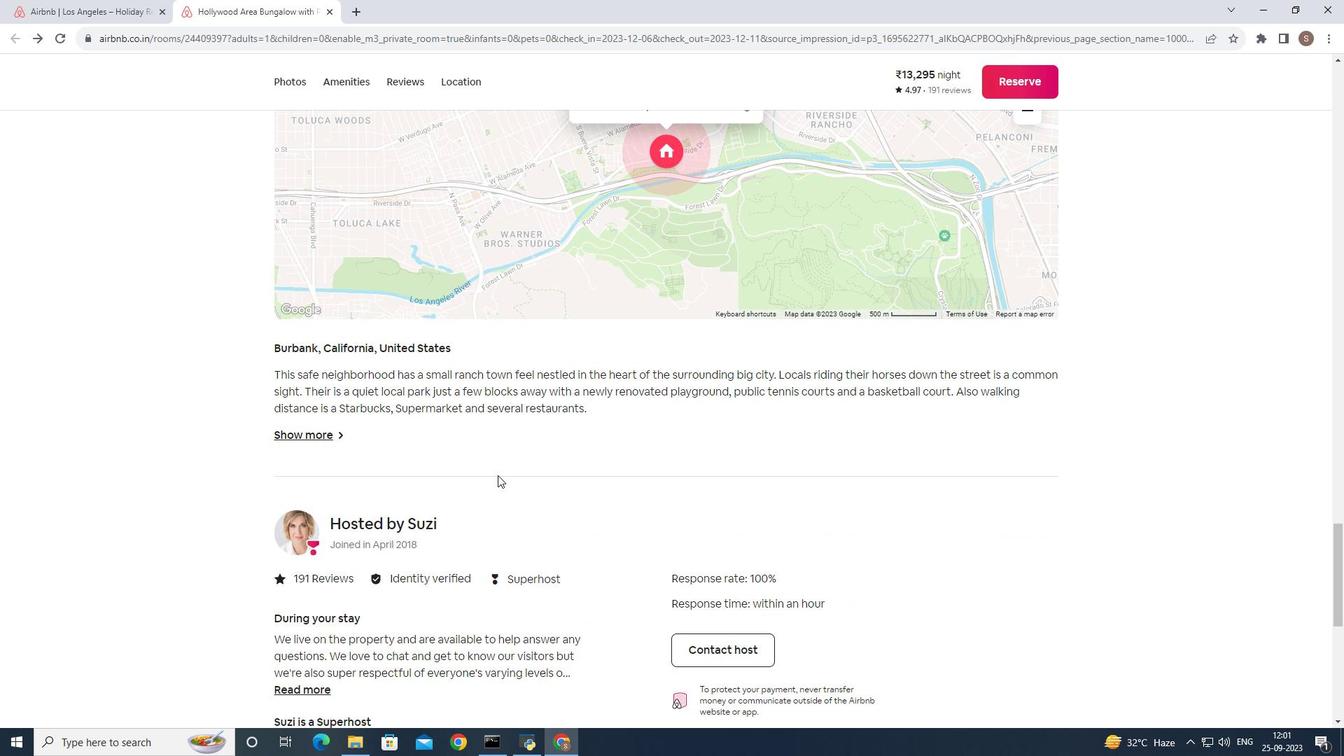 
Action: Mouse scrolled (497, 474) with delta (0, 0)
Screenshot: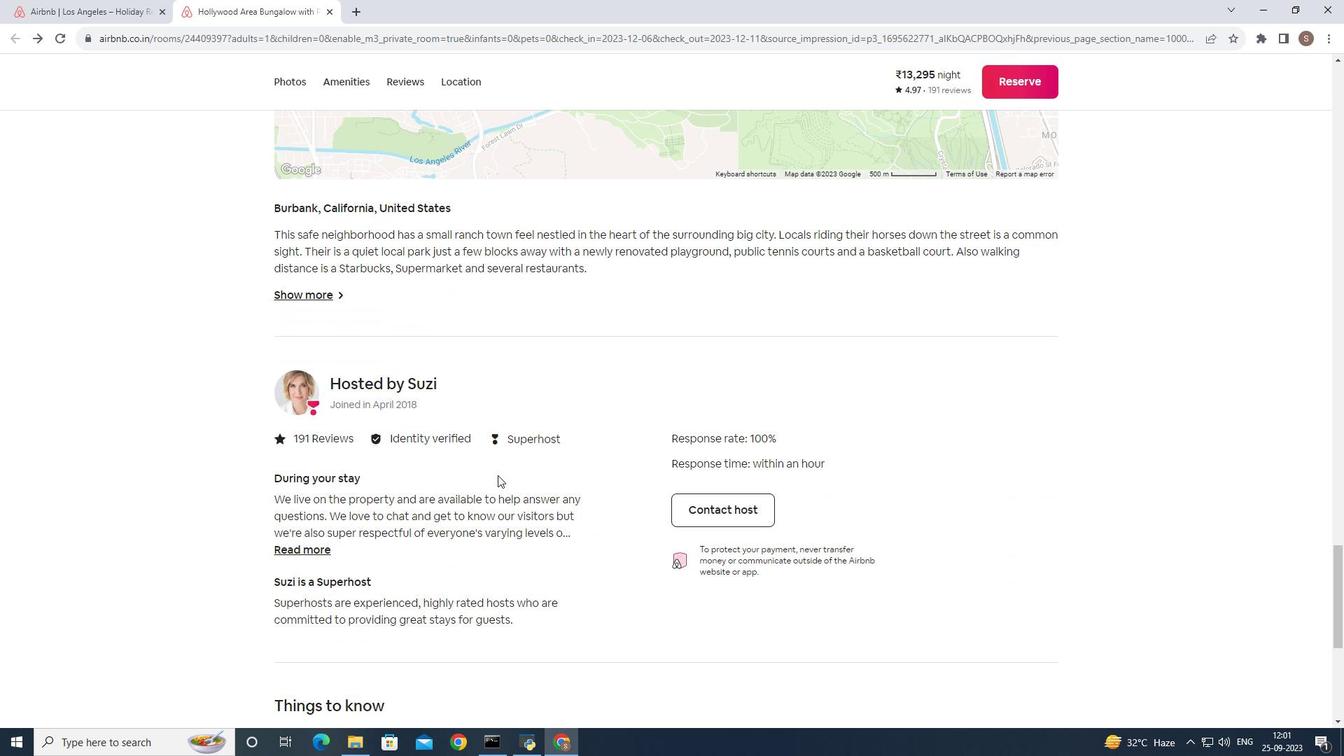 
Action: Mouse scrolled (497, 474) with delta (0, 0)
Screenshot: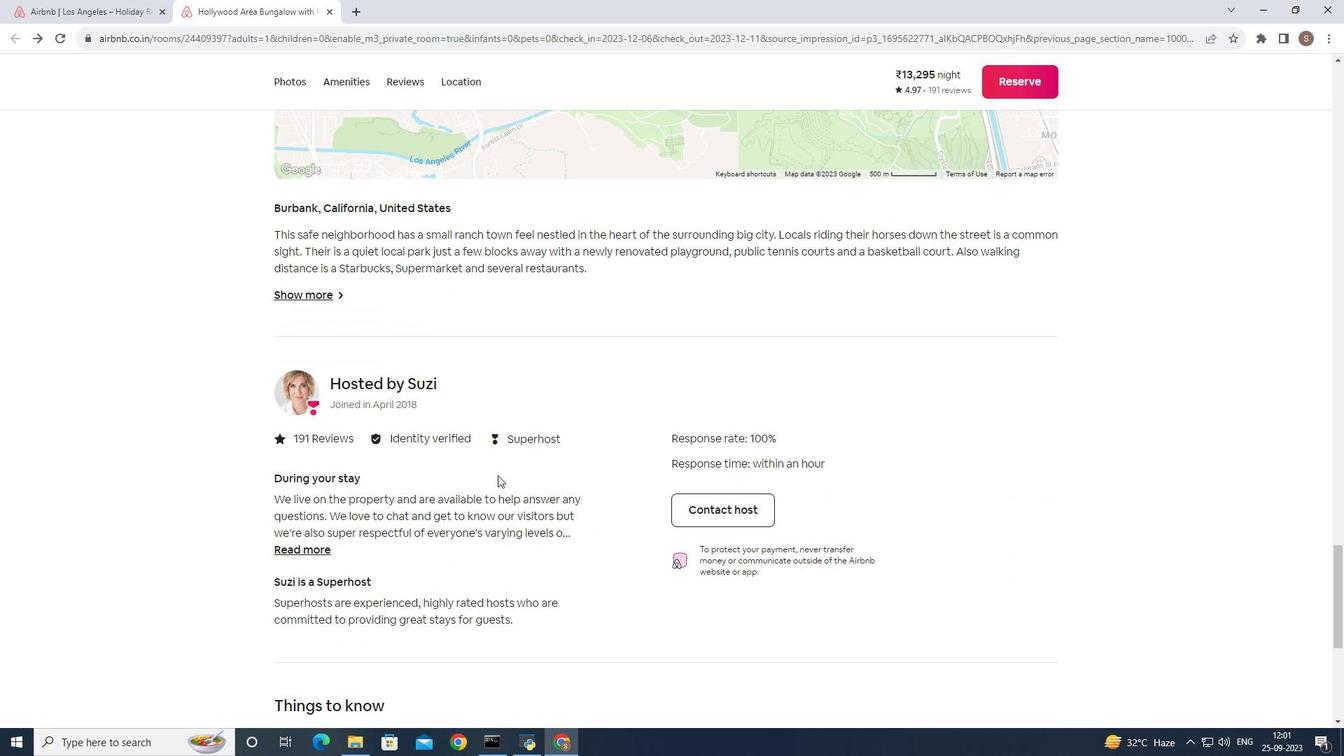 
Action: Mouse scrolled (497, 474) with delta (0, 0)
Screenshot: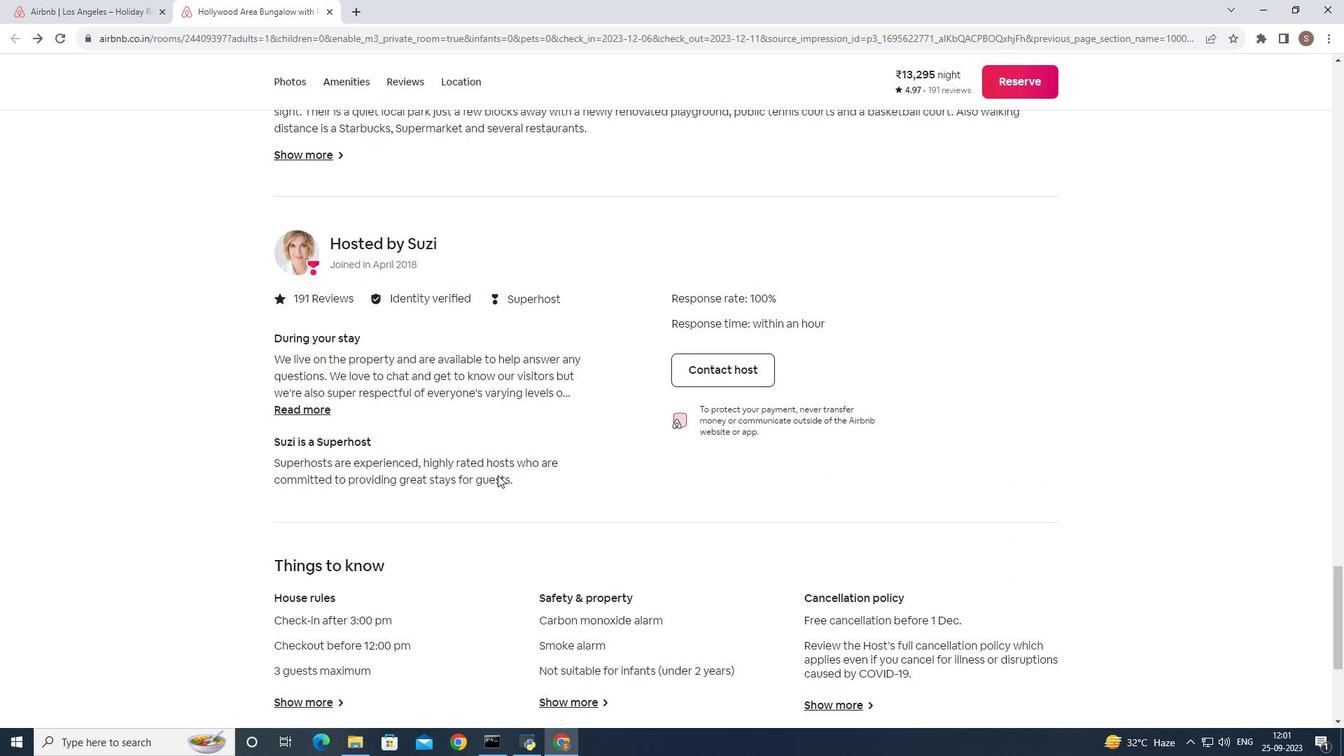 
Action: Mouse scrolled (497, 474) with delta (0, 0)
Screenshot: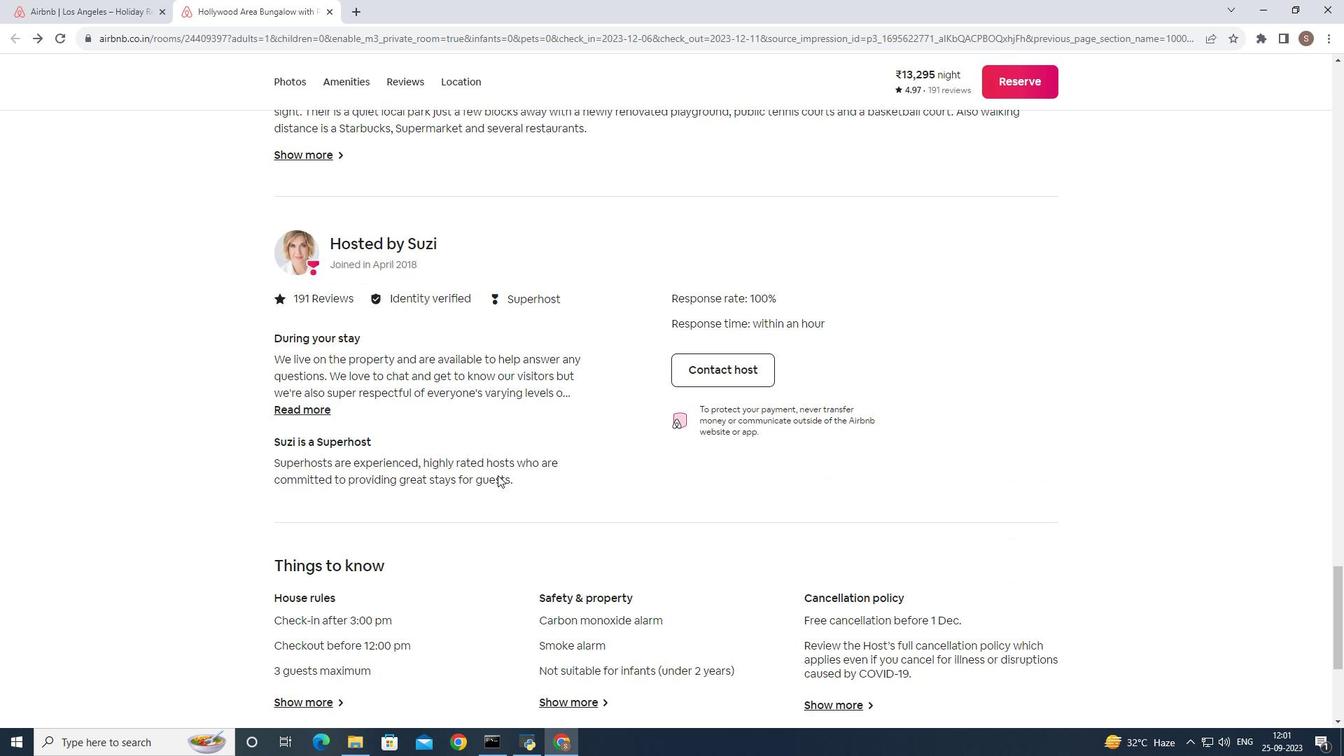 
Action: Mouse scrolled (497, 474) with delta (0, 0)
Screenshot: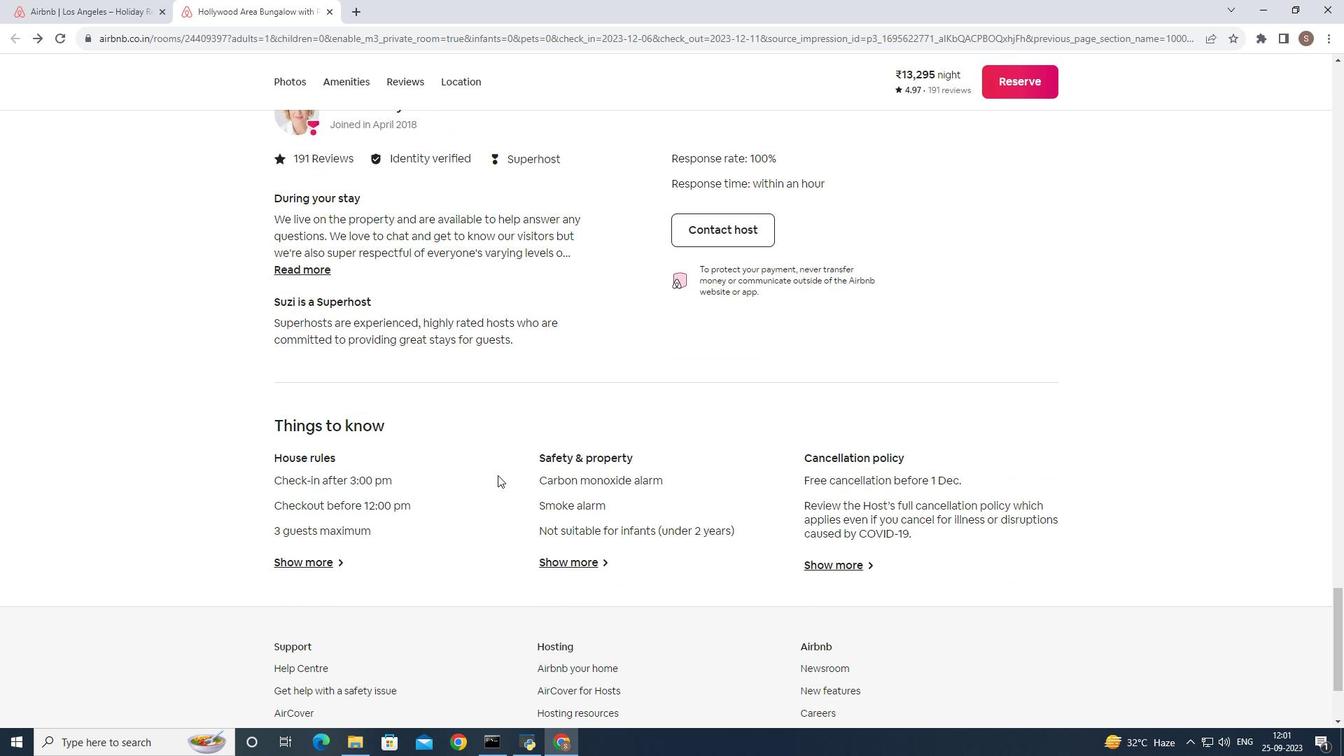 
Action: Mouse scrolled (497, 474) with delta (0, 0)
Screenshot: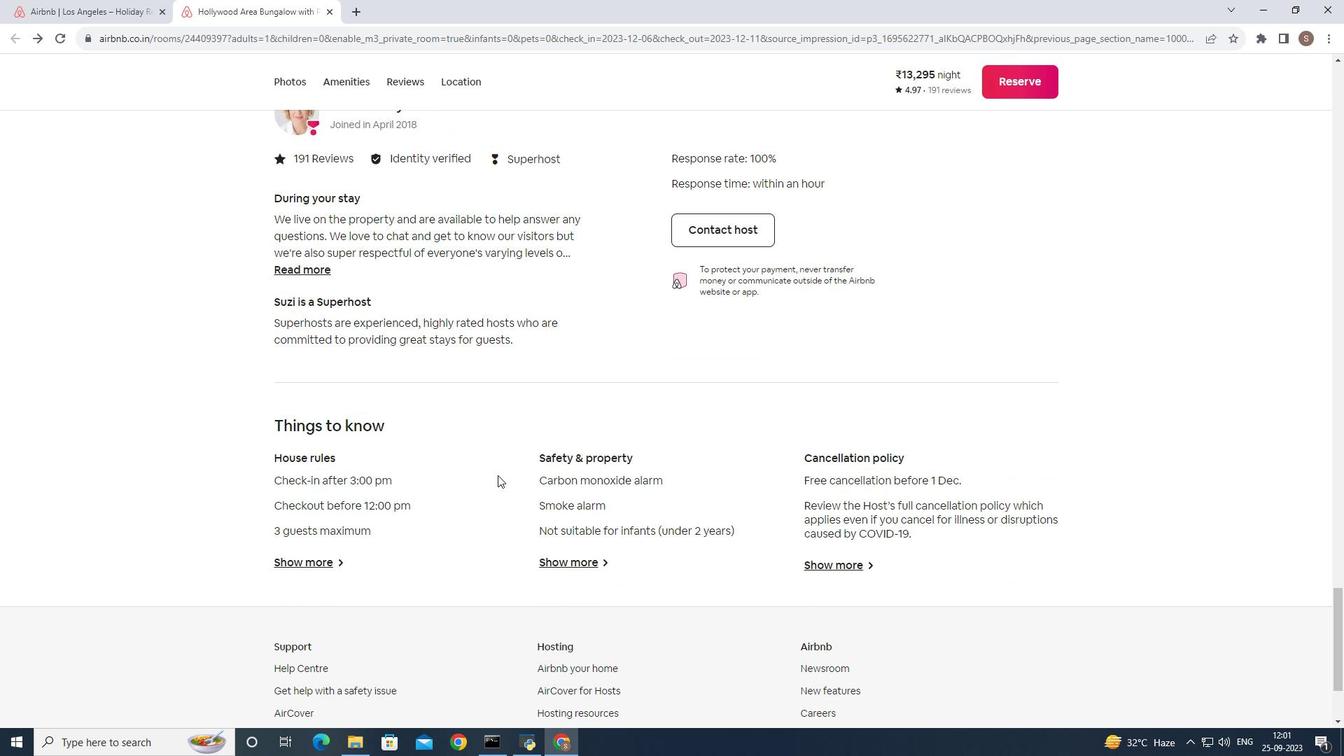 
Action: Mouse scrolled (497, 474) with delta (0, 0)
Screenshot: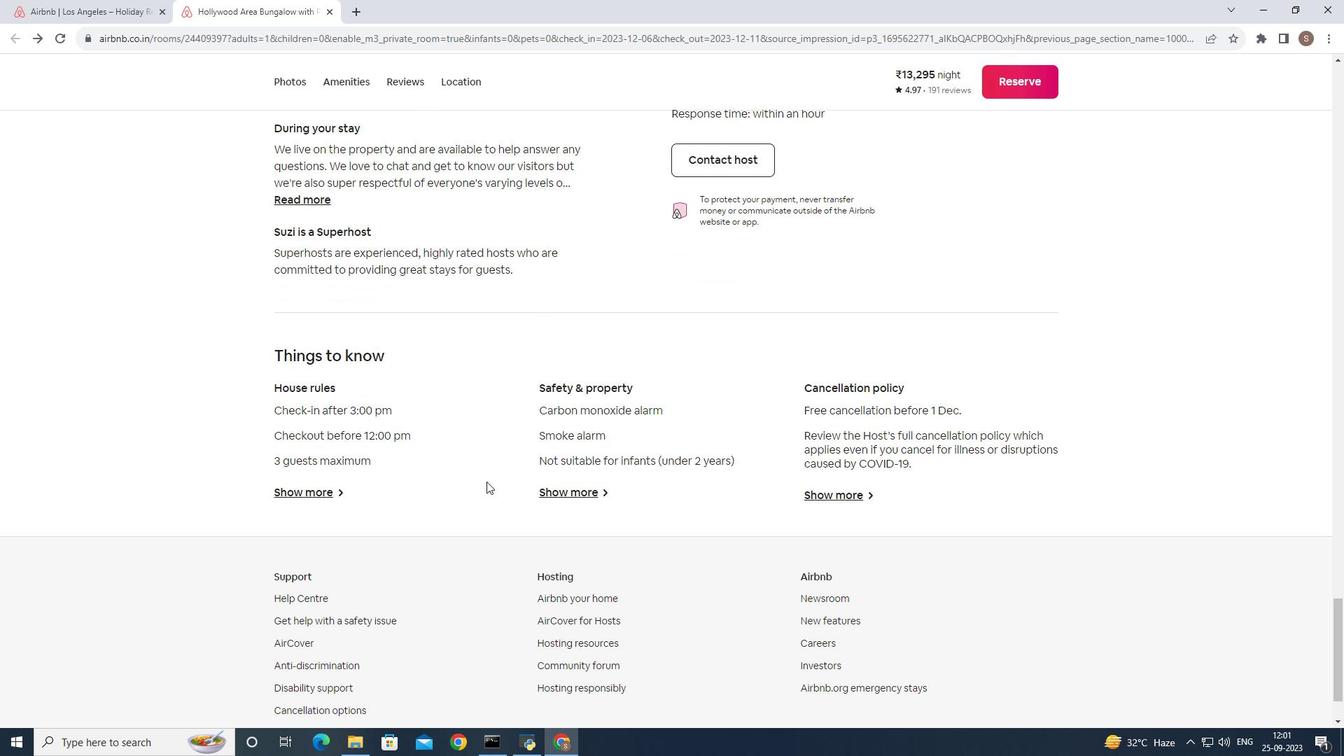 
Action: Mouse moved to (334, 494)
Screenshot: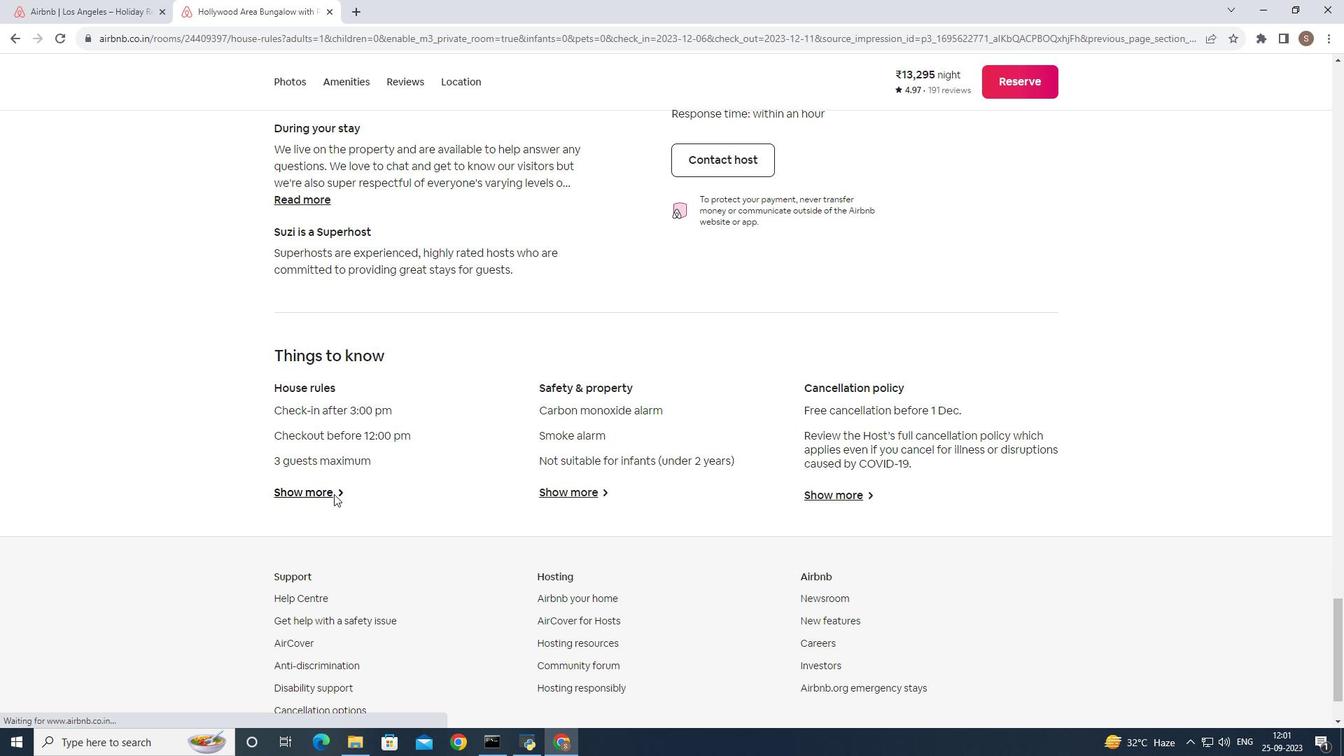 
Action: Mouse pressed left at (334, 494)
Screenshot: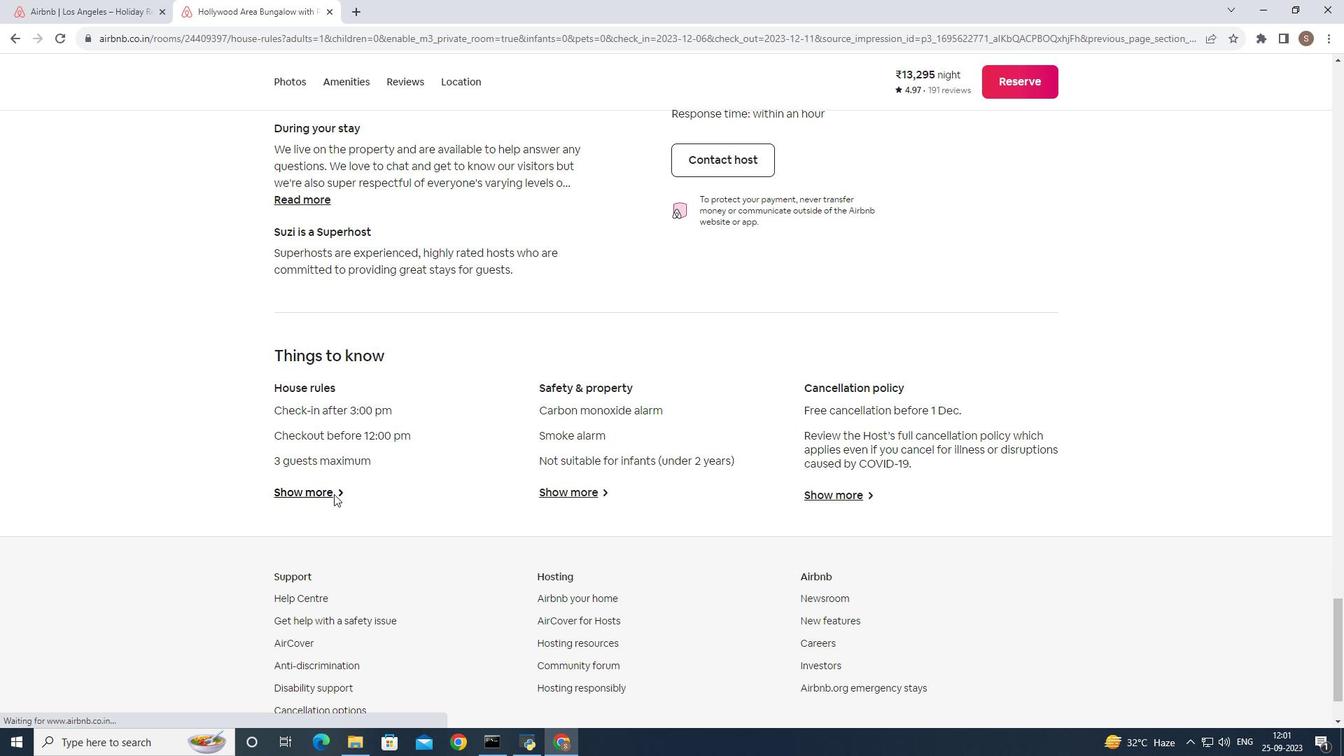 
Action: Mouse moved to (654, 413)
Screenshot: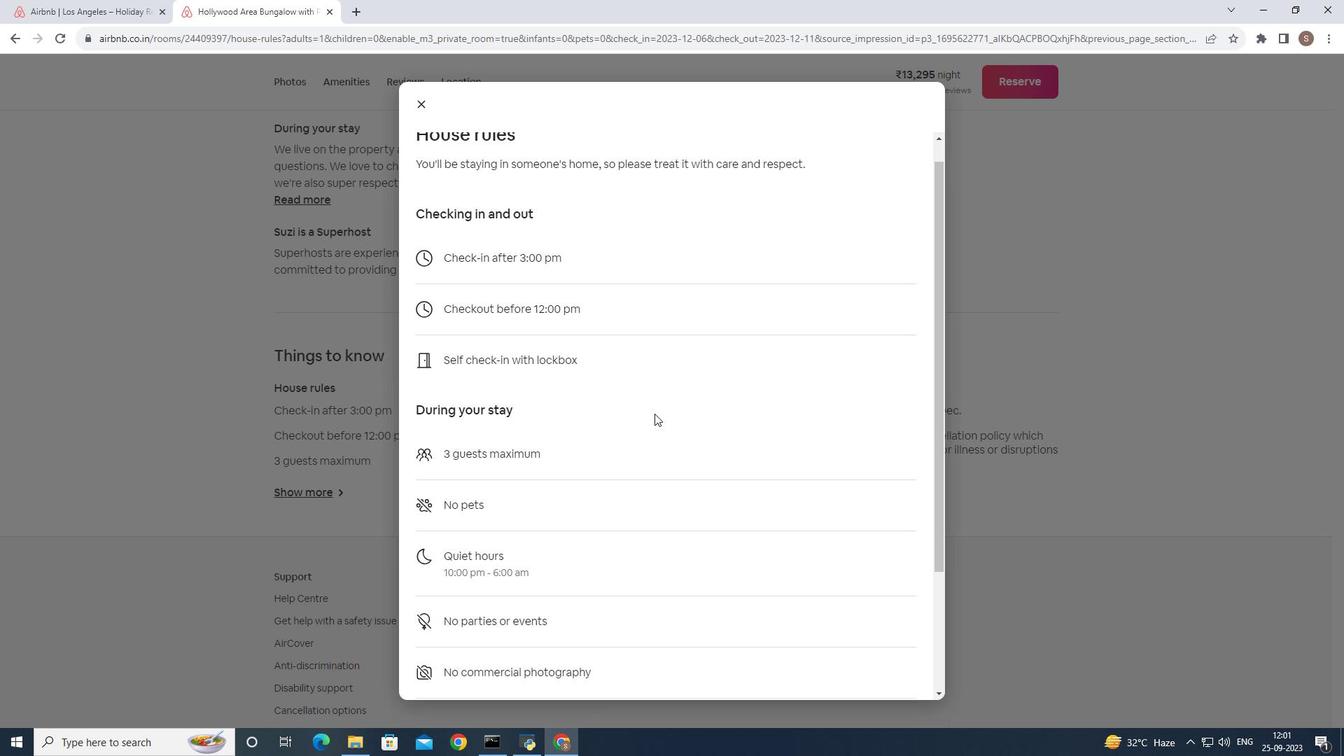 
Action: Mouse scrolled (654, 413) with delta (0, 0)
Screenshot: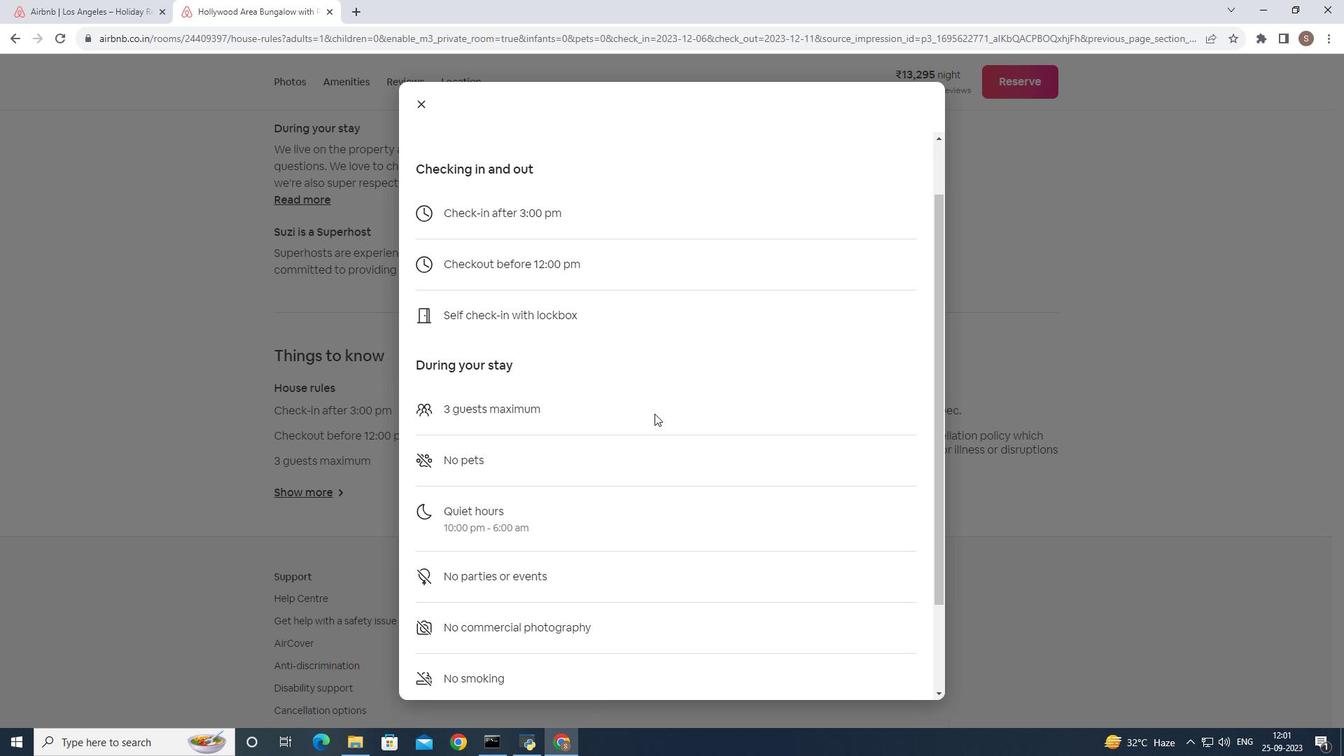 
Action: Mouse scrolled (654, 413) with delta (0, 0)
Screenshot: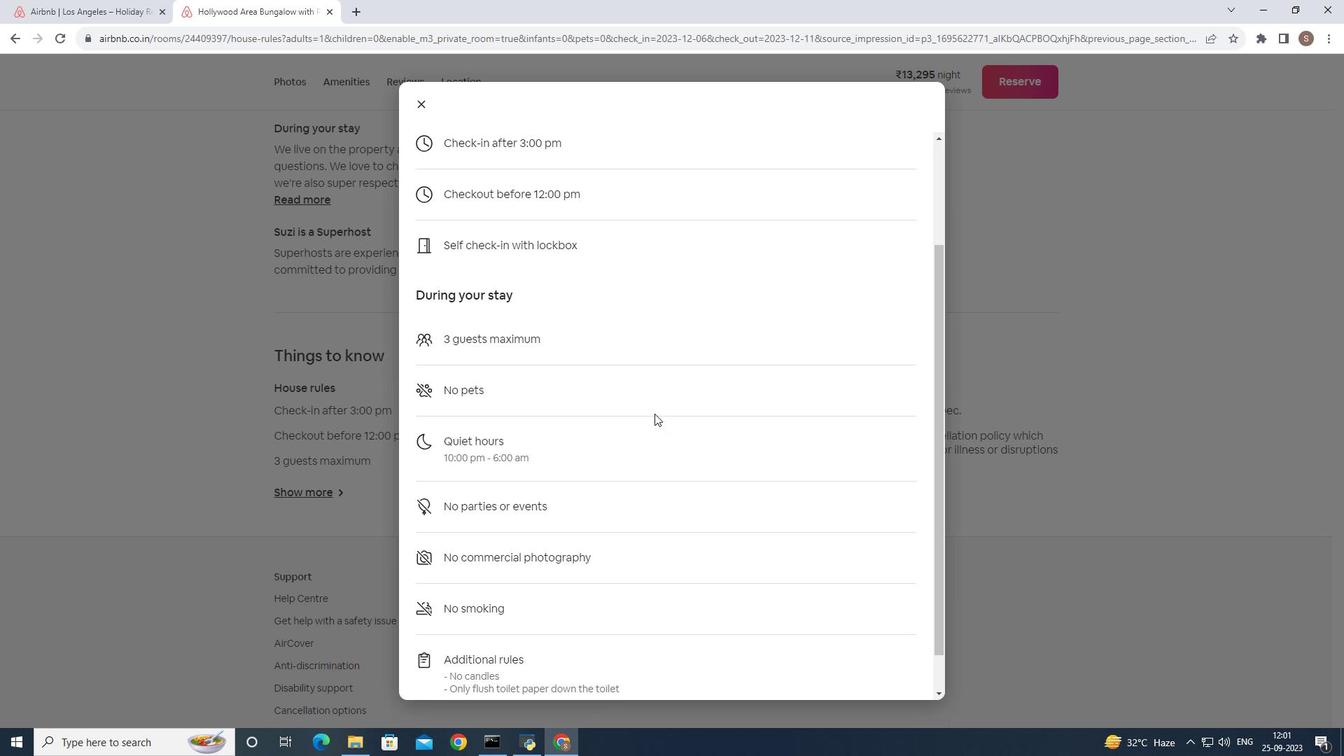 
Action: Mouse scrolled (654, 413) with delta (0, 0)
Screenshot: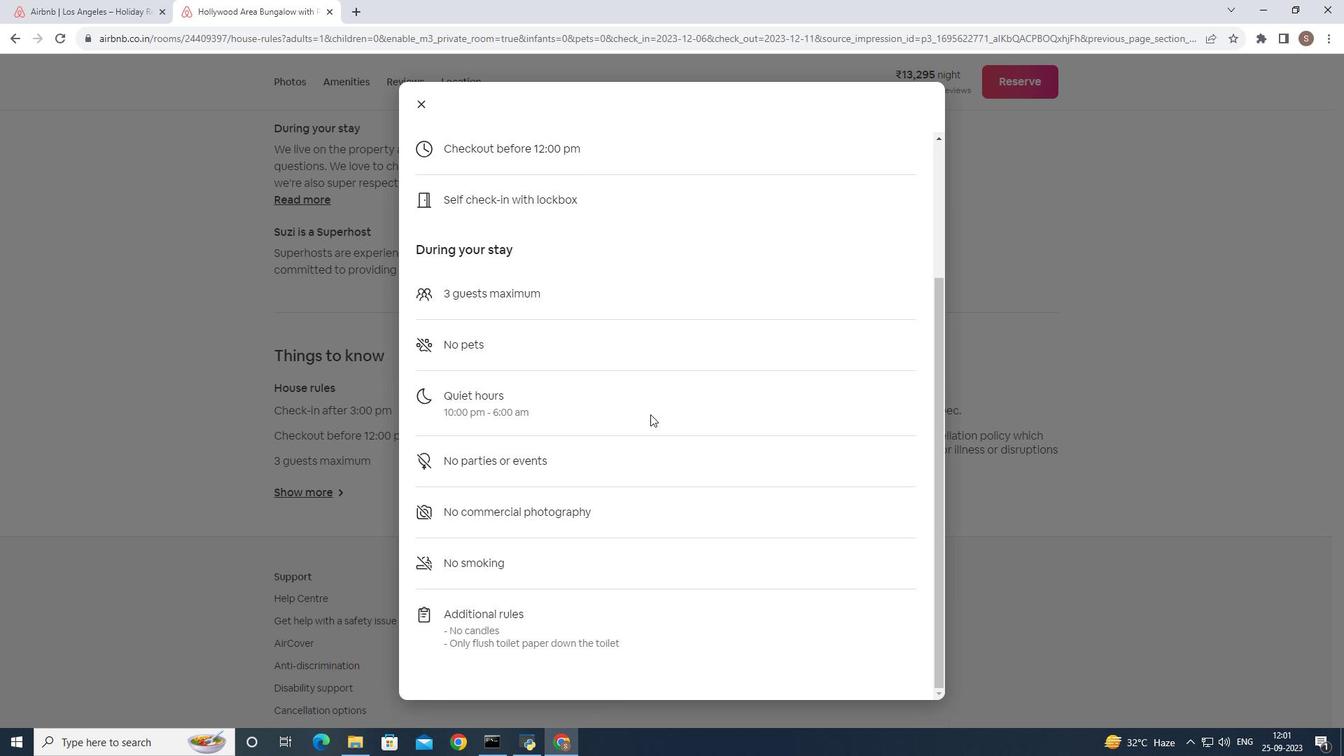 
Action: Mouse moved to (652, 413)
Screenshot: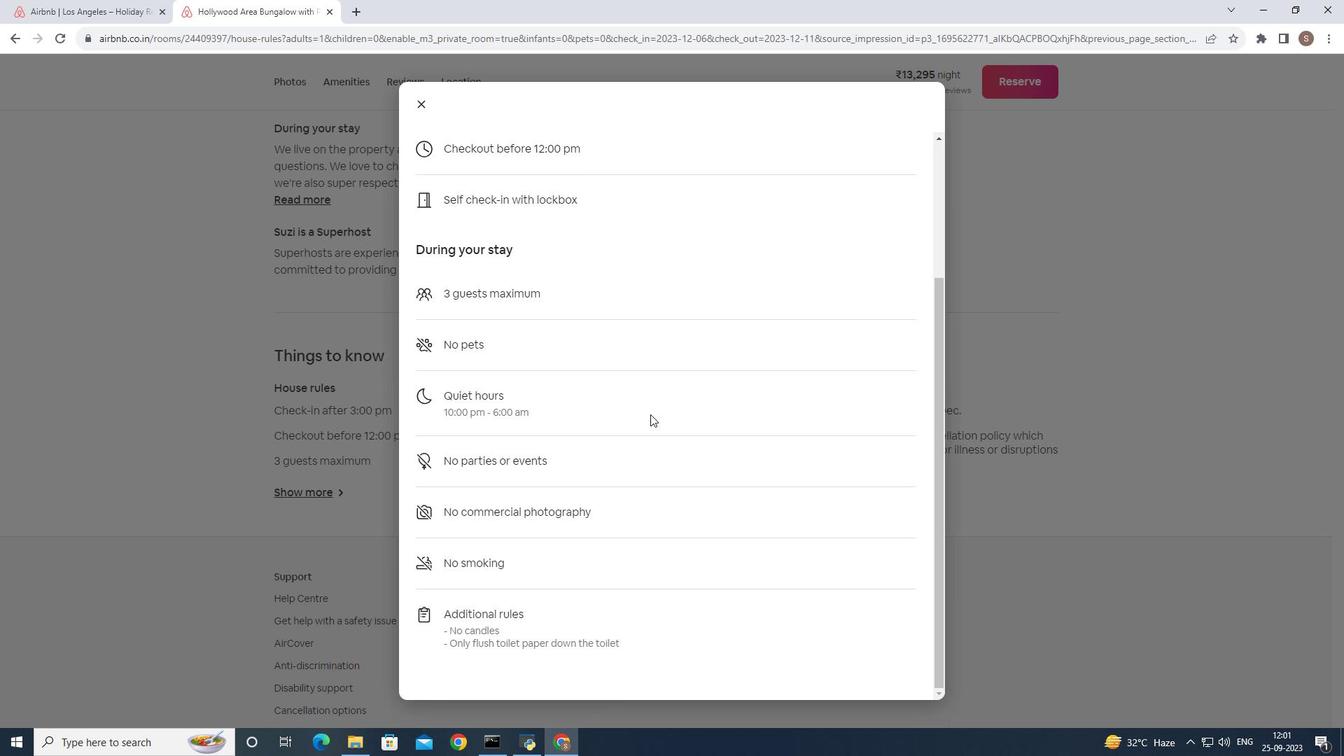 
Action: Mouse scrolled (652, 413) with delta (0, 0)
Screenshot: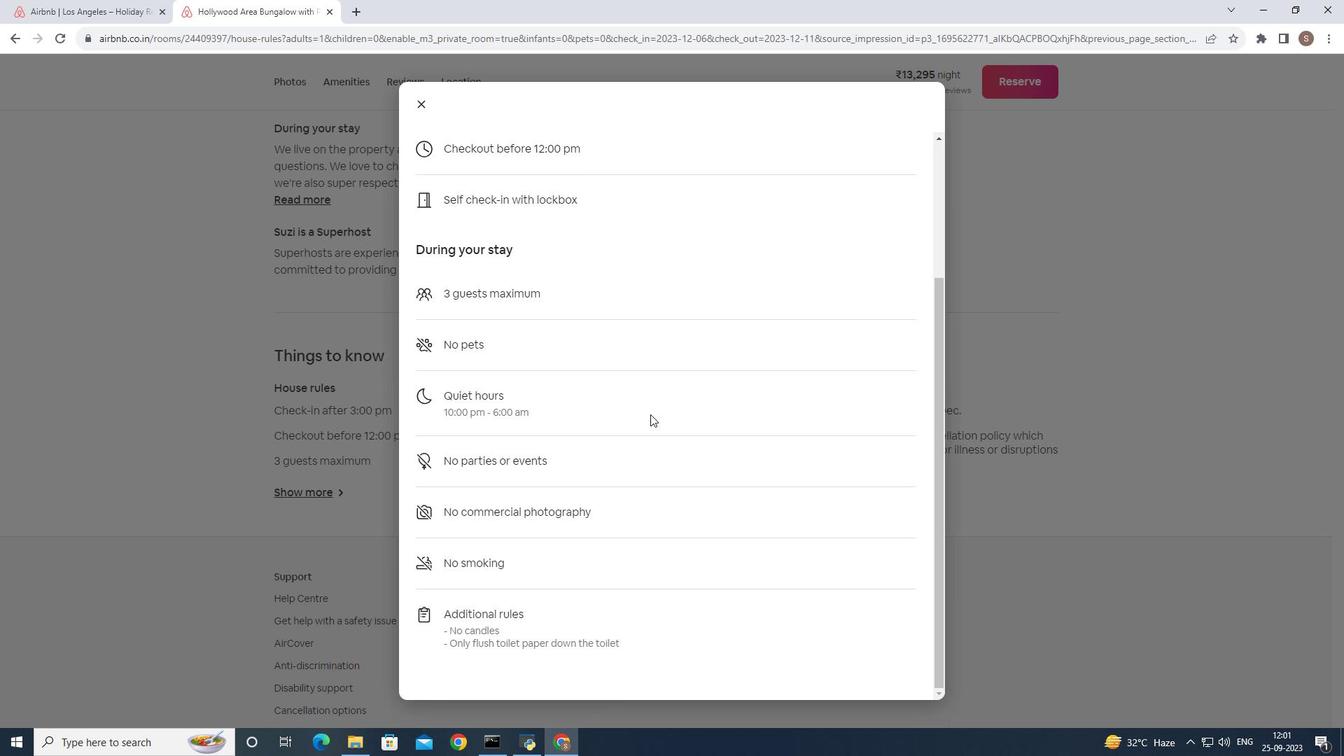 
Action: Mouse moved to (418, 96)
Screenshot: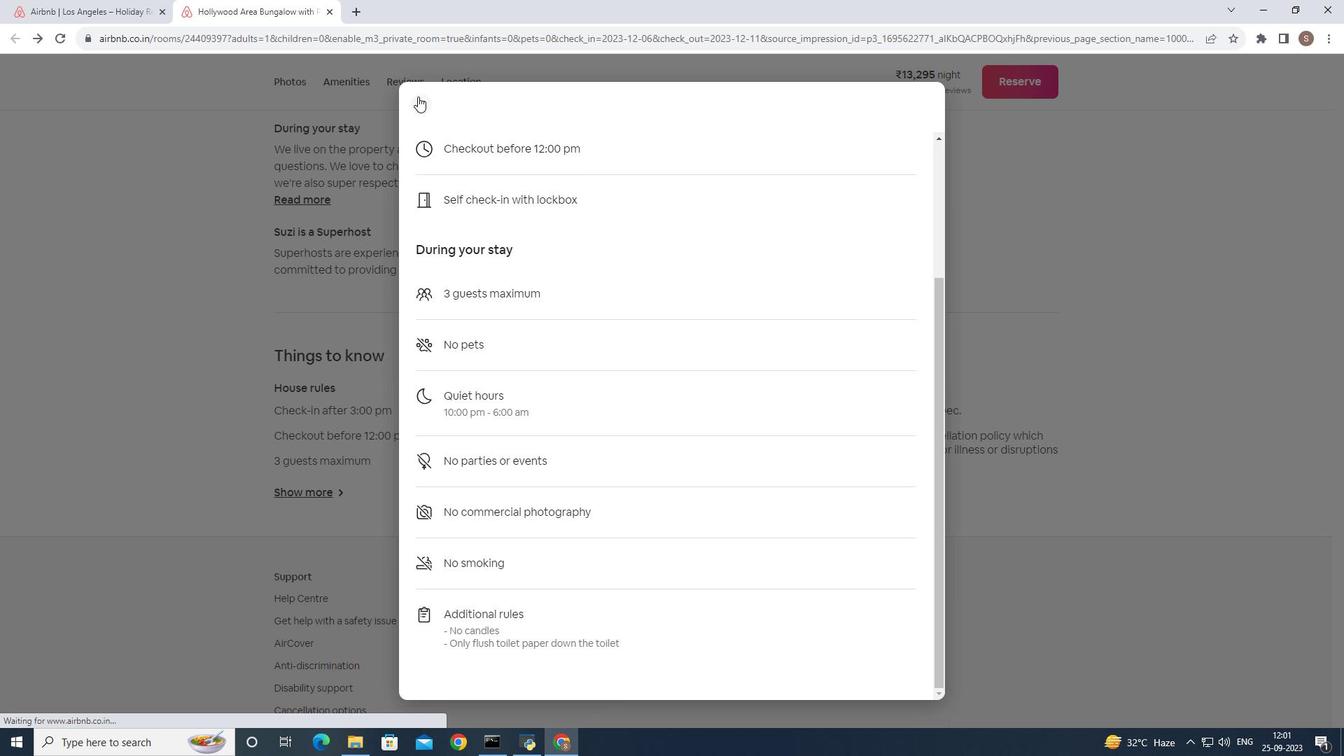 
Action: Mouse pressed left at (418, 96)
Screenshot: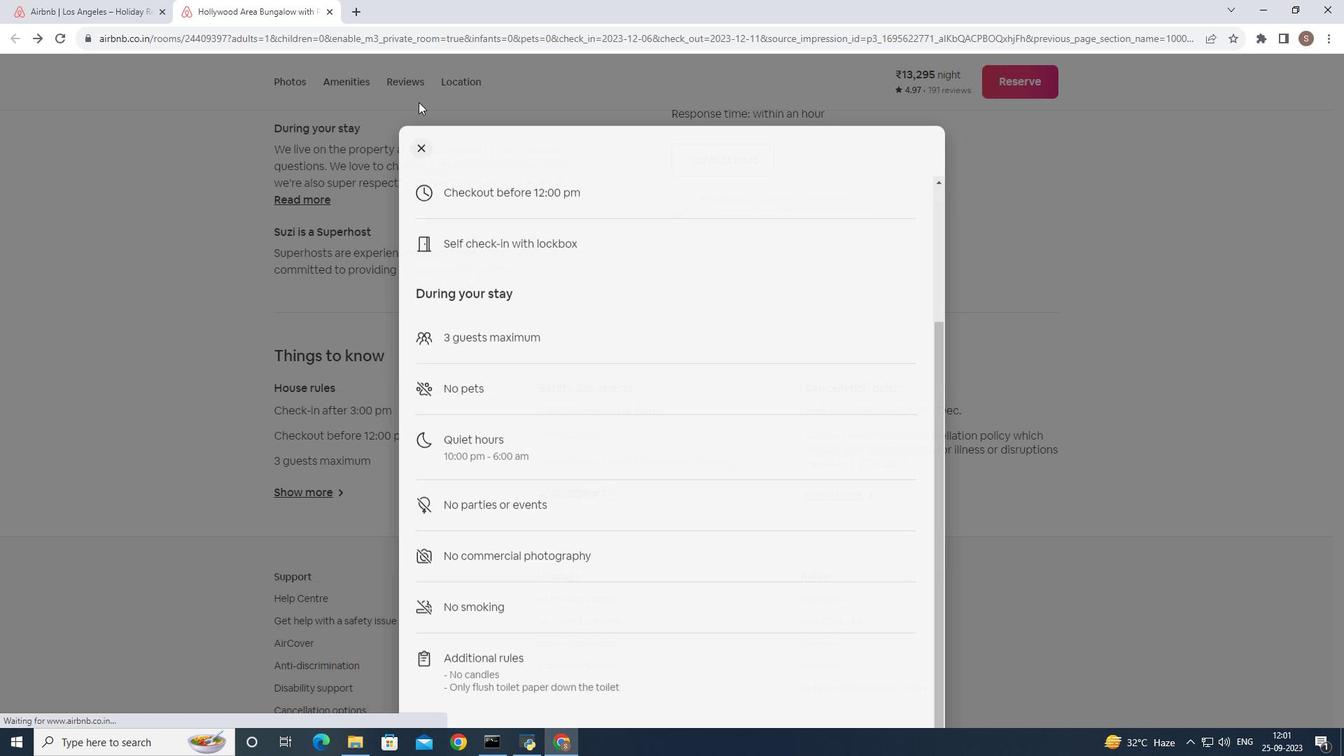 
Action: Mouse moved to (580, 500)
Screenshot: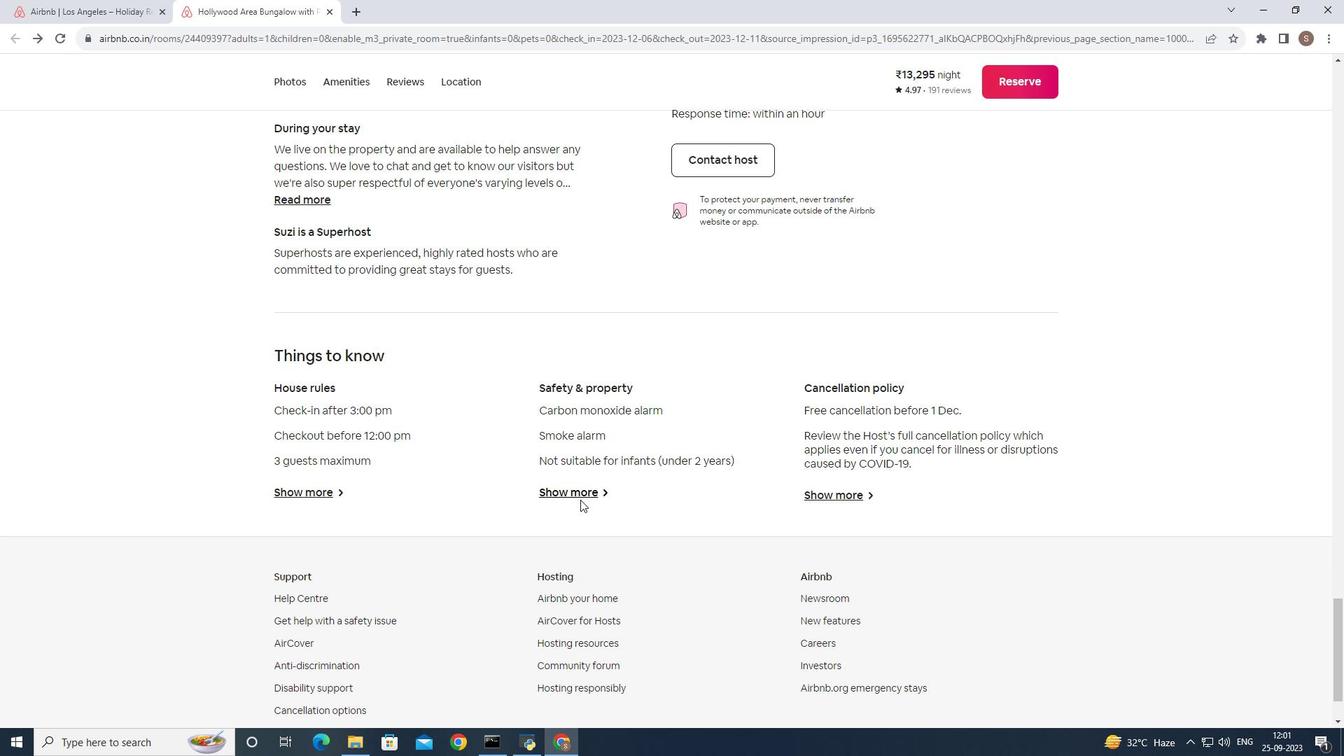 
Action: Mouse pressed left at (580, 500)
Screenshot: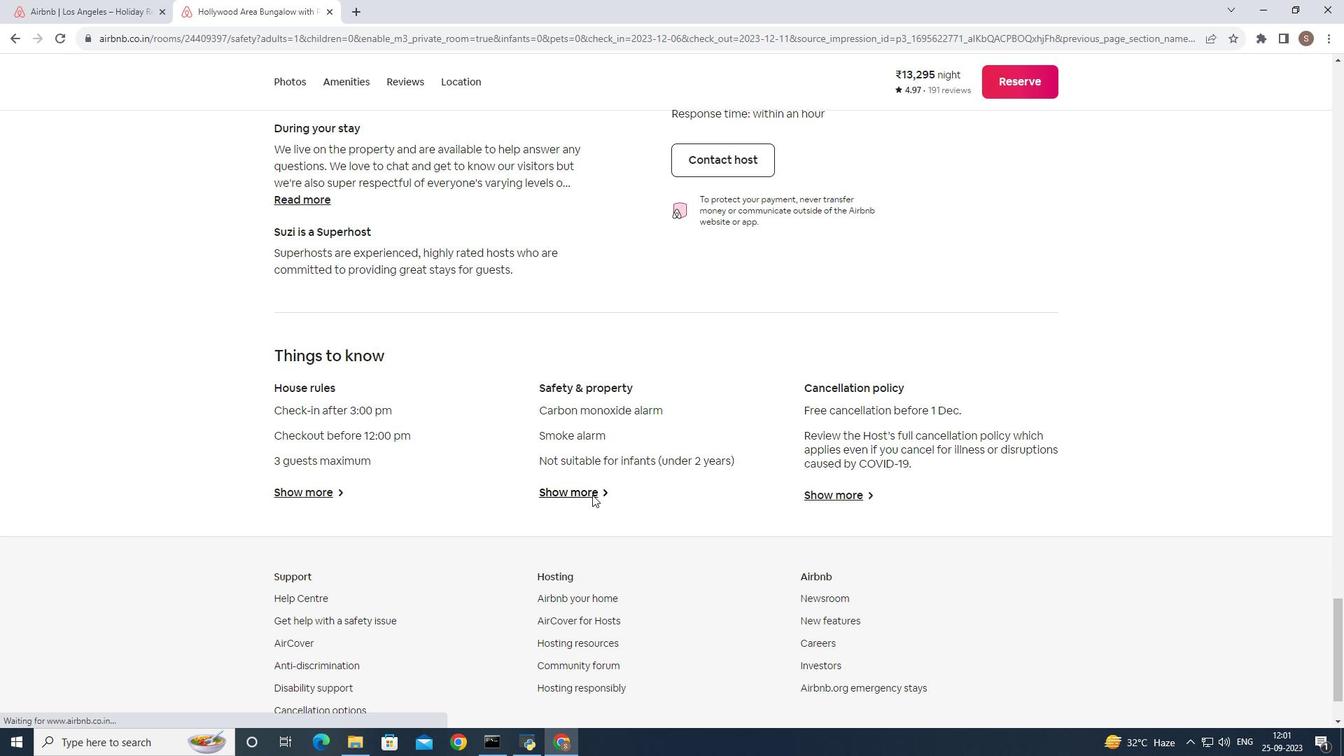 
Action: Mouse moved to (593, 493)
Screenshot: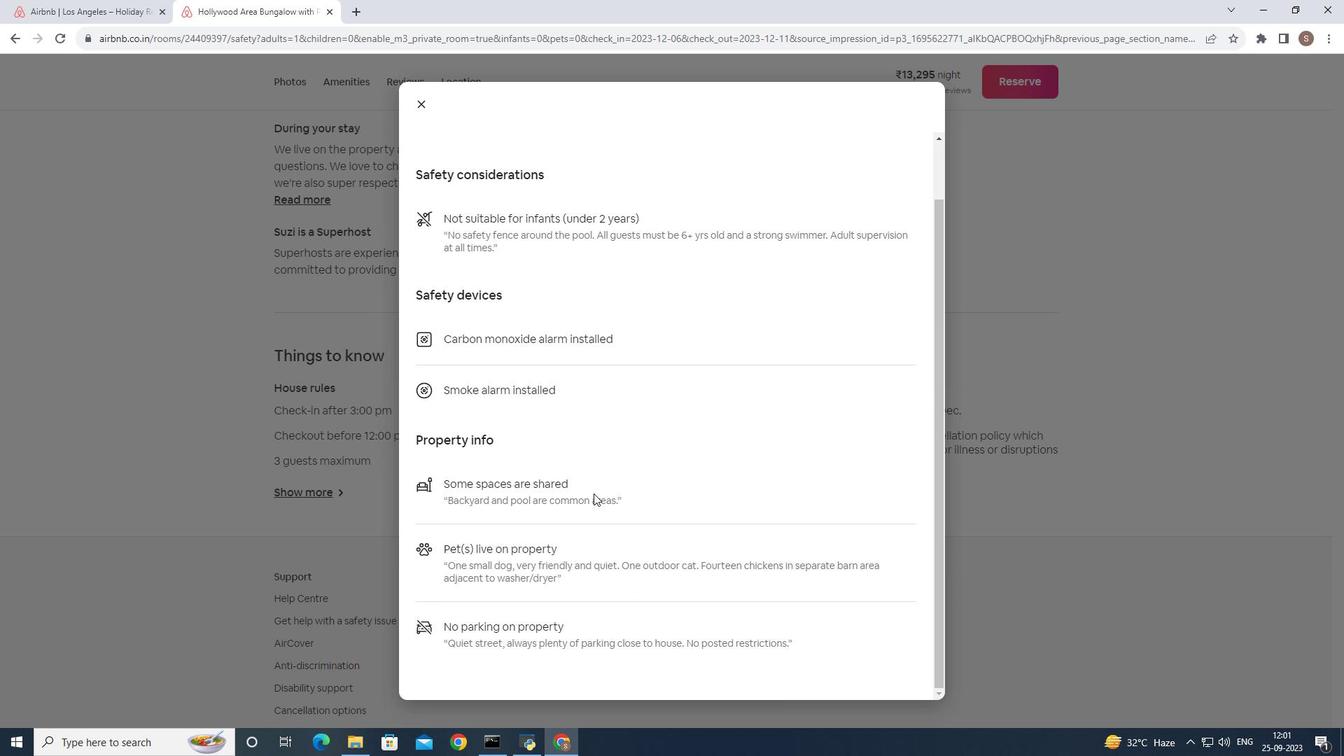 
Action: Mouse scrolled (593, 493) with delta (0, 0)
Screenshot: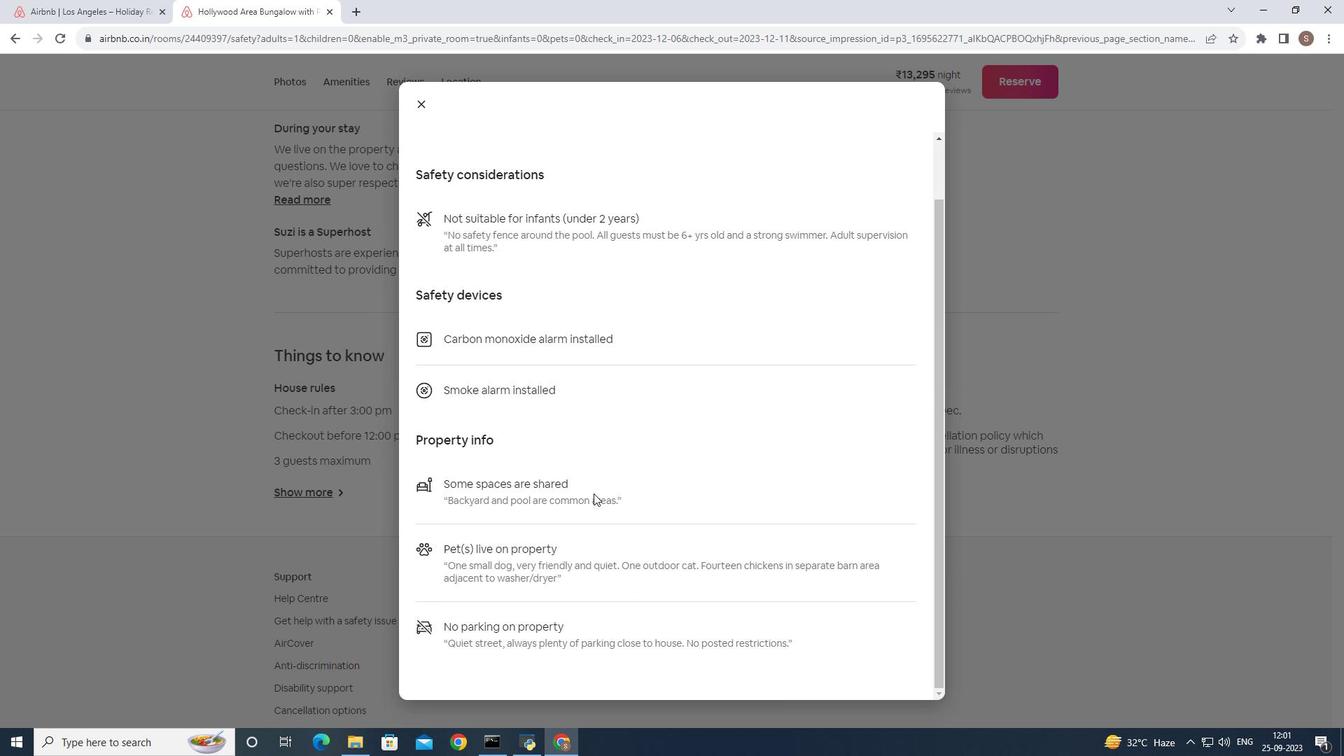 
Action: Mouse scrolled (593, 493) with delta (0, 0)
Screenshot: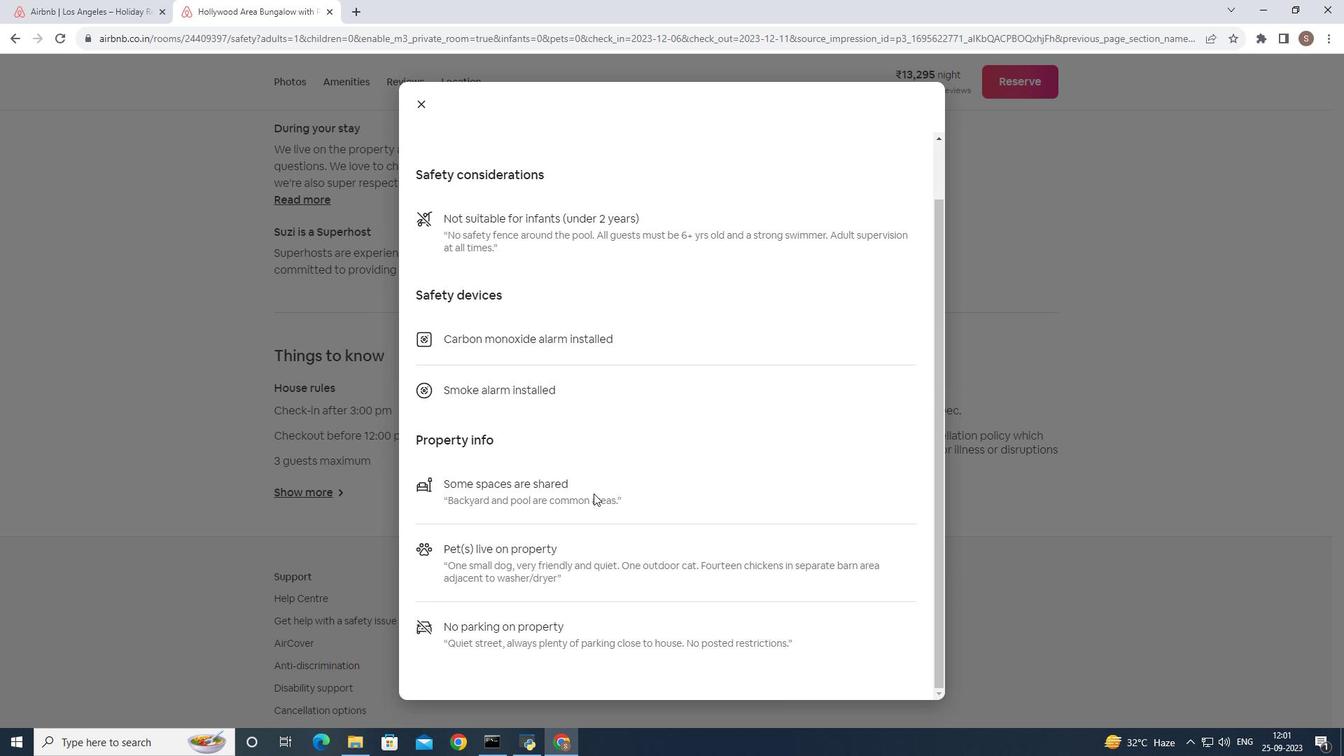 
Action: Mouse scrolled (593, 493) with delta (0, 0)
Screenshot: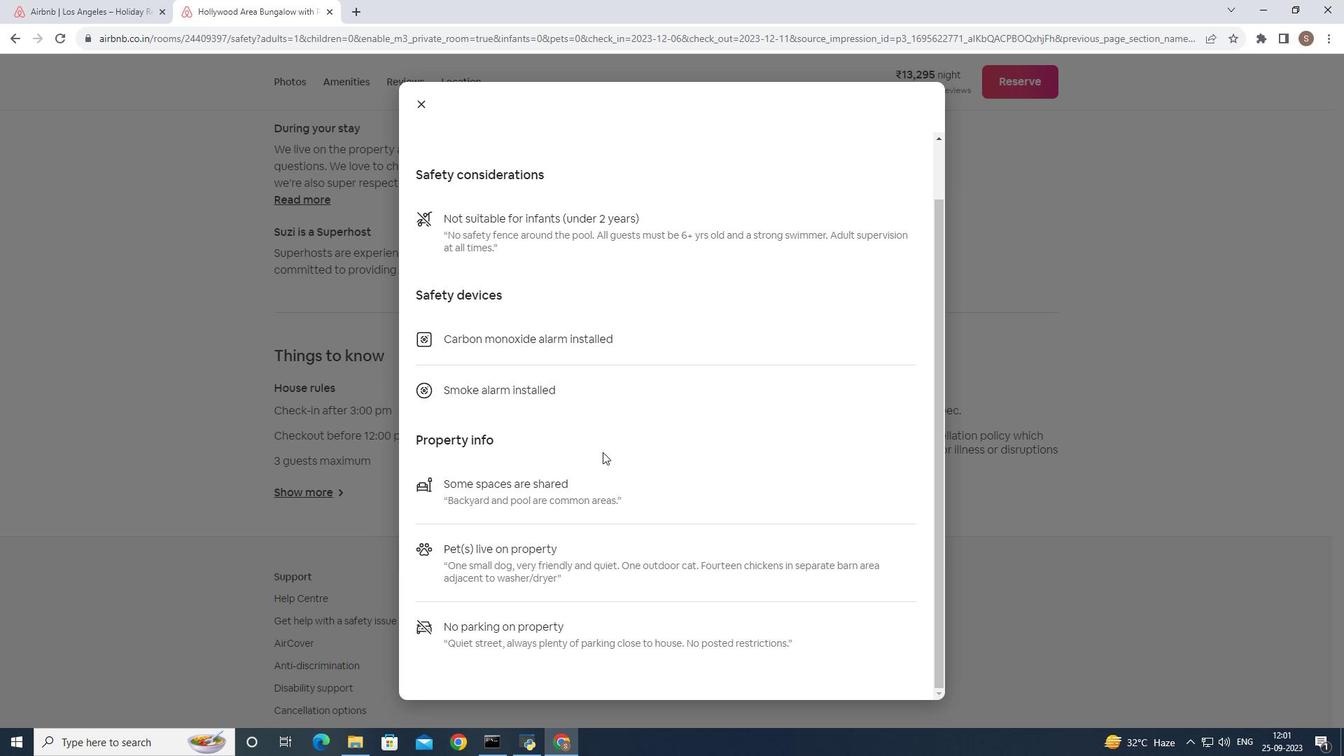 
Action: Mouse scrolled (593, 493) with delta (0, 0)
Screenshot: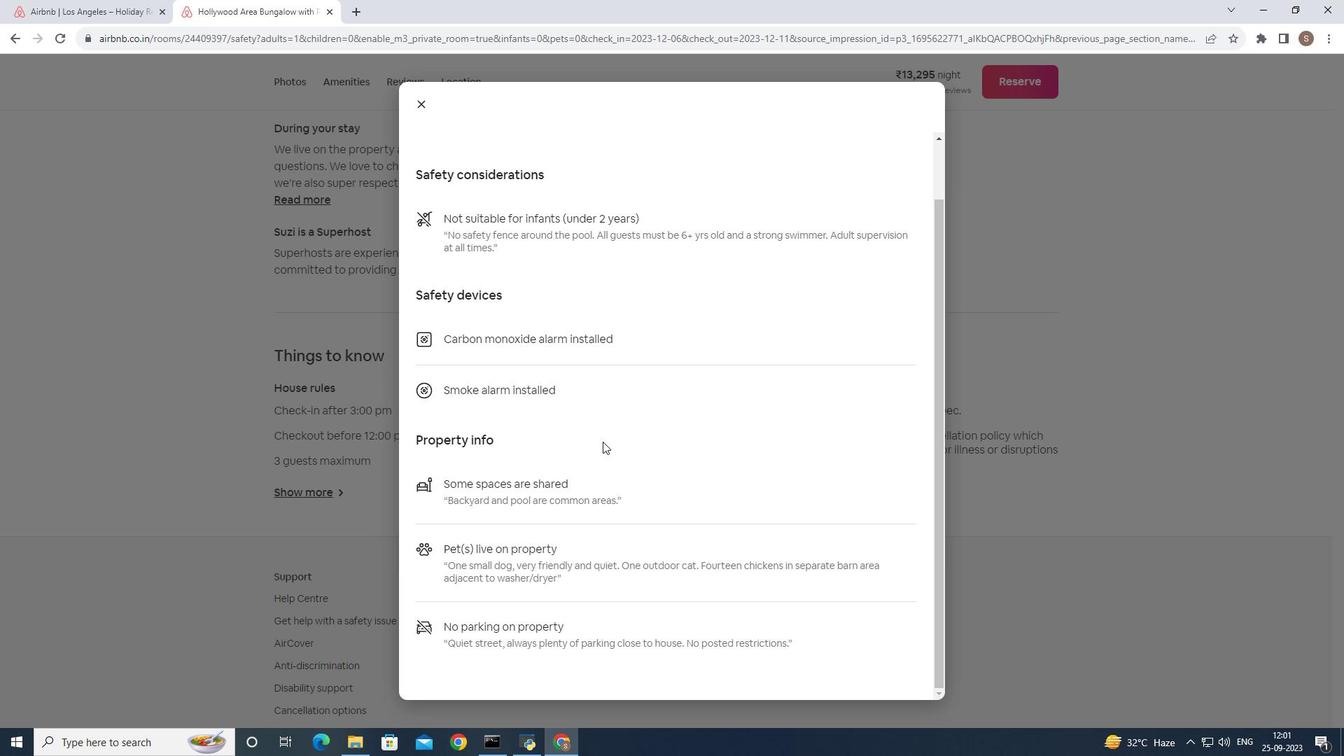 
Action: Mouse moved to (423, 100)
Screenshot: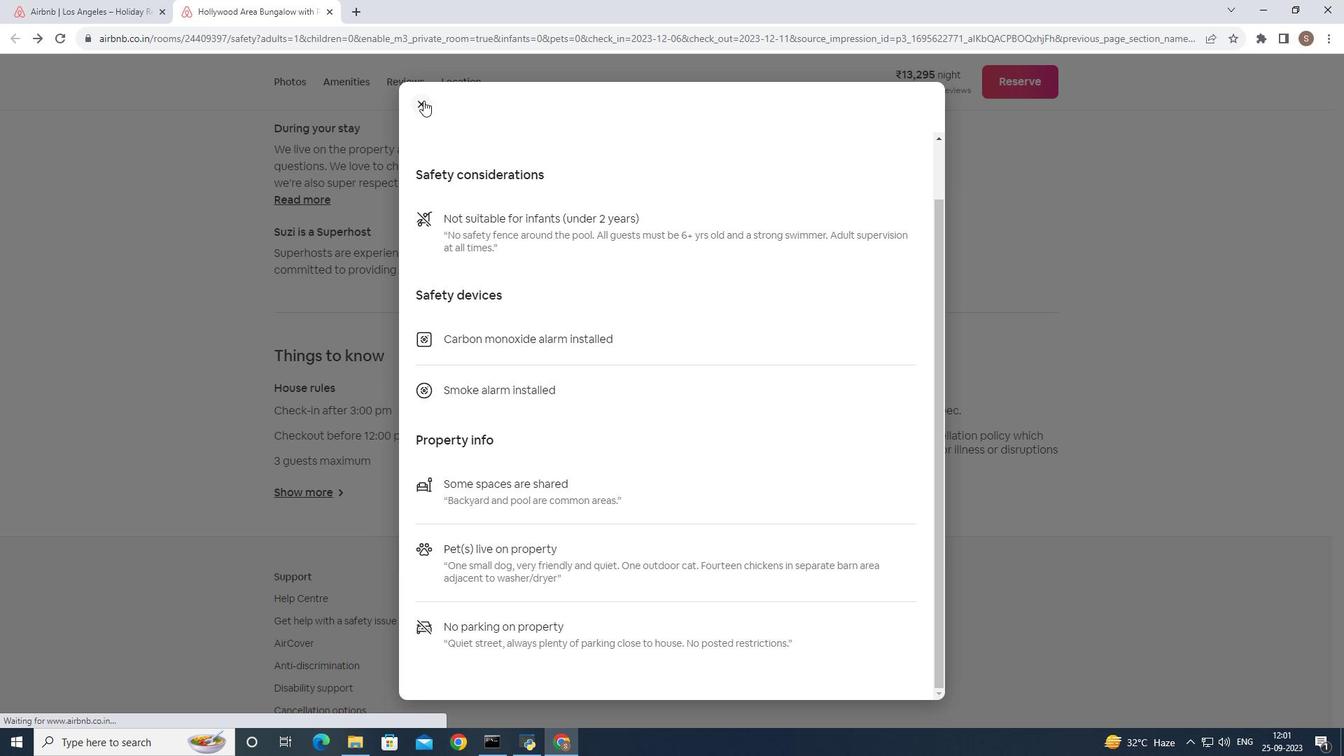 
Action: Mouse pressed left at (423, 100)
Screenshot: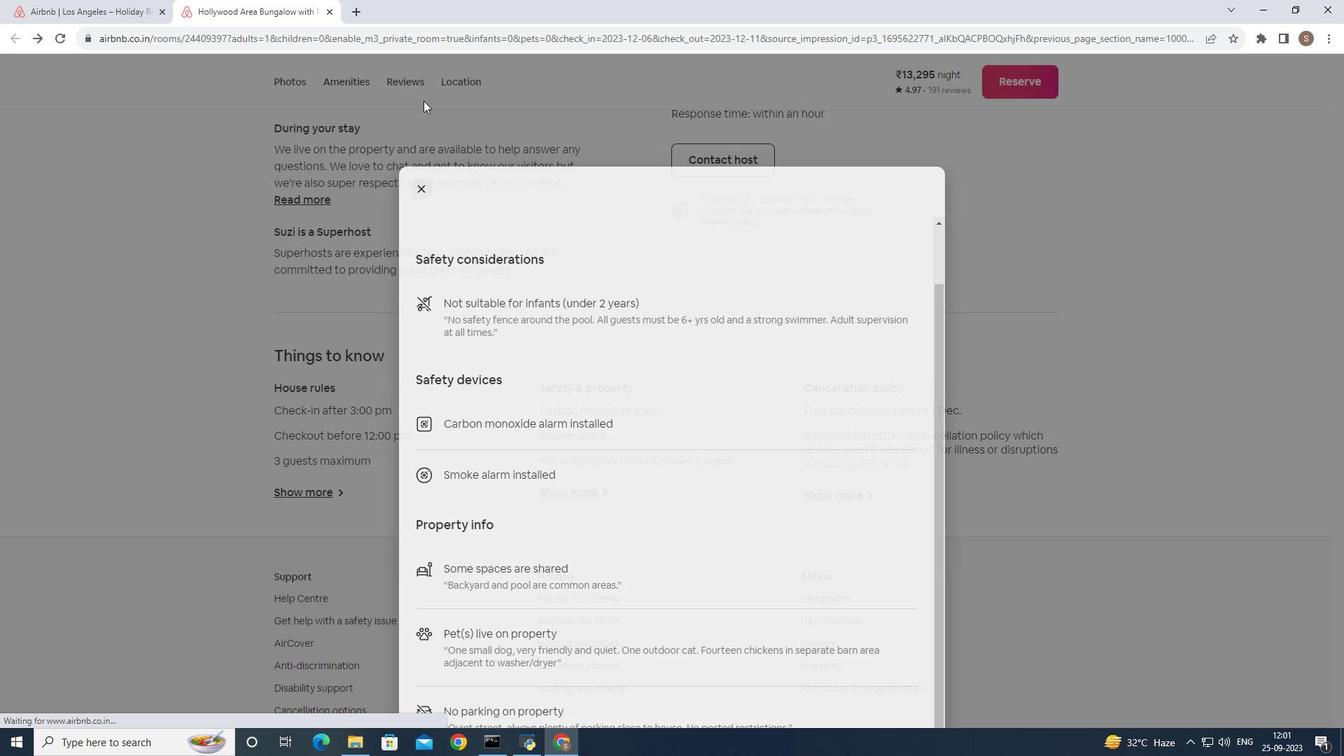 
Action: Mouse moved to (839, 493)
Screenshot: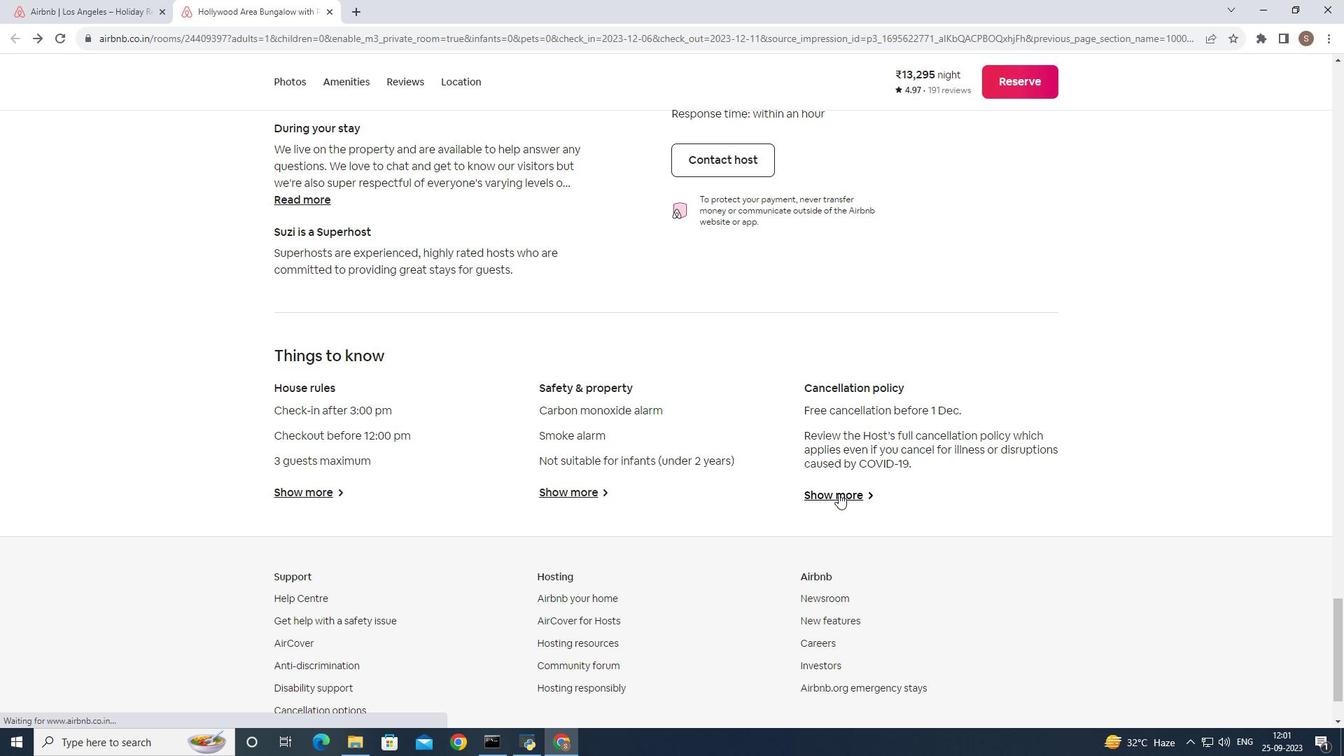
Action: Mouse pressed left at (839, 493)
Screenshot: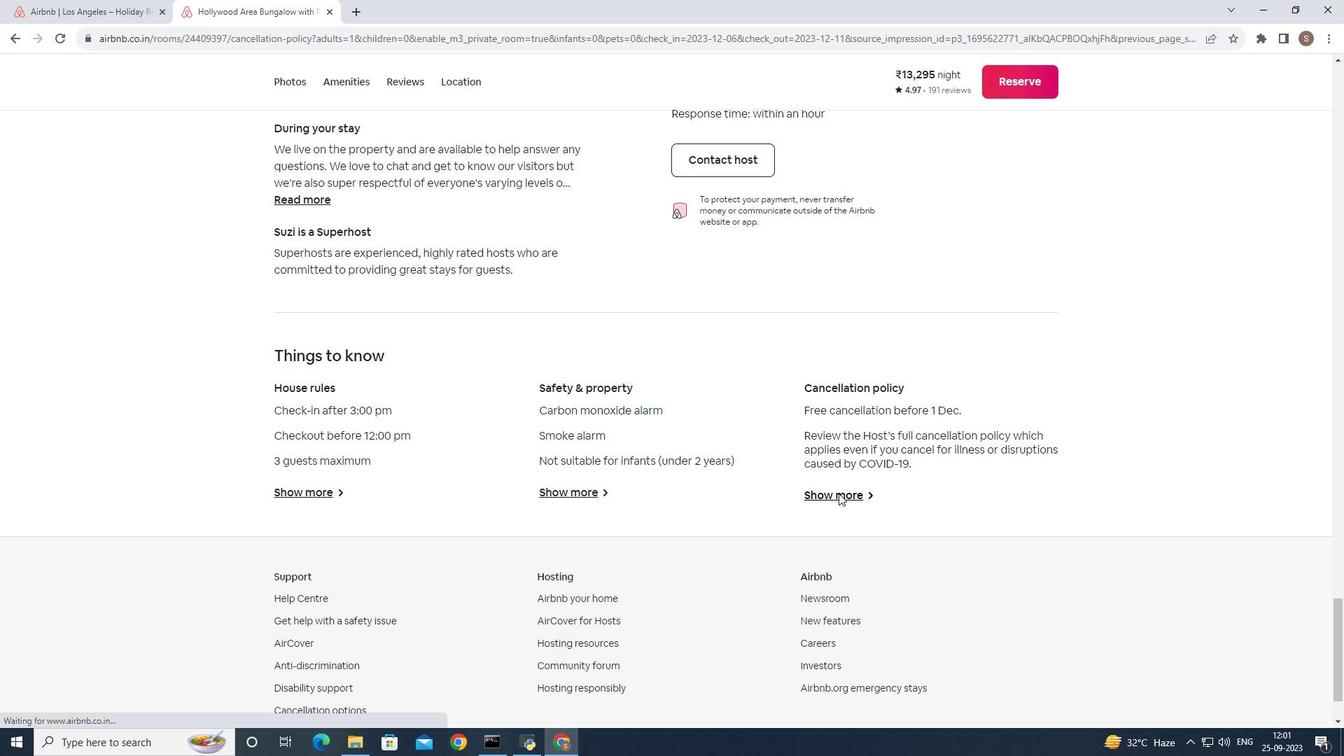 
Action: Mouse moved to (493, 212)
Screenshot: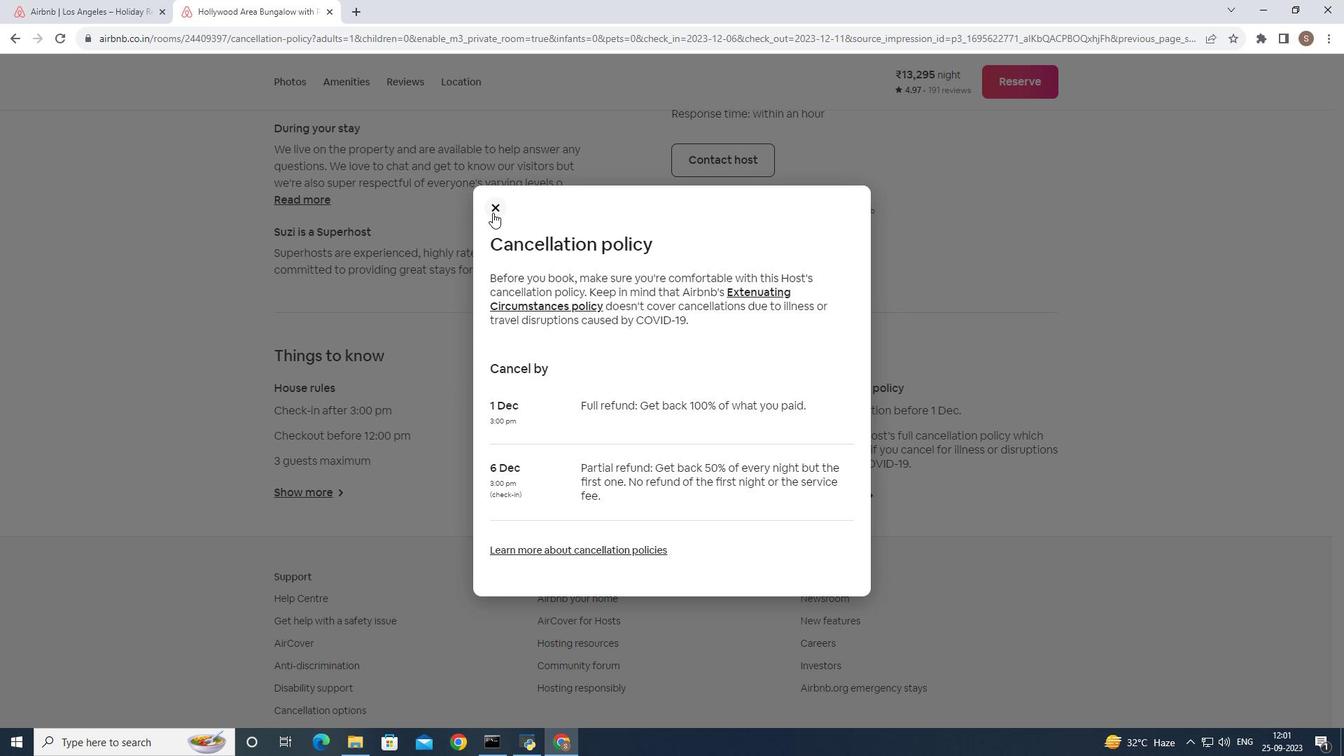 
Action: Mouse pressed left at (493, 212)
Screenshot: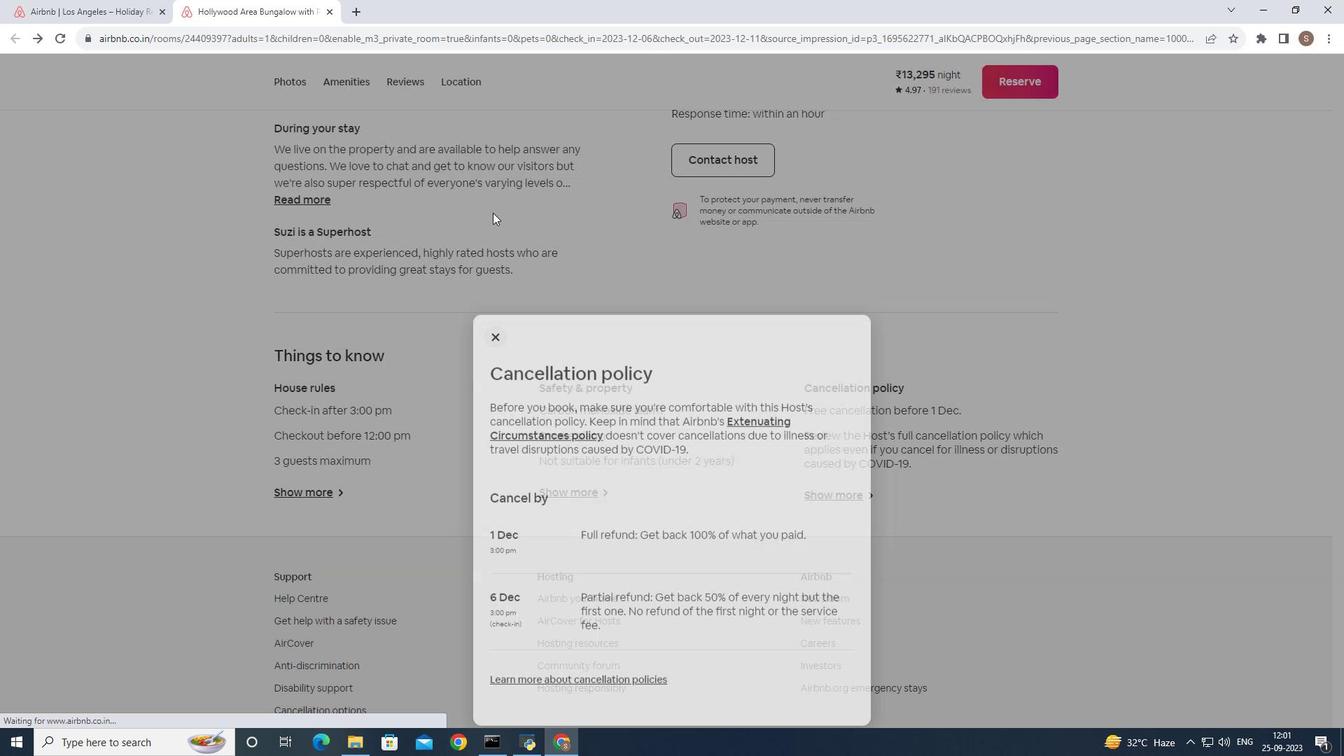 
Action: Mouse moved to (65, 15)
Screenshot: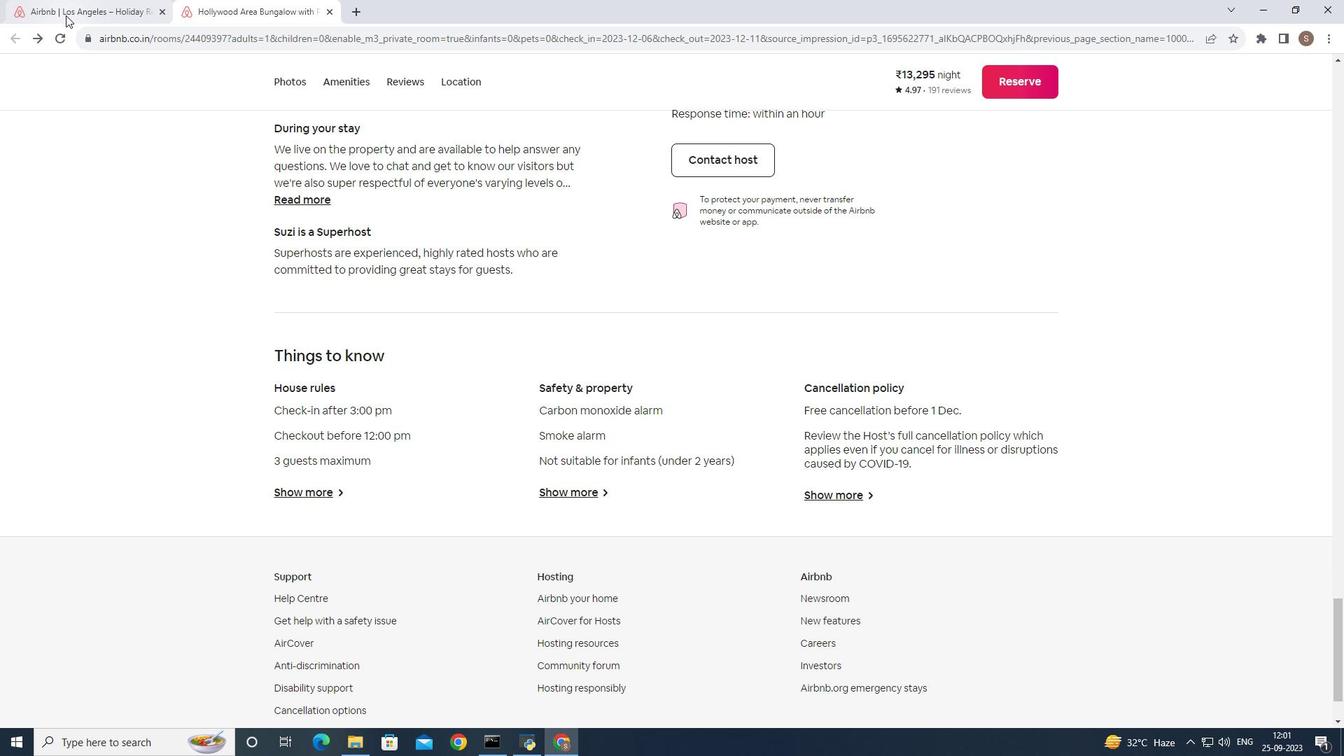 
Action: Mouse pressed left at (65, 15)
Screenshot: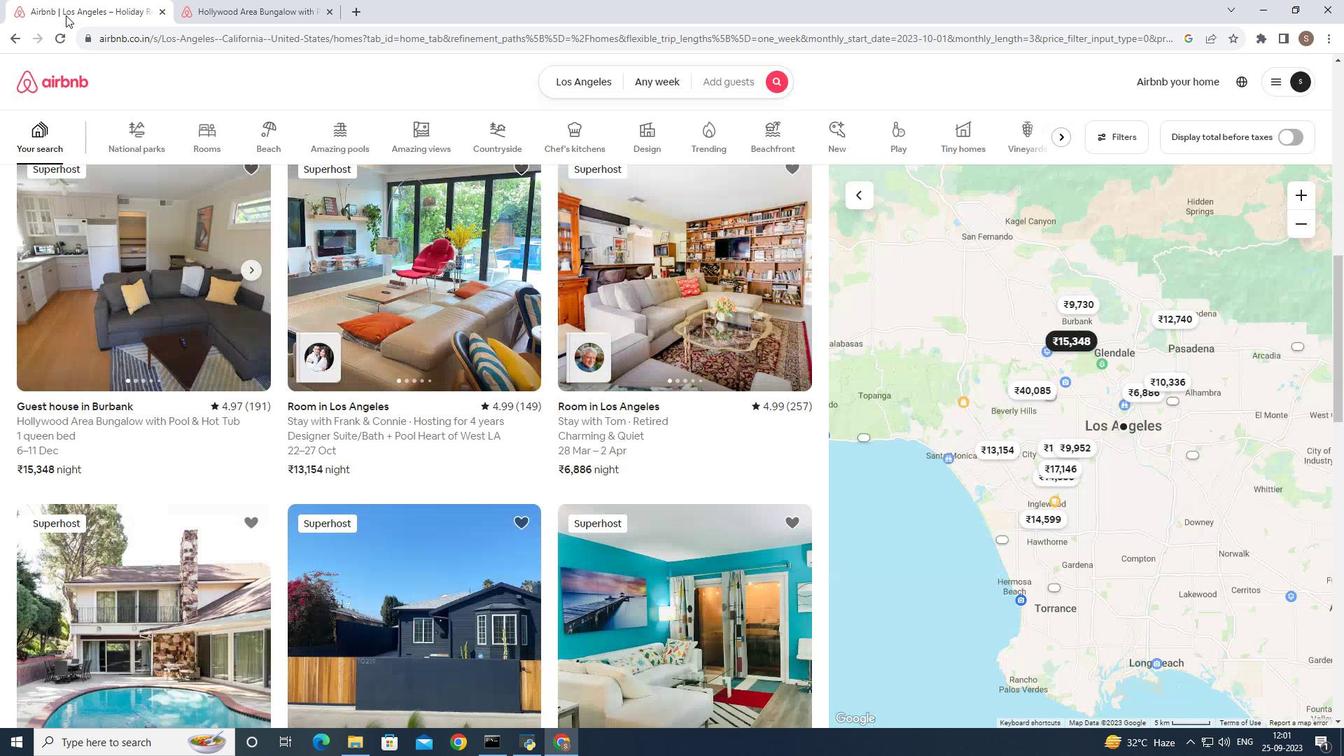 
Action: Mouse moved to (335, 273)
Screenshot: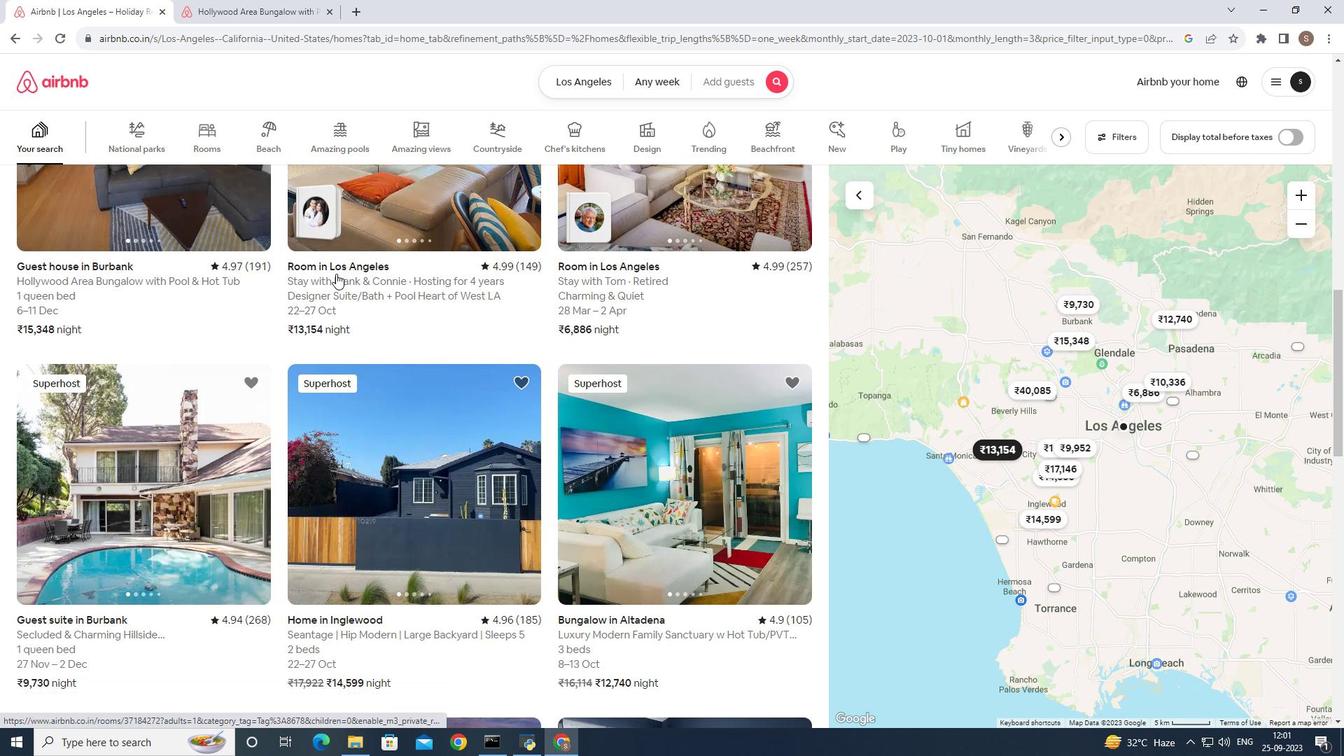 
Action: Mouse scrolled (335, 272) with delta (0, 0)
Screenshot: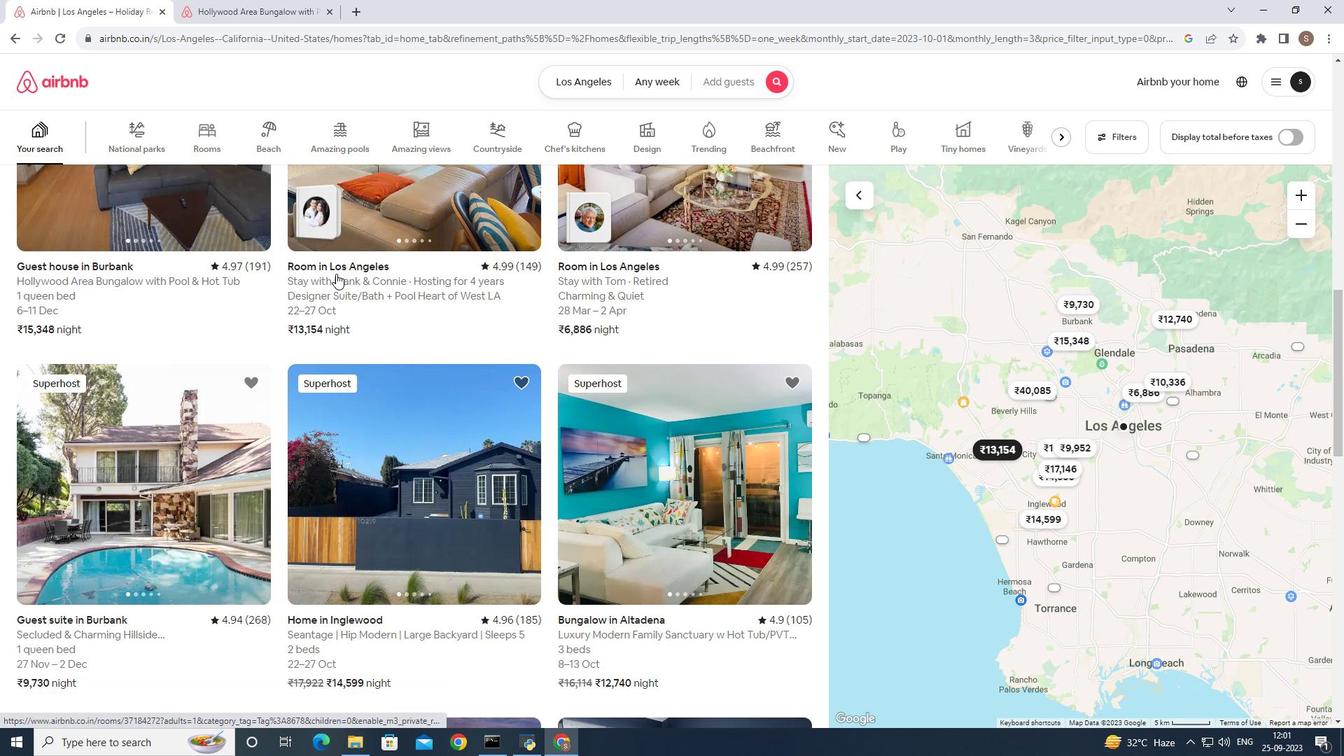 
Action: Mouse moved to (336, 273)
Screenshot: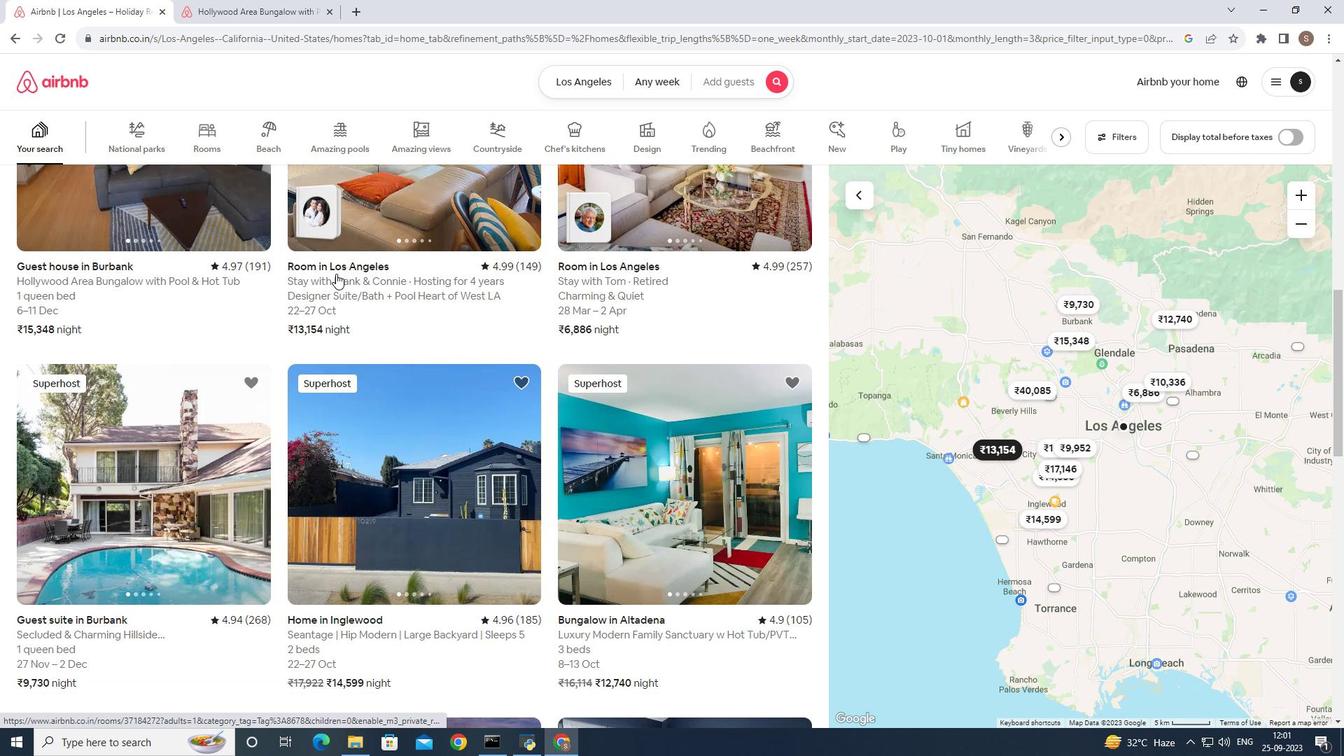 
Action: Mouse scrolled (336, 273) with delta (0, 0)
Screenshot: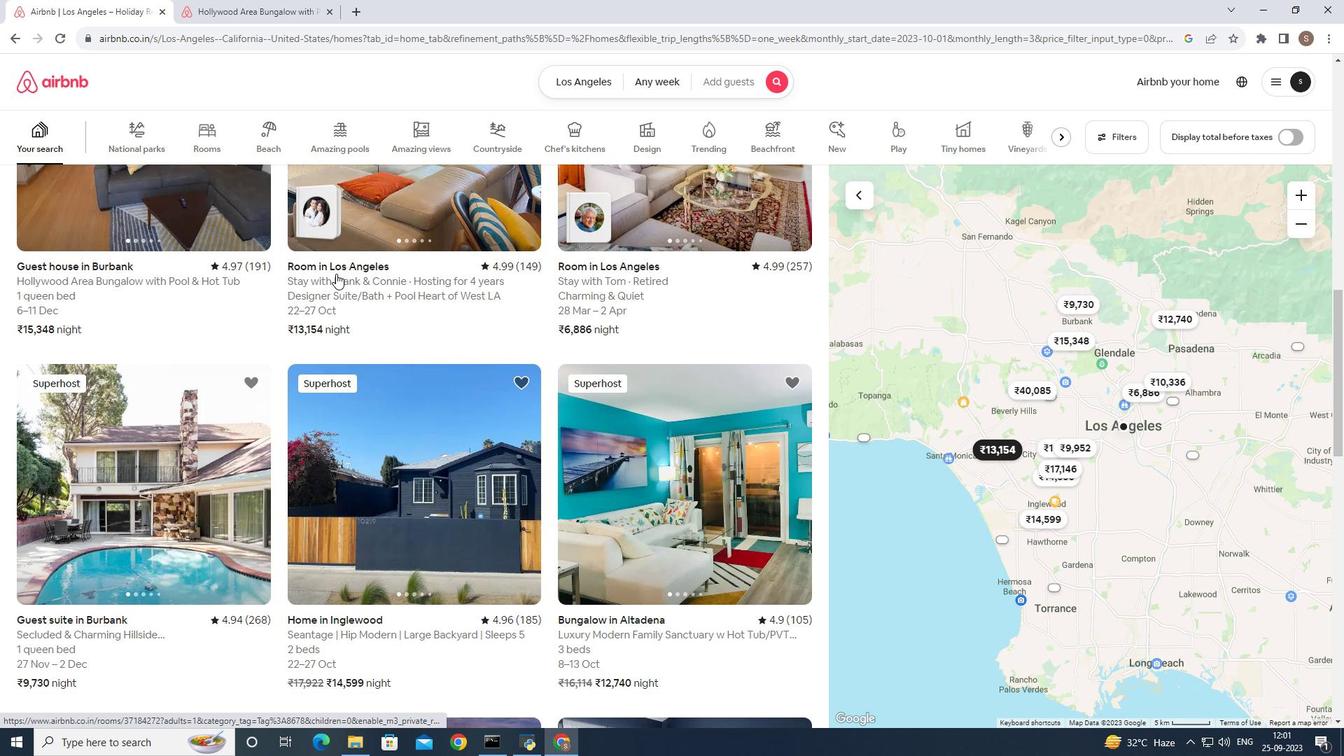 
Action: Mouse scrolled (336, 274) with delta (0, 0)
Screenshot: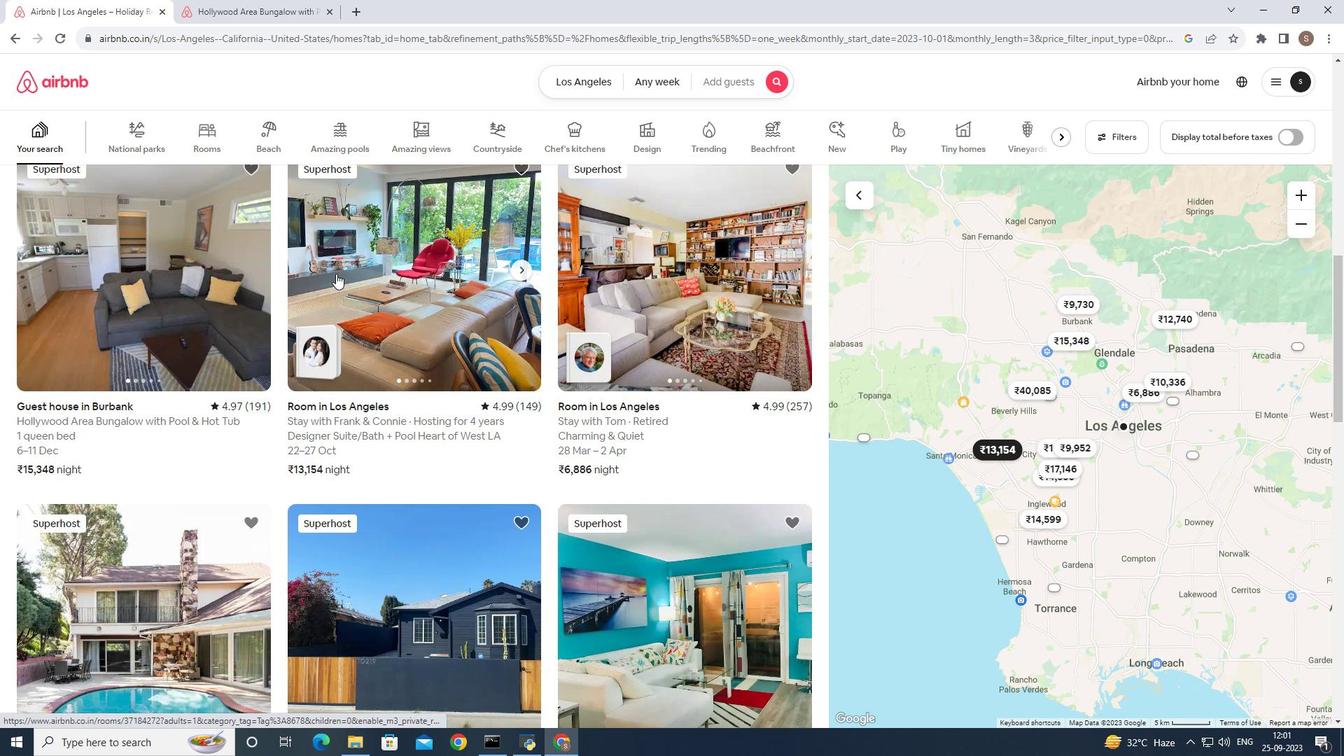 
Action: Mouse scrolled (336, 274) with delta (0, 0)
Screenshot: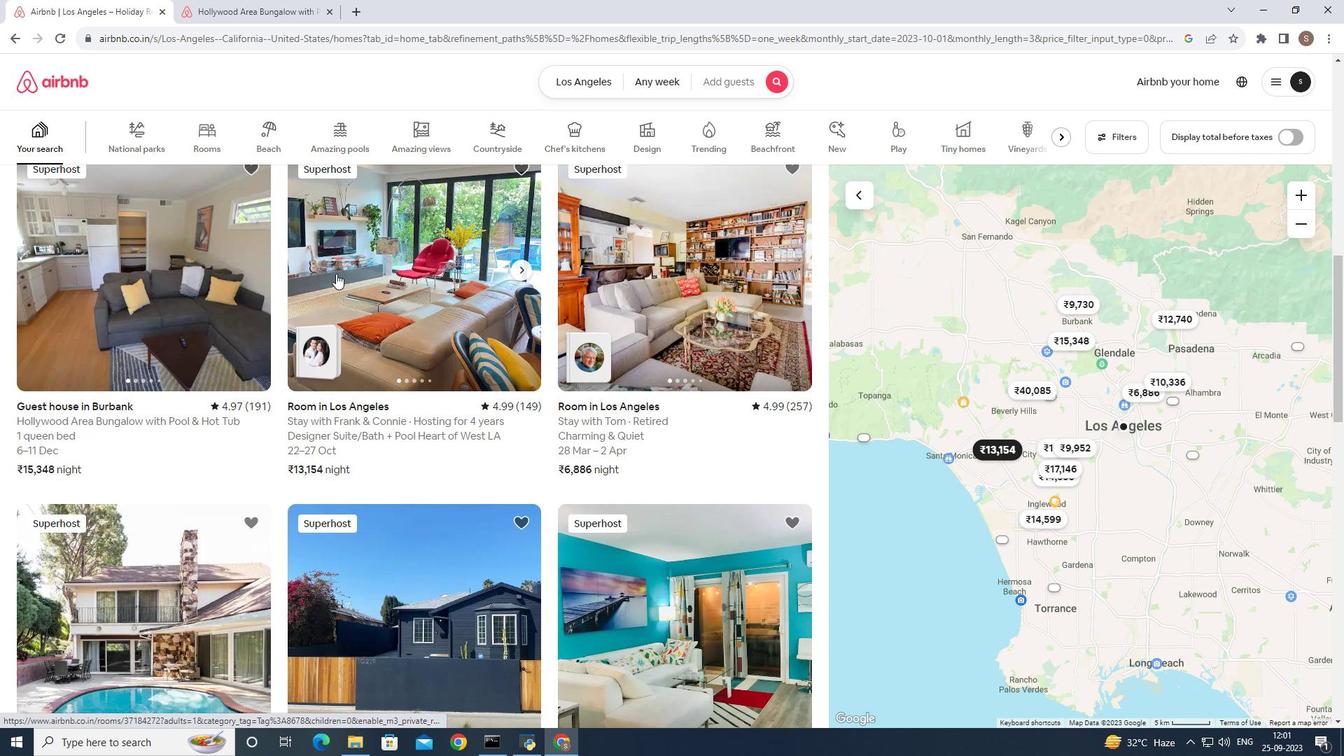 
Action: Mouse moved to (739, 342)
Screenshot: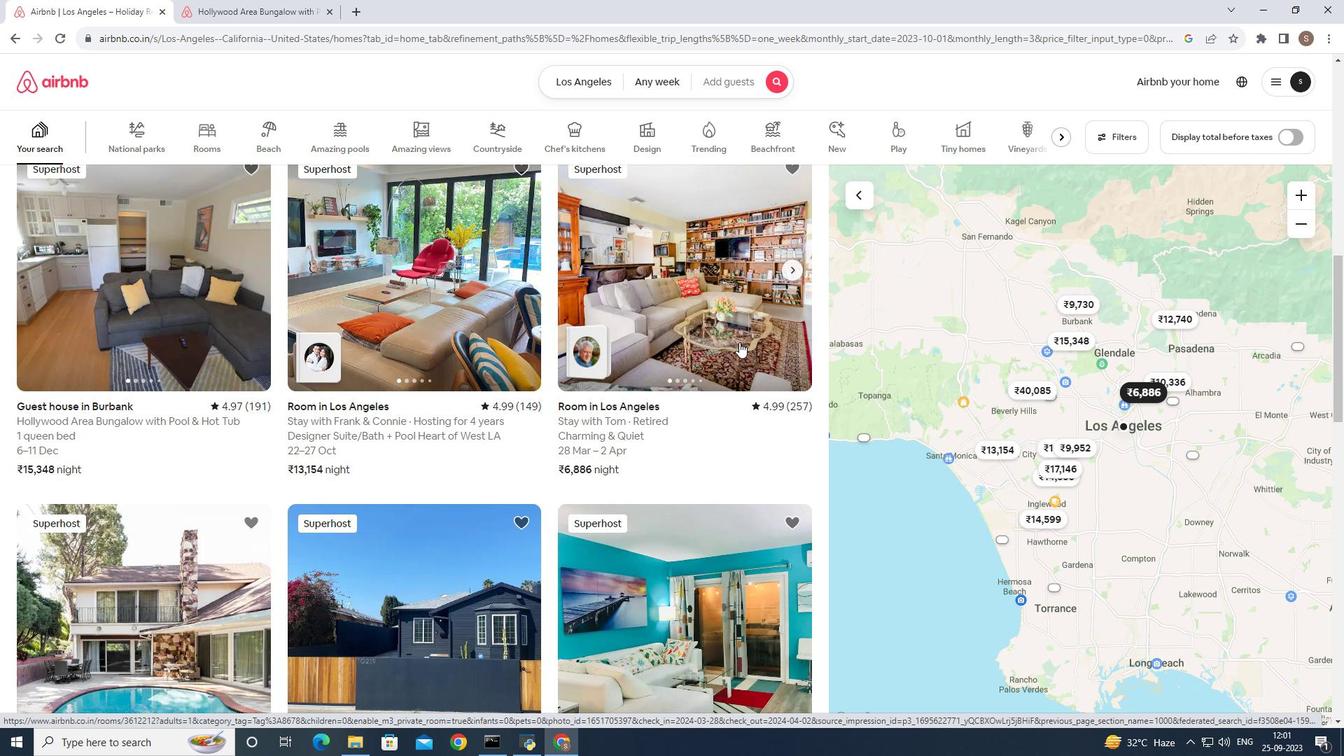
Action: Mouse pressed left at (739, 342)
Screenshot: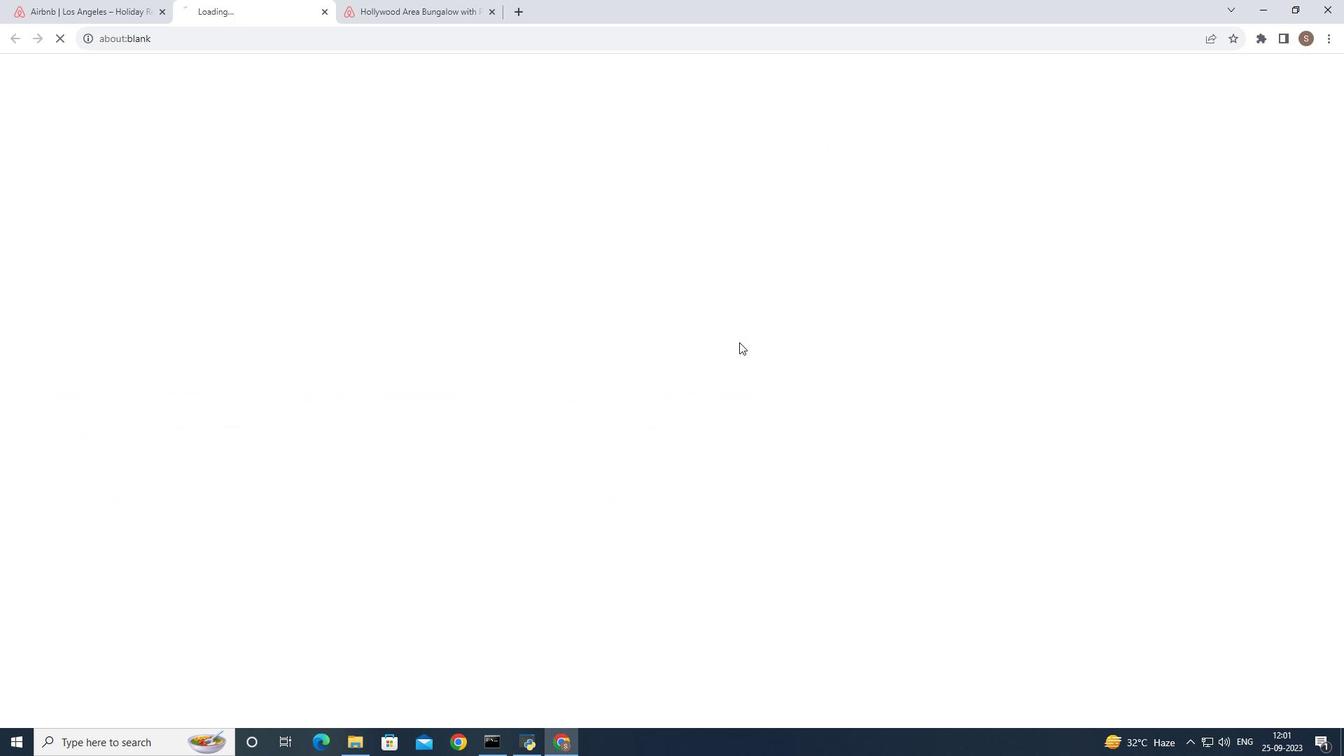 
Action: Mouse moved to (1004, 515)
Screenshot: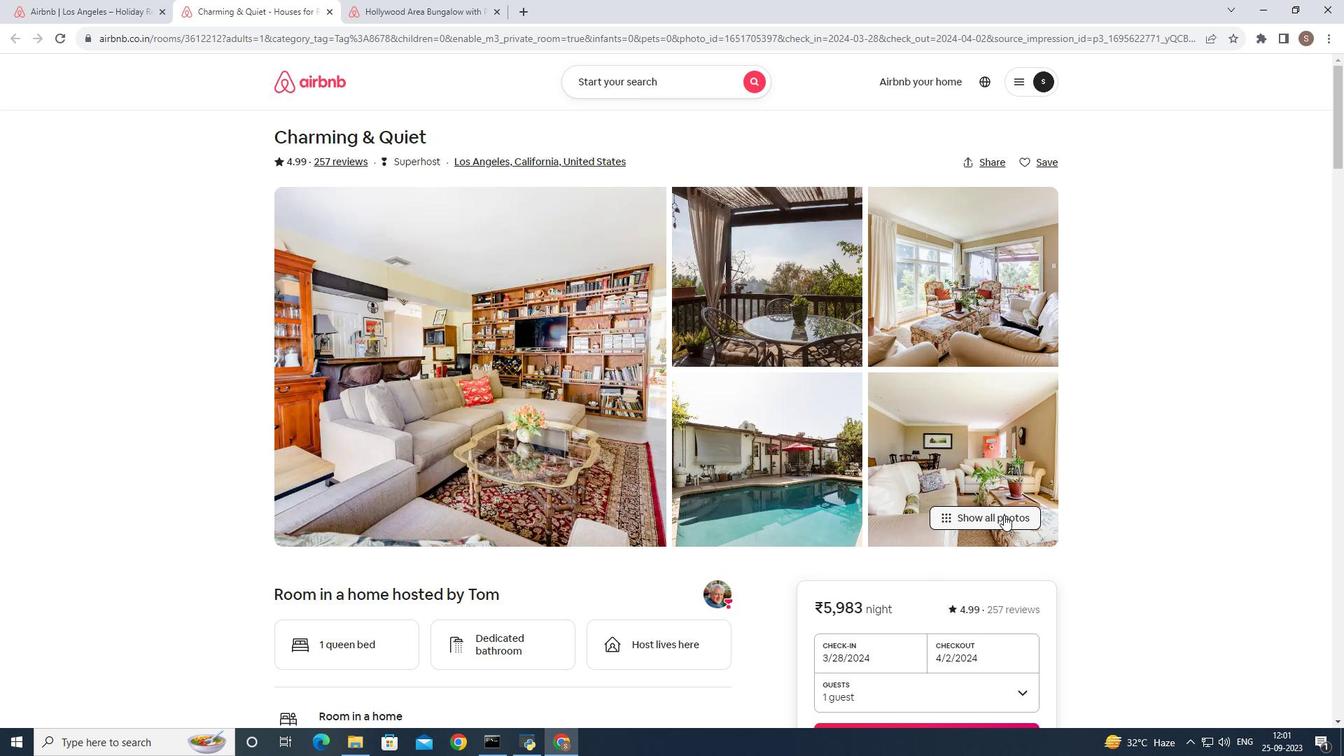 
Action: Mouse pressed left at (1004, 515)
Screenshot: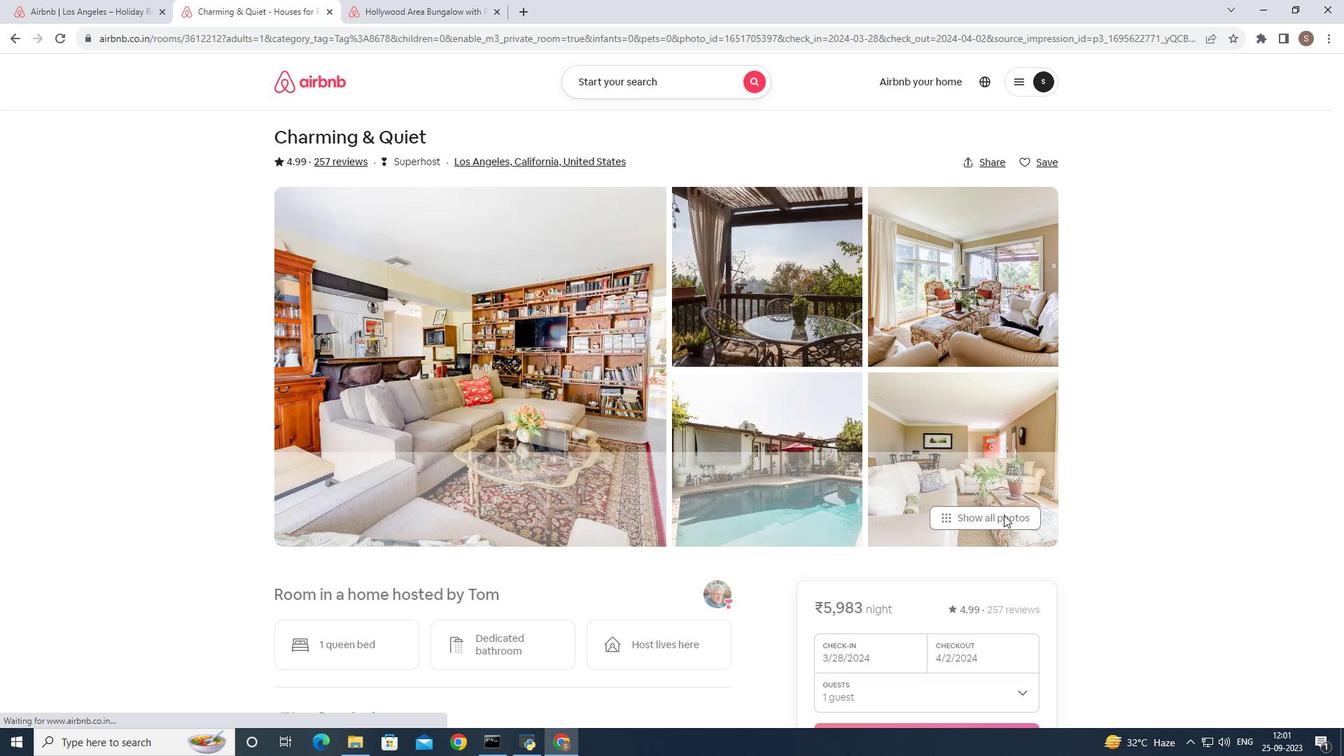 
Action: Mouse moved to (741, 434)
Screenshot: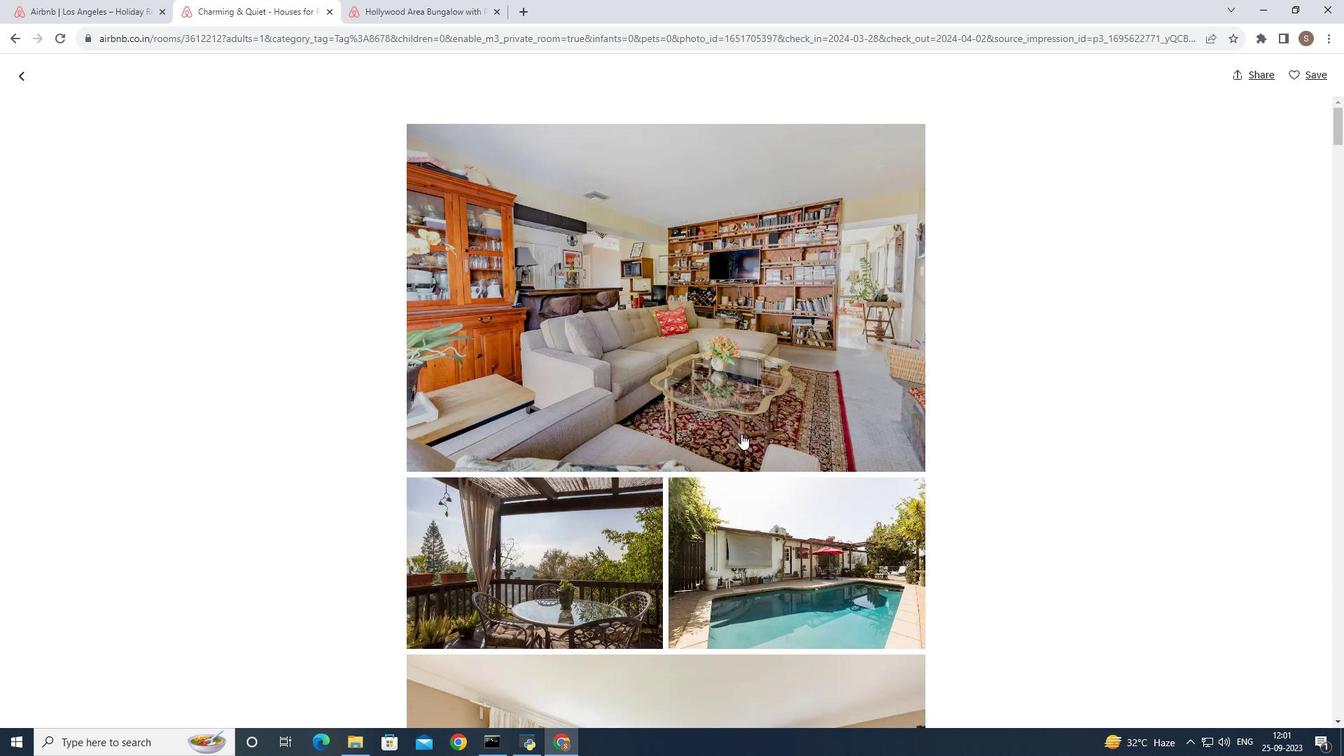 
Action: Mouse pressed left at (741, 434)
Screenshot: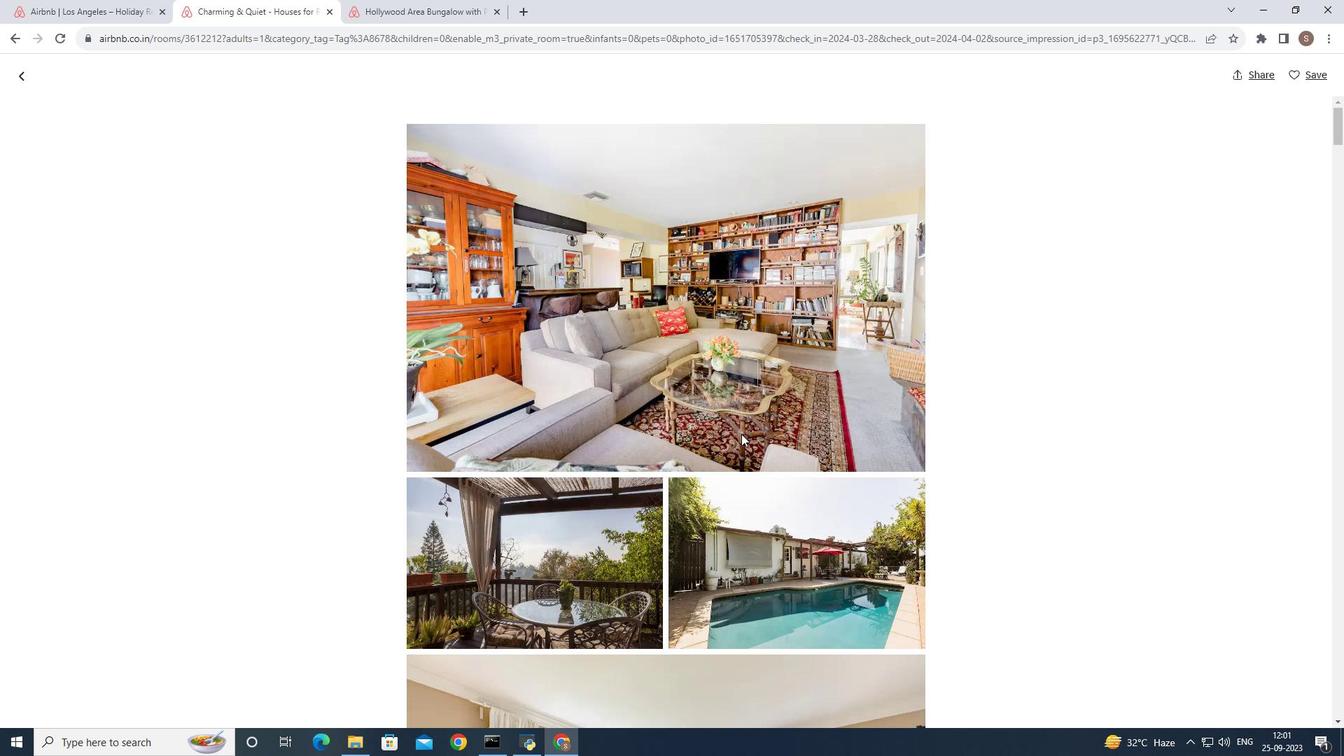 
Action: Key pressed <Key.right><Key.right><Key.right><Key.right><Key.right><Key.right><Key.right><Key.right><Key.right><Key.right><Key.right><Key.right><Key.right><Key.right><Key.right><Key.right><Key.right><Key.right><Key.right><Key.right><Key.right><Key.right><Key.right><Key.right><Key.right><Key.right><Key.right><Key.right><Key.right><Key.right><Key.right><Key.right><Key.right><Key.right><Key.right><Key.right><Key.right><Key.right><Key.right><Key.right><Key.right><Key.right><Key.right><Key.right><Key.right><Key.right><Key.right><Key.right><Key.right><Key.right><Key.right><Key.right><Key.right><Key.right><Key.right><Key.right><Key.right><Key.right><Key.right>
Screenshot: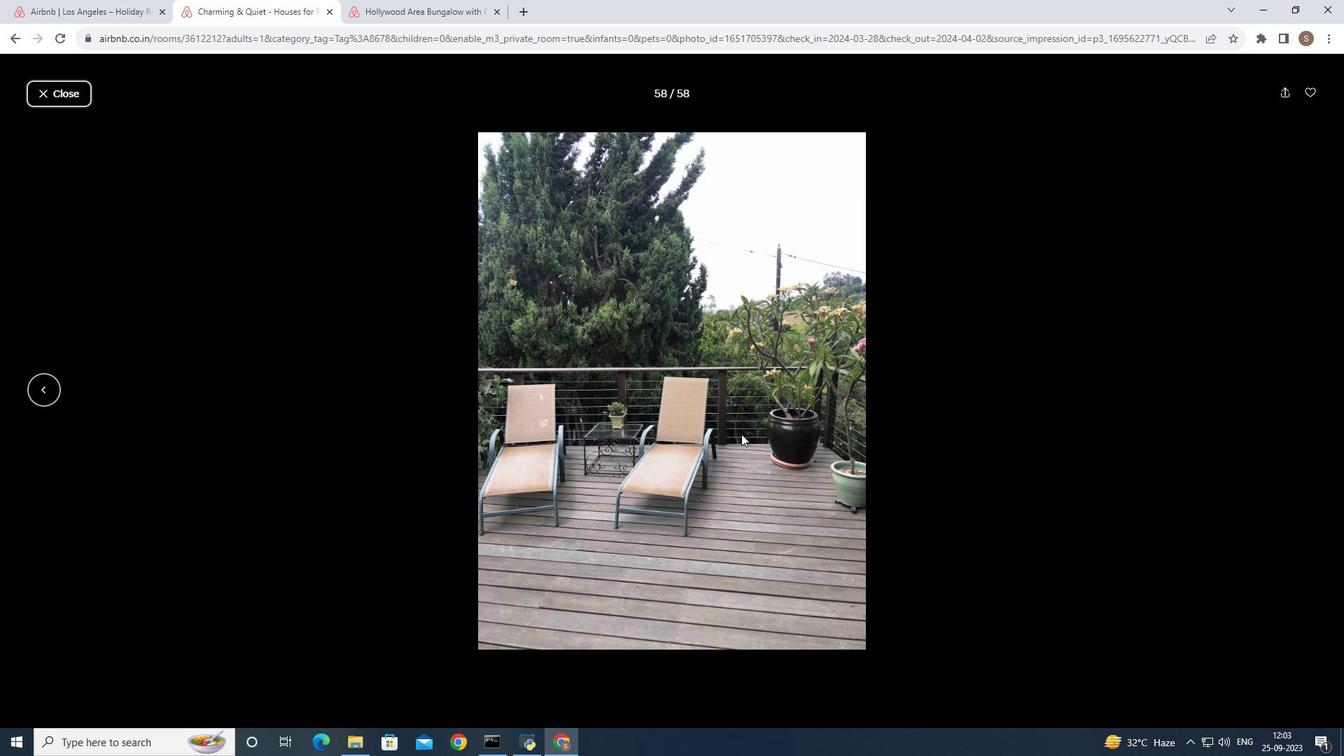 
Action: Mouse moved to (56, 95)
Screenshot: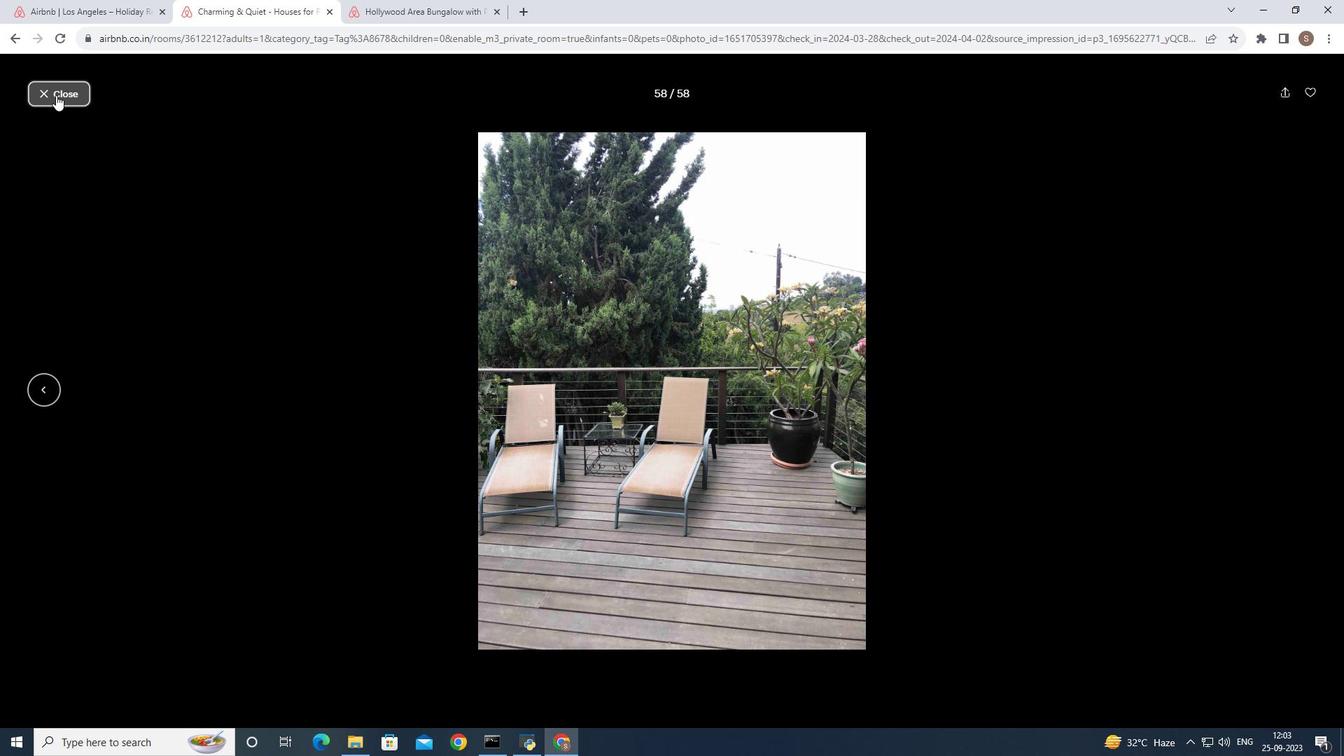 
Action: Mouse pressed left at (56, 95)
Screenshot: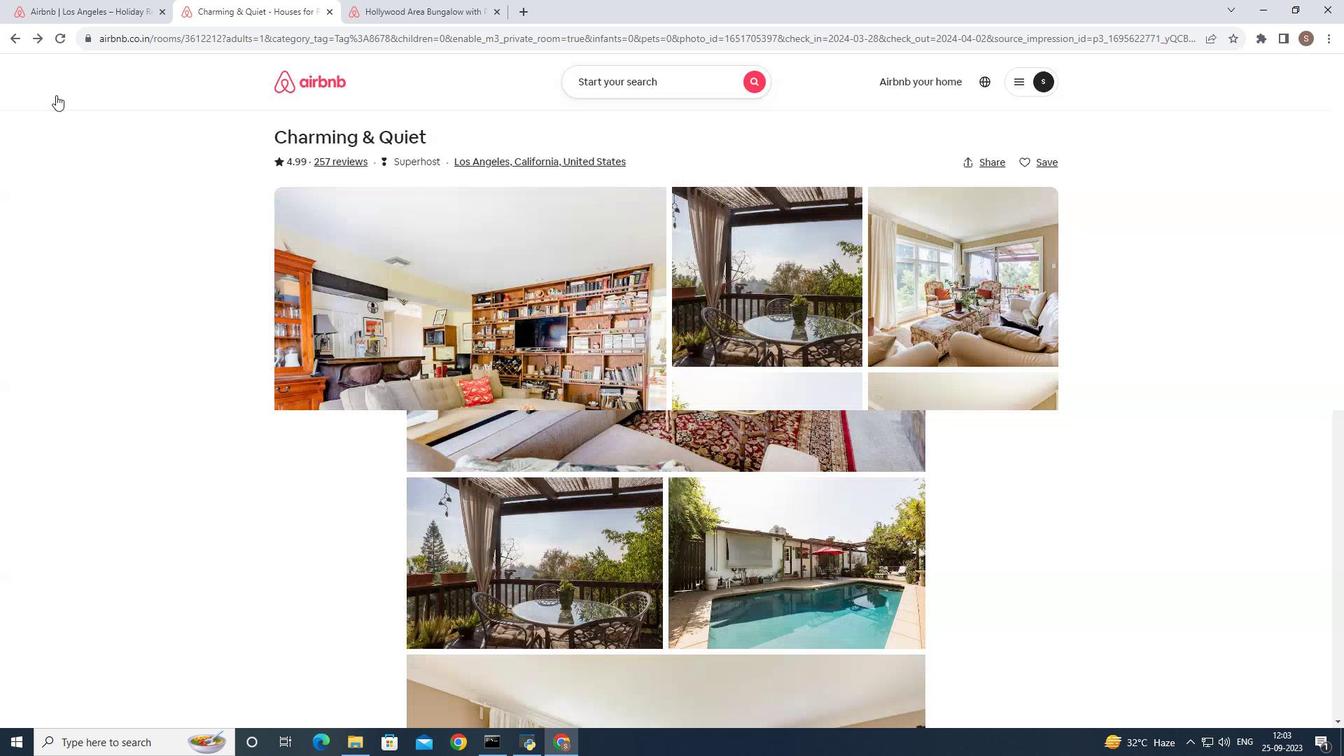 
Action: Mouse moved to (11, 71)
Screenshot: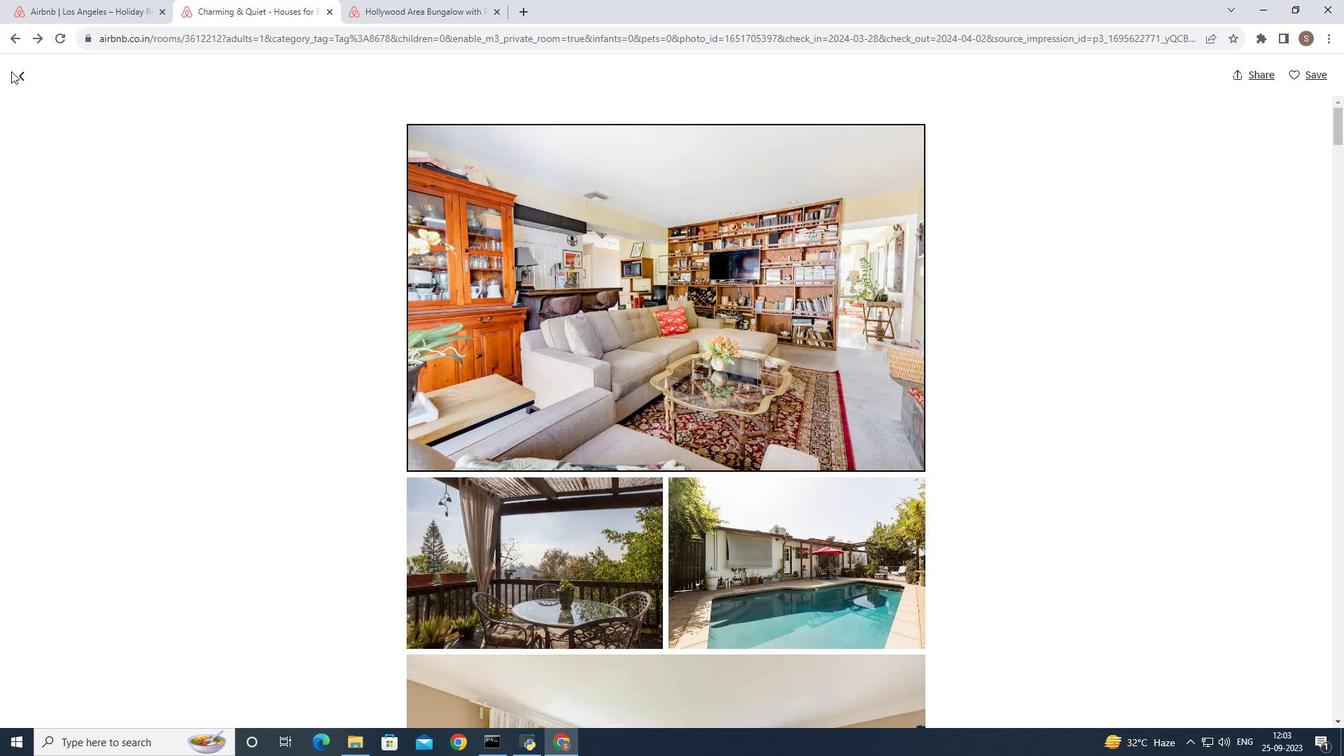
Action: Mouse pressed left at (11, 71)
Screenshot: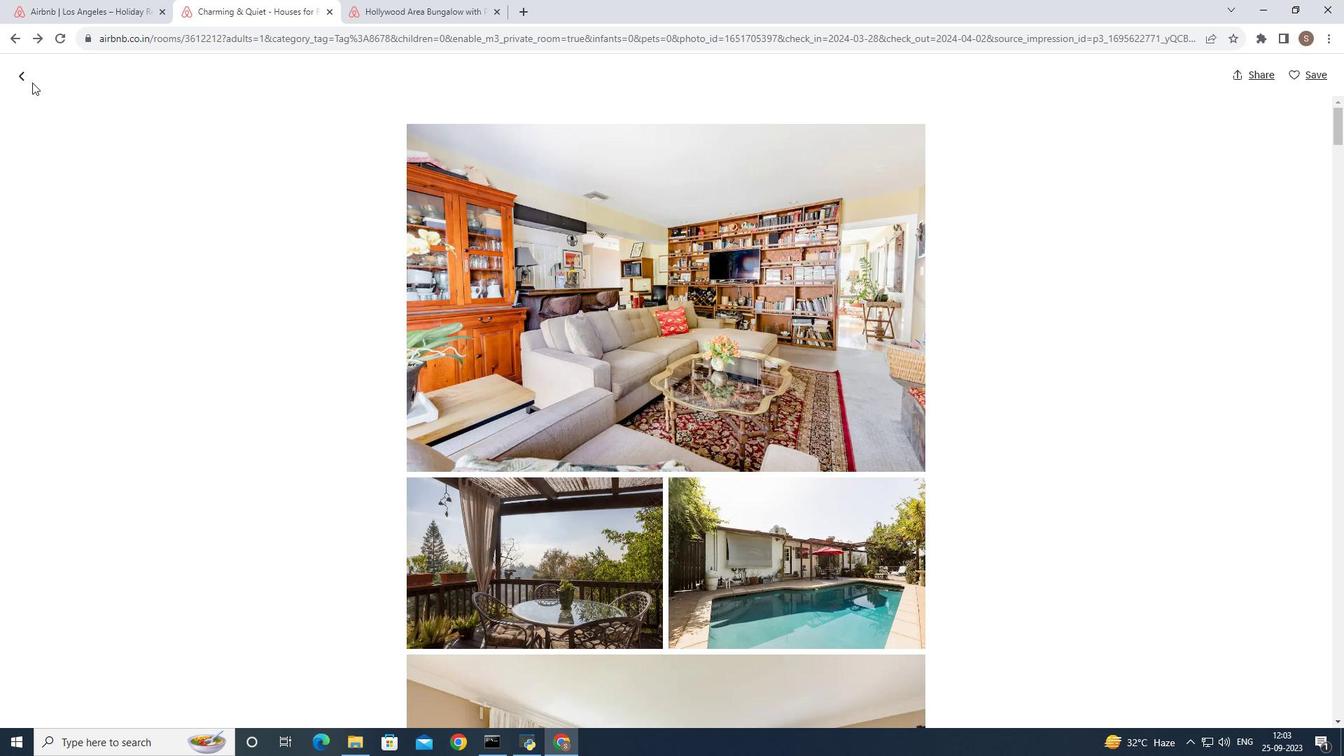 
Action: Mouse moved to (32, 82)
Screenshot: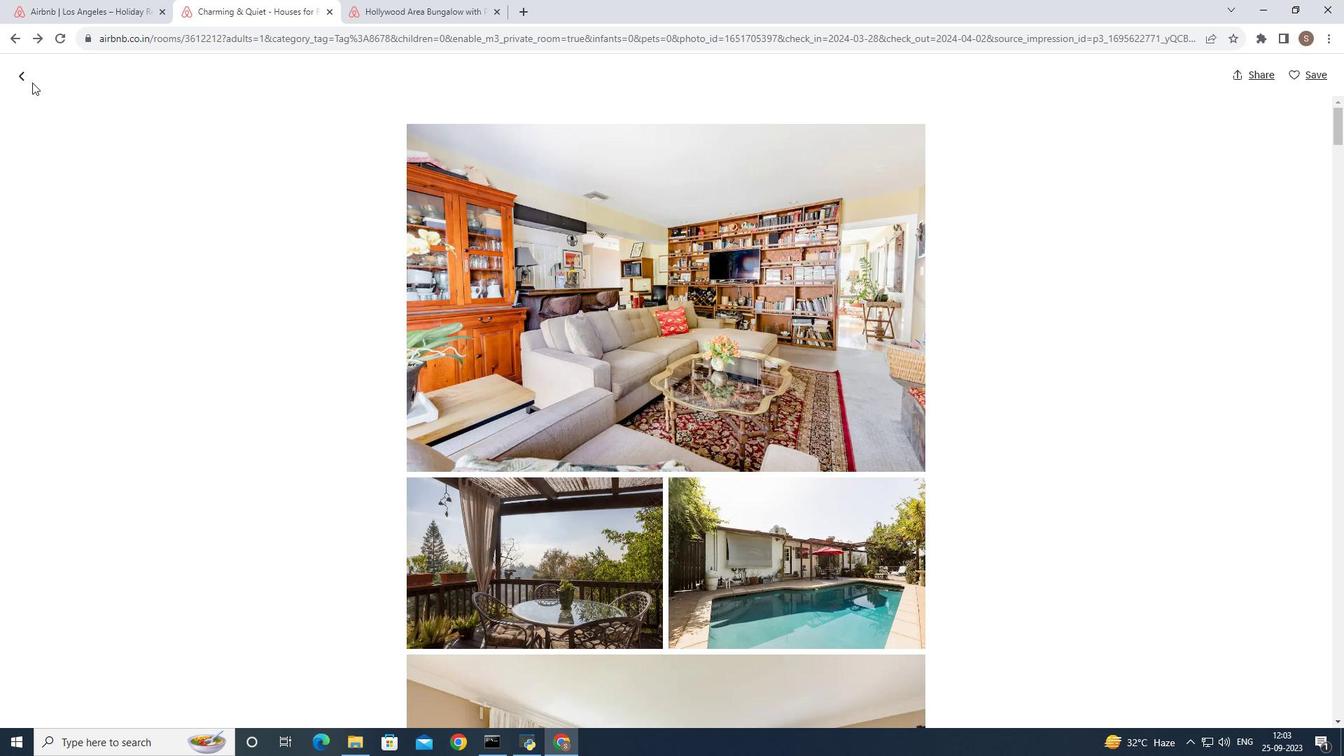 
Action: Mouse pressed left at (32, 82)
Screenshot: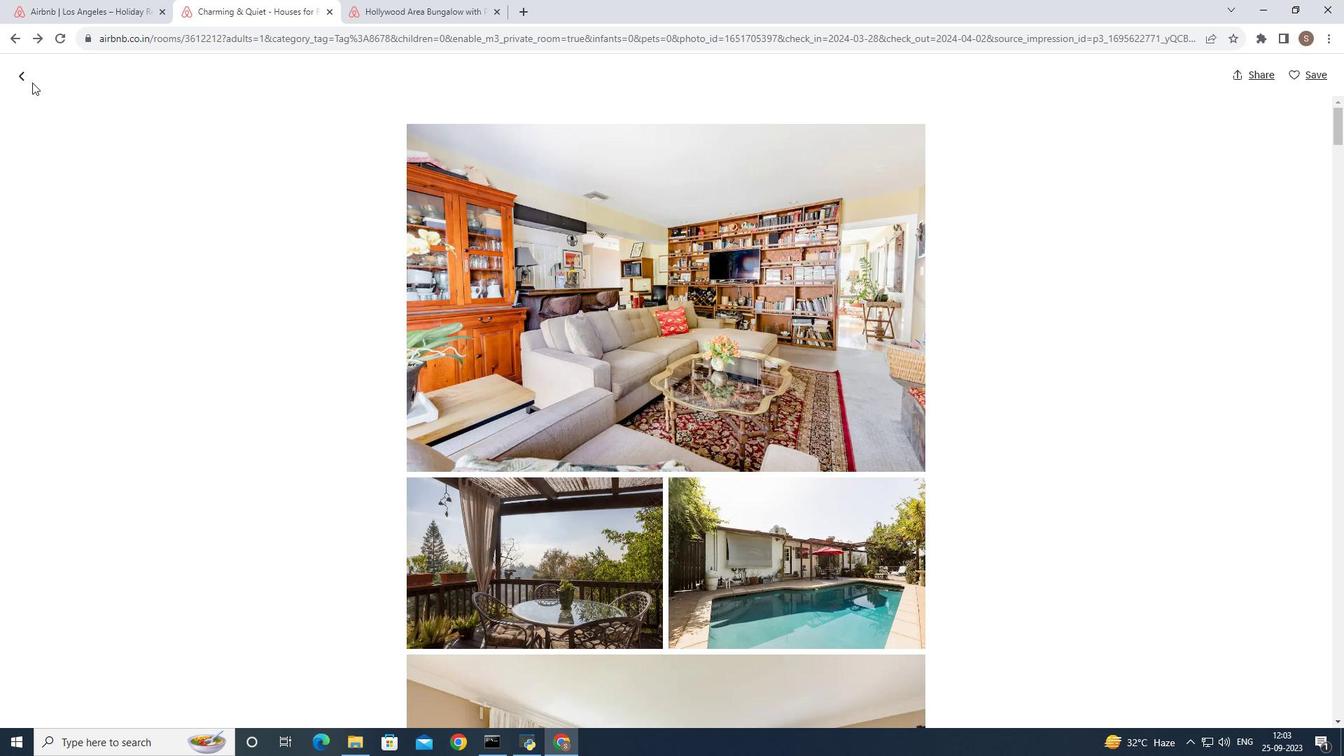 
Action: Mouse moved to (23, 85)
Screenshot: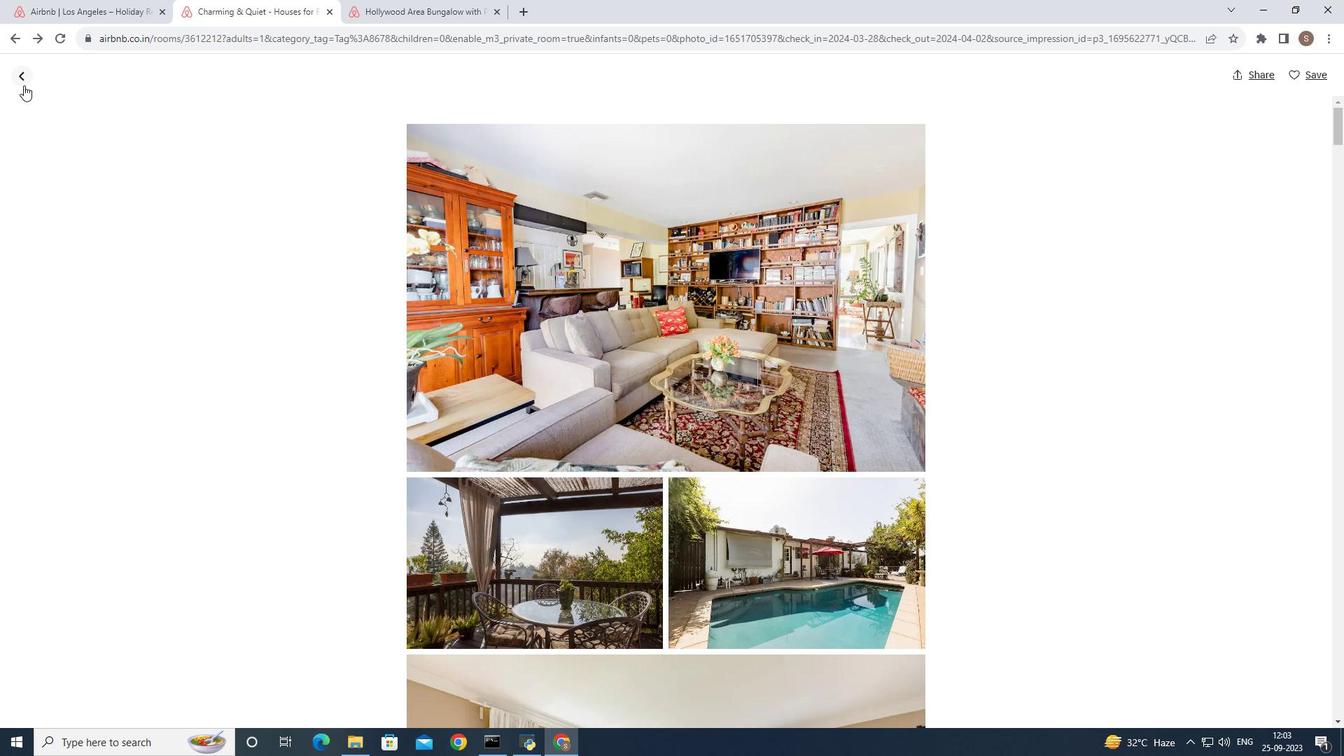 
Action: Mouse pressed left at (23, 85)
Screenshot: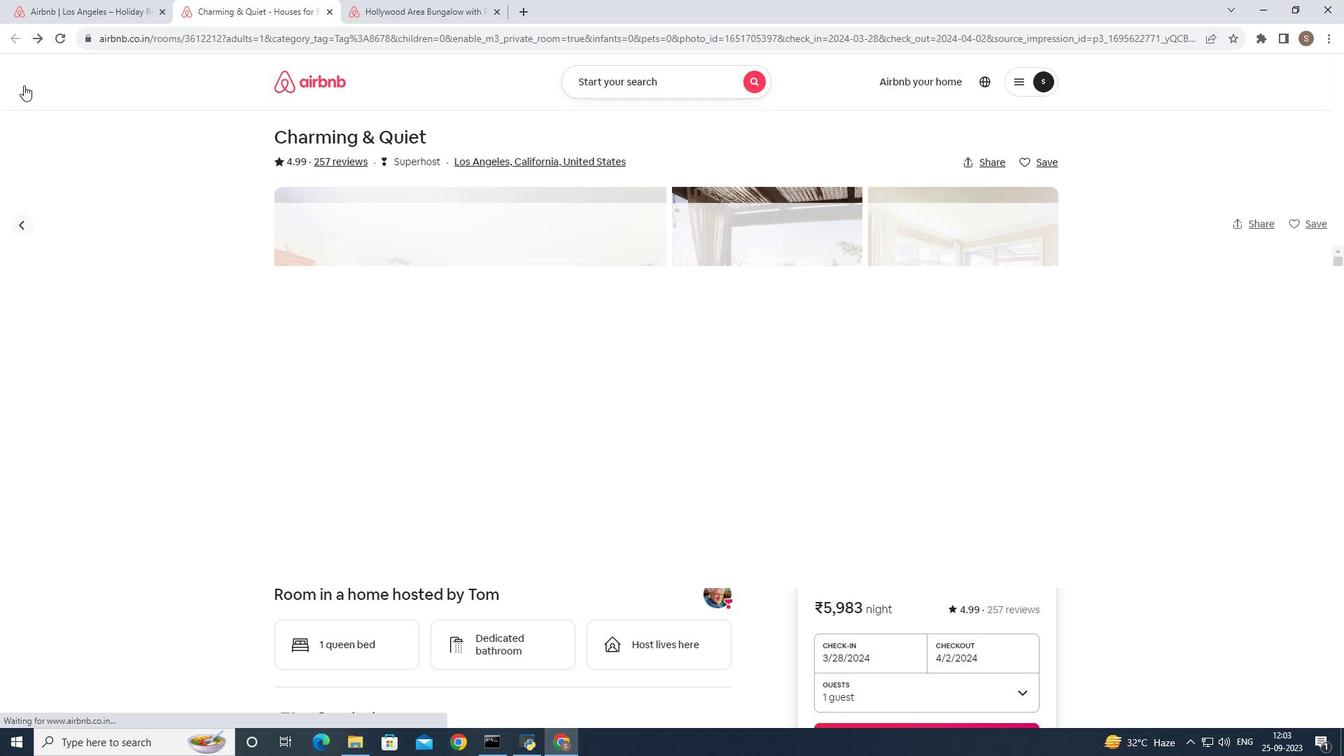 
Action: Mouse moved to (389, 315)
Screenshot: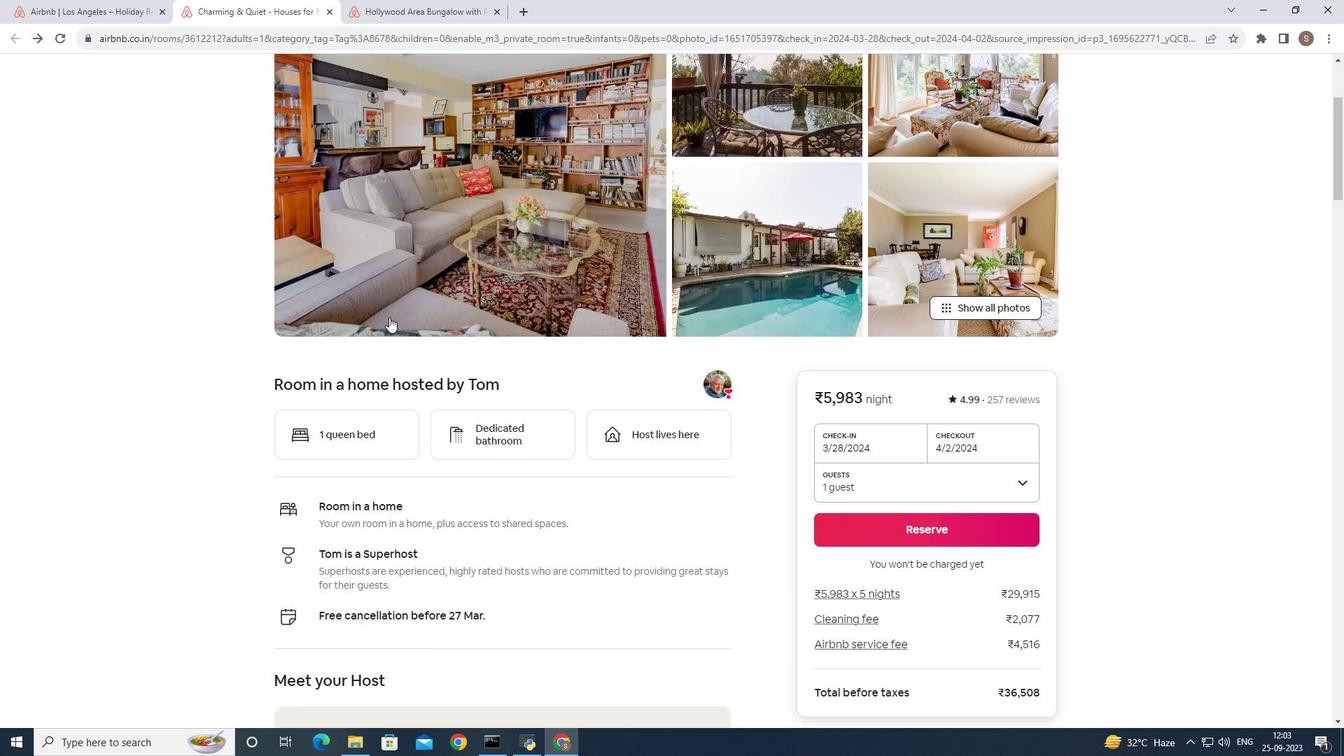 
Action: Mouse scrolled (389, 315) with delta (0, 0)
Screenshot: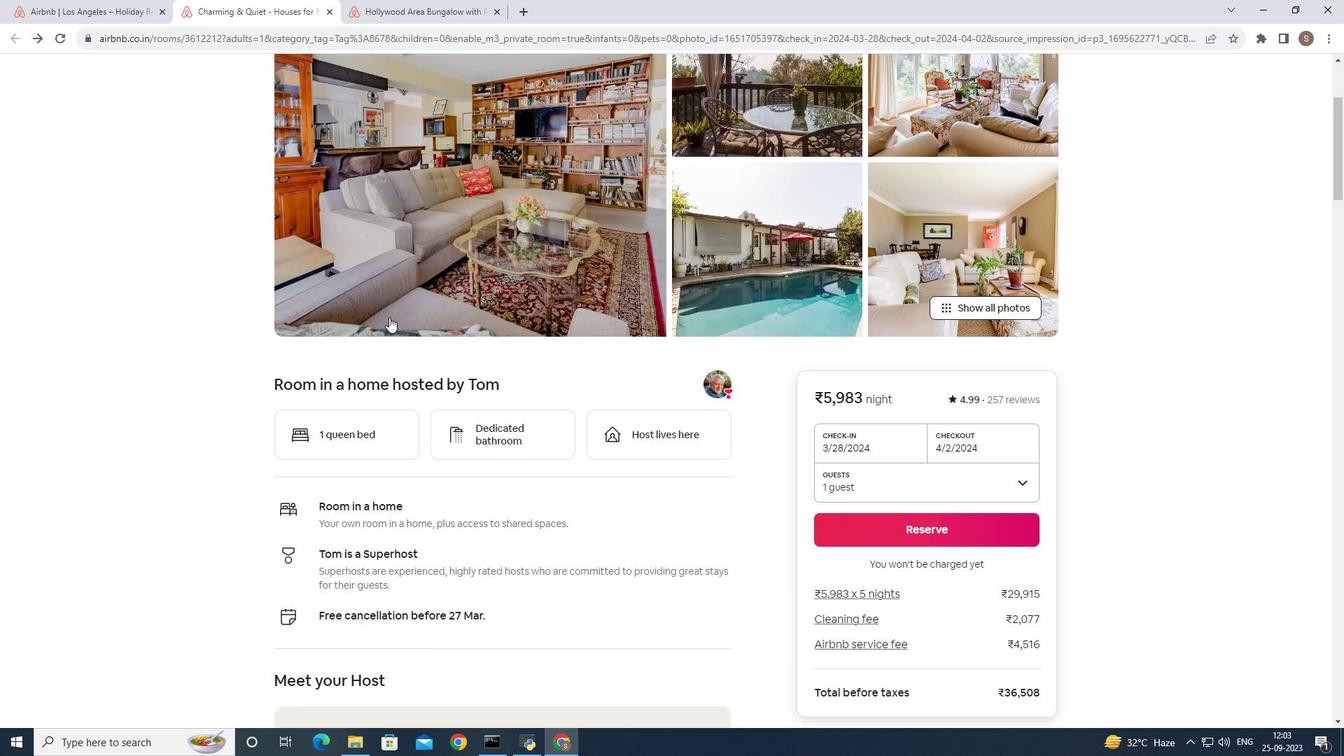 
Action: Mouse moved to (389, 316)
Screenshot: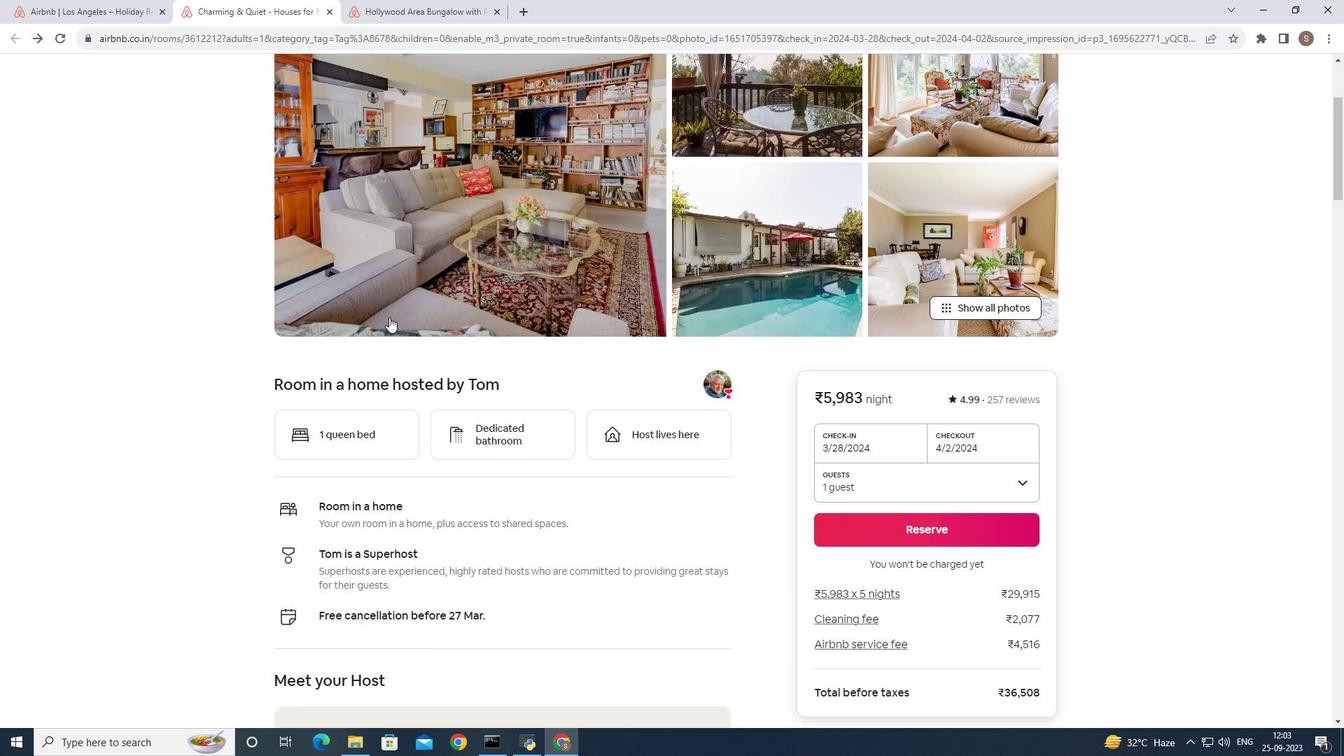 
Action: Mouse scrolled (389, 315) with delta (0, 0)
Screenshot: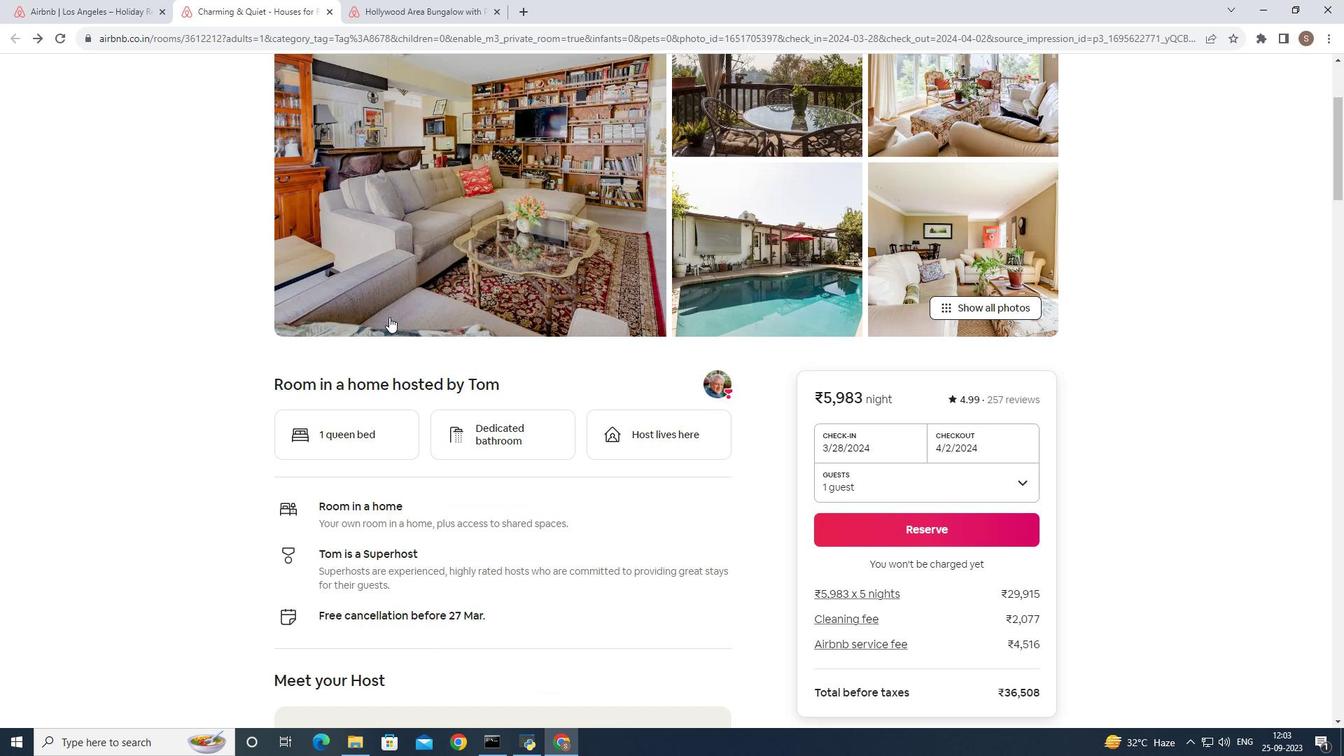 
Action: Mouse moved to (389, 317)
Screenshot: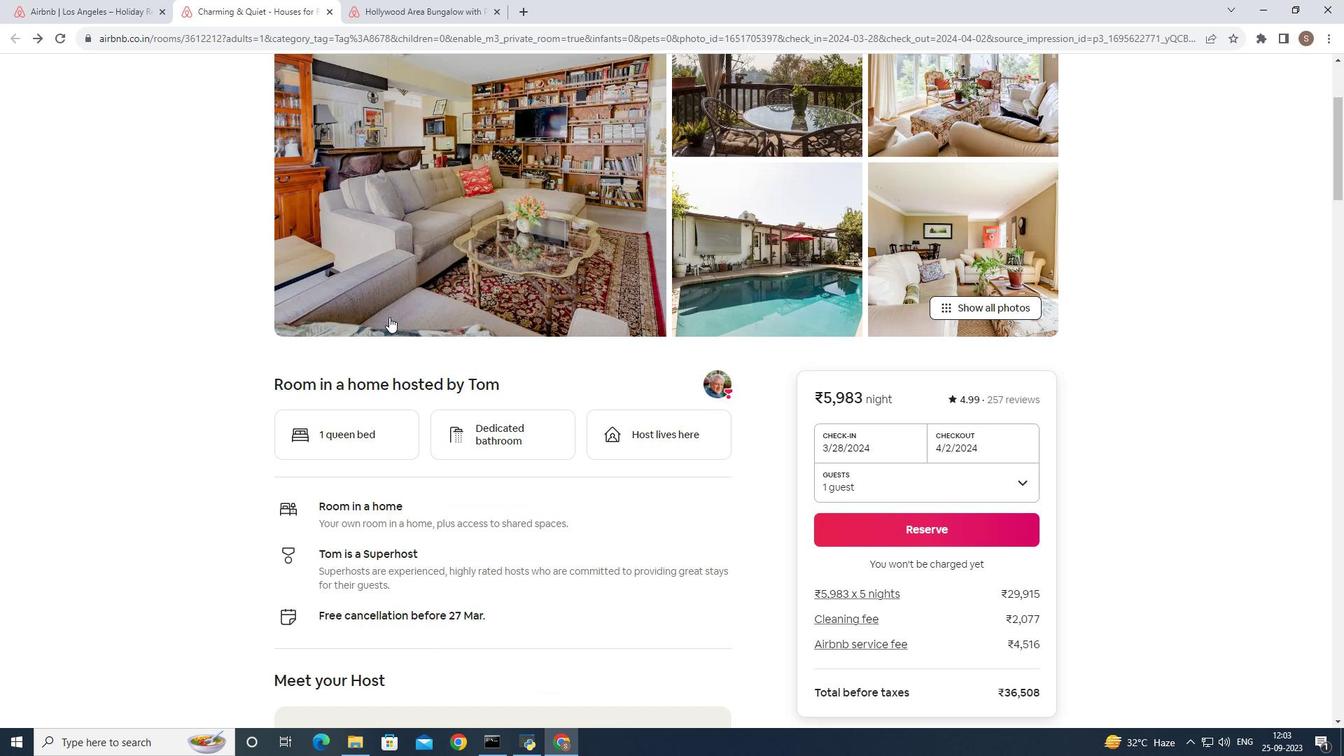 
Action: Mouse scrolled (389, 316) with delta (0, 0)
Screenshot: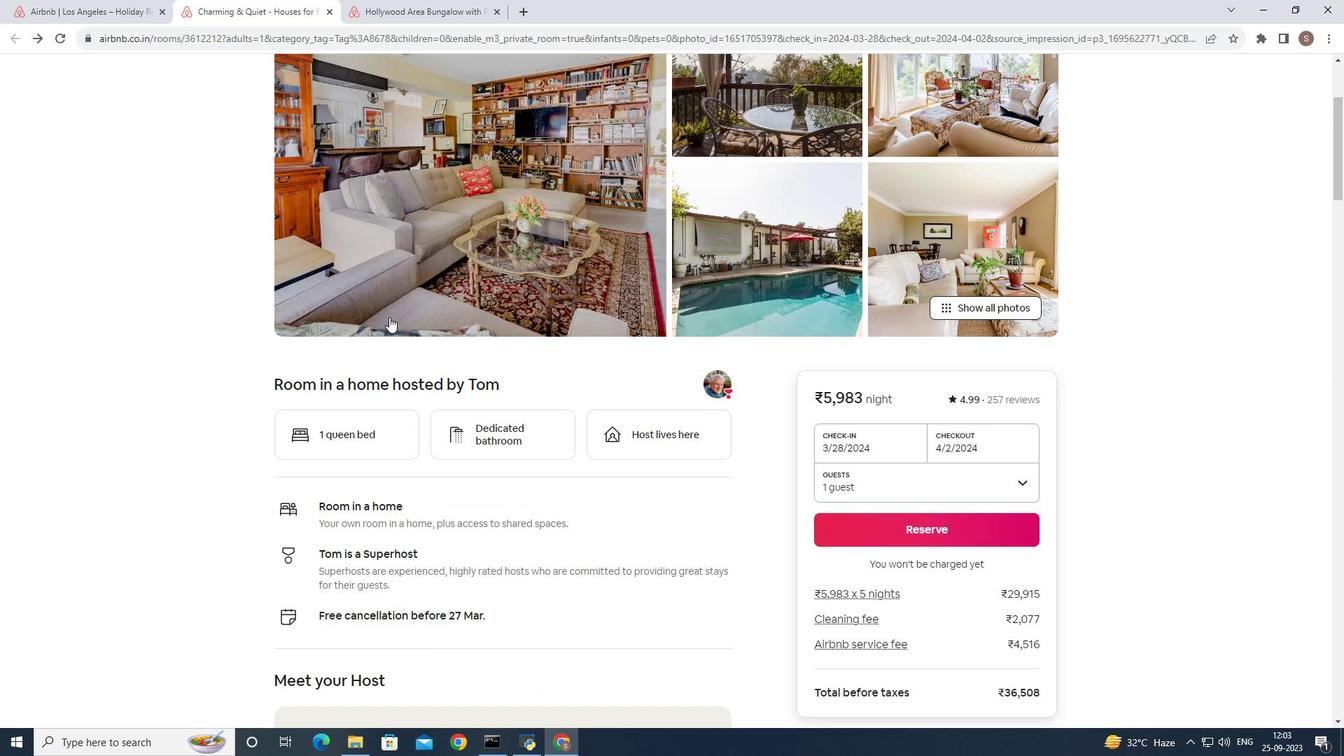 
Action: Mouse scrolled (389, 316) with delta (0, 0)
Screenshot: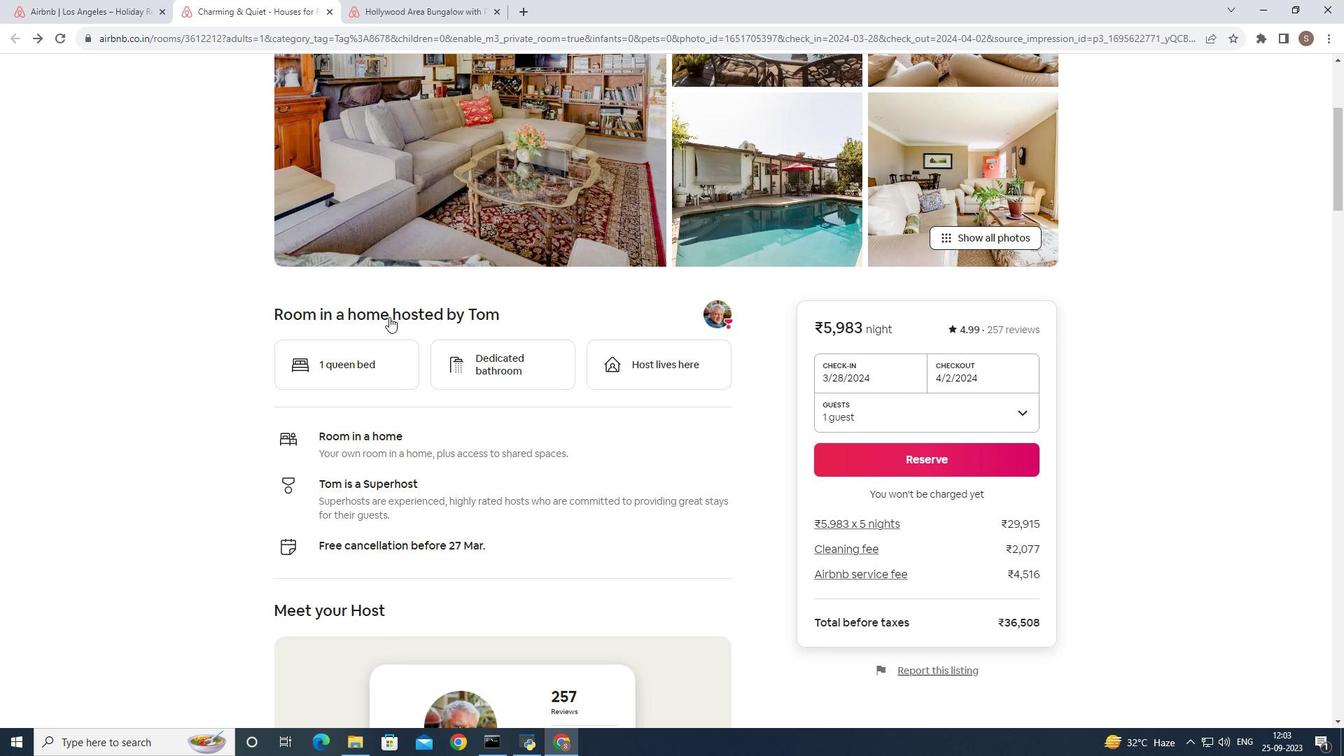 
Action: Mouse scrolled (389, 316) with delta (0, 0)
Screenshot: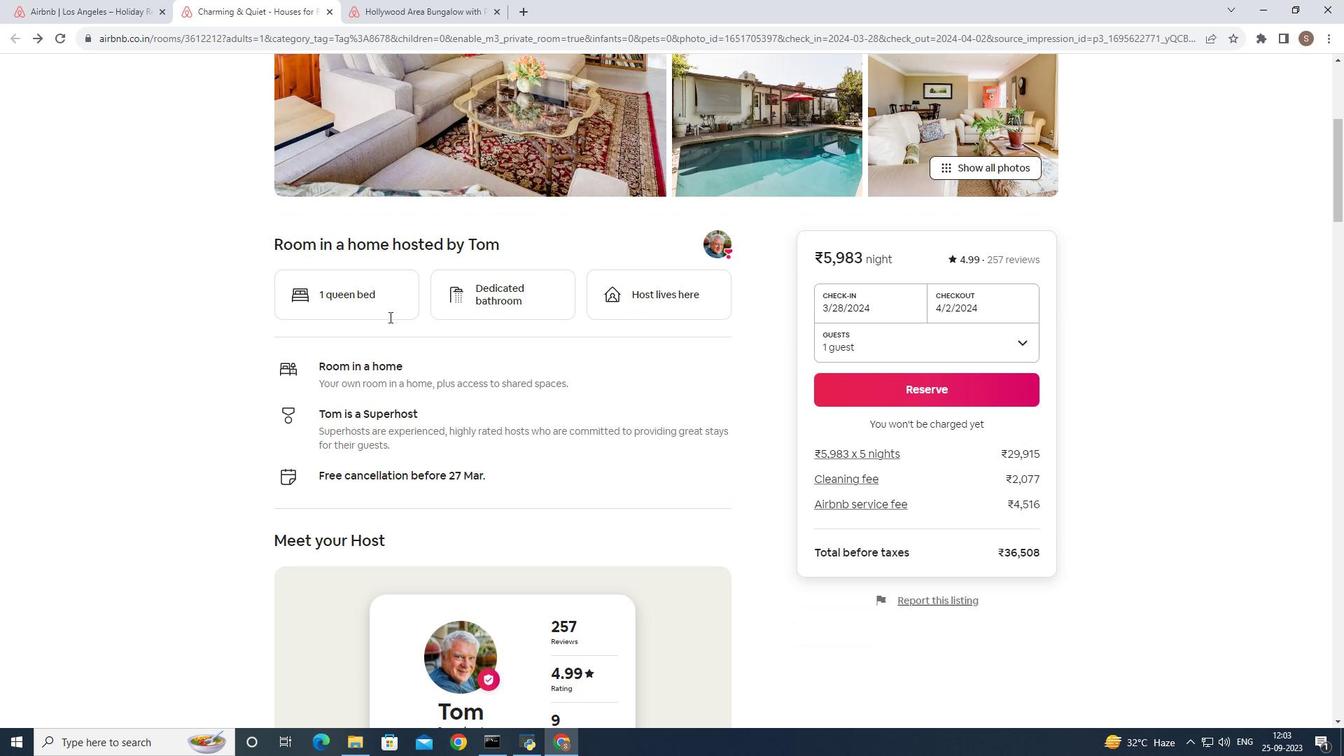 
Action: Mouse scrolled (389, 316) with delta (0, 0)
Screenshot: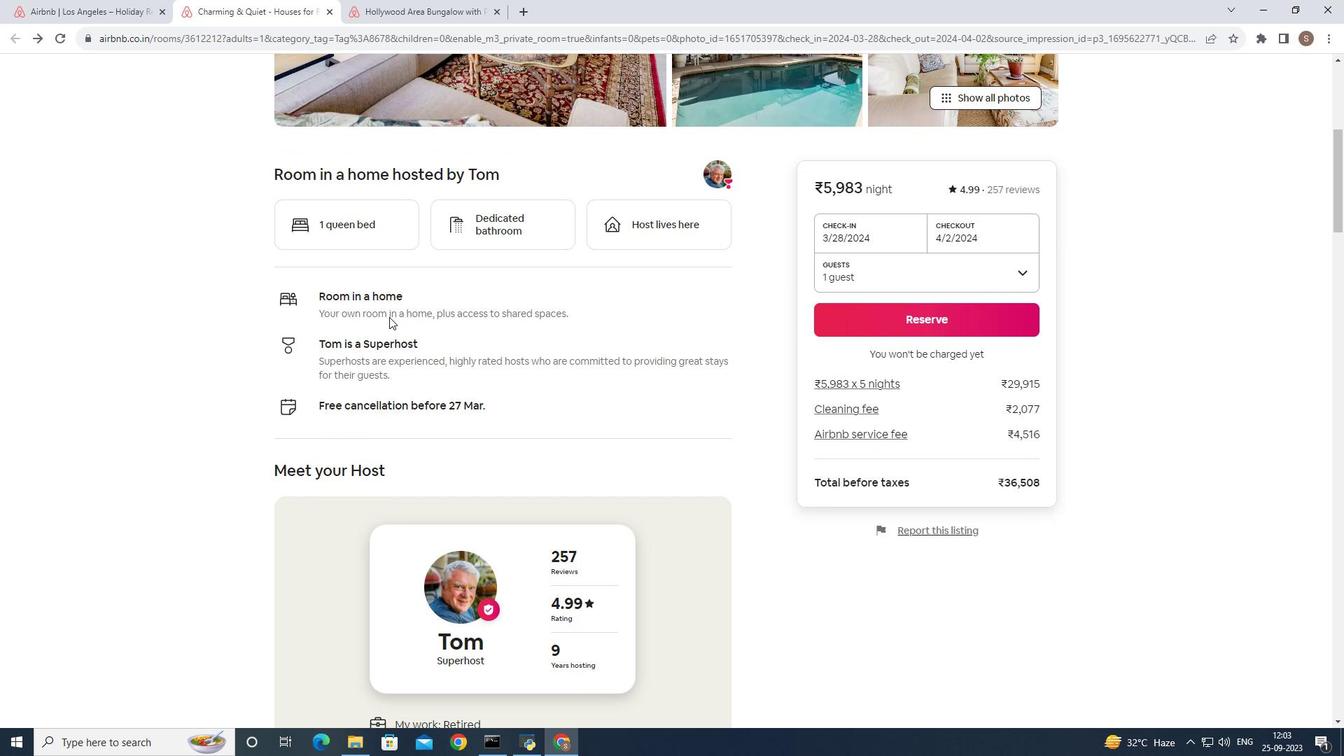 
Action: Mouse scrolled (389, 316) with delta (0, 0)
Screenshot: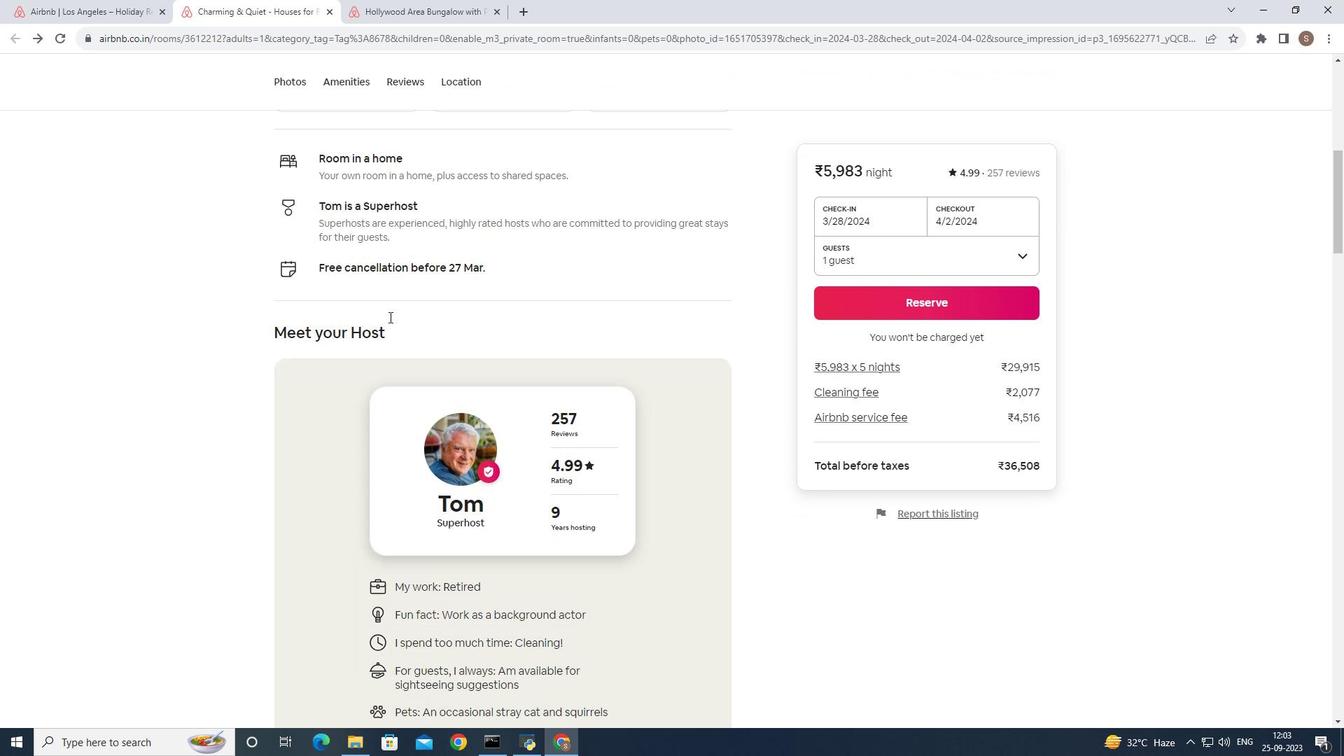 
Action: Mouse scrolled (389, 316) with delta (0, 0)
Screenshot: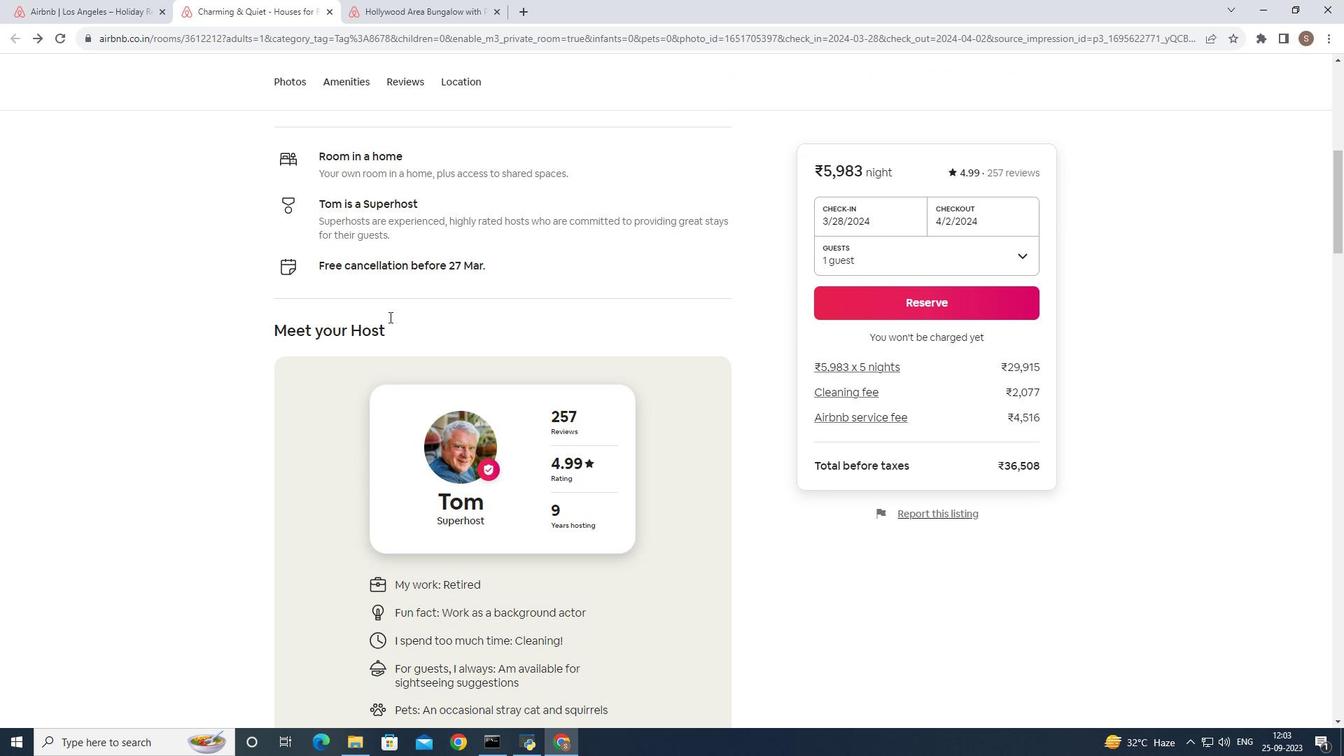 
Action: Mouse scrolled (389, 316) with delta (0, 0)
Screenshot: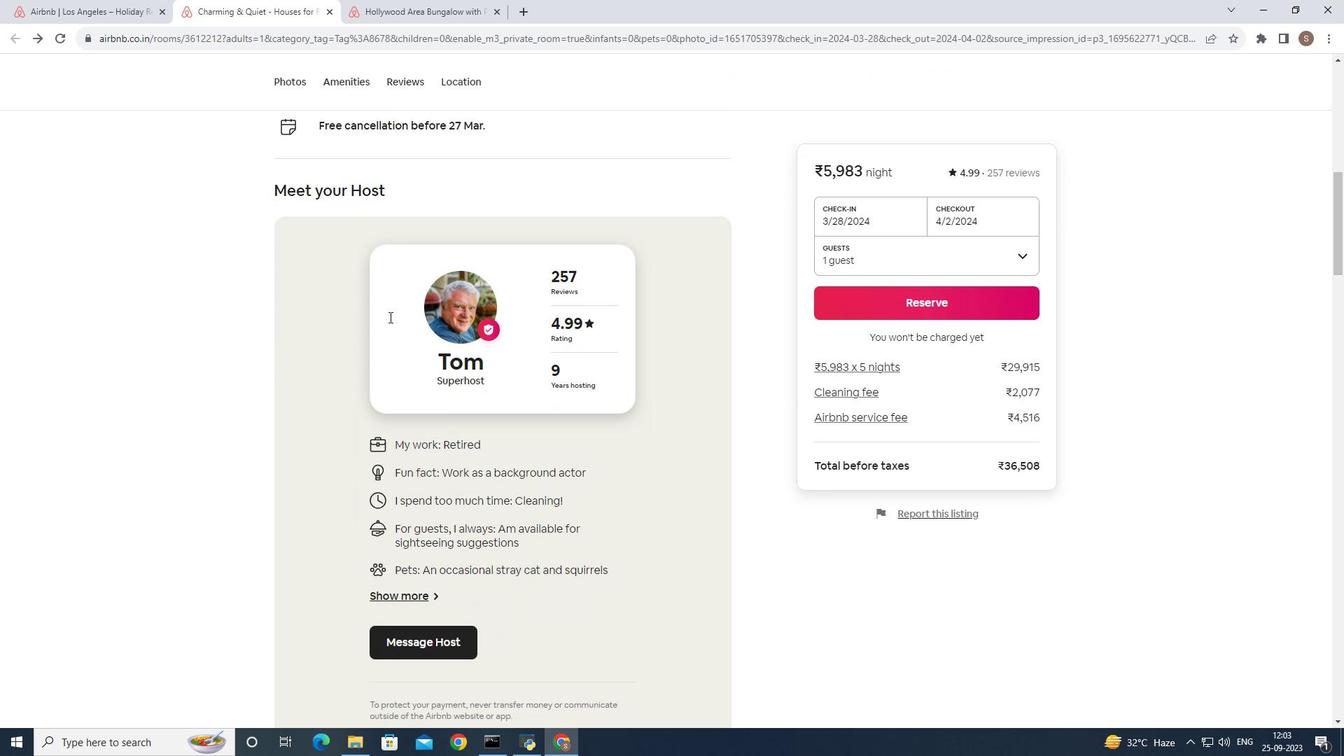 
Action: Mouse scrolled (389, 316) with delta (0, 0)
Screenshot: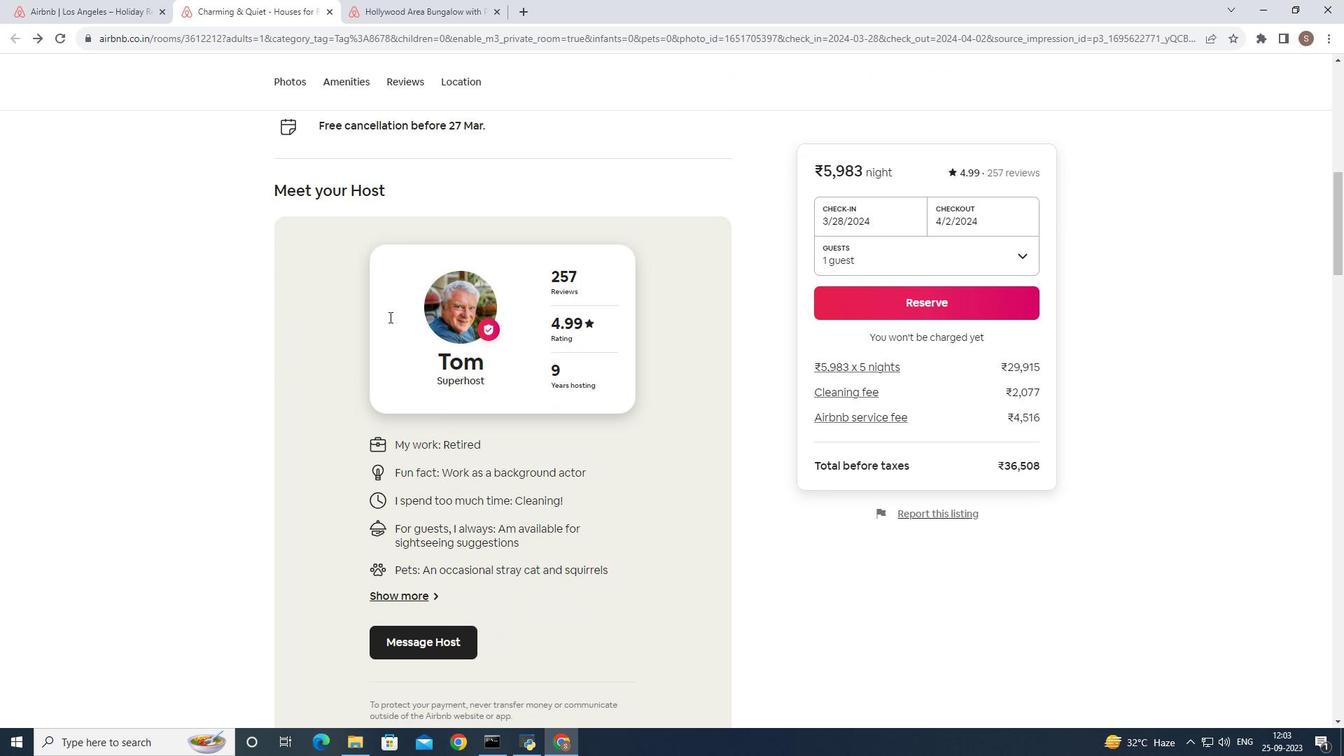 
Action: Mouse scrolled (389, 316) with delta (0, 0)
Screenshot: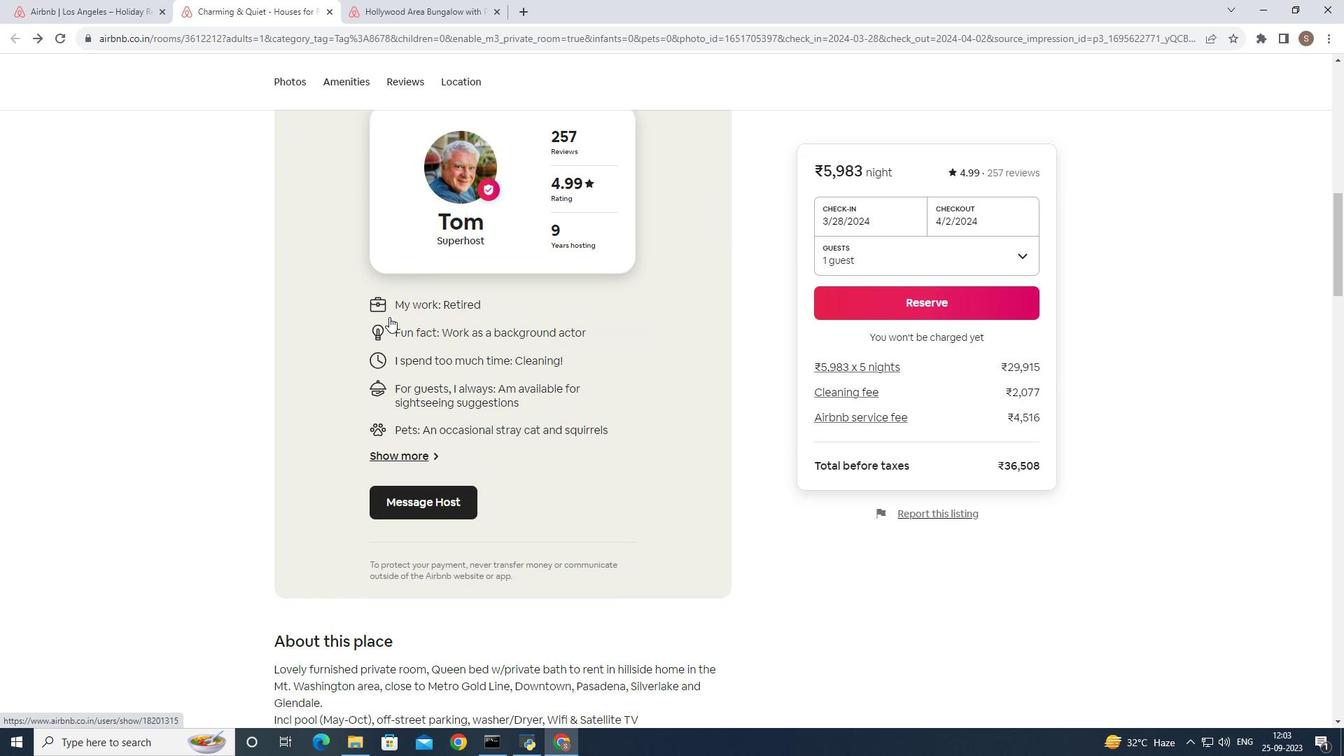
Action: Mouse scrolled (389, 316) with delta (0, 0)
Screenshot: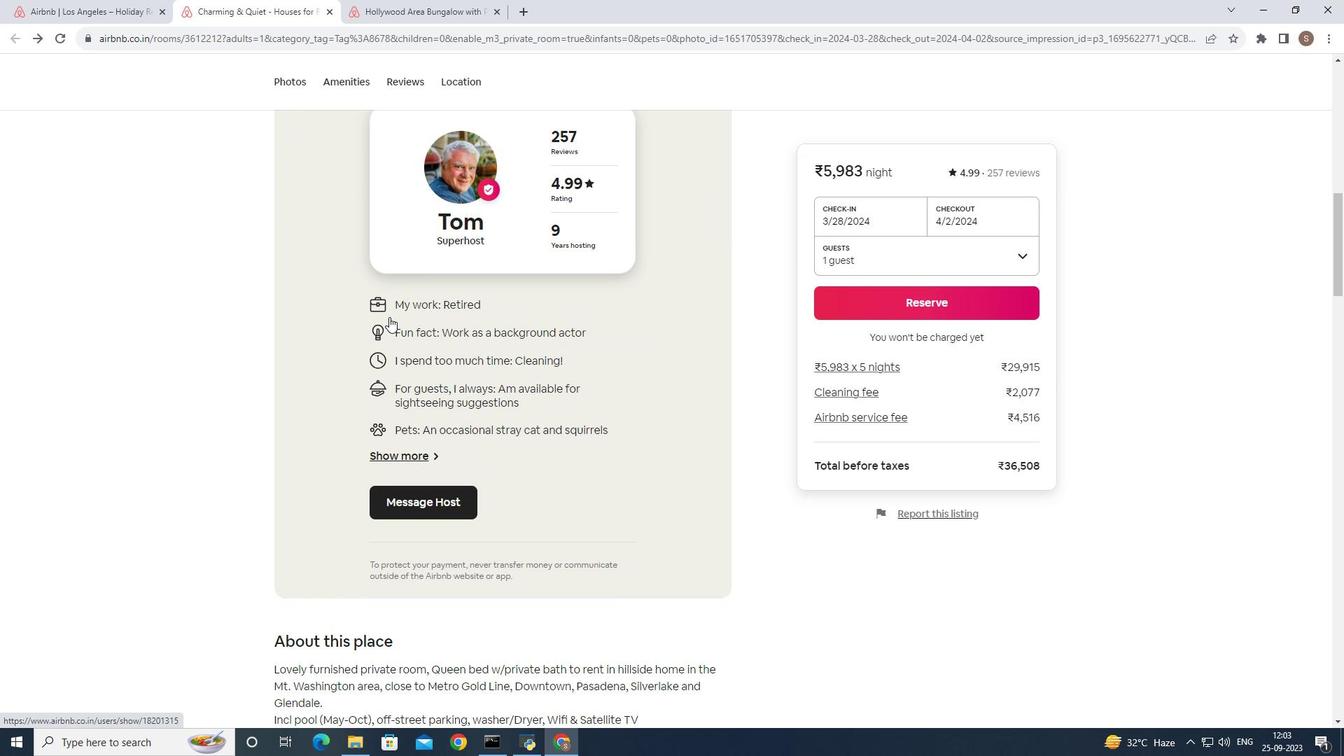 
Action: Mouse scrolled (389, 316) with delta (0, 0)
Screenshot: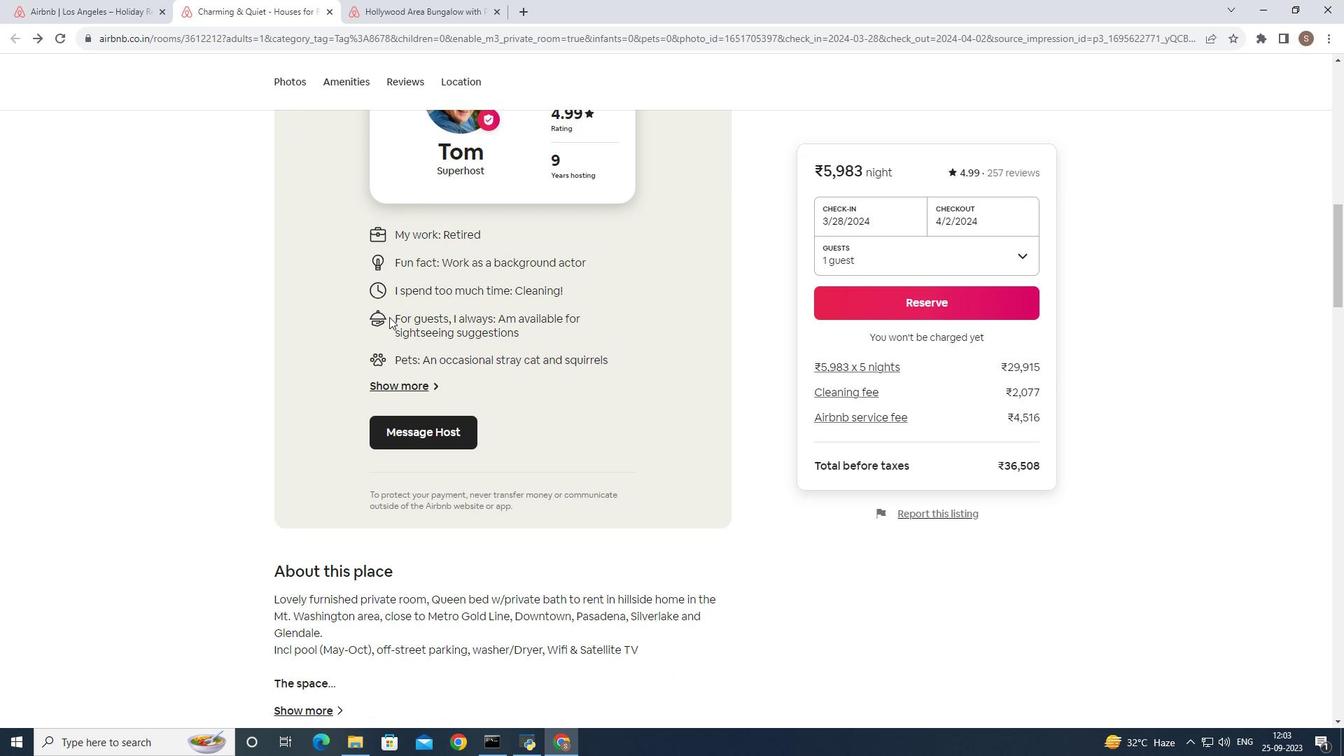 
Action: Mouse scrolled (389, 316) with delta (0, 0)
Screenshot: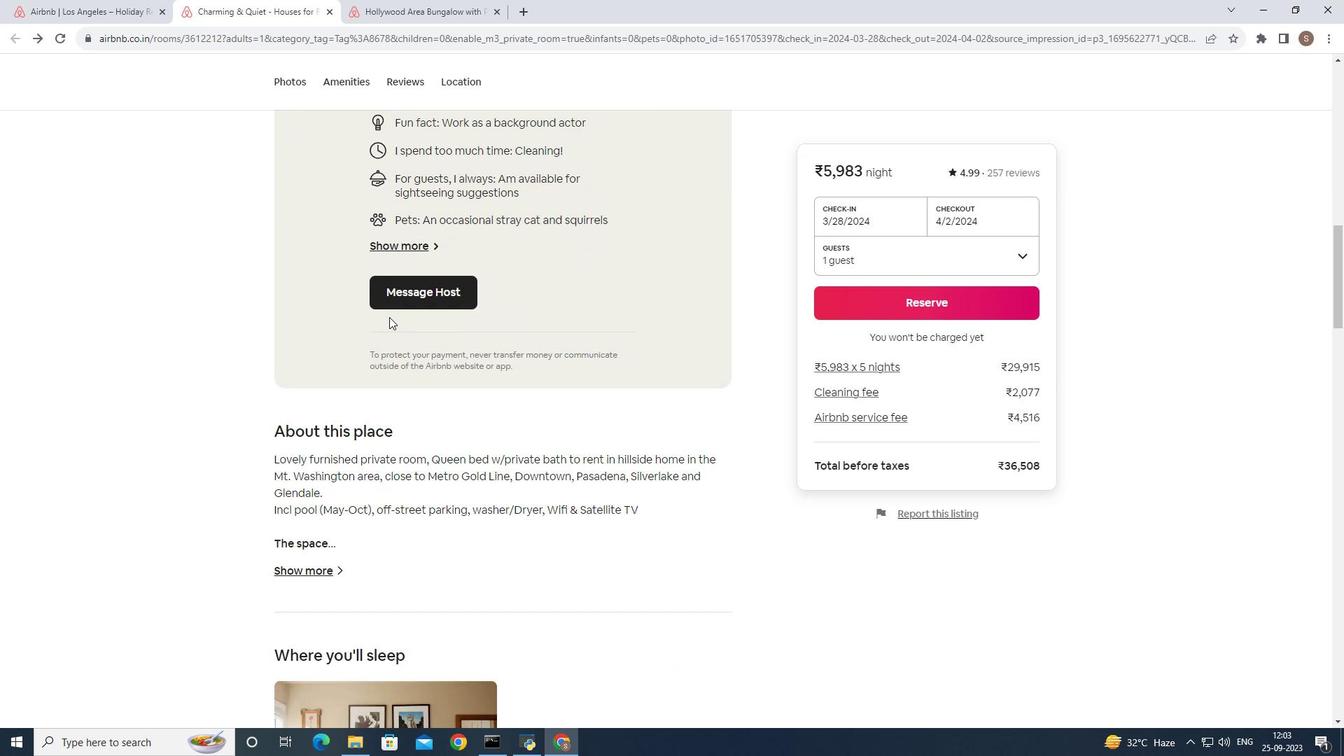 
Action: Mouse scrolled (389, 316) with delta (0, 0)
Screenshot: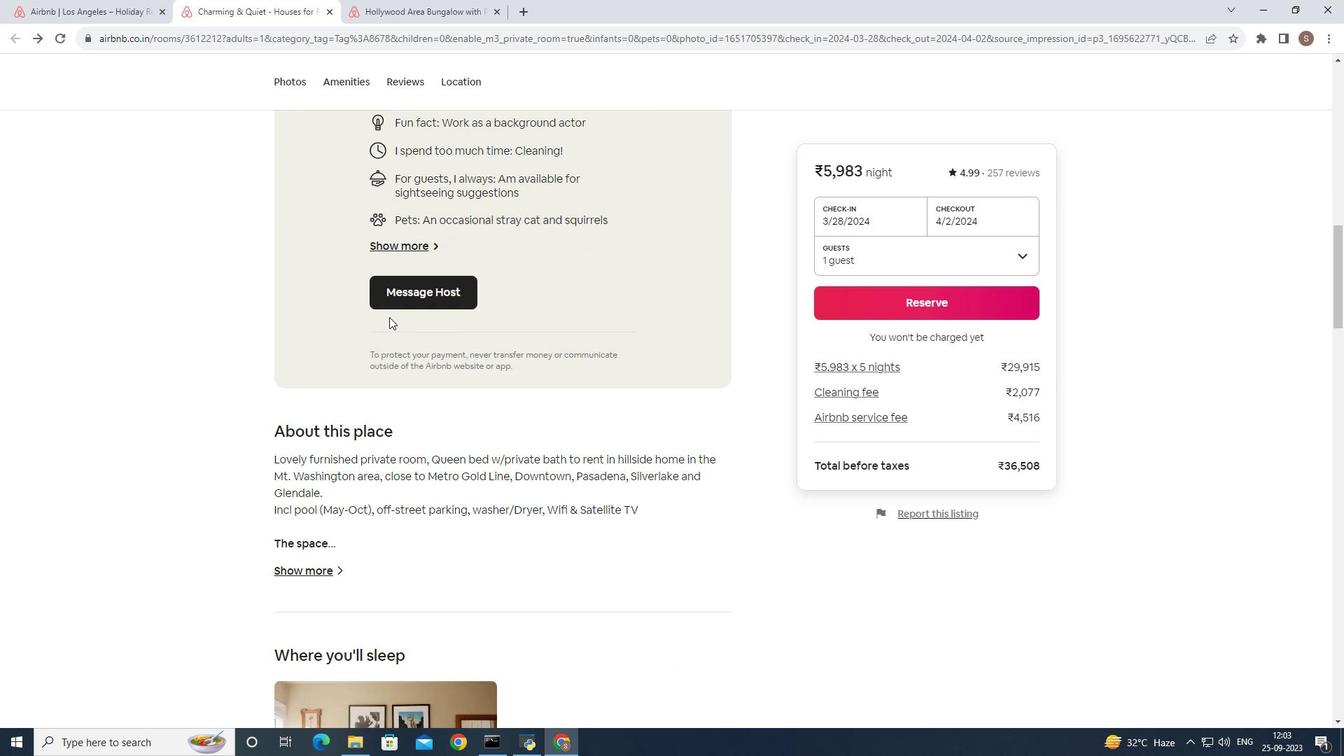 
Action: Mouse scrolled (389, 316) with delta (0, 0)
Screenshot: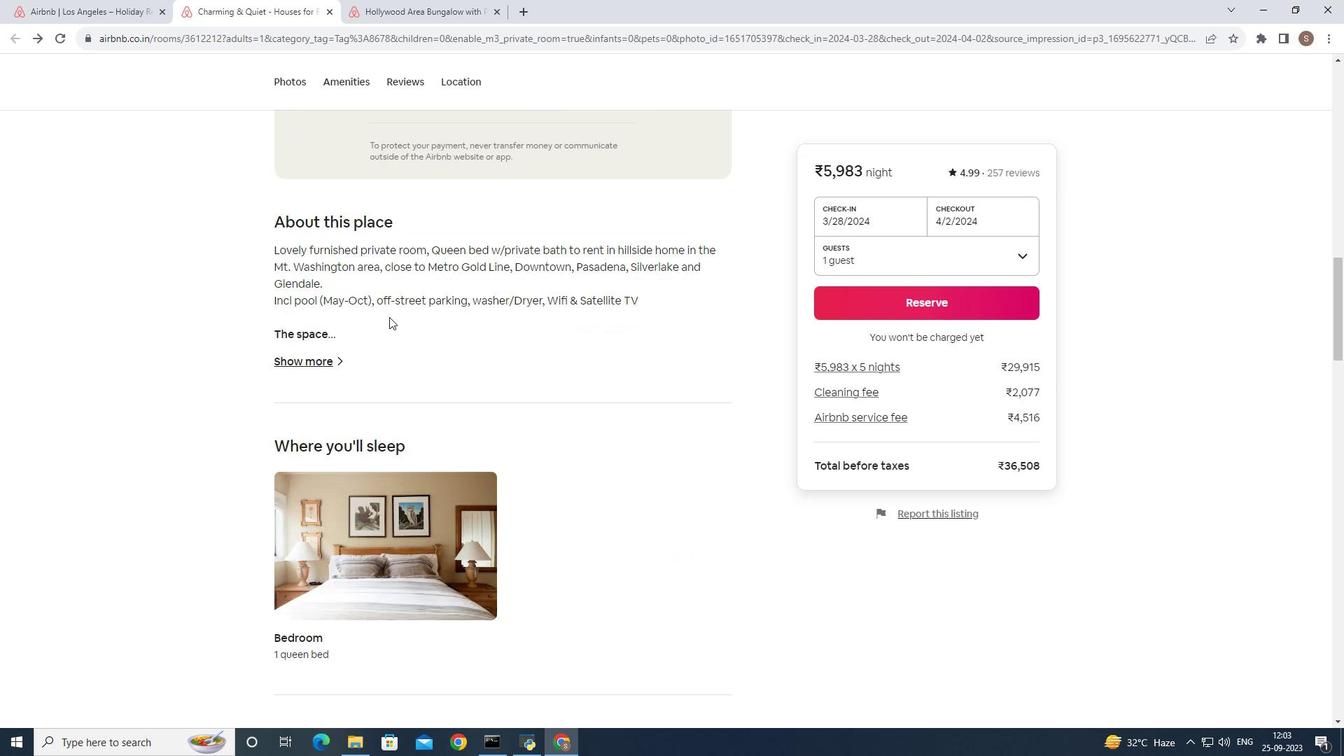 
Action: Mouse scrolled (389, 316) with delta (0, 0)
Screenshot: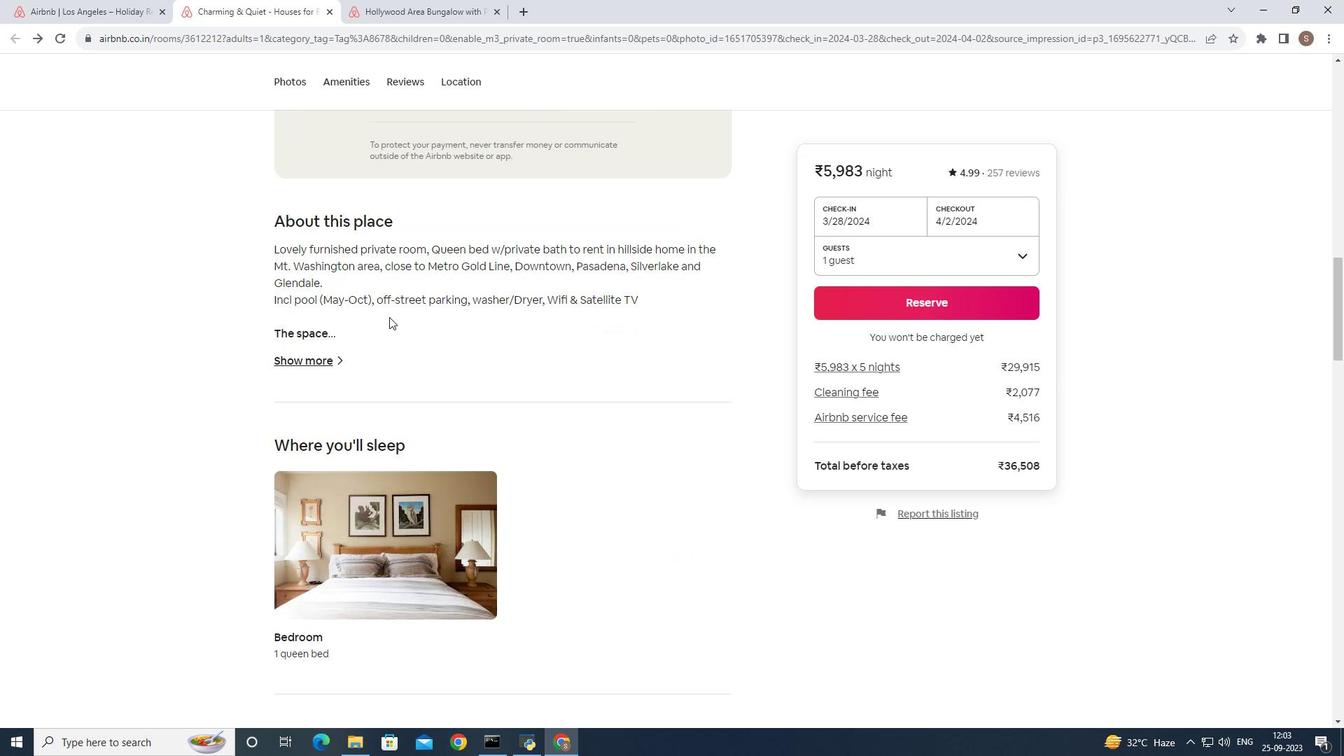 
Action: Mouse scrolled (389, 316) with delta (0, 0)
Screenshot: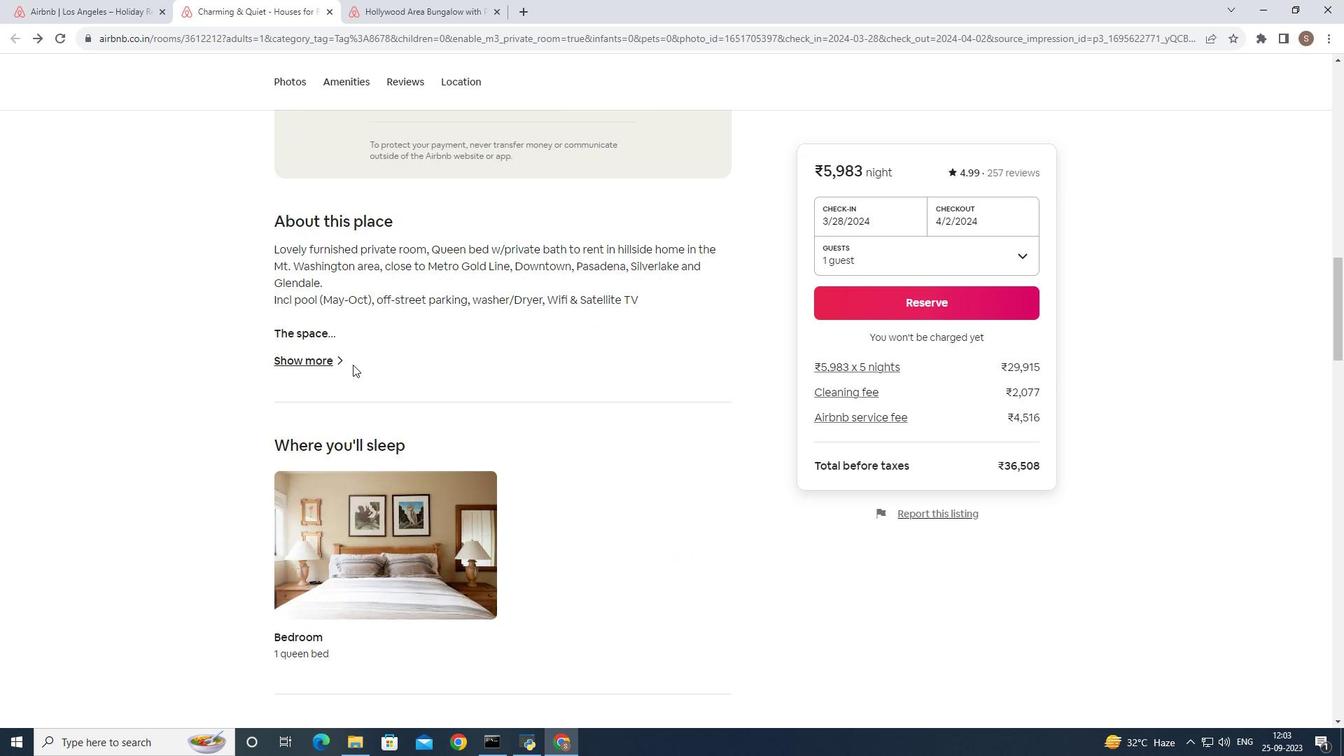 
Action: Mouse moved to (303, 359)
Screenshot: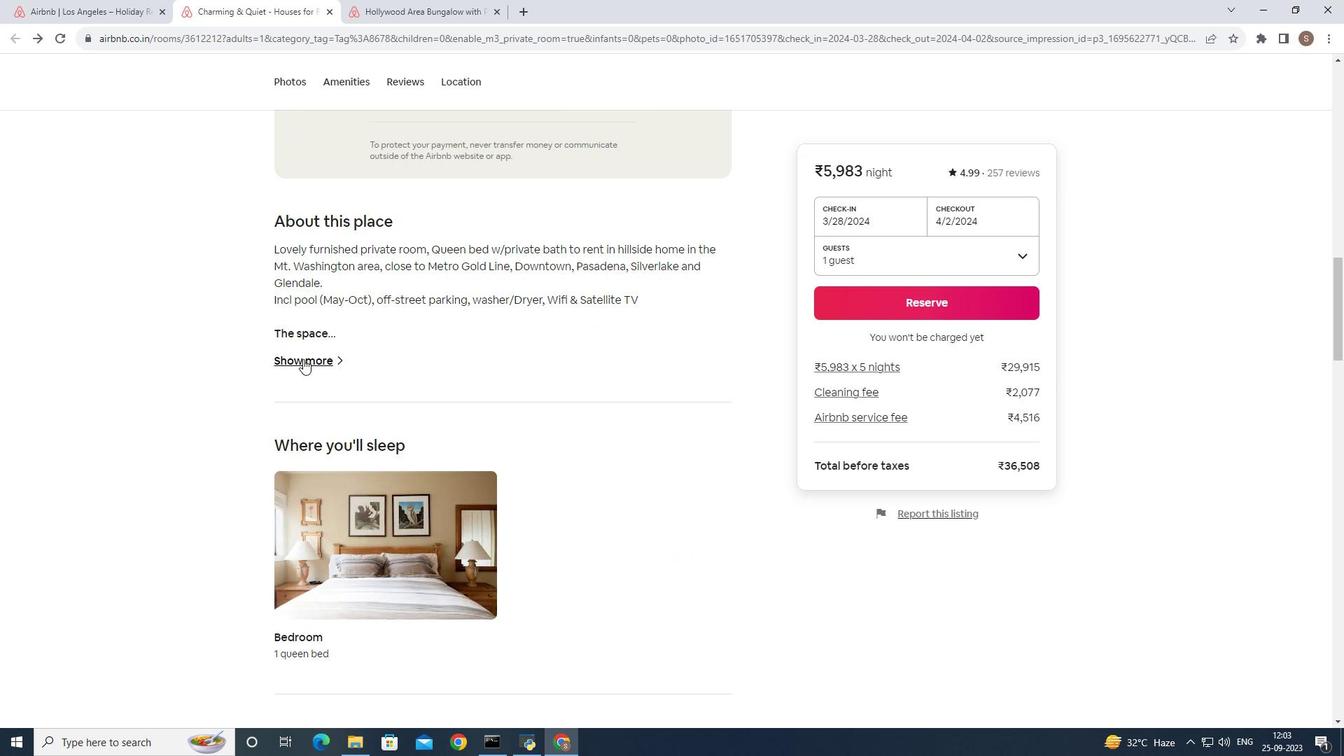 
Action: Mouse pressed left at (303, 359)
Screenshot: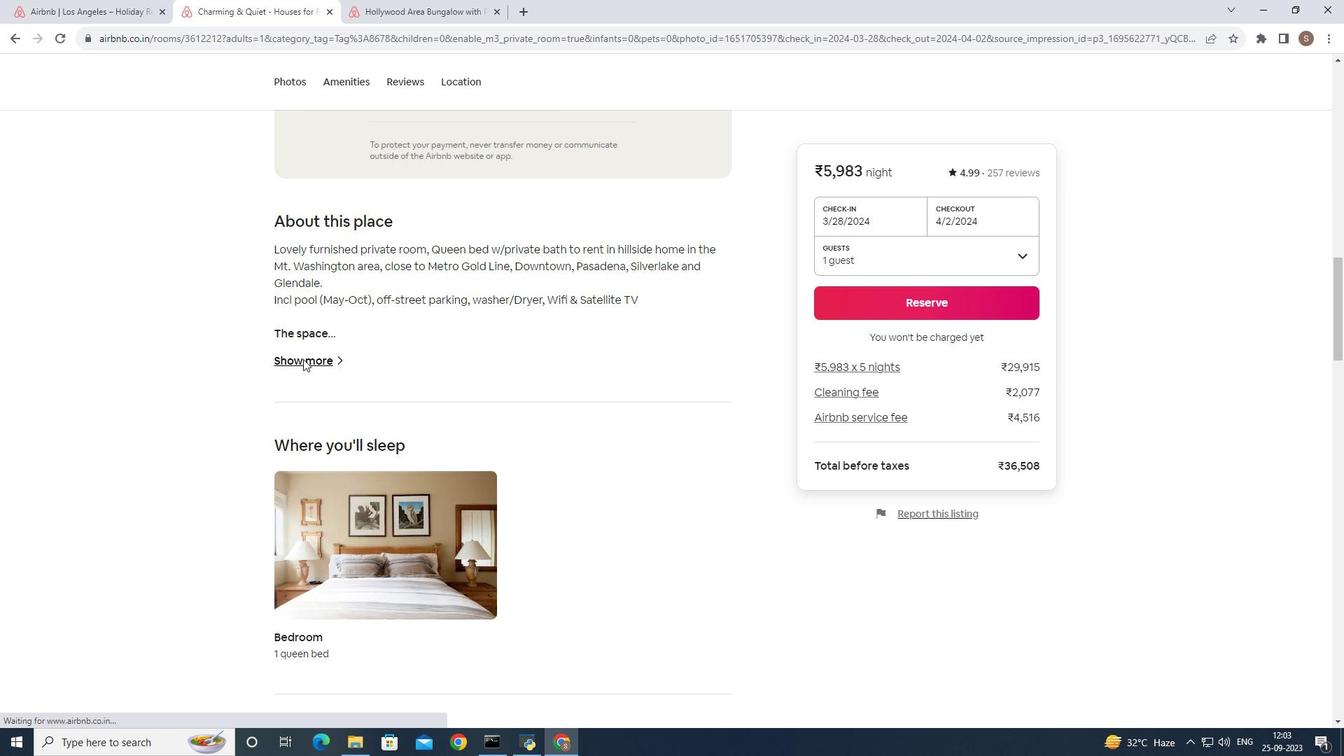 
Action: Mouse moved to (589, 381)
Screenshot: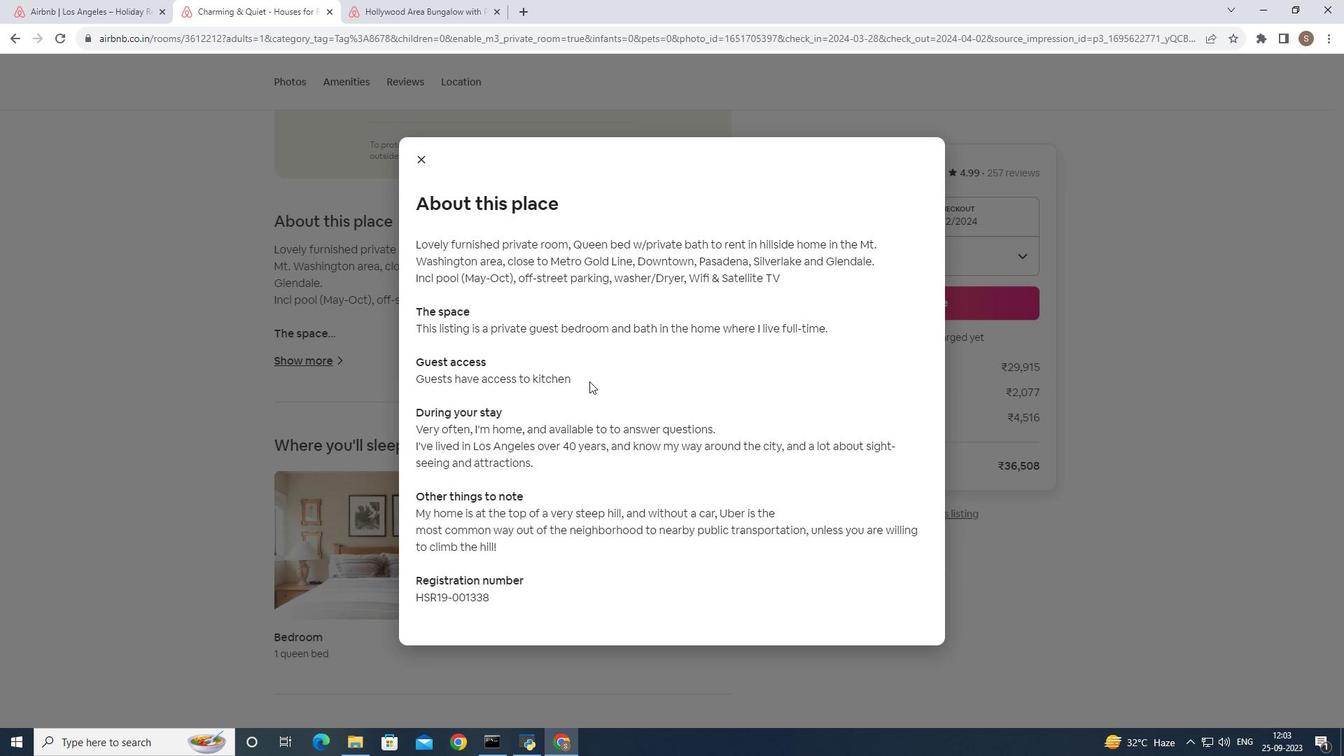 
Action: Mouse scrolled (589, 380) with delta (0, 0)
Screenshot: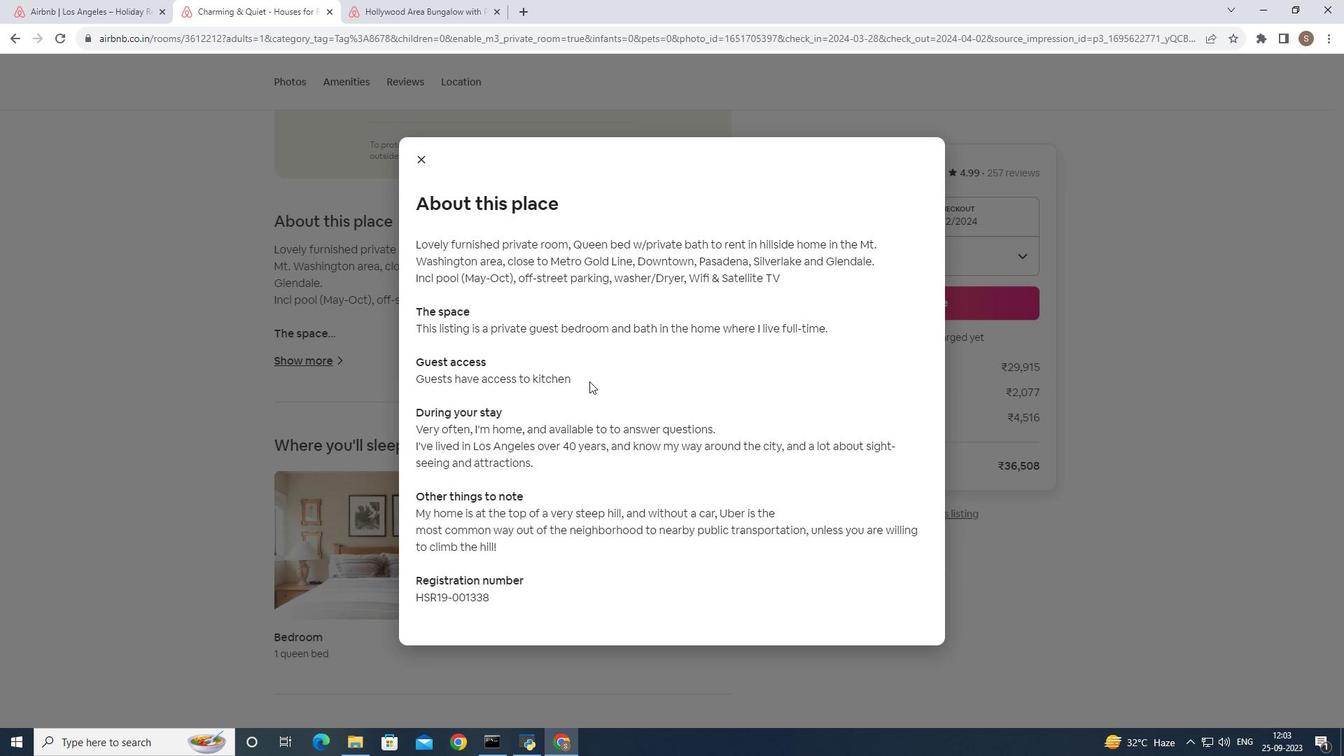 
Action: Mouse scrolled (589, 380) with delta (0, 0)
Screenshot: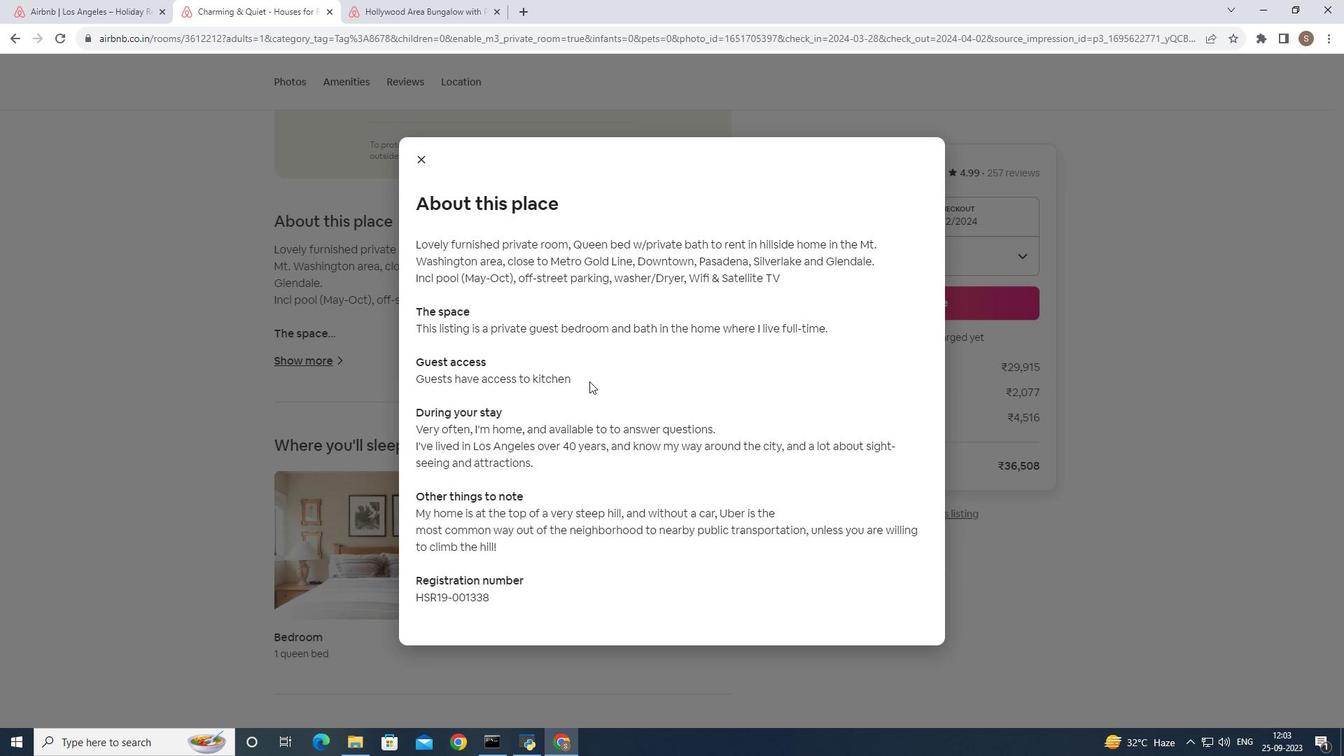 
Action: Mouse moved to (419, 162)
Screenshot: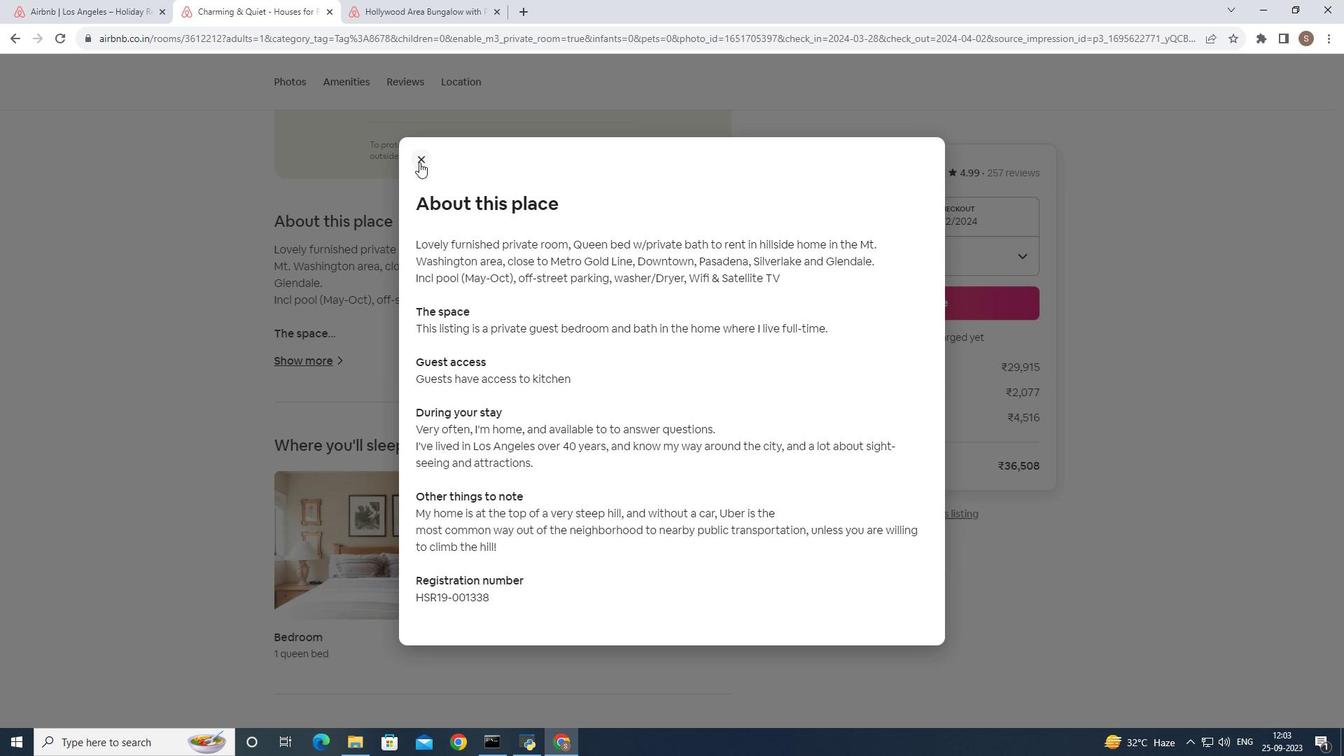 
Action: Mouse pressed left at (419, 162)
Screenshot: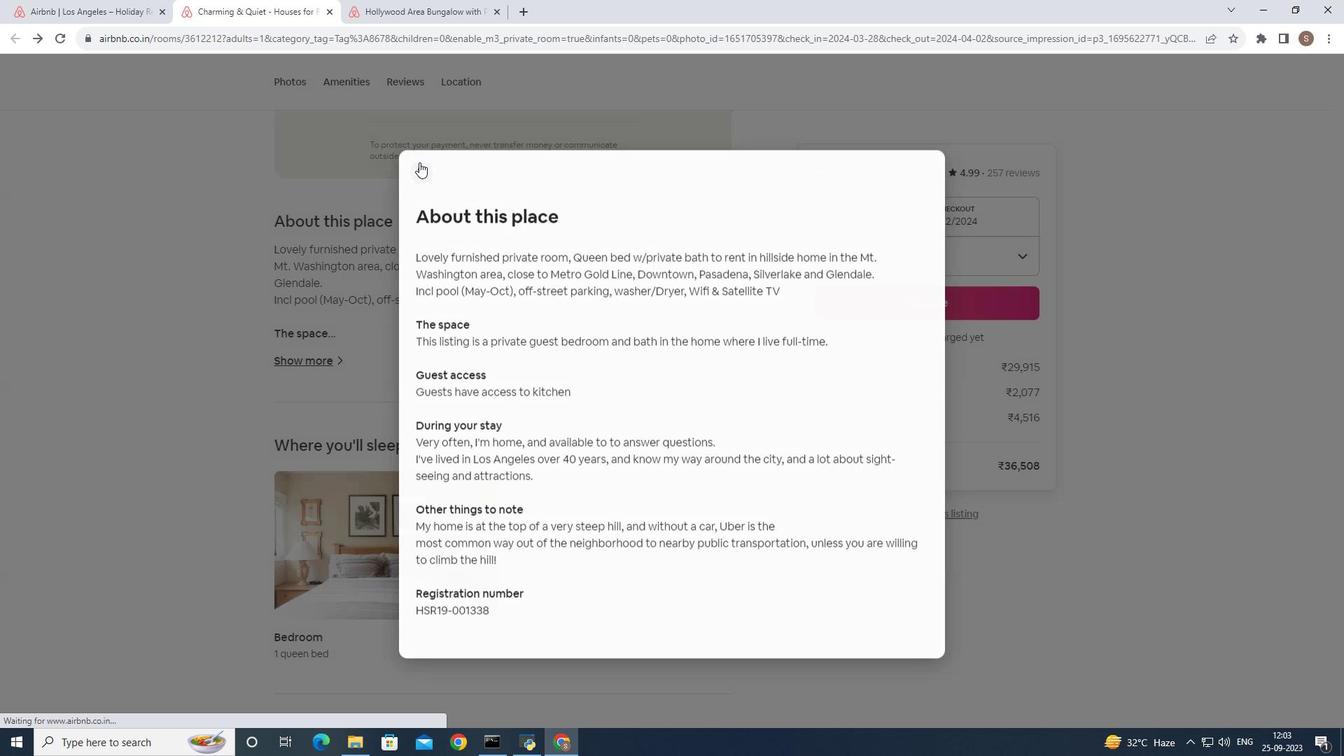 
Action: Mouse moved to (409, 335)
Screenshot: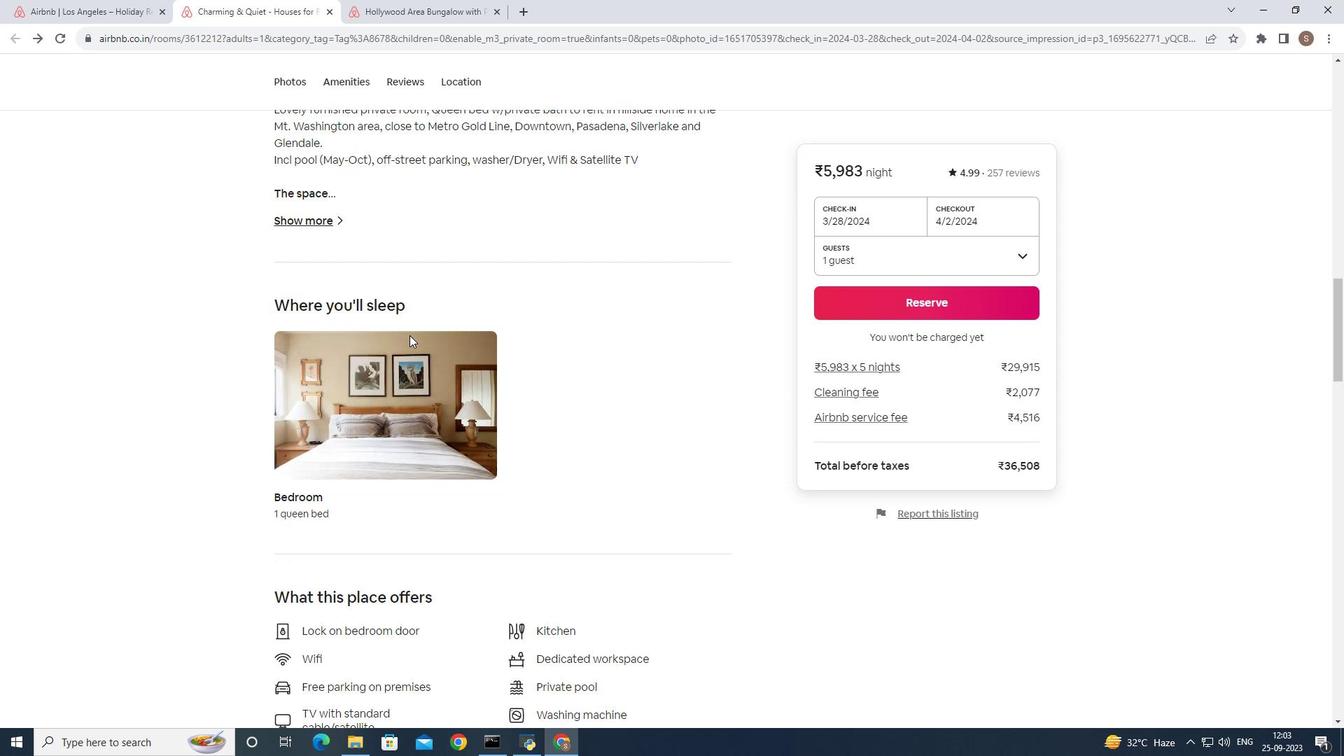 
Action: Mouse scrolled (409, 334) with delta (0, 0)
Screenshot: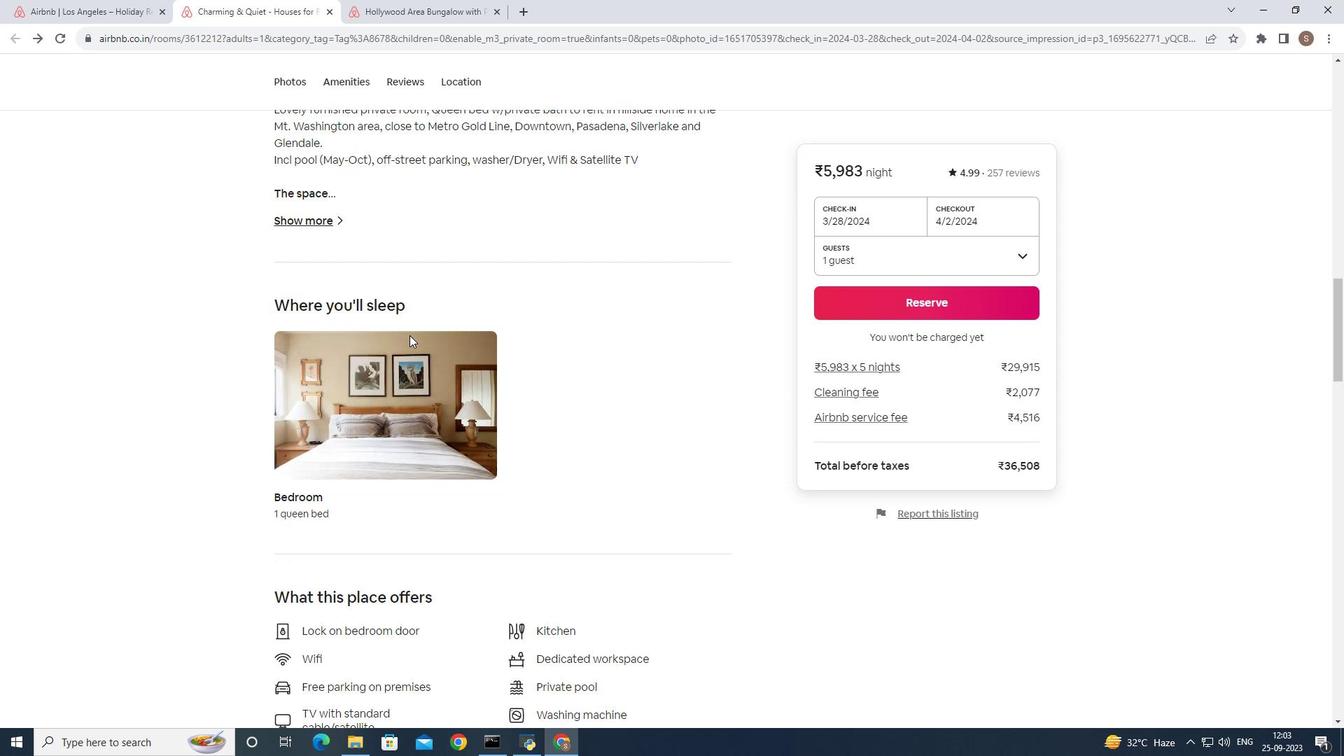 
Action: Mouse scrolled (409, 334) with delta (0, 0)
Screenshot: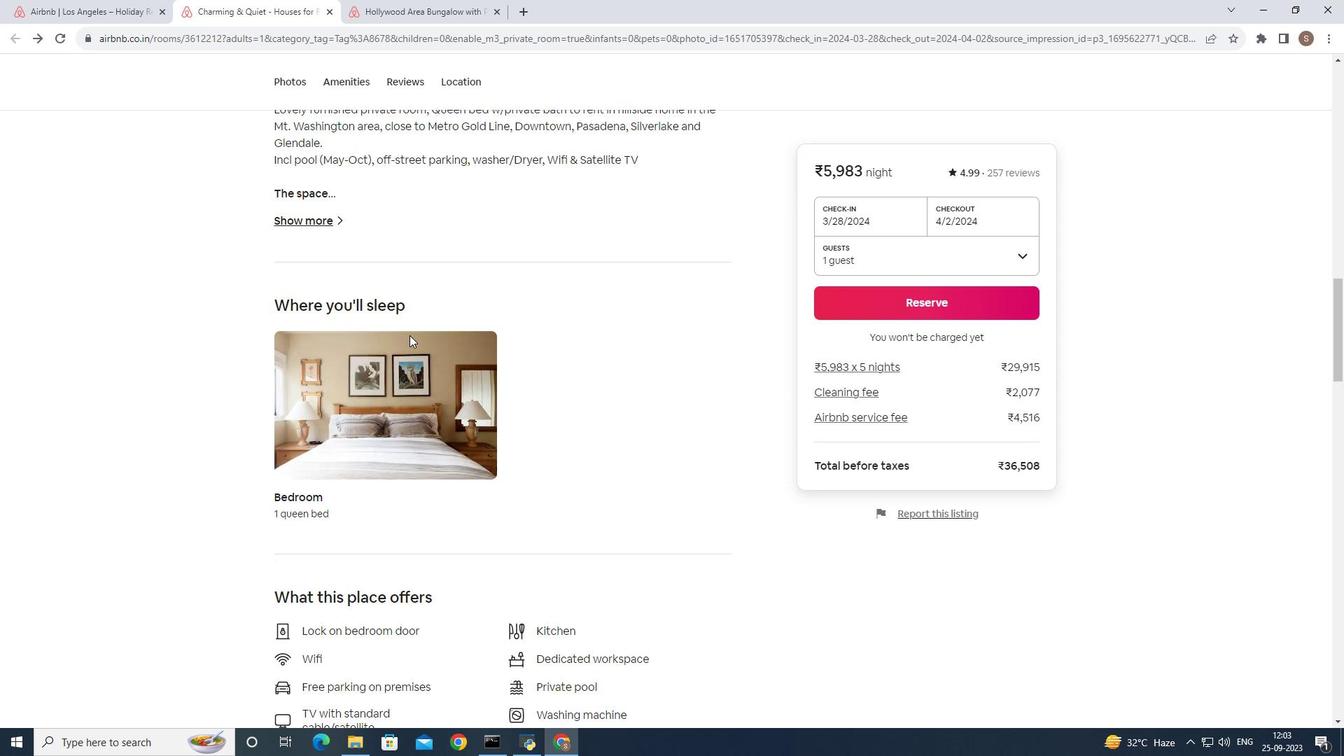 
Action: Mouse scrolled (409, 334) with delta (0, 0)
Screenshot: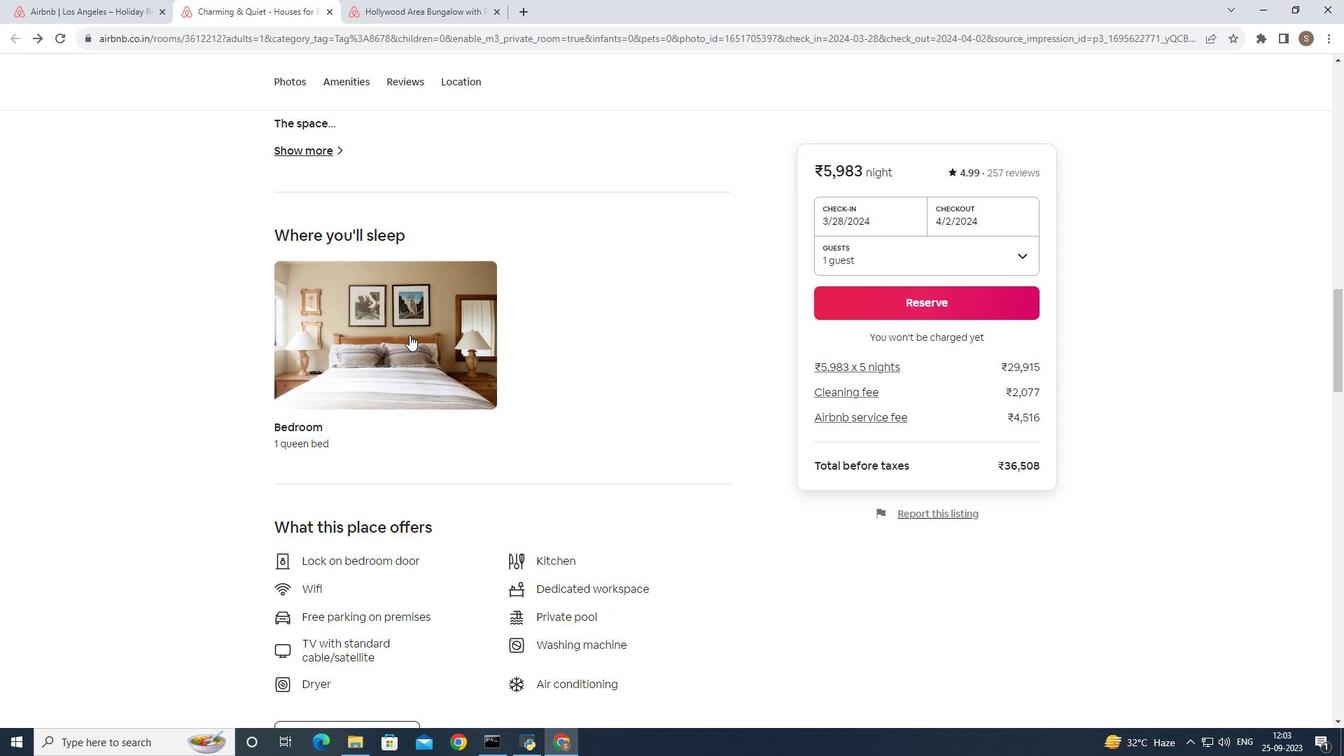 
Action: Mouse scrolled (409, 334) with delta (0, 0)
Screenshot: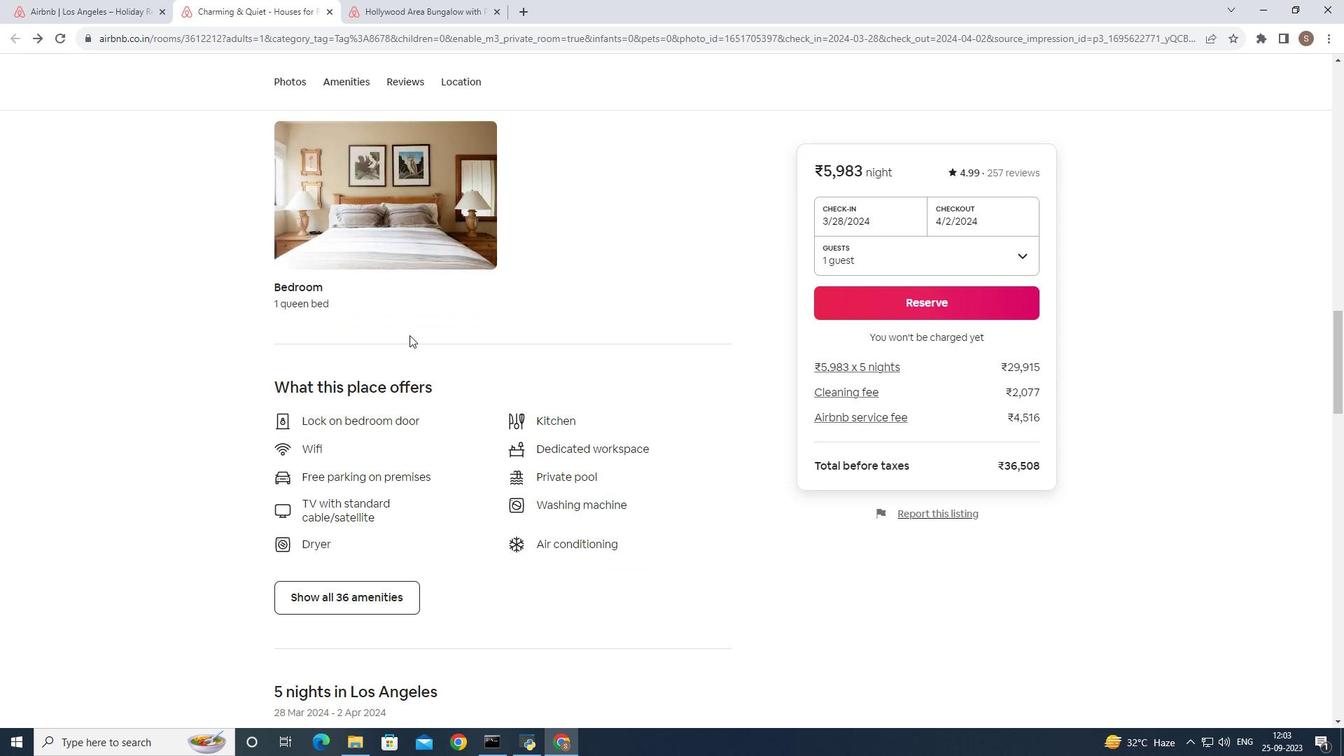 
Action: Mouse scrolled (409, 334) with delta (0, 0)
Screenshot: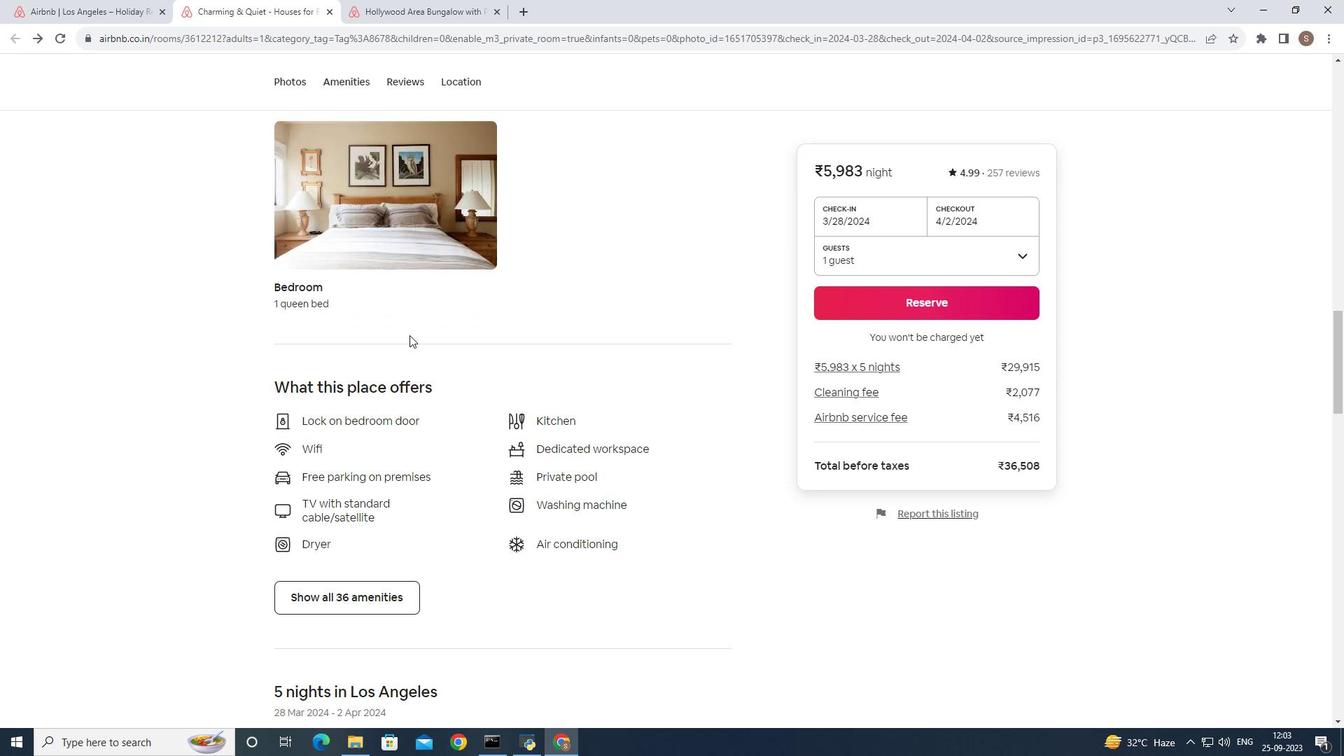 
Action: Mouse scrolled (409, 334) with delta (0, 0)
Screenshot: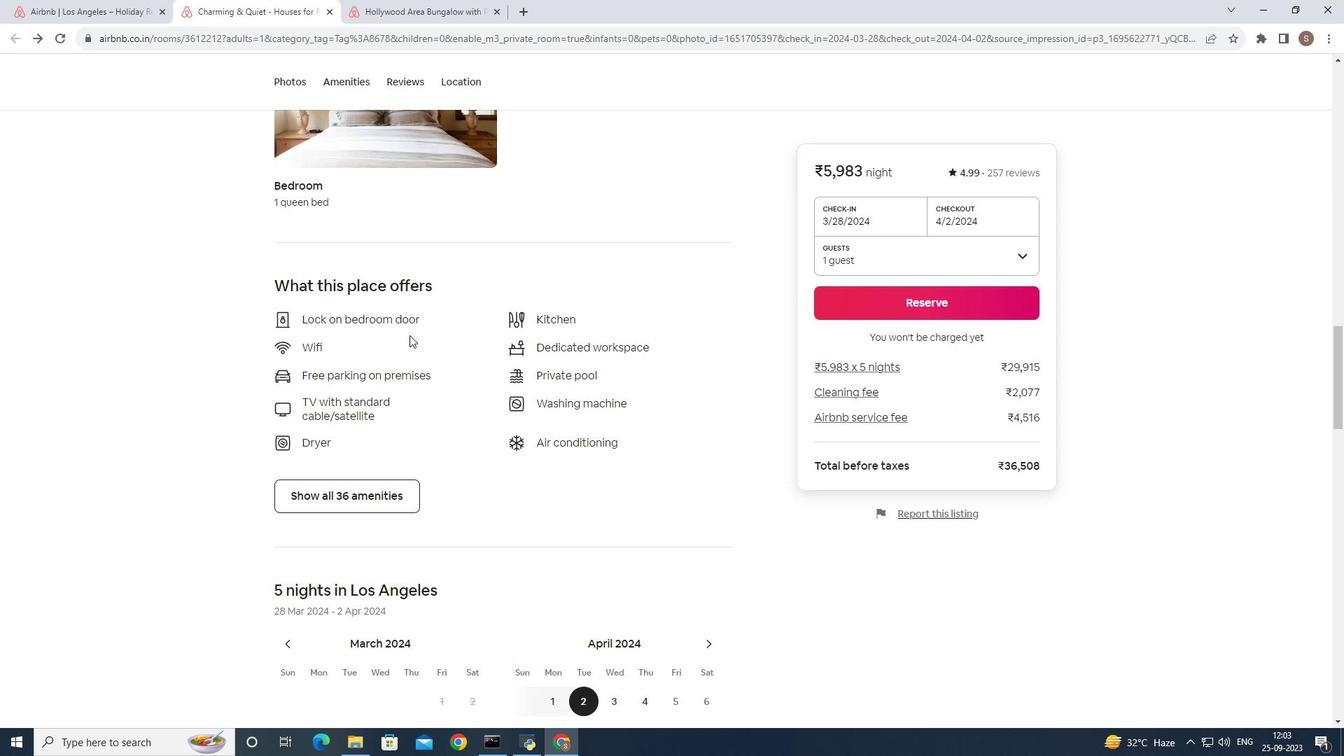 
Action: Mouse scrolled (409, 334) with delta (0, 0)
Screenshot: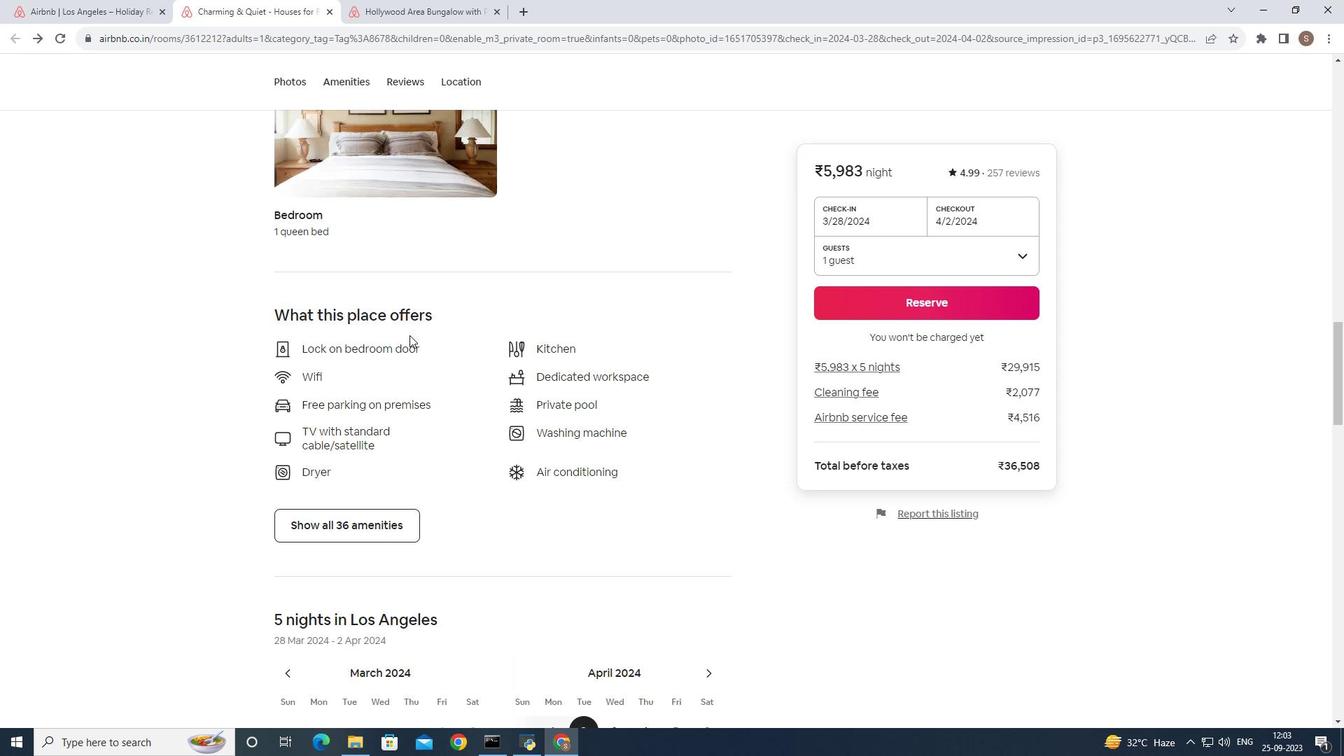 
Action: Mouse scrolled (409, 336) with delta (0, 0)
Screenshot: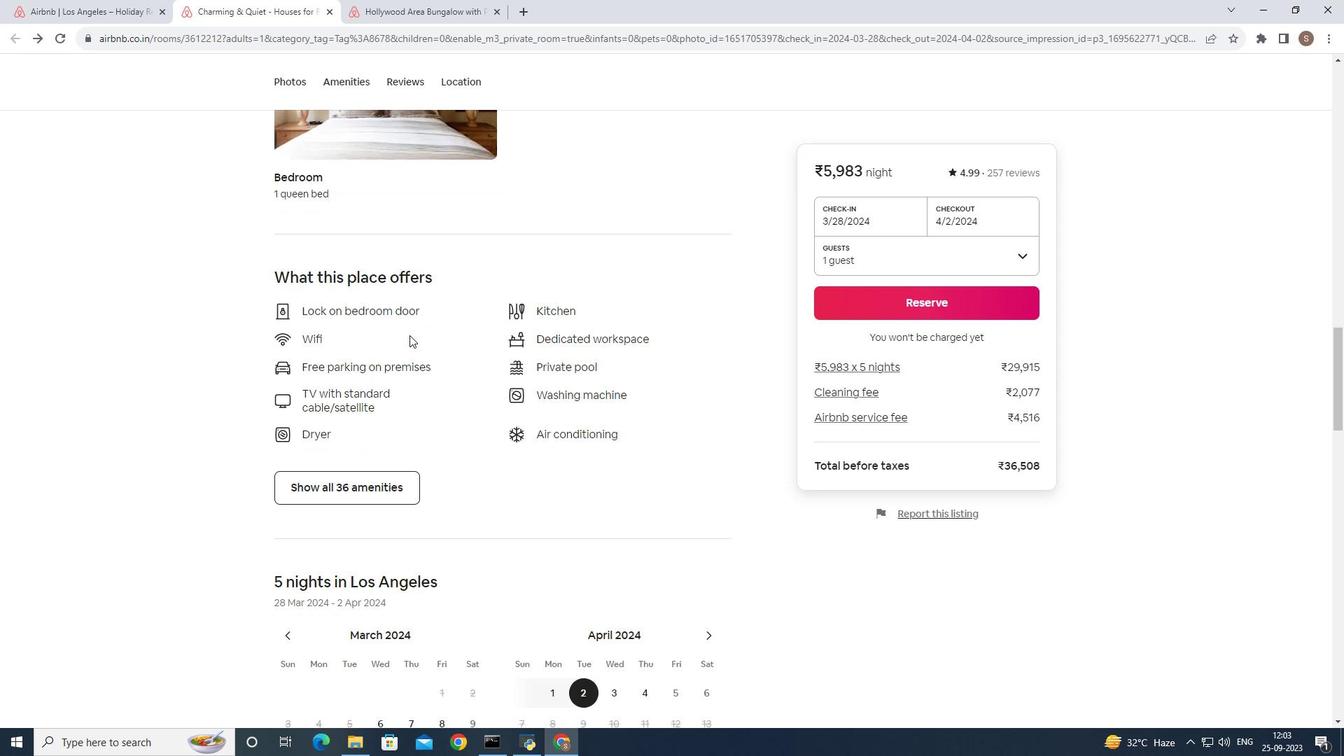 
Action: Mouse scrolled (409, 334) with delta (0, 0)
Screenshot: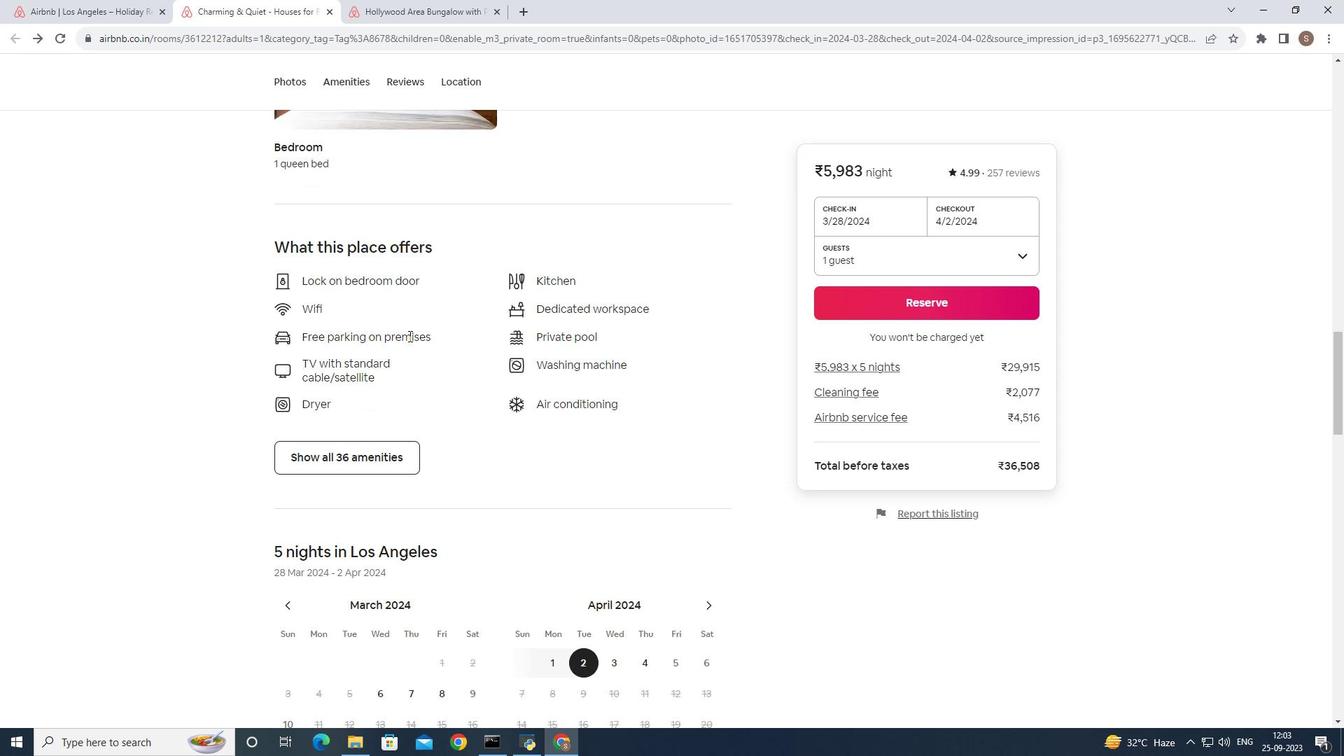 
Action: Mouse moved to (378, 447)
Screenshot: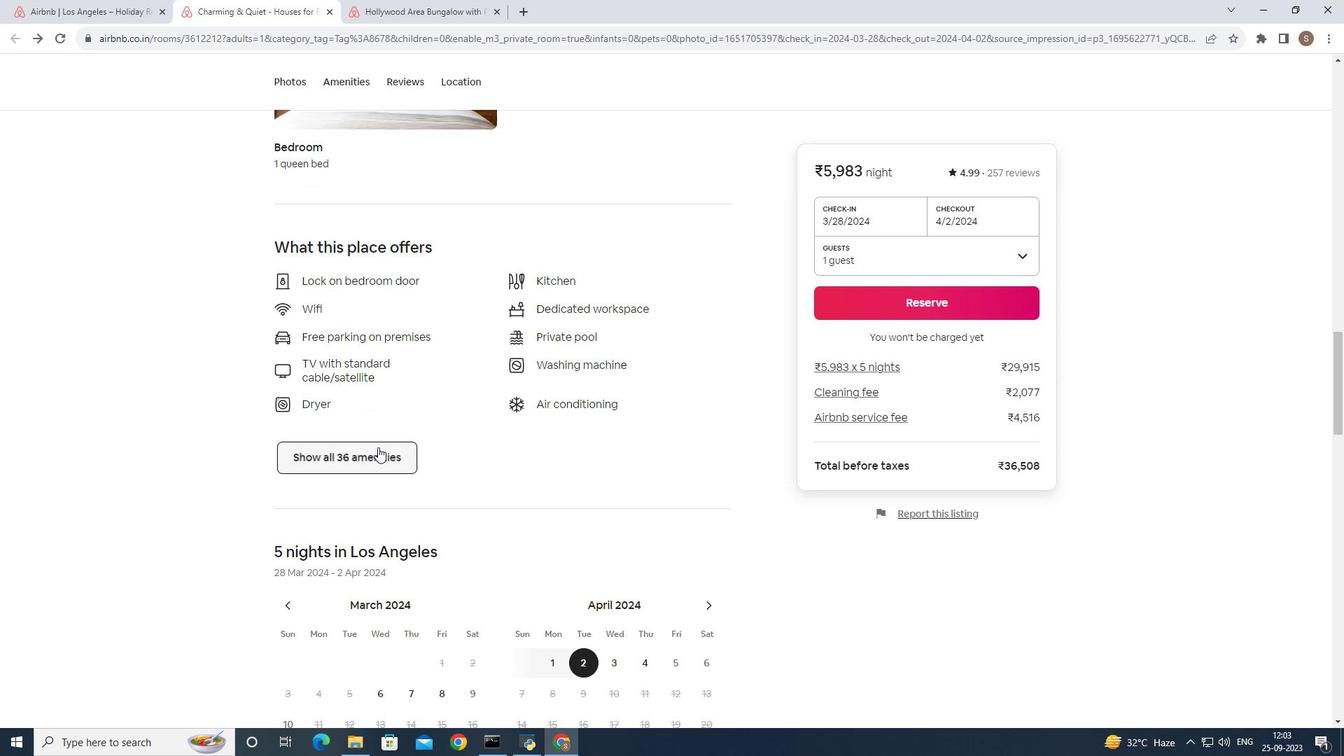 
Action: Mouse pressed left at (378, 447)
Screenshot: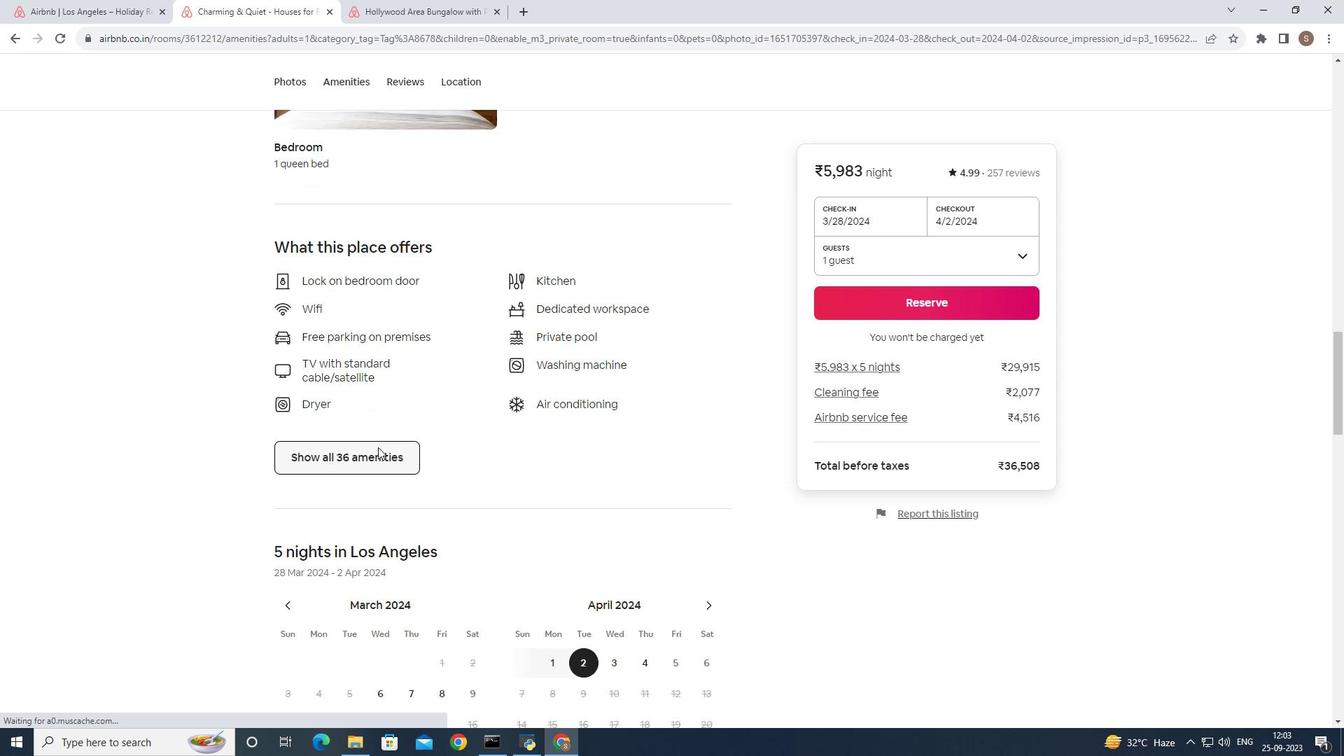 
Action: Mouse moved to (508, 284)
Screenshot: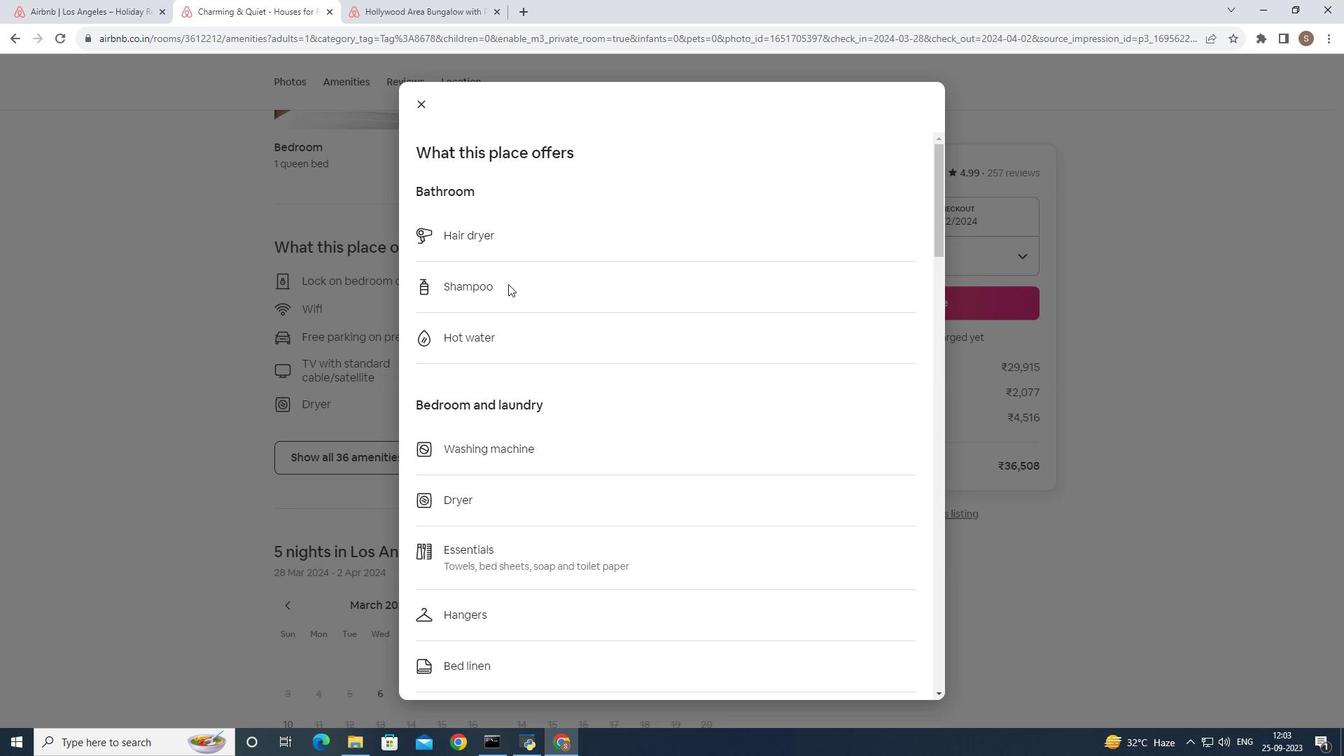 
Action: Mouse scrolled (508, 283) with delta (0, 0)
Screenshot: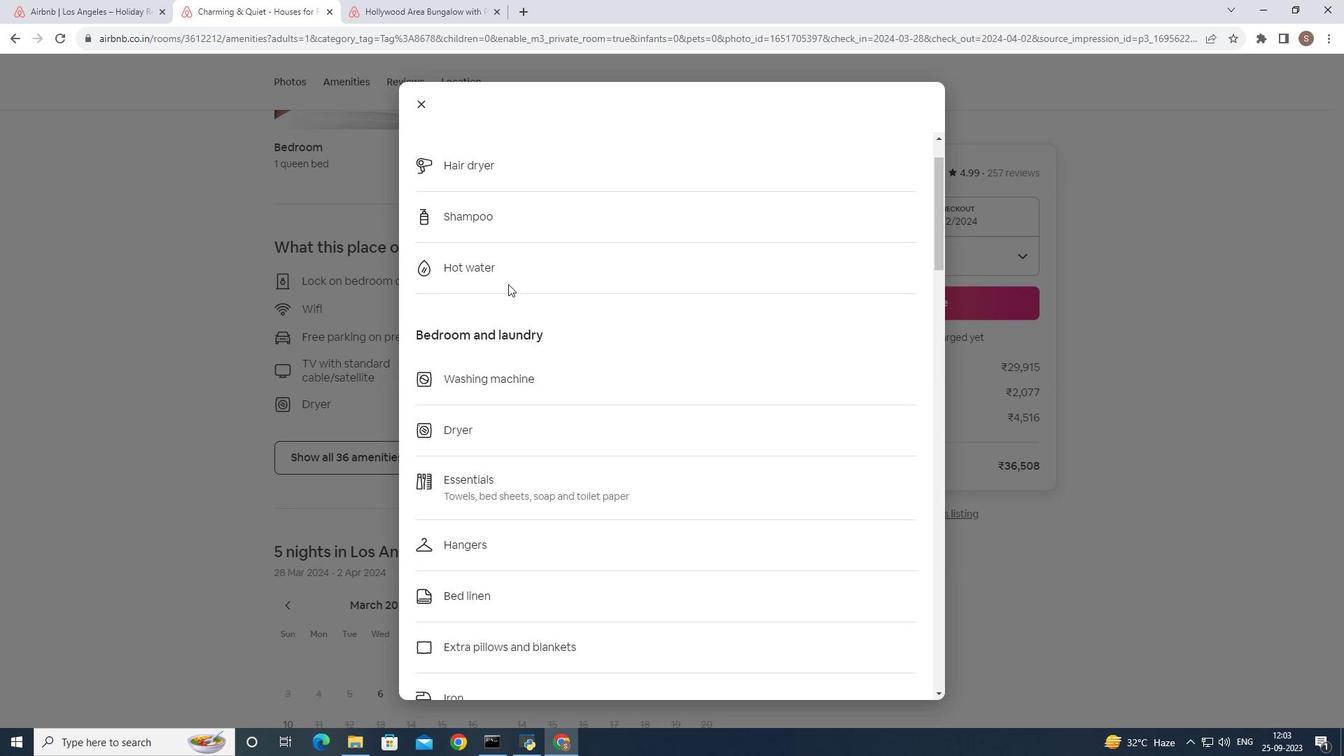 
Action: Mouse scrolled (508, 283) with delta (0, 0)
Screenshot: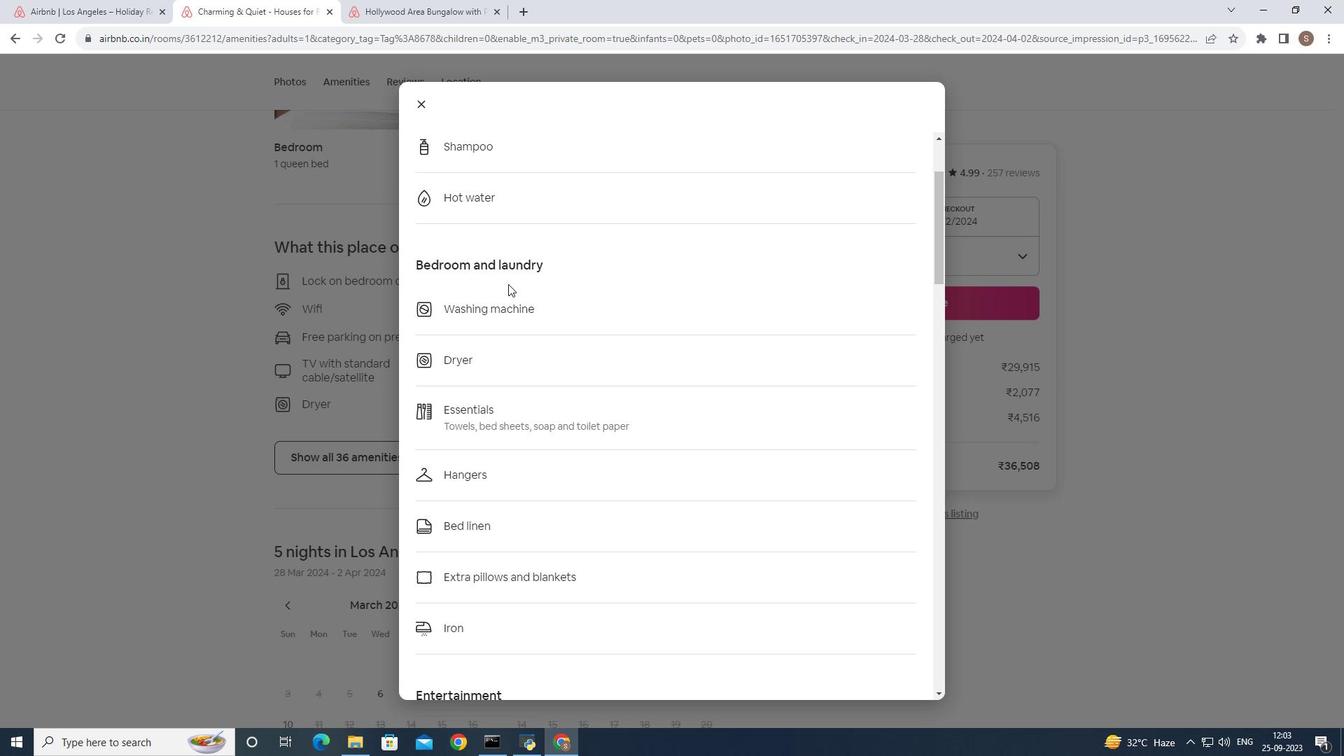 
Action: Mouse scrolled (508, 283) with delta (0, 0)
Screenshot: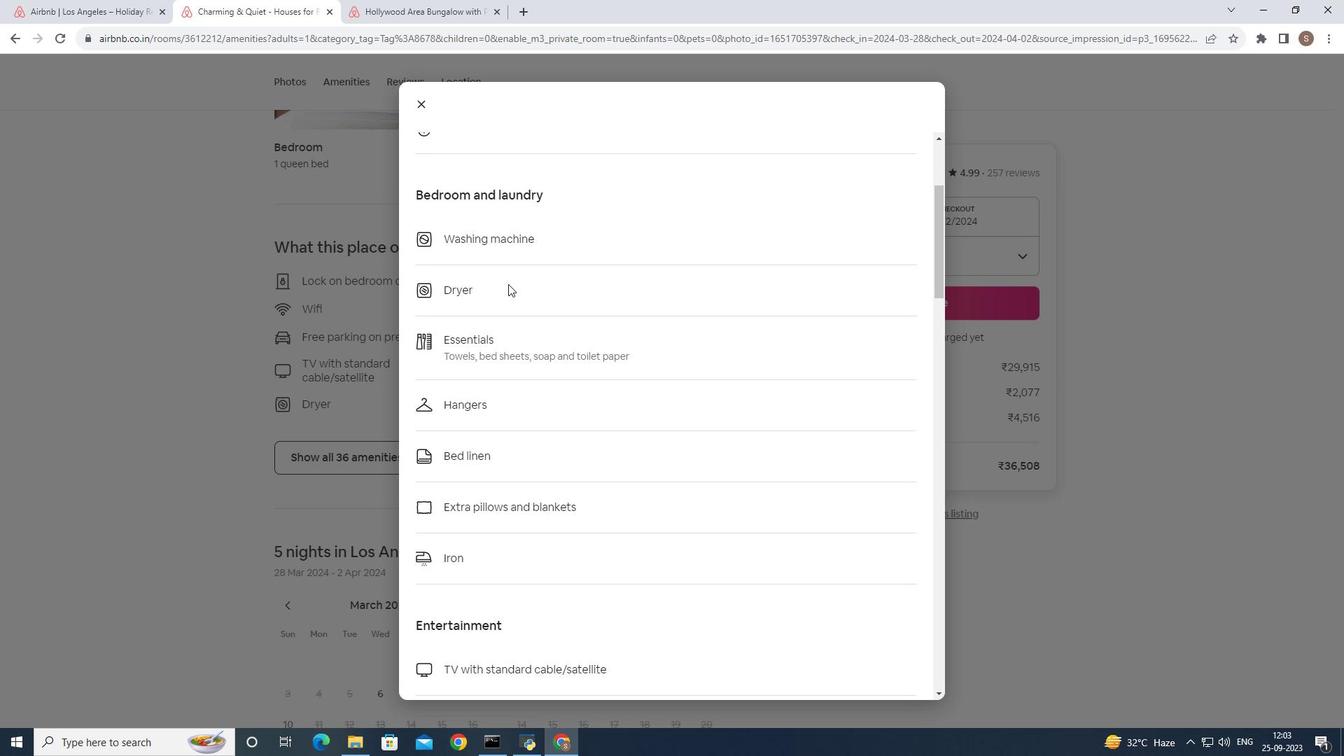 
Action: Mouse scrolled (508, 283) with delta (0, 0)
Screenshot: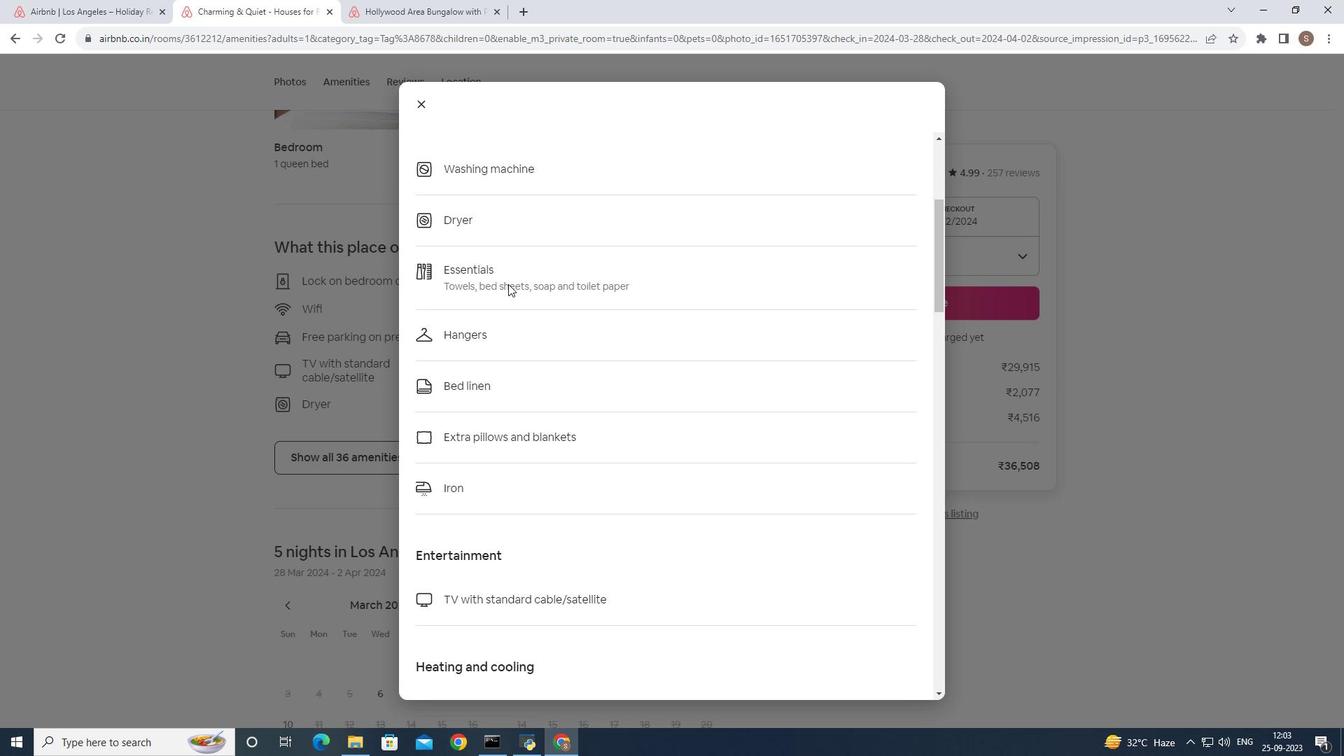 
Action: Mouse scrolled (508, 283) with delta (0, 0)
Screenshot: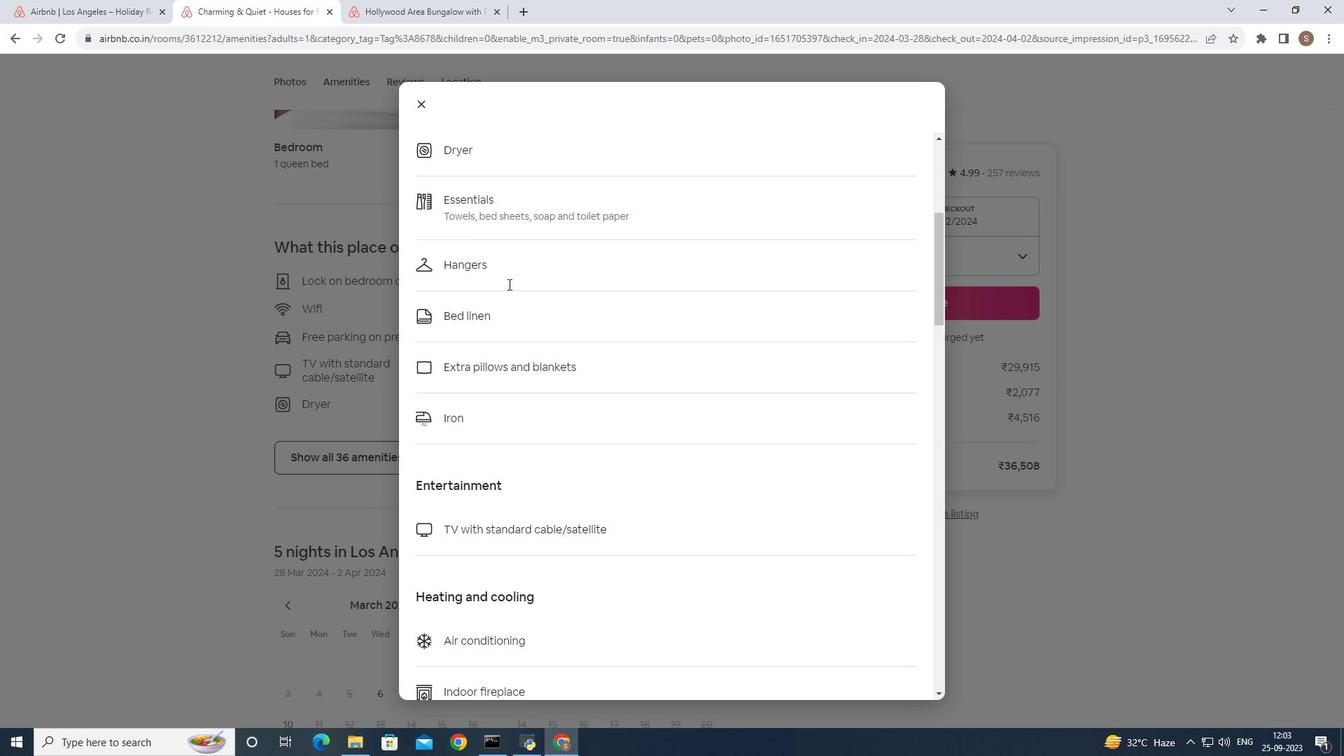 
Action: Mouse scrolled (508, 283) with delta (0, 0)
Screenshot: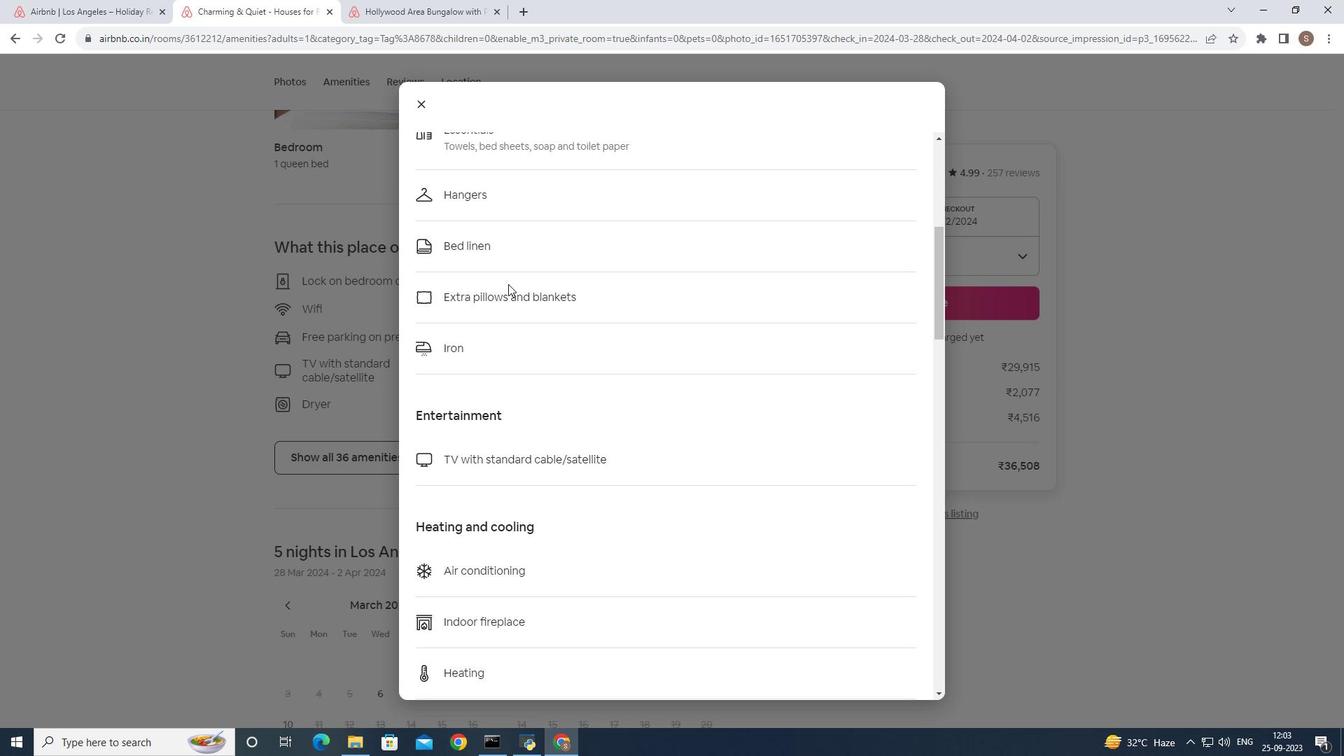 
Action: Mouse scrolled (508, 283) with delta (0, 0)
Screenshot: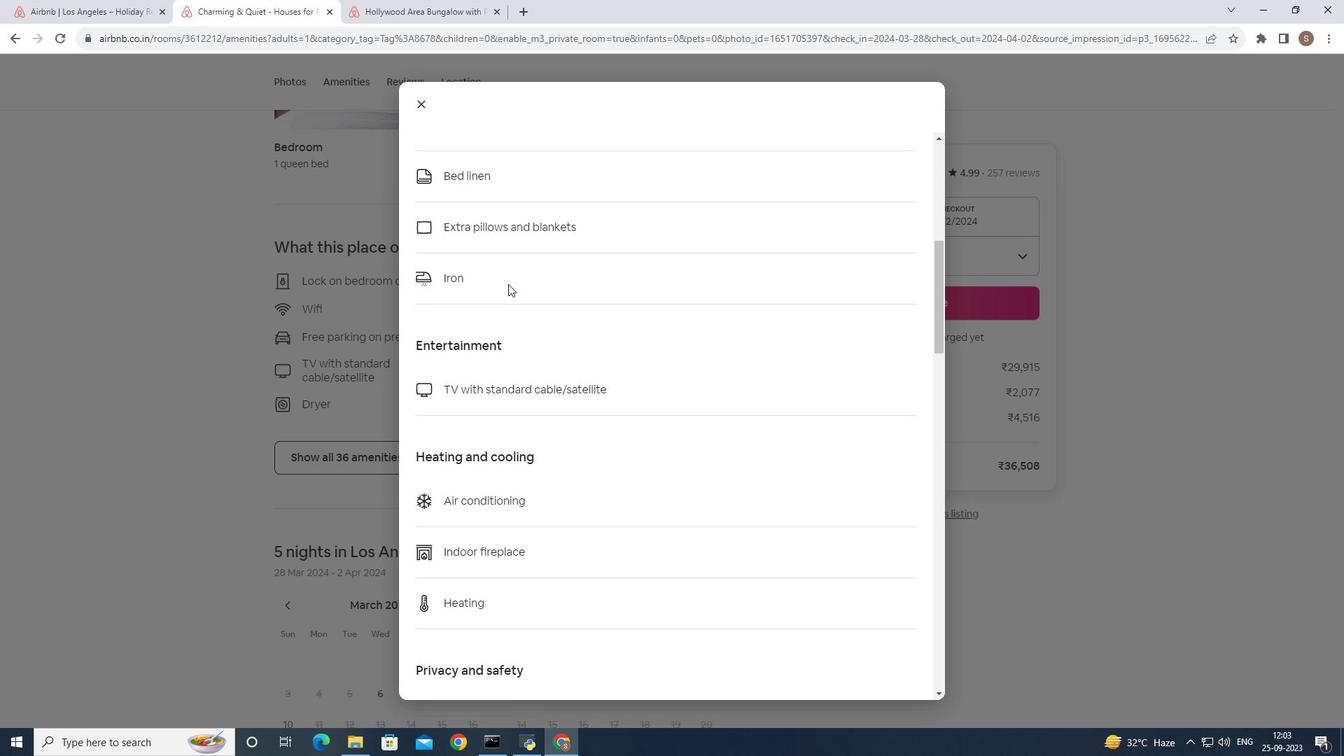 
Action: Mouse scrolled (508, 283) with delta (0, 0)
Screenshot: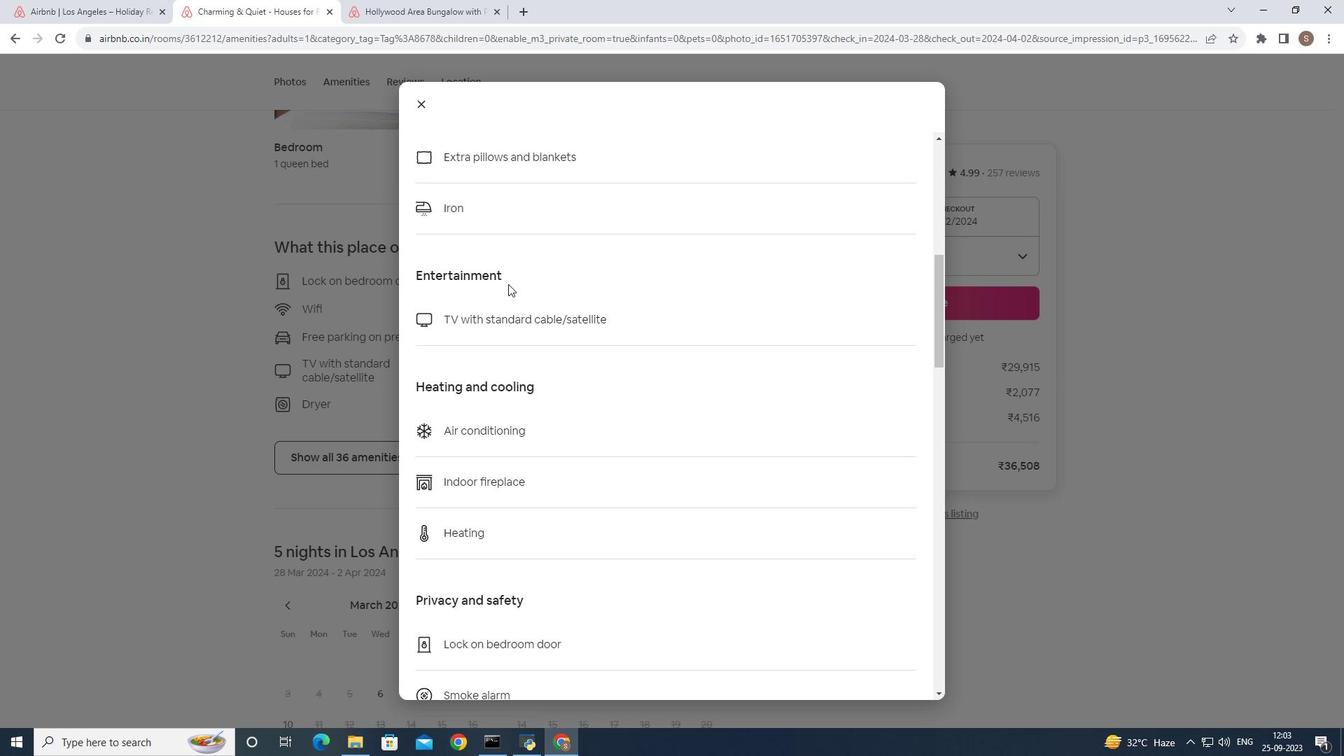 
Action: Mouse scrolled (508, 283) with delta (0, 0)
Screenshot: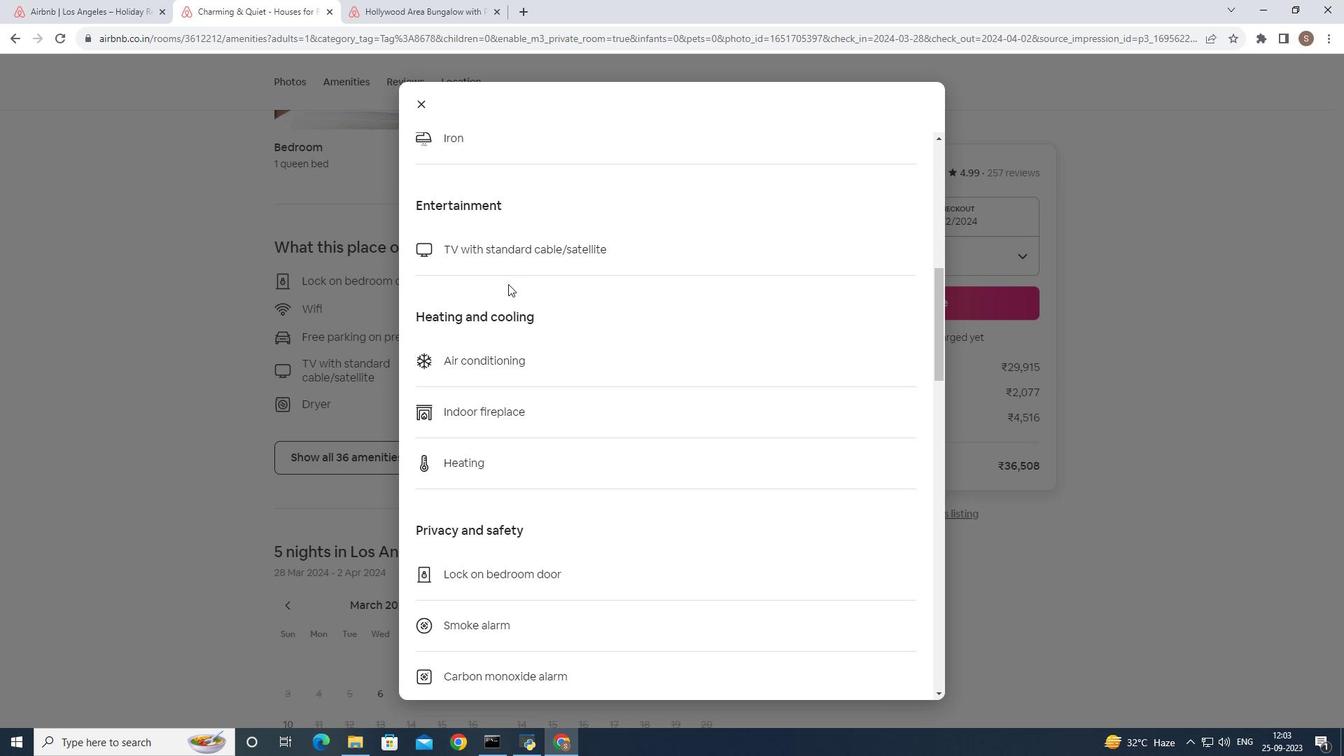 
Action: Mouse scrolled (508, 283) with delta (0, 0)
Screenshot: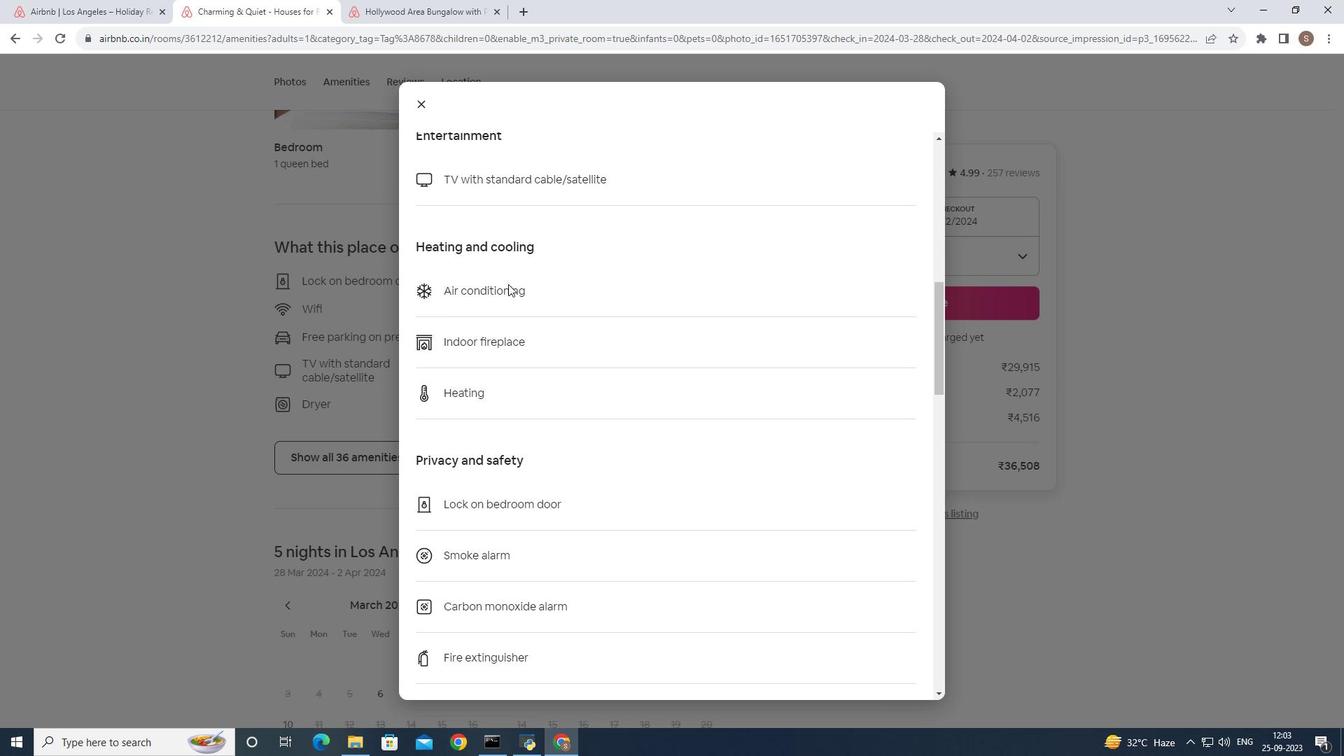 
Action: Mouse scrolled (508, 283) with delta (0, 0)
Screenshot: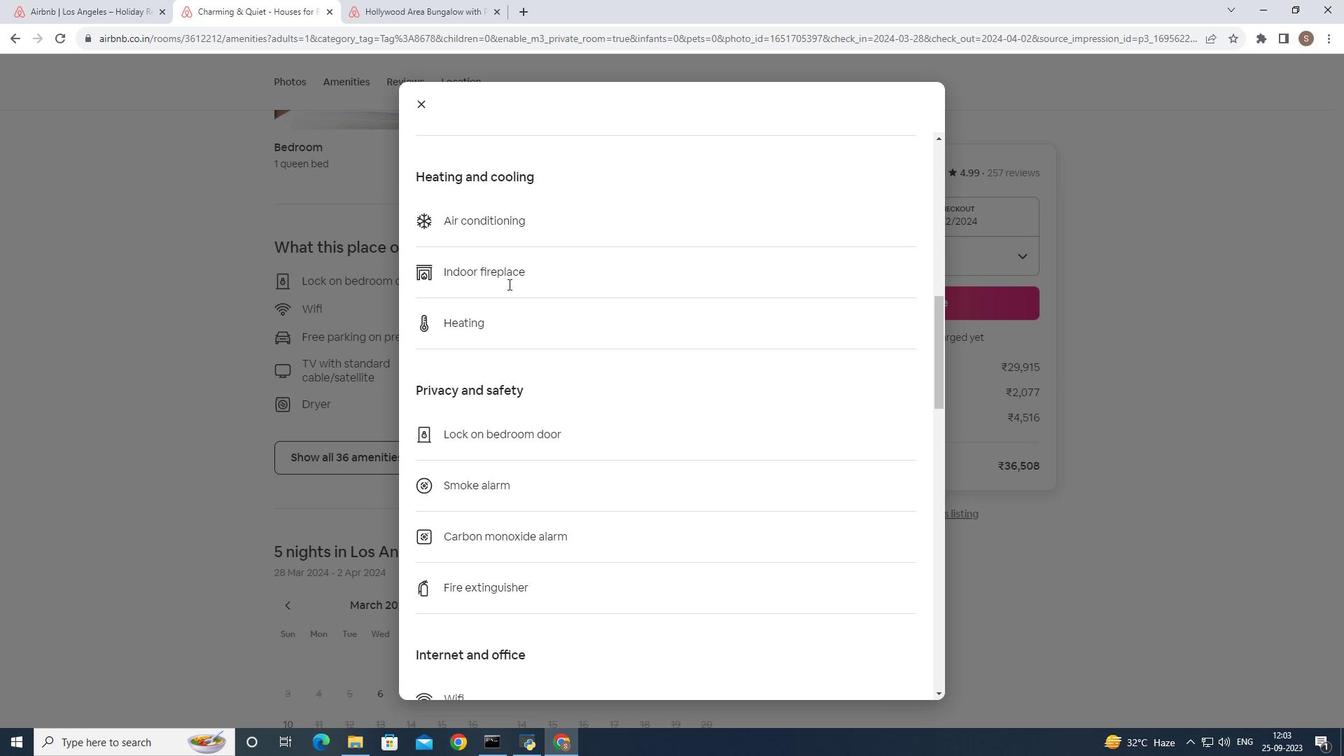 
Action: Mouse scrolled (508, 283) with delta (0, 0)
Screenshot: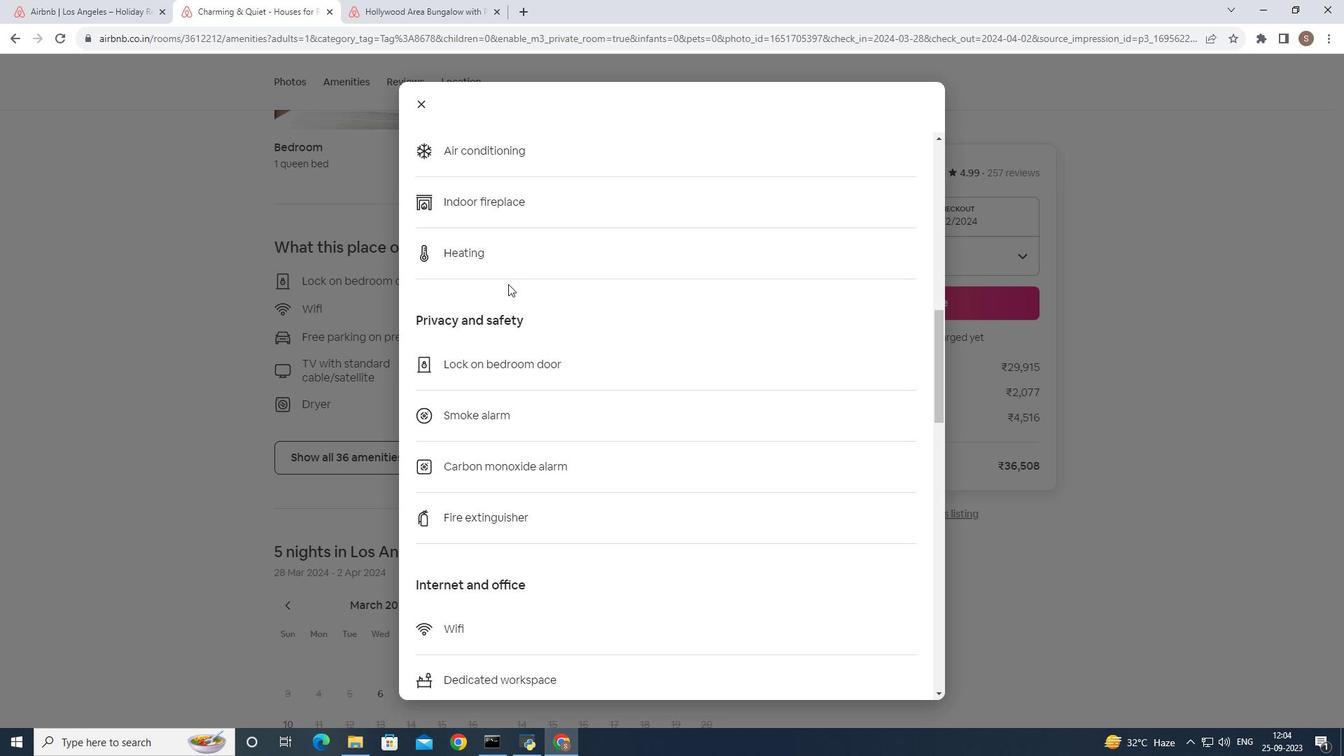 
Action: Mouse scrolled (508, 283) with delta (0, 0)
Screenshot: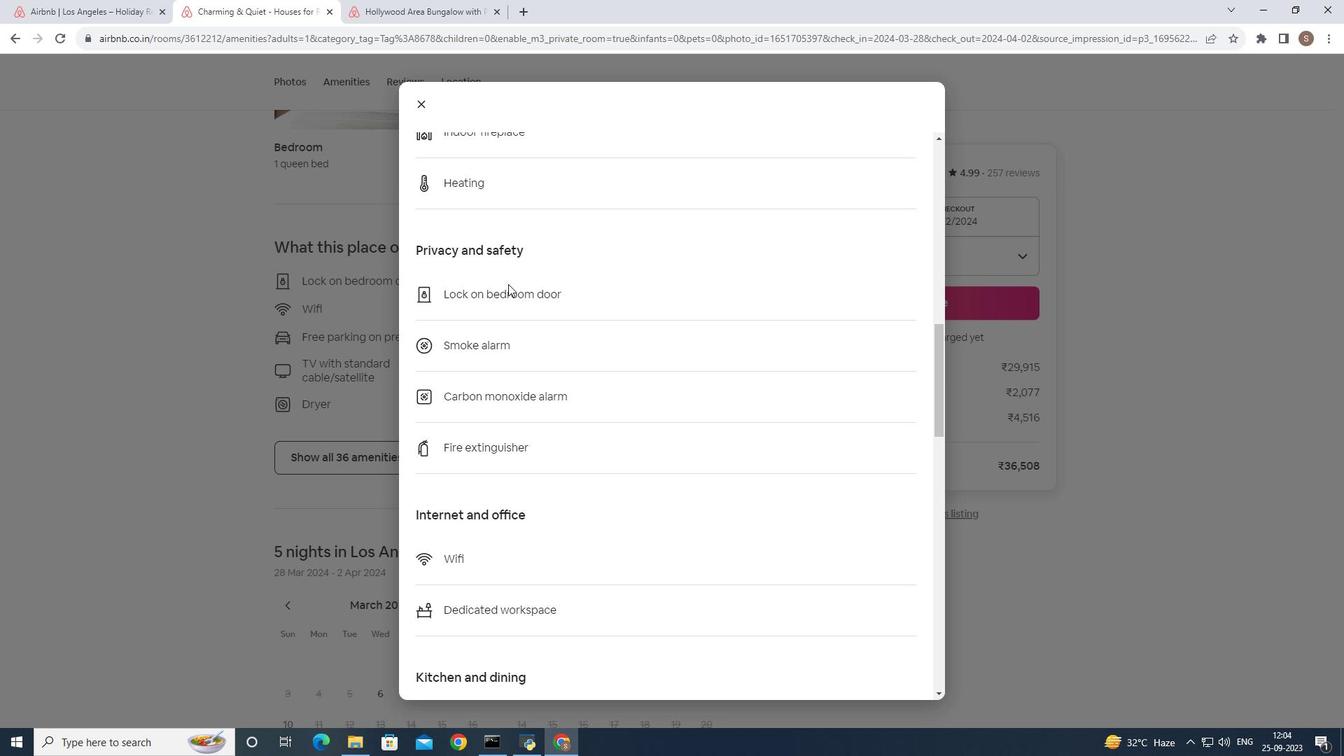 
Action: Mouse scrolled (508, 283) with delta (0, 0)
Screenshot: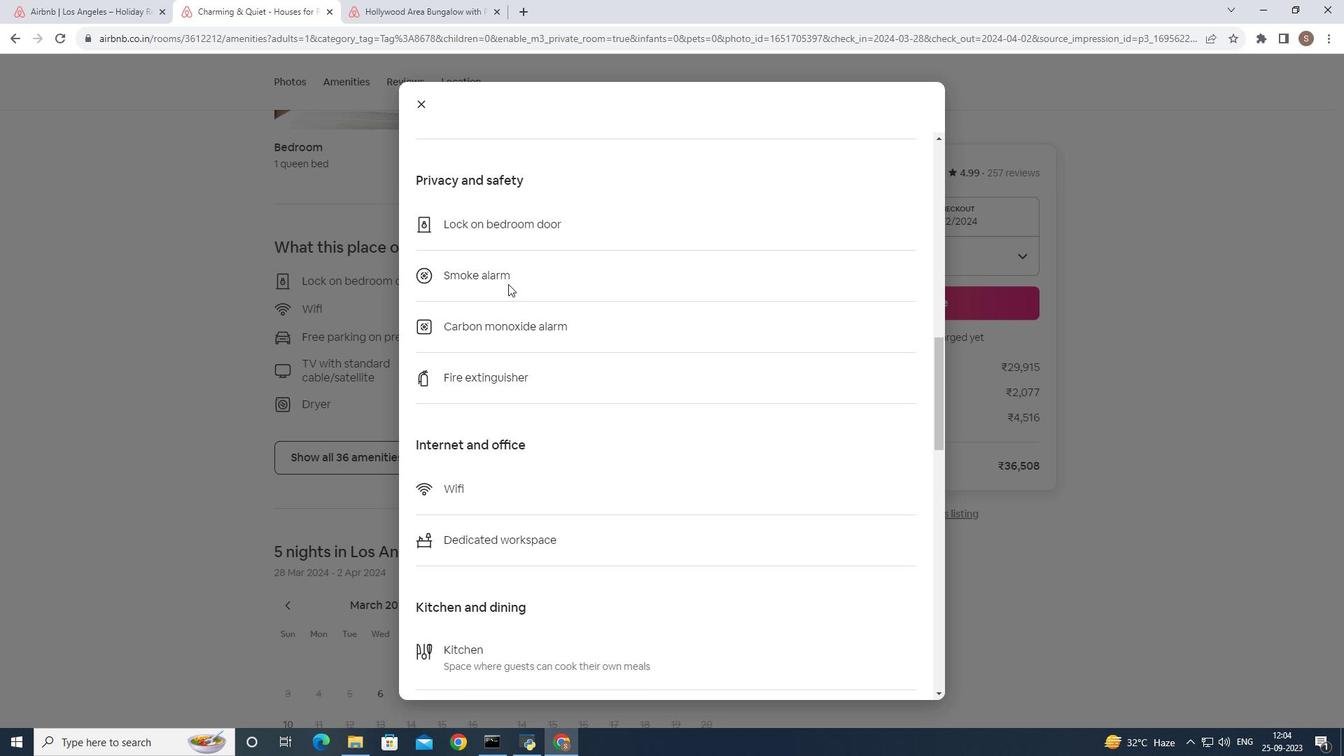 
Action: Mouse scrolled (508, 283) with delta (0, 0)
Screenshot: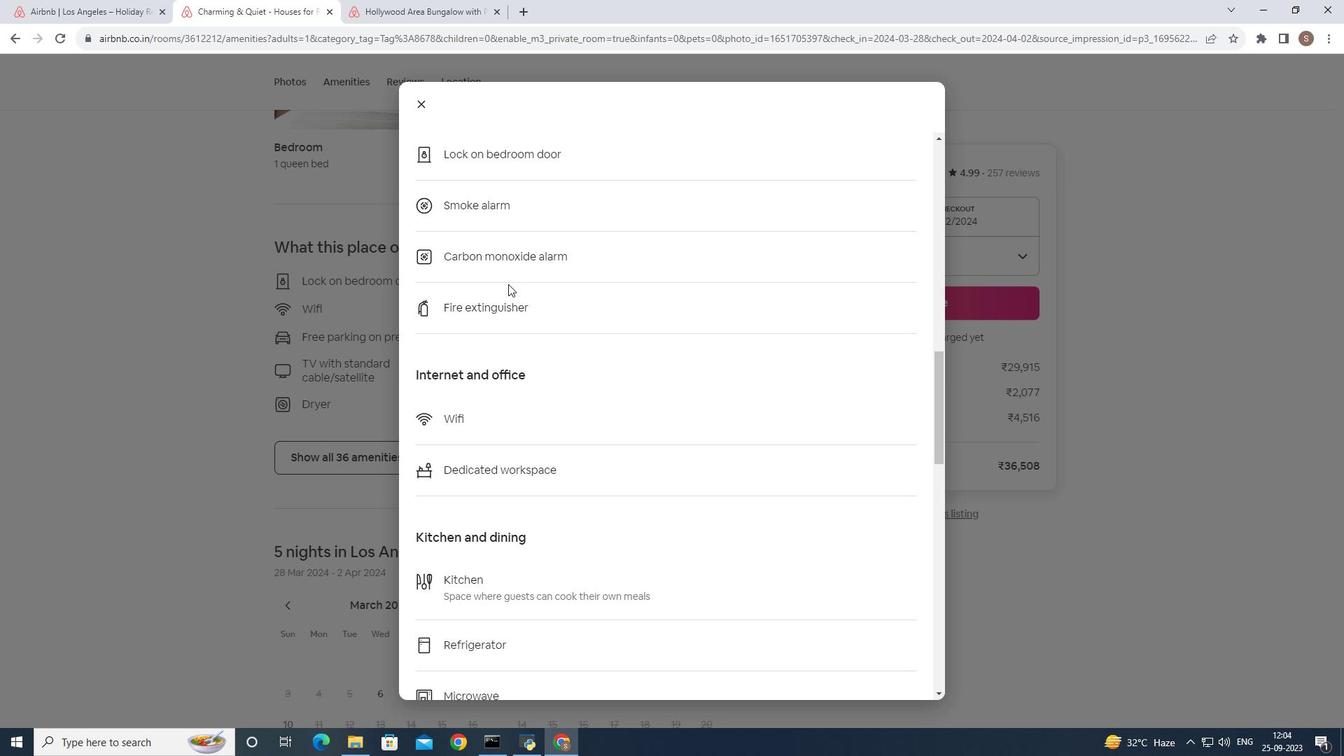 
Action: Mouse moved to (507, 284)
Screenshot: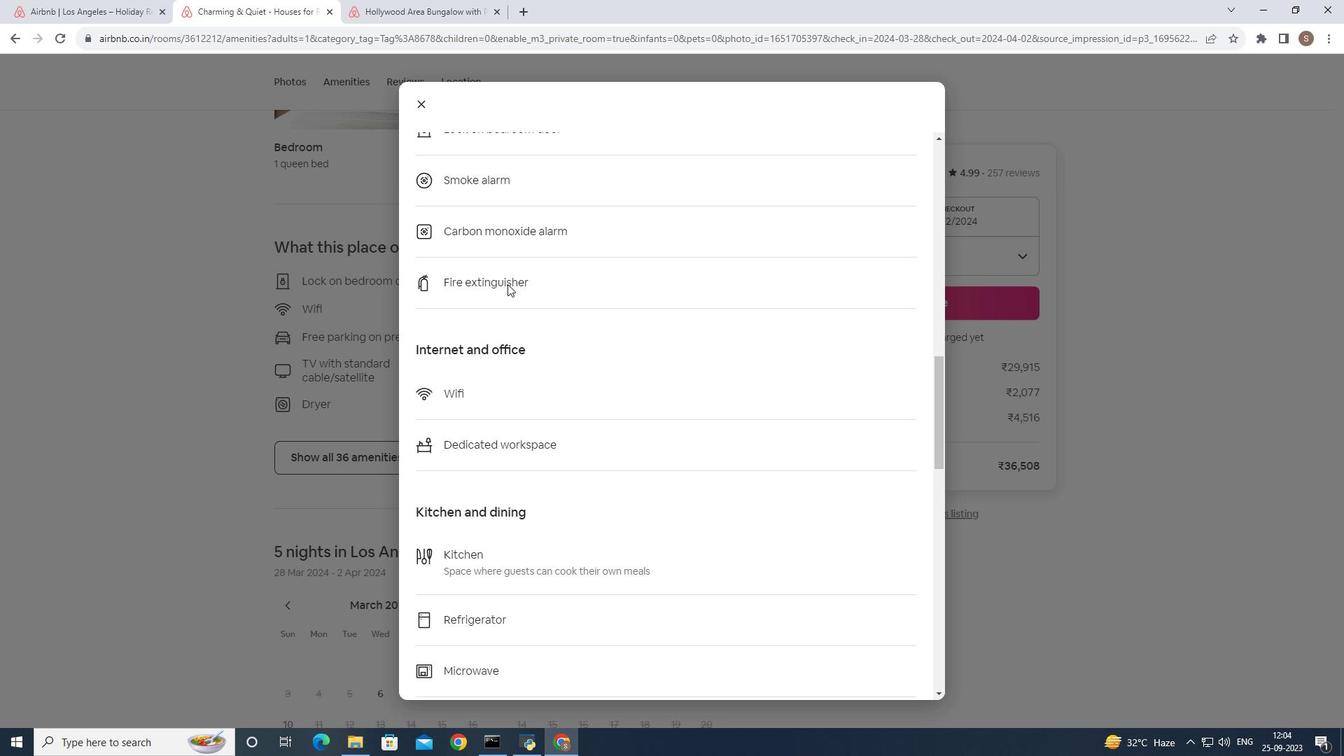 
Action: Mouse scrolled (507, 283) with delta (0, 0)
Screenshot: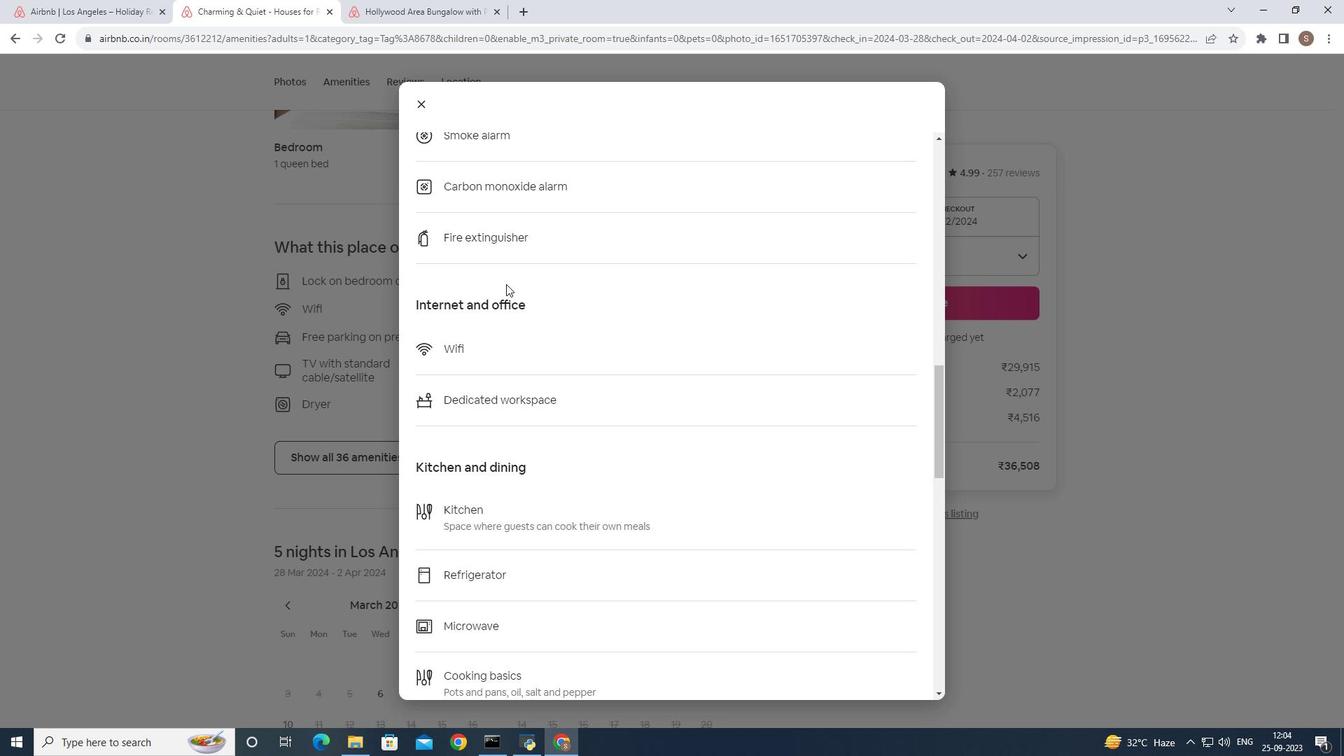 
Action: Mouse moved to (506, 284)
Screenshot: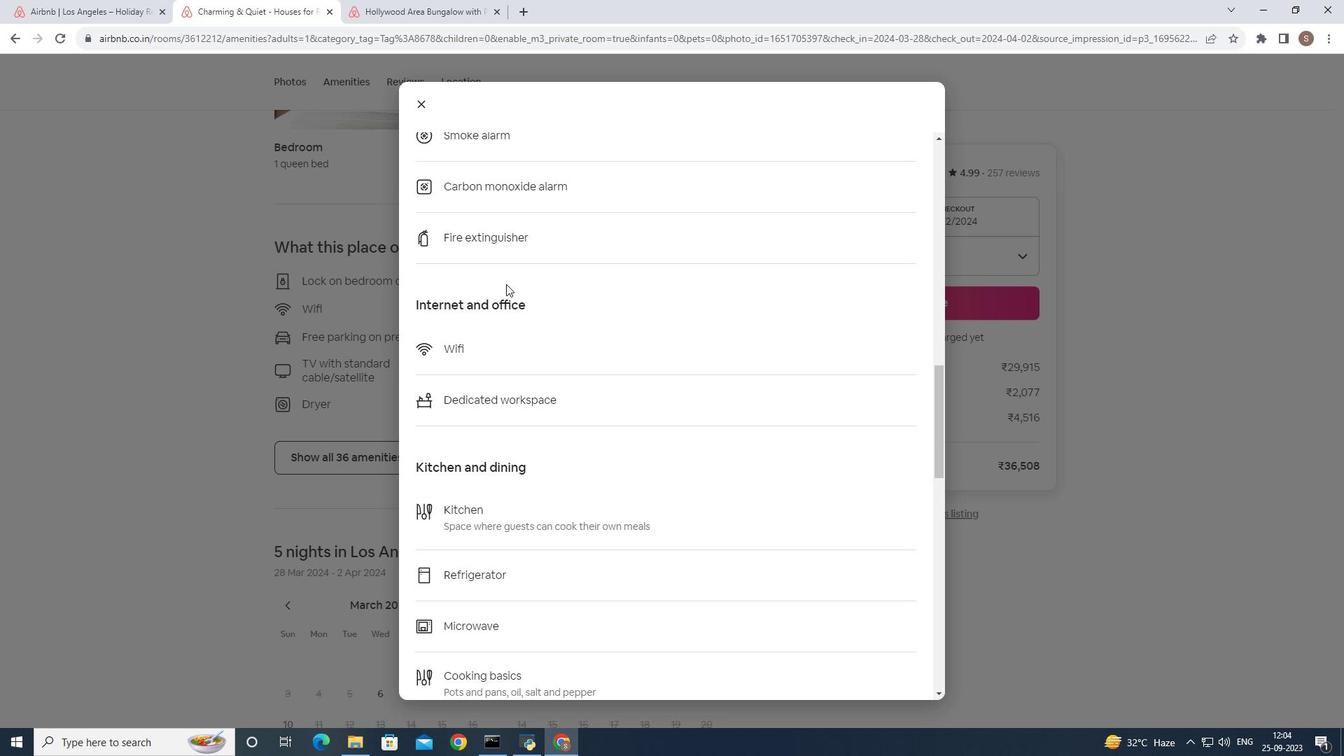 
Action: Mouse scrolled (506, 283) with delta (0, 0)
Screenshot: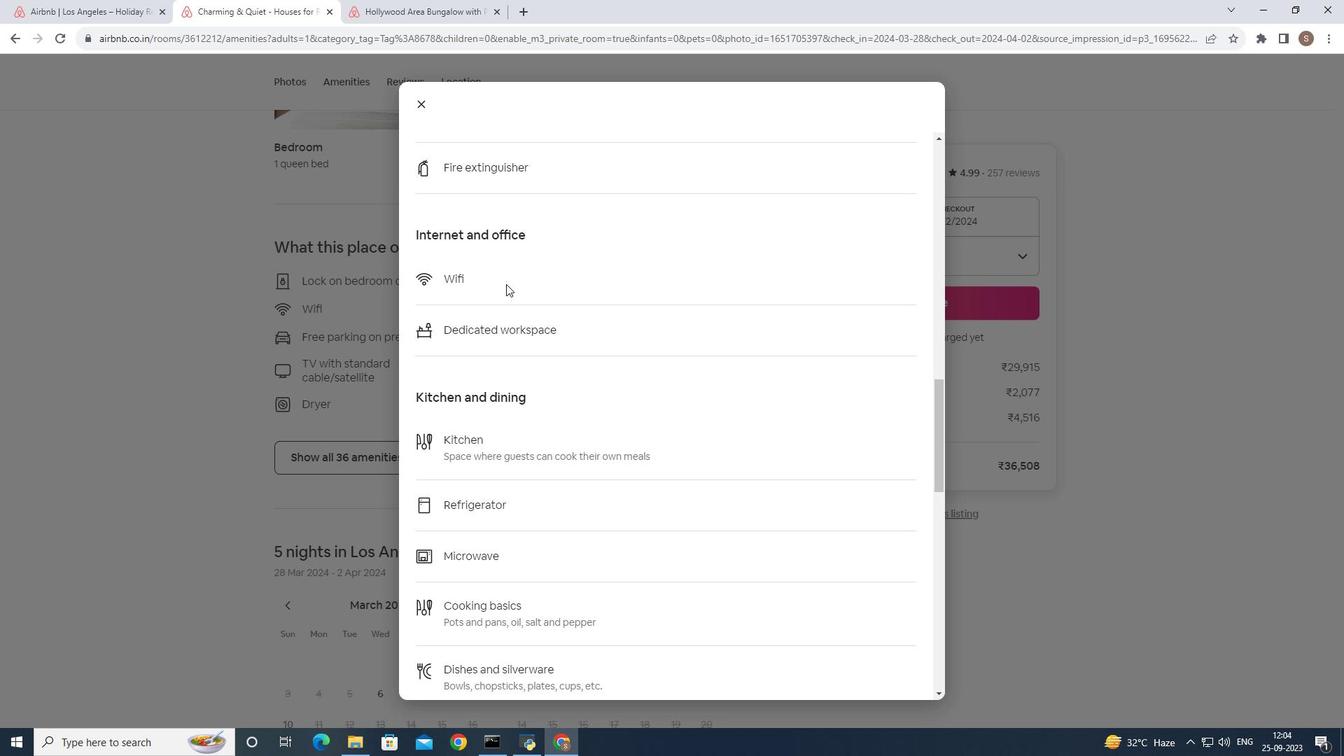 
Action: Mouse scrolled (506, 283) with delta (0, 0)
Screenshot: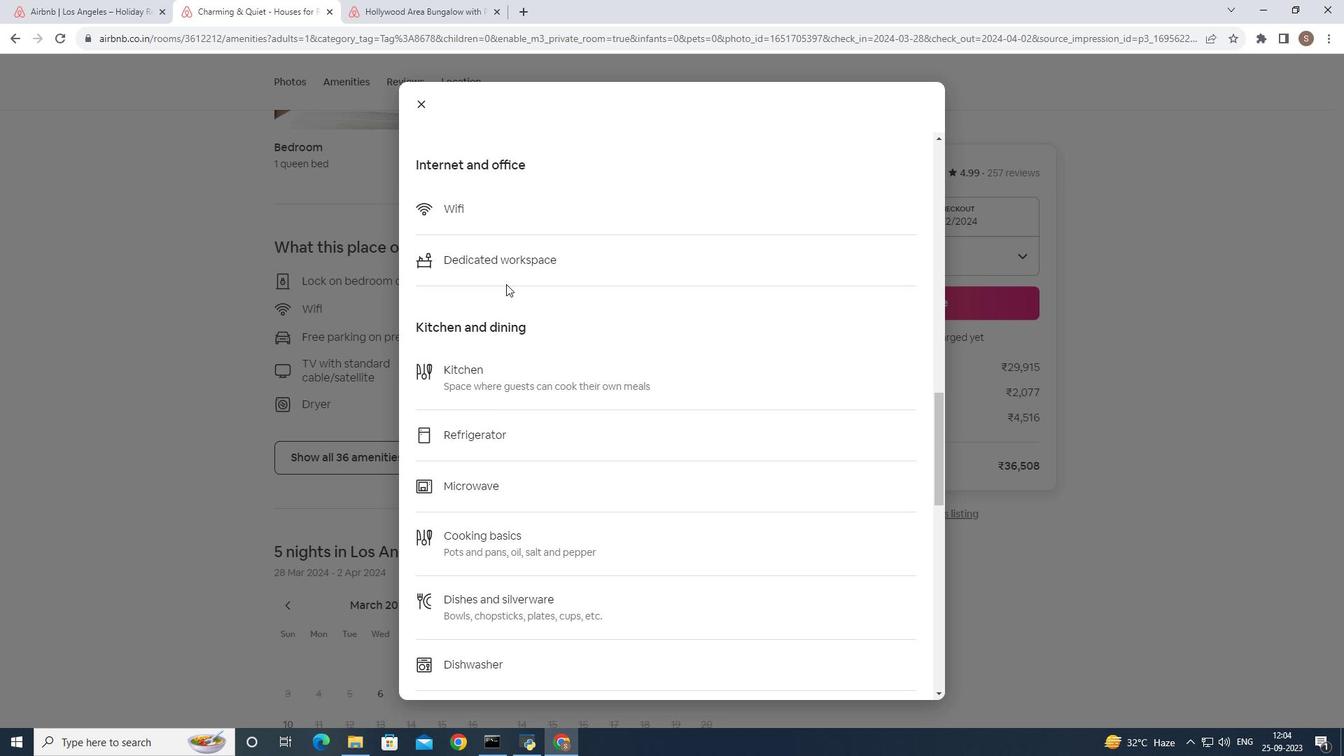 
Action: Mouse scrolled (506, 283) with delta (0, 0)
Screenshot: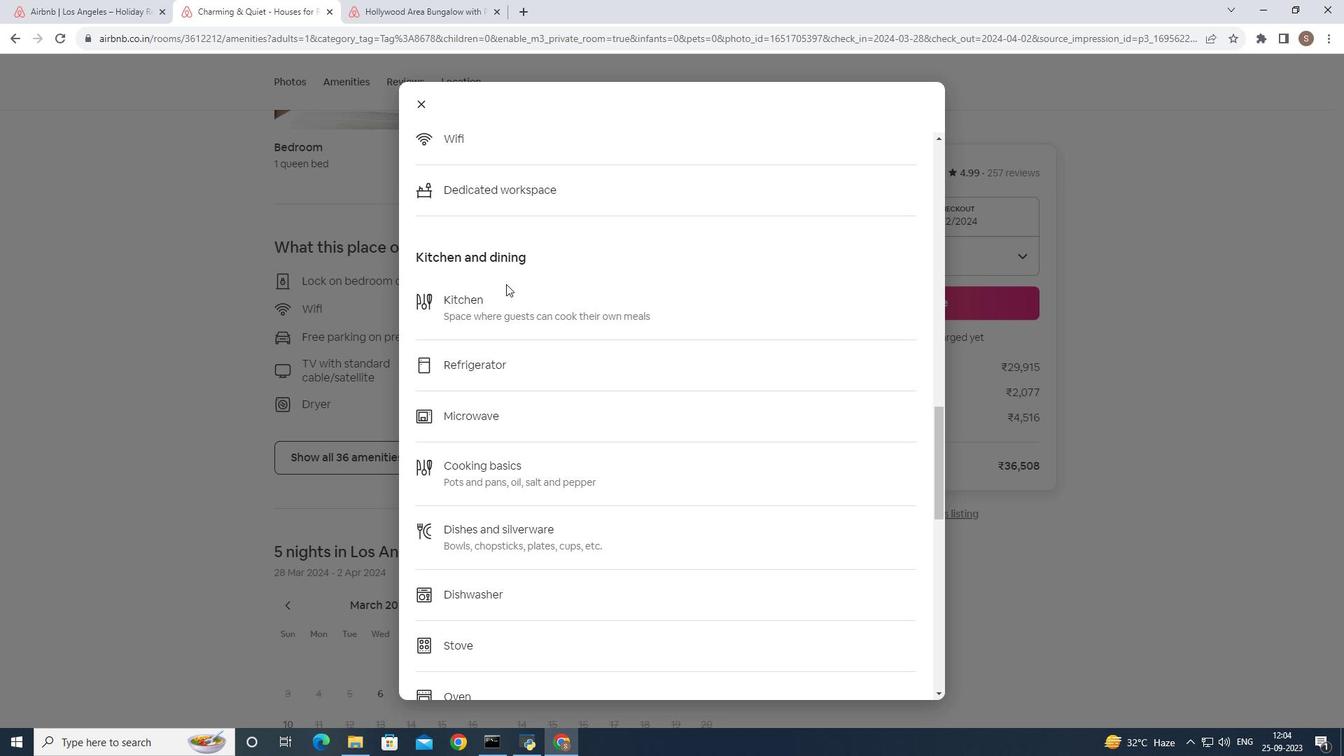 
Action: Mouse scrolled (506, 283) with delta (0, 0)
Screenshot: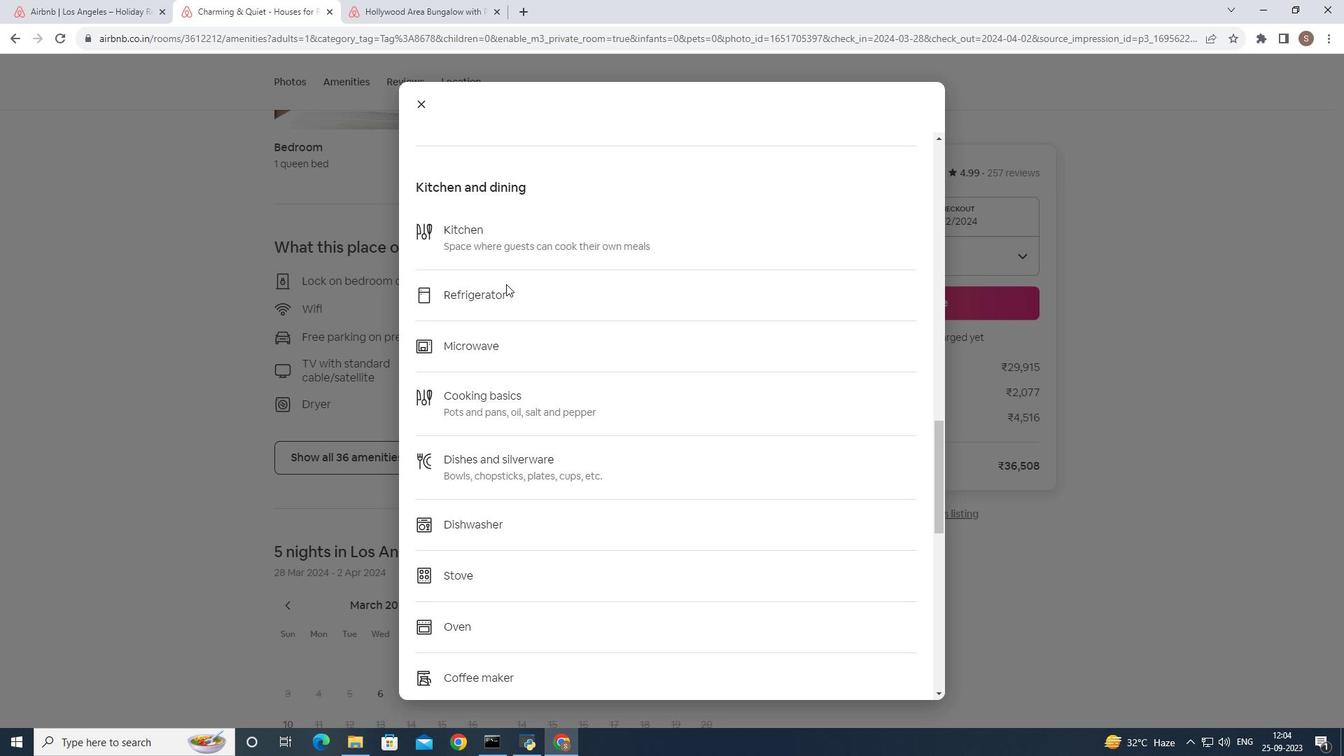 
Action: Mouse scrolled (506, 283) with delta (0, 0)
Screenshot: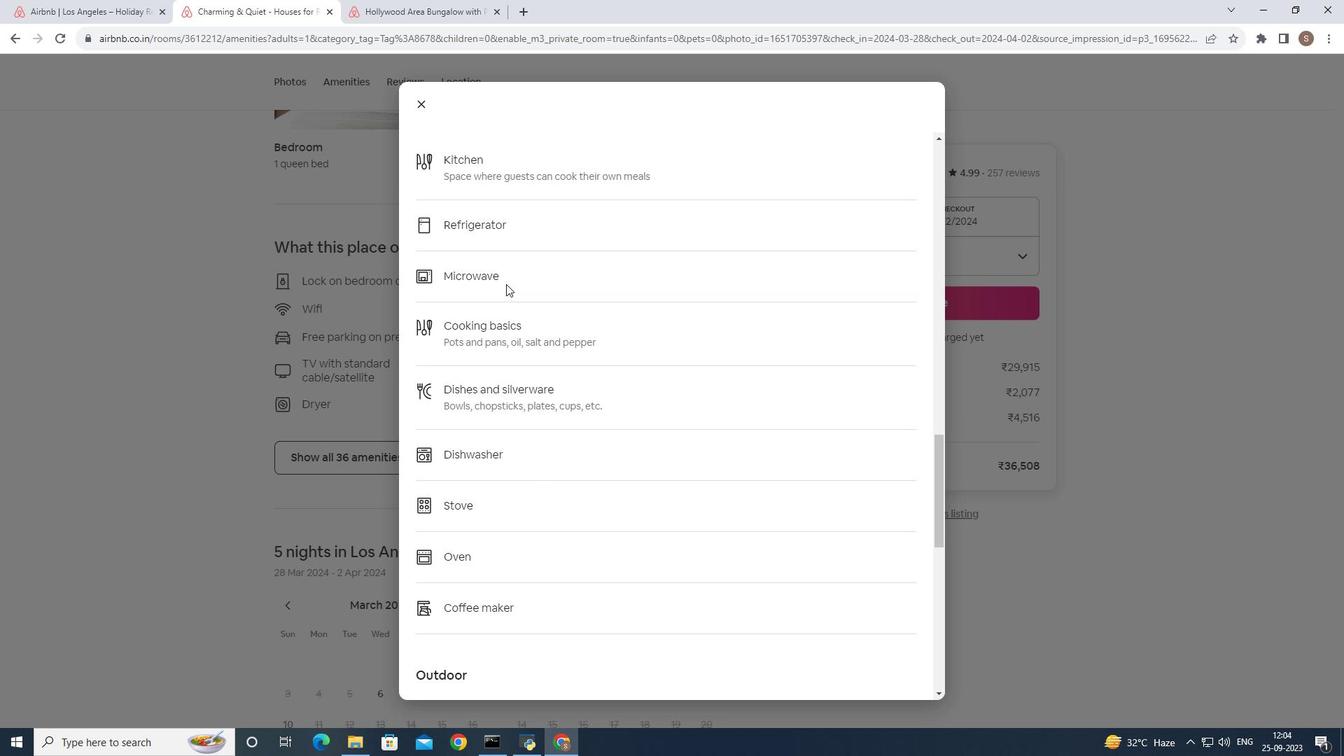 
Action: Mouse scrolled (506, 283) with delta (0, 0)
Screenshot: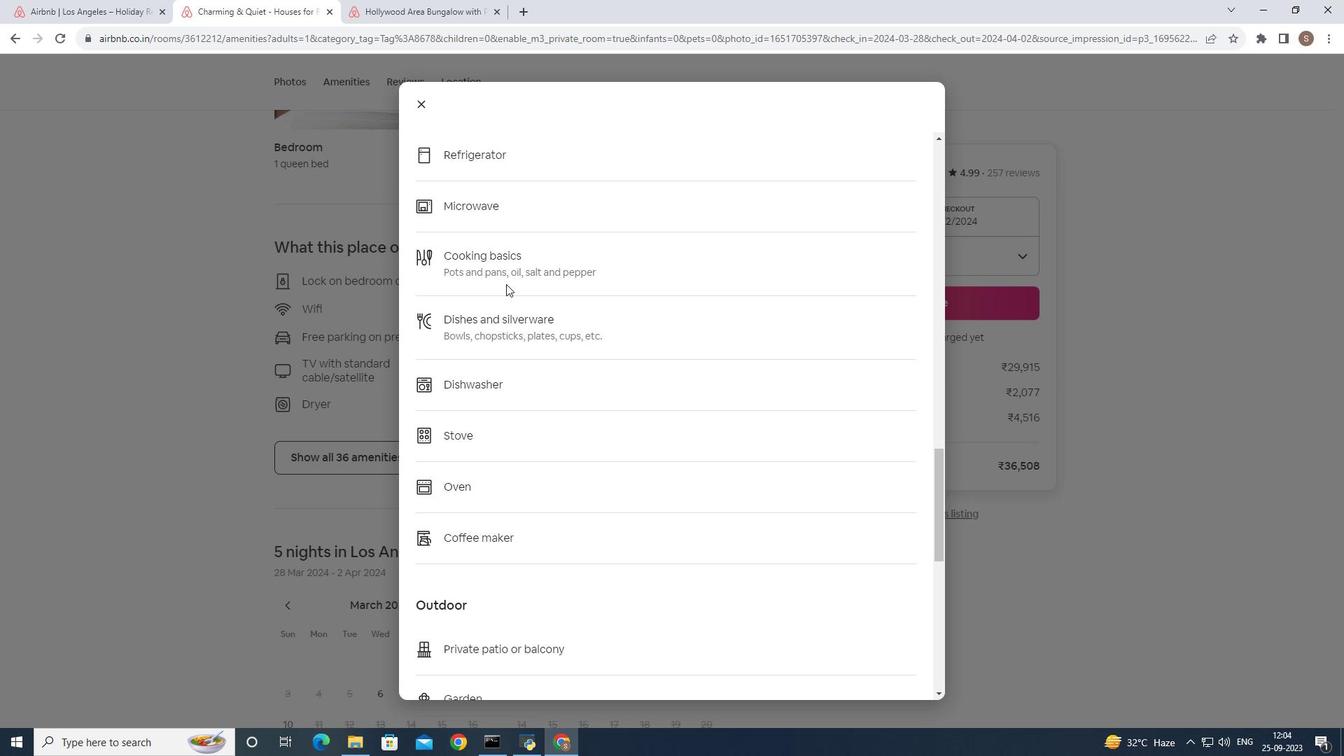 
Action: Mouse scrolled (506, 283) with delta (0, 0)
Screenshot: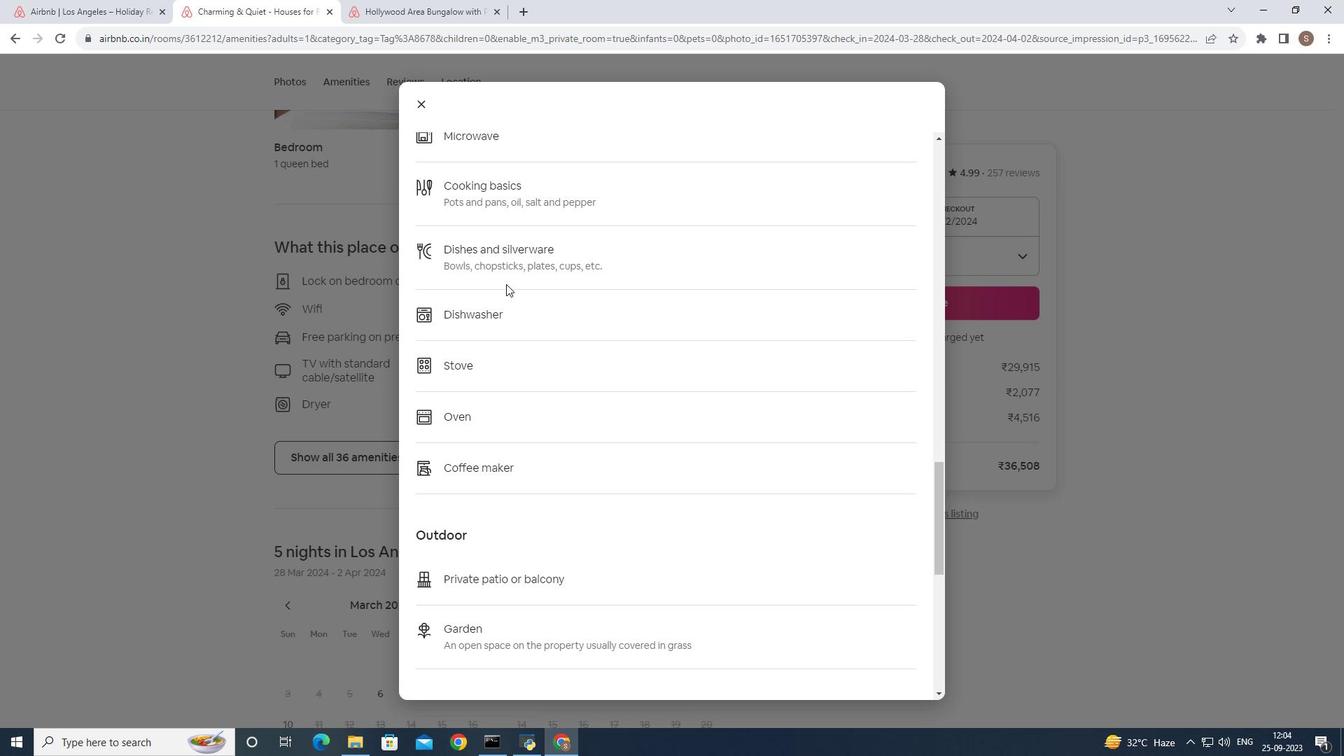 
Action: Mouse scrolled (506, 283) with delta (0, 0)
Screenshot: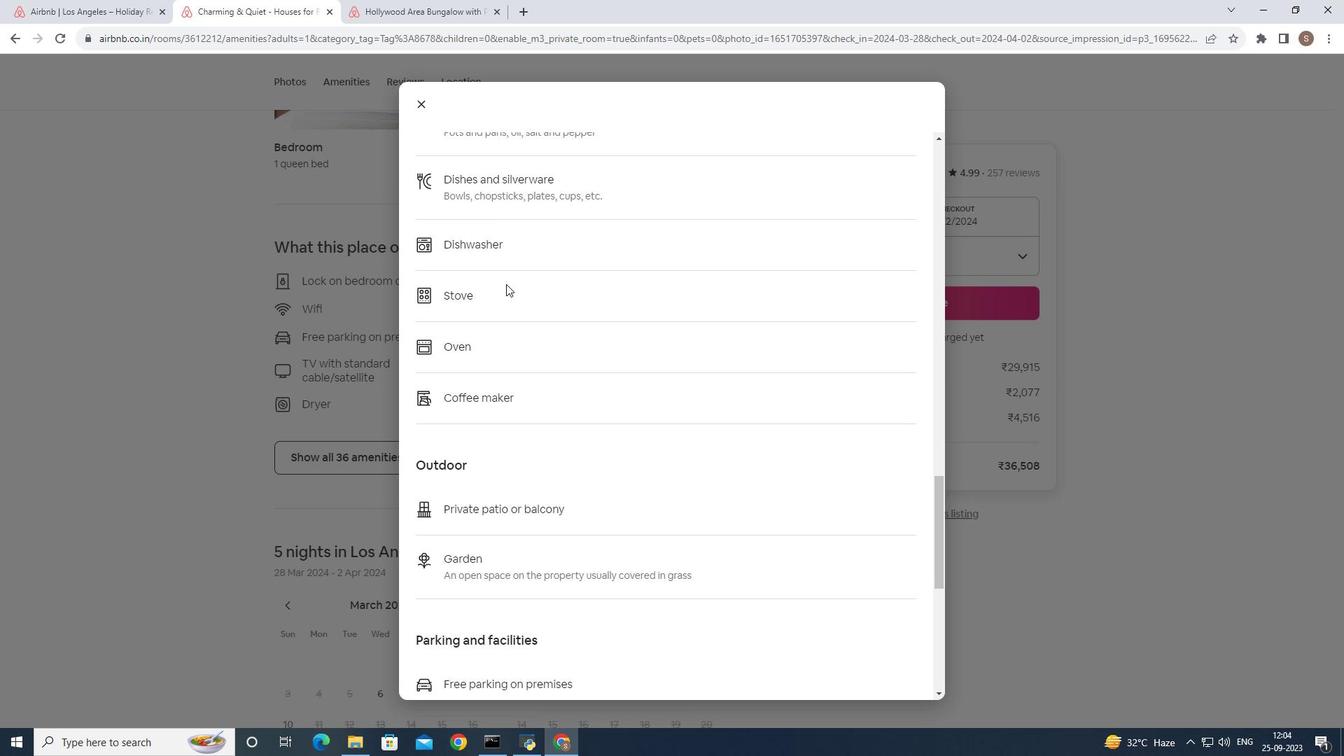
Action: Mouse scrolled (506, 283) with delta (0, 0)
